 Task: Look for Airbnb options in Novo Mesto, Slovenia from 1st November, 2023 to 9th November, 2023 for 4 adults.2 bedrooms having 2 beds and 2 bathrooms. Property type can be house. Booking option can be shelf check-in. Look for 3 properties as per requirement.
Action: Mouse pressed left at (572, 116)
Screenshot: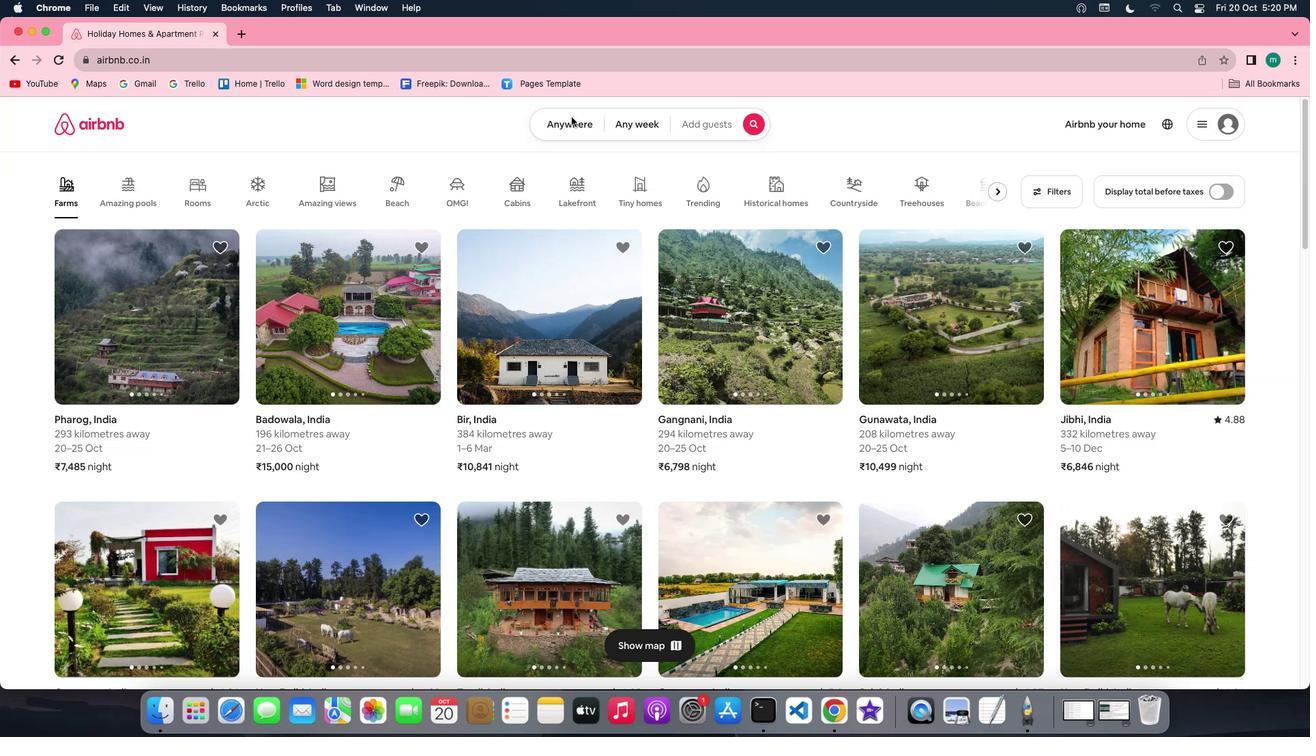 
Action: Mouse moved to (568, 127)
Screenshot: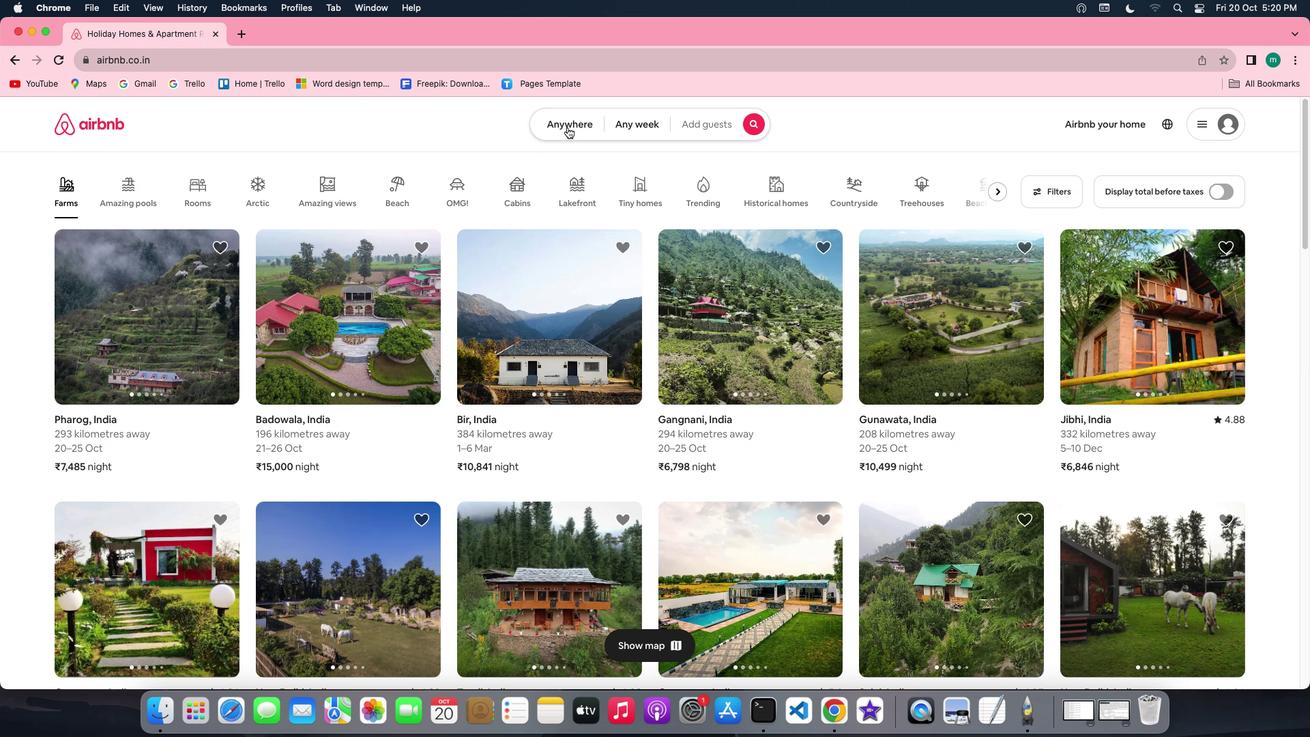 
Action: Mouse pressed left at (568, 127)
Screenshot: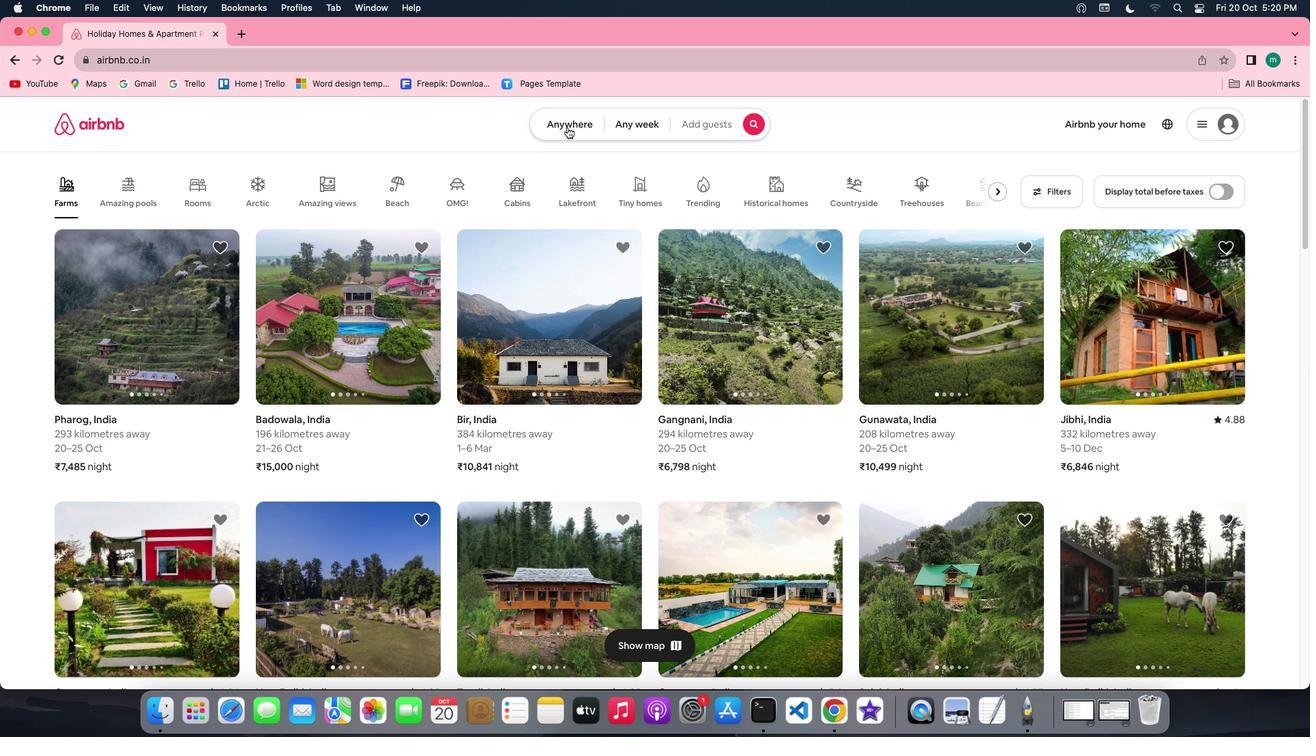 
Action: Mouse moved to (451, 172)
Screenshot: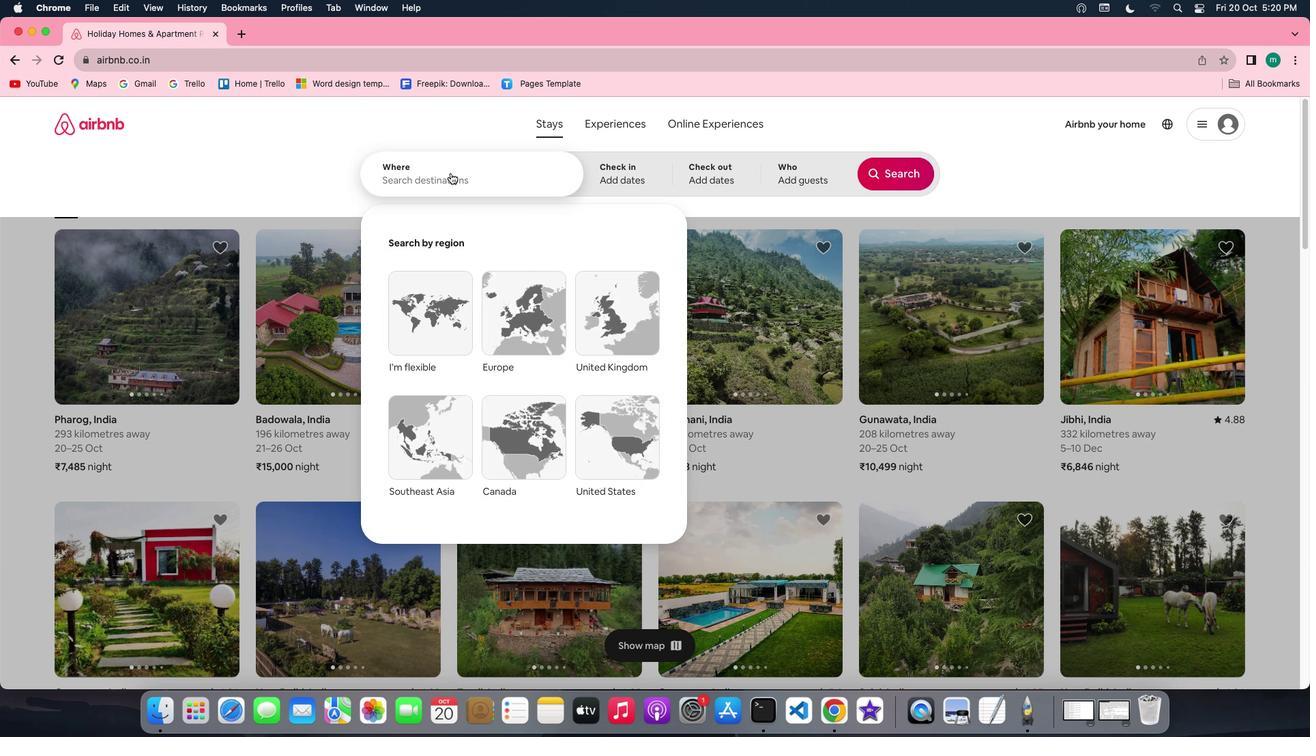 
Action: Mouse pressed left at (451, 172)
Screenshot: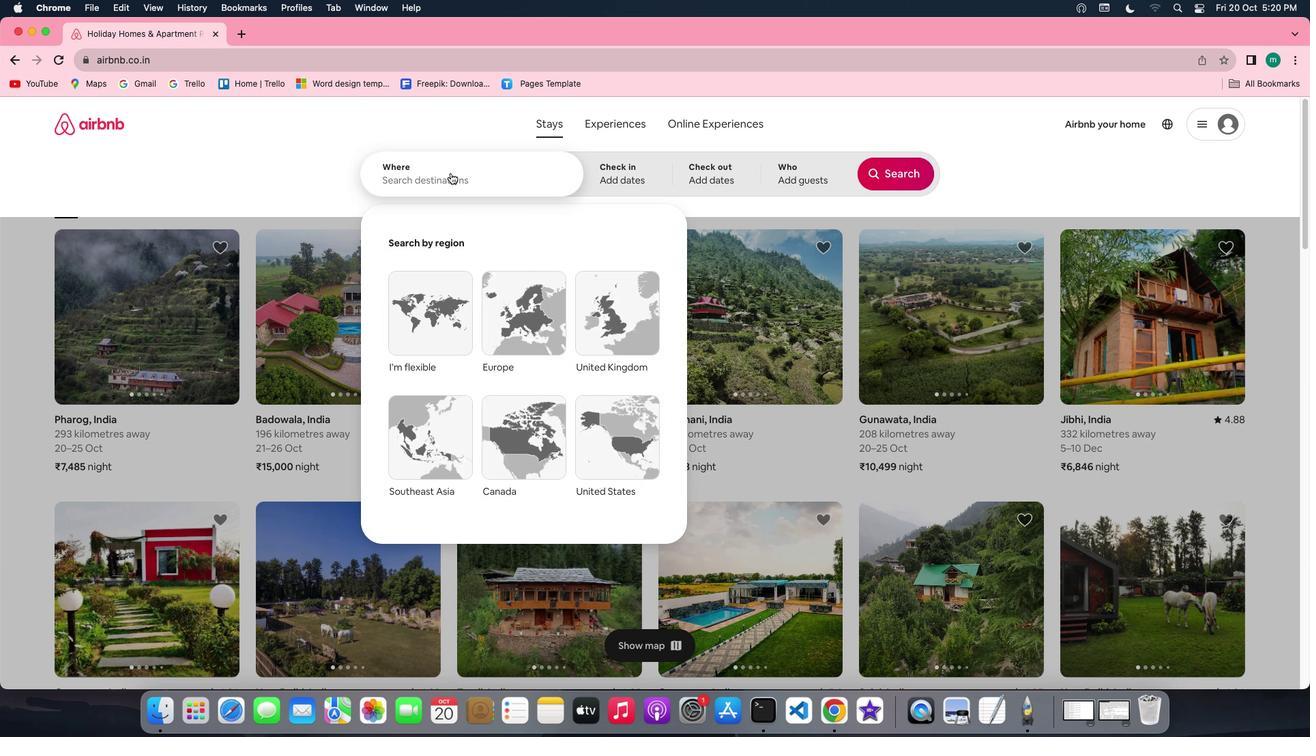 
Action: Key pressed Key.shift'N''o''v''o'
Screenshot: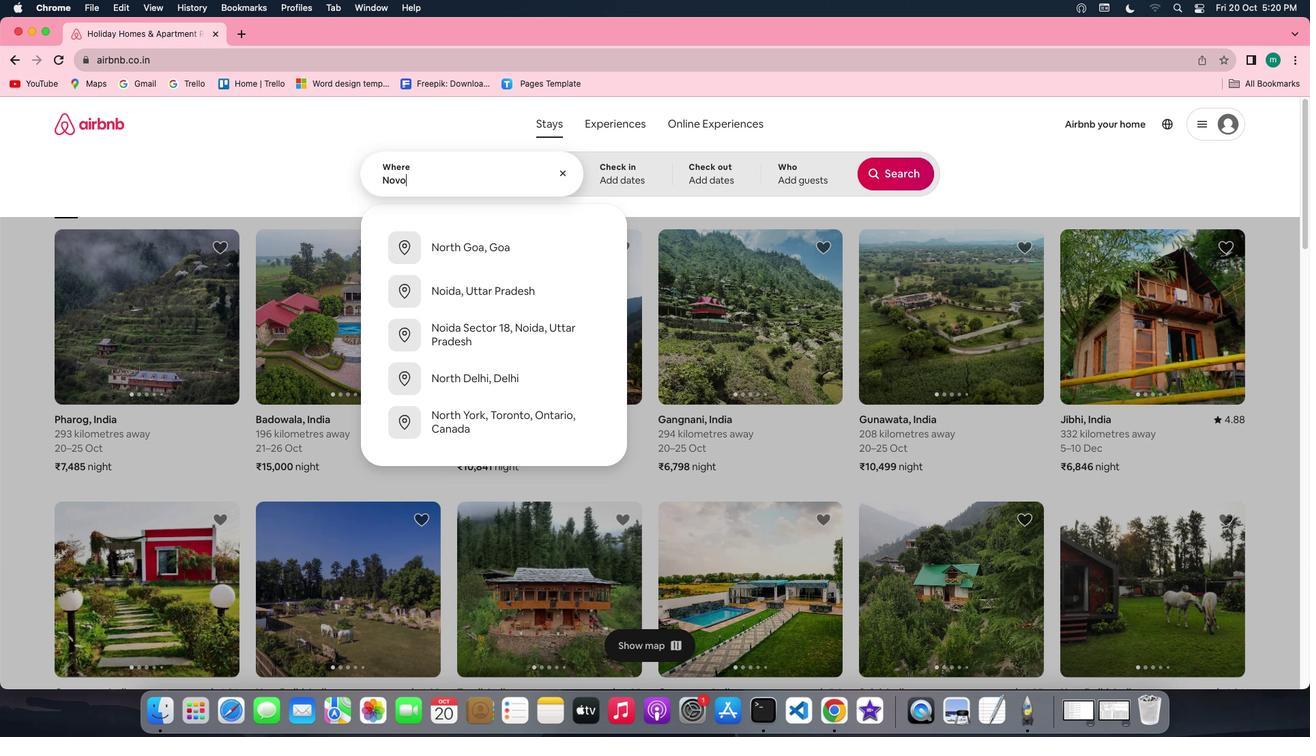 
Action: Mouse moved to (451, 172)
Screenshot: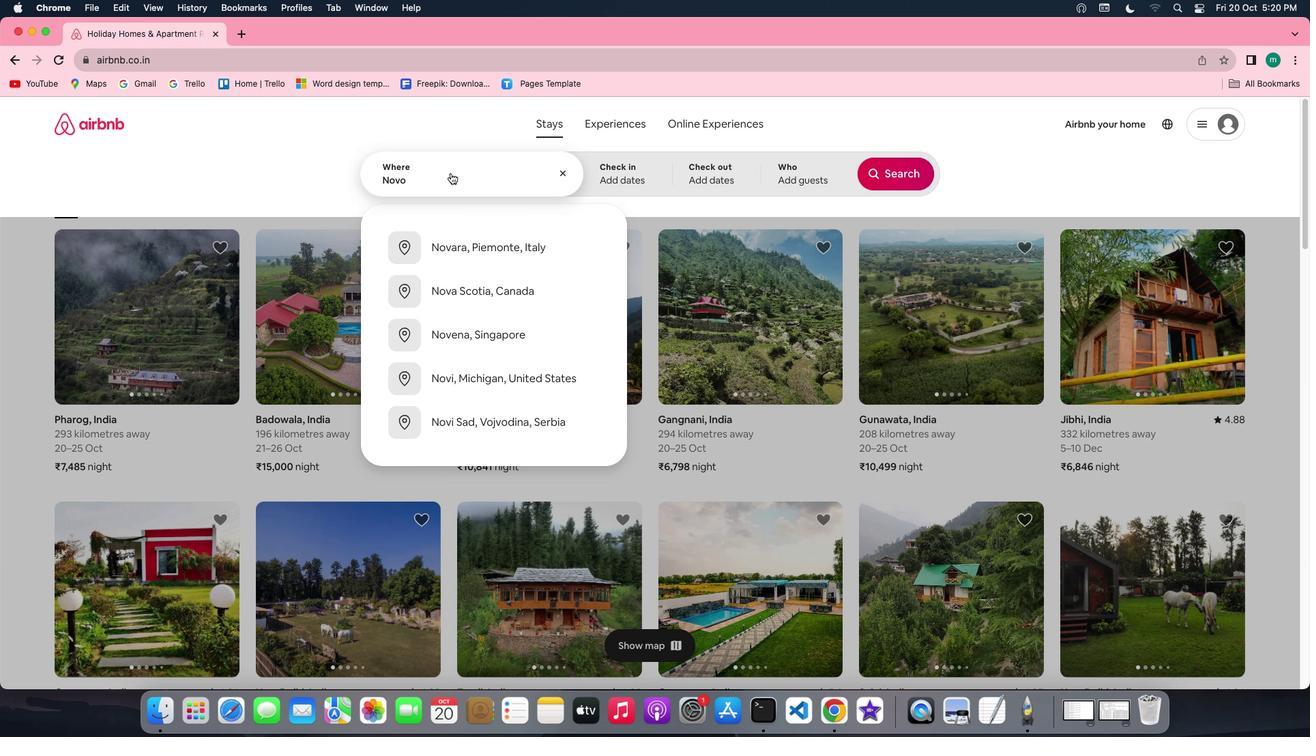 
Action: Key pressed Key.spaceKey.shift'M''e''s''t''o'','Key.spaceKey.shift's''l''i'Key.backspace'o''v''e''n''i''a'
Screenshot: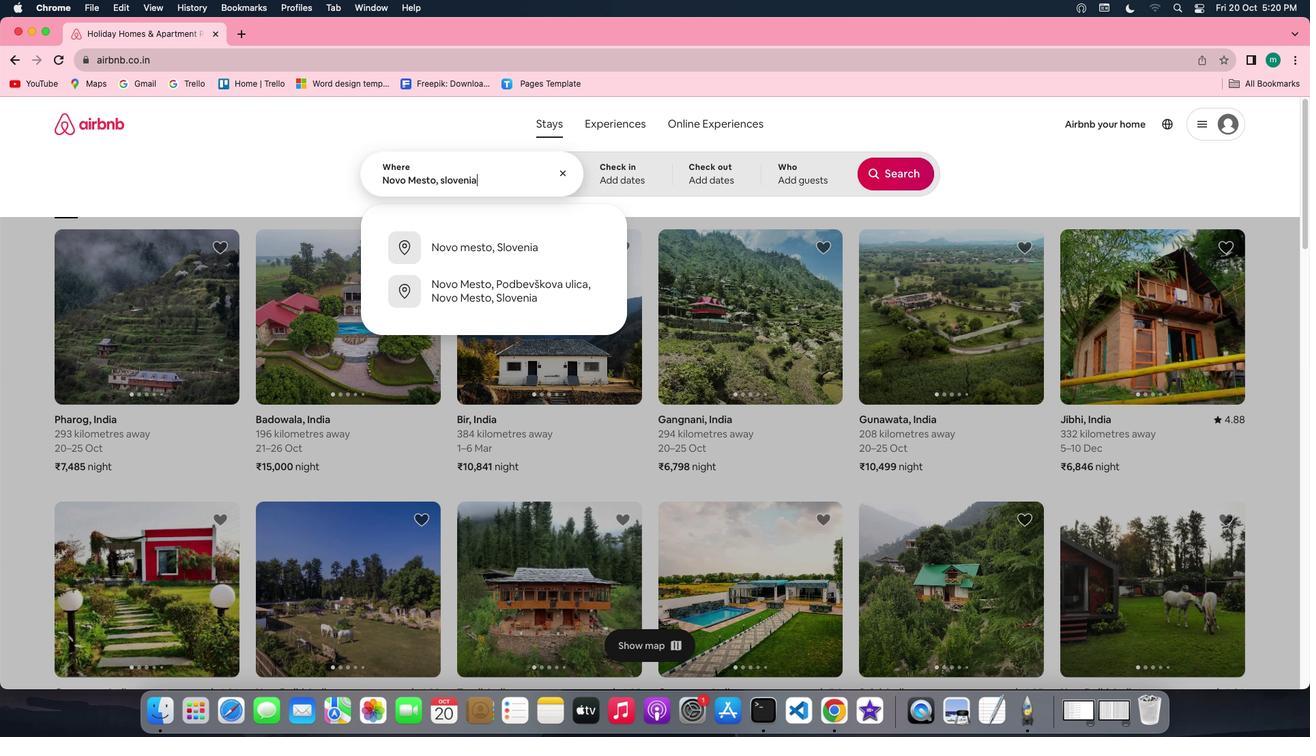 
Action: Mouse moved to (493, 241)
Screenshot: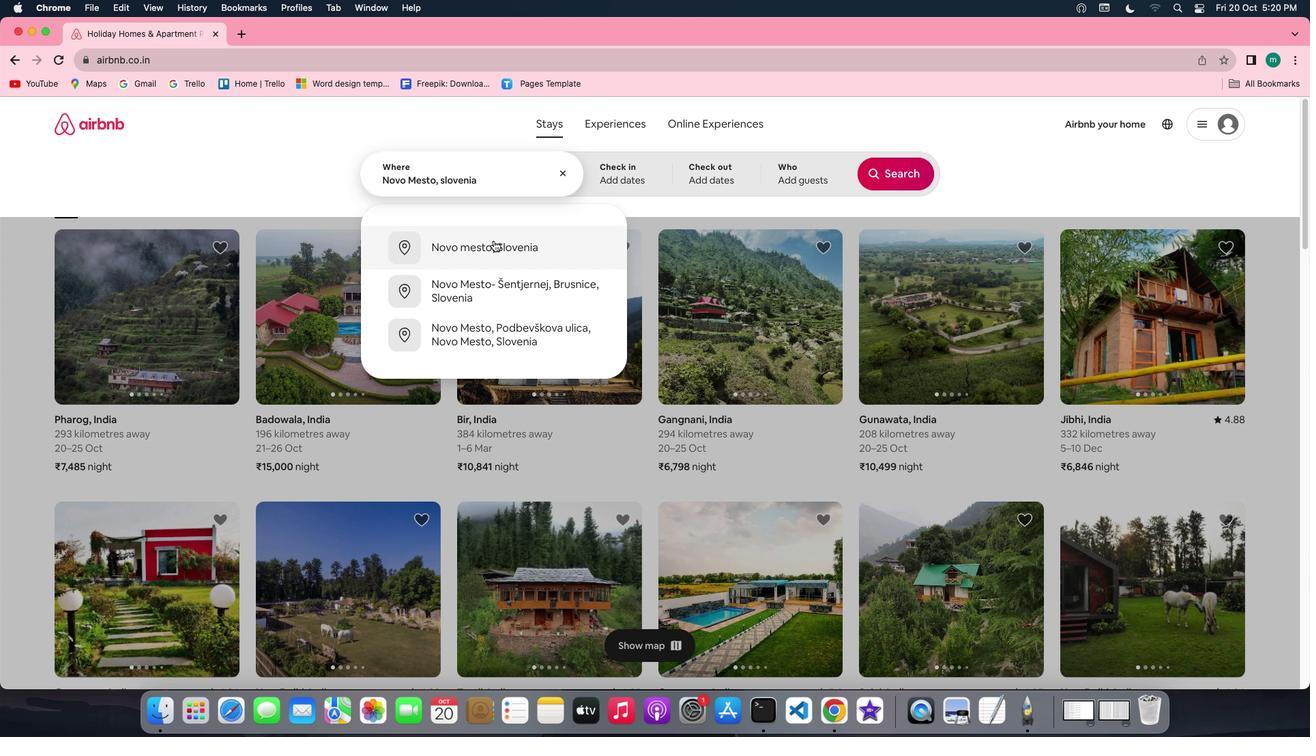 
Action: Mouse pressed left at (493, 241)
Screenshot: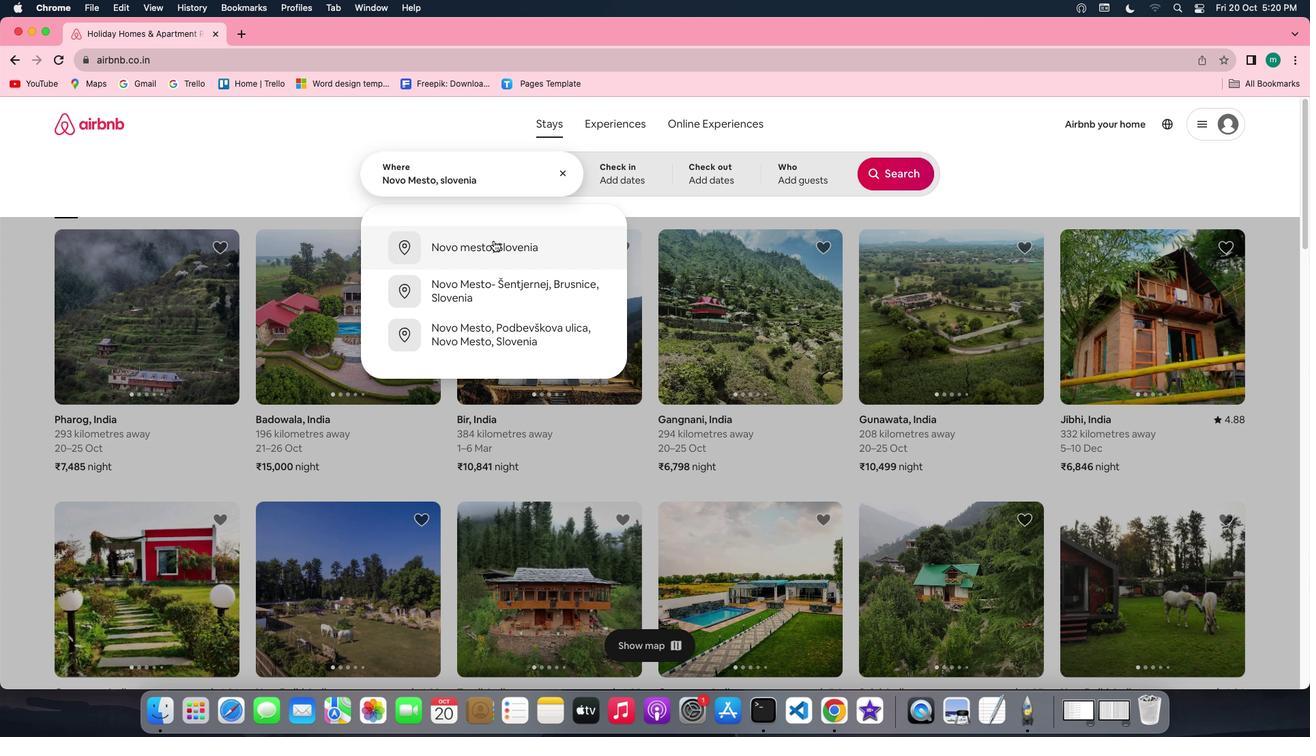 
Action: Mouse moved to (782, 343)
Screenshot: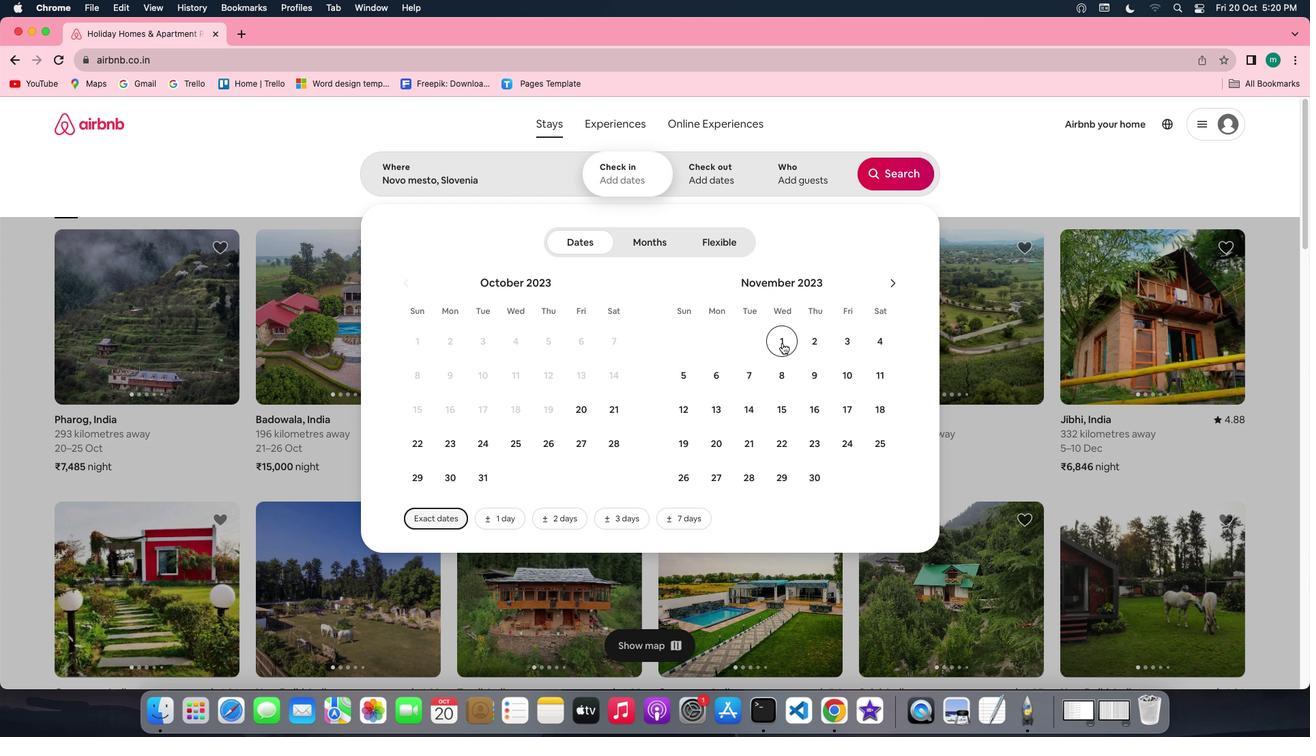 
Action: Mouse pressed left at (782, 343)
Screenshot: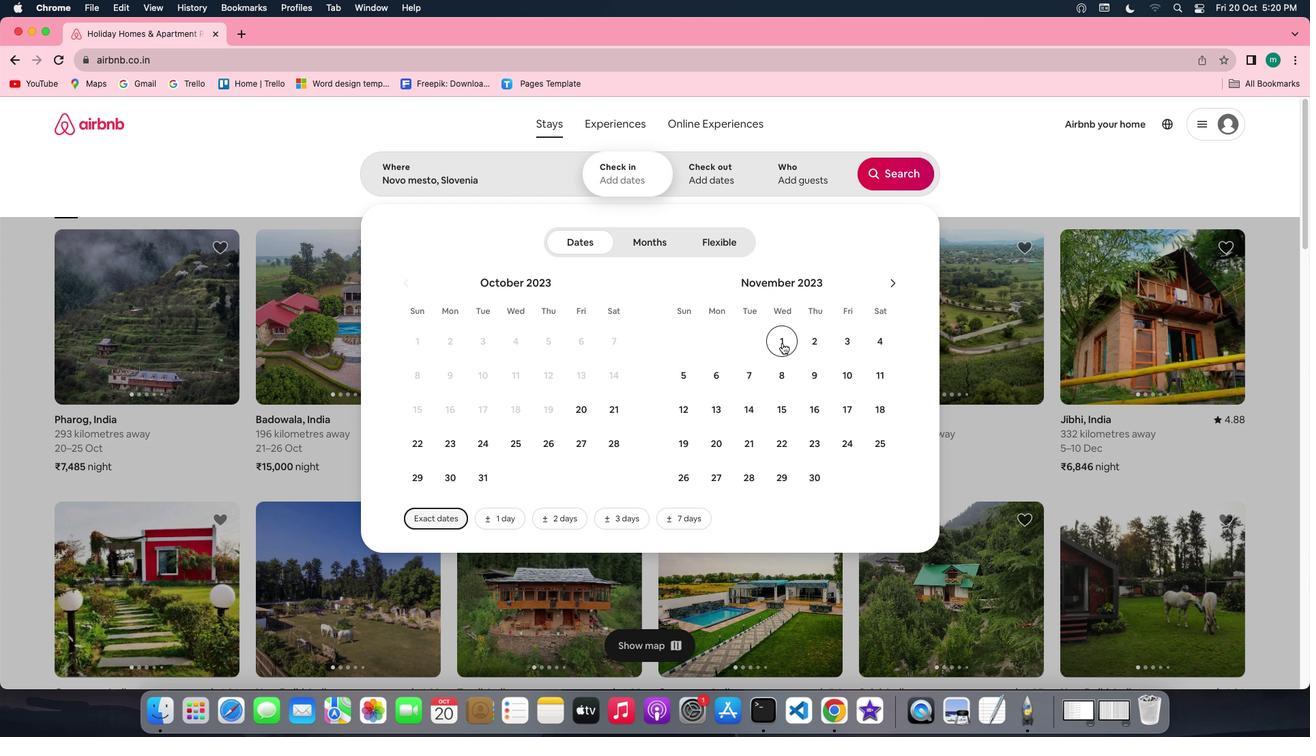
Action: Mouse moved to (809, 377)
Screenshot: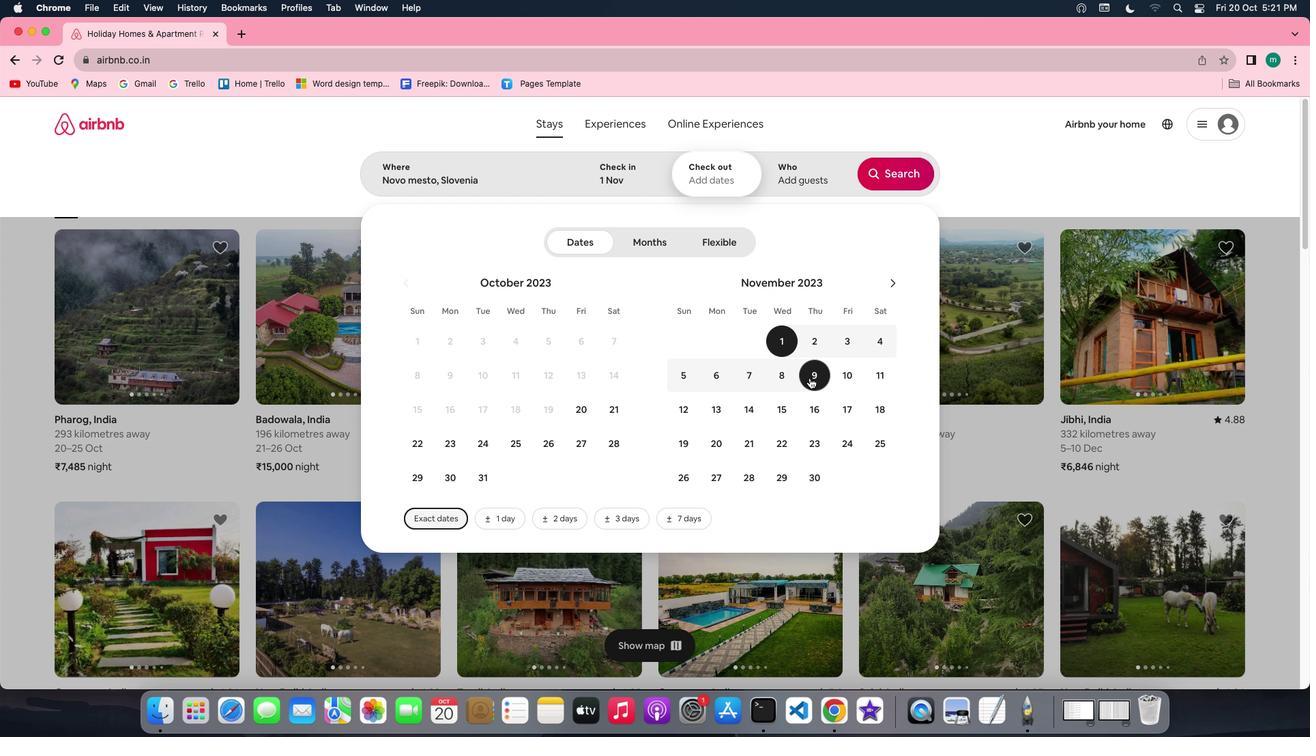 
Action: Mouse pressed left at (809, 377)
Screenshot: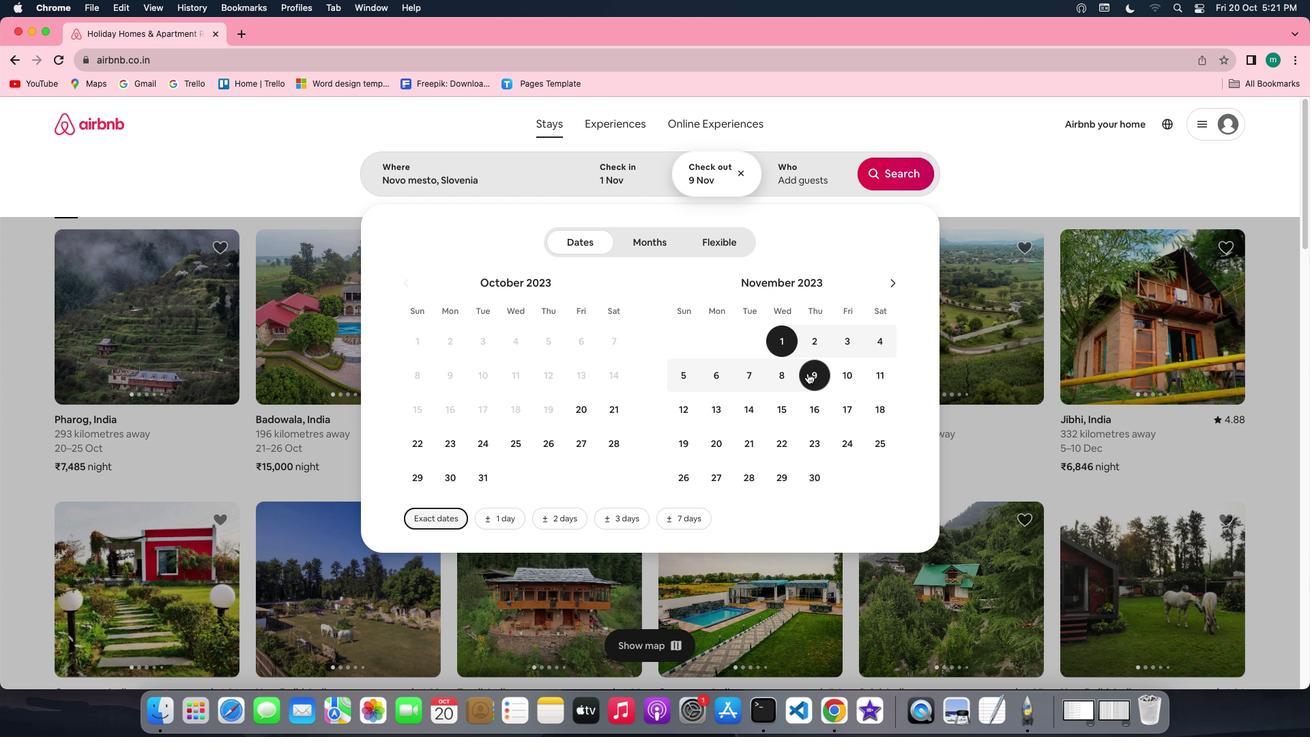 
Action: Mouse moved to (800, 174)
Screenshot: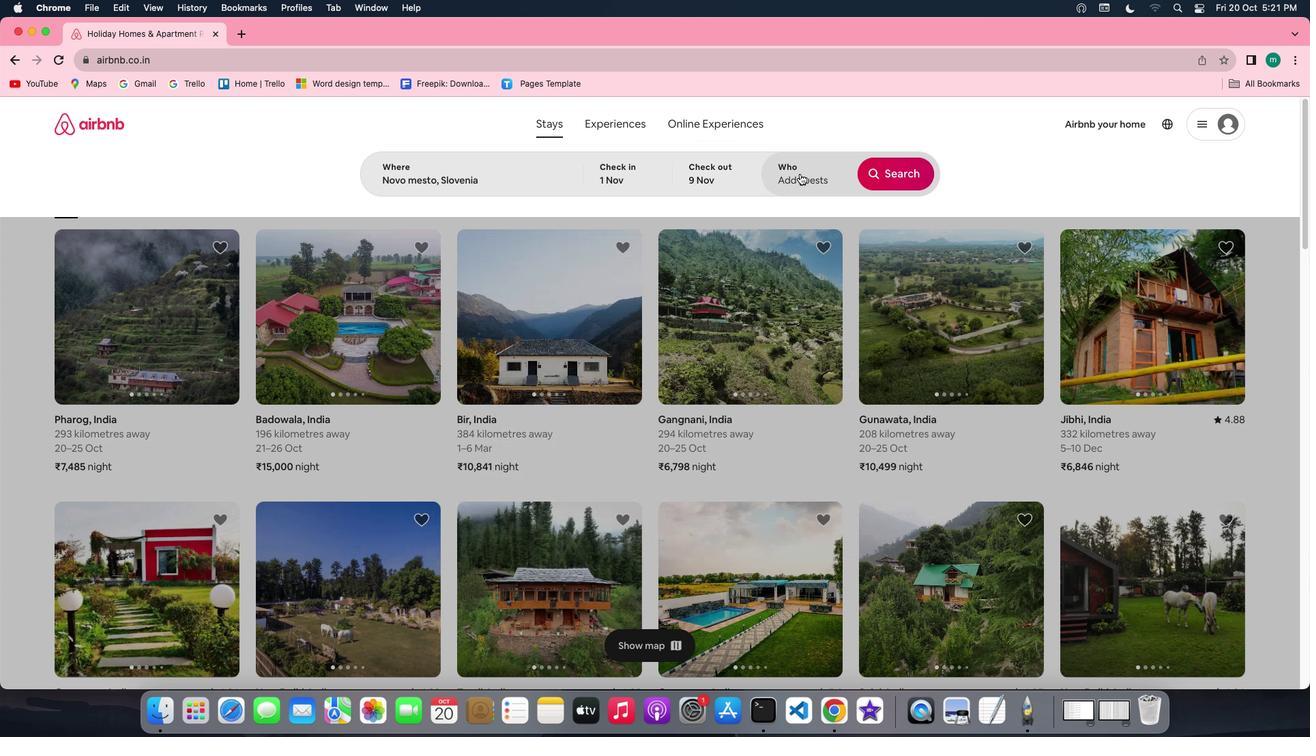 
Action: Mouse pressed left at (800, 174)
Screenshot: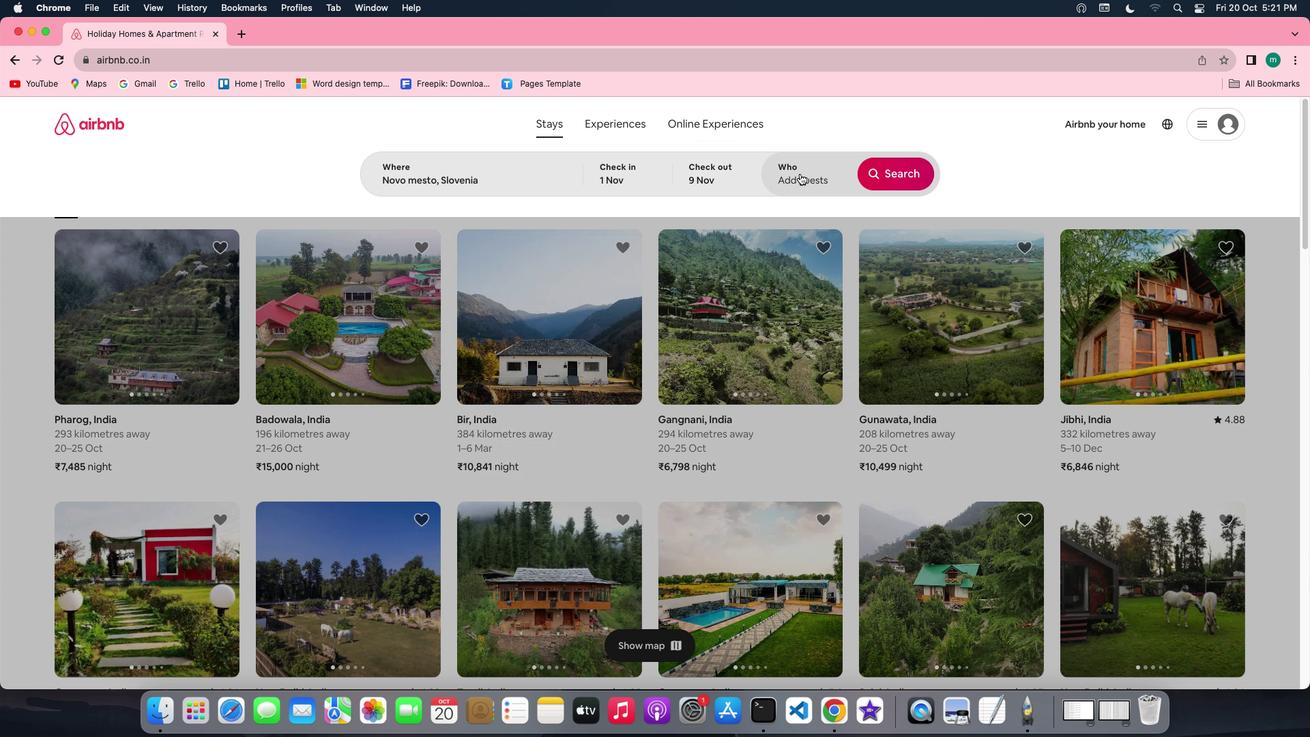 
Action: Mouse moved to (899, 242)
Screenshot: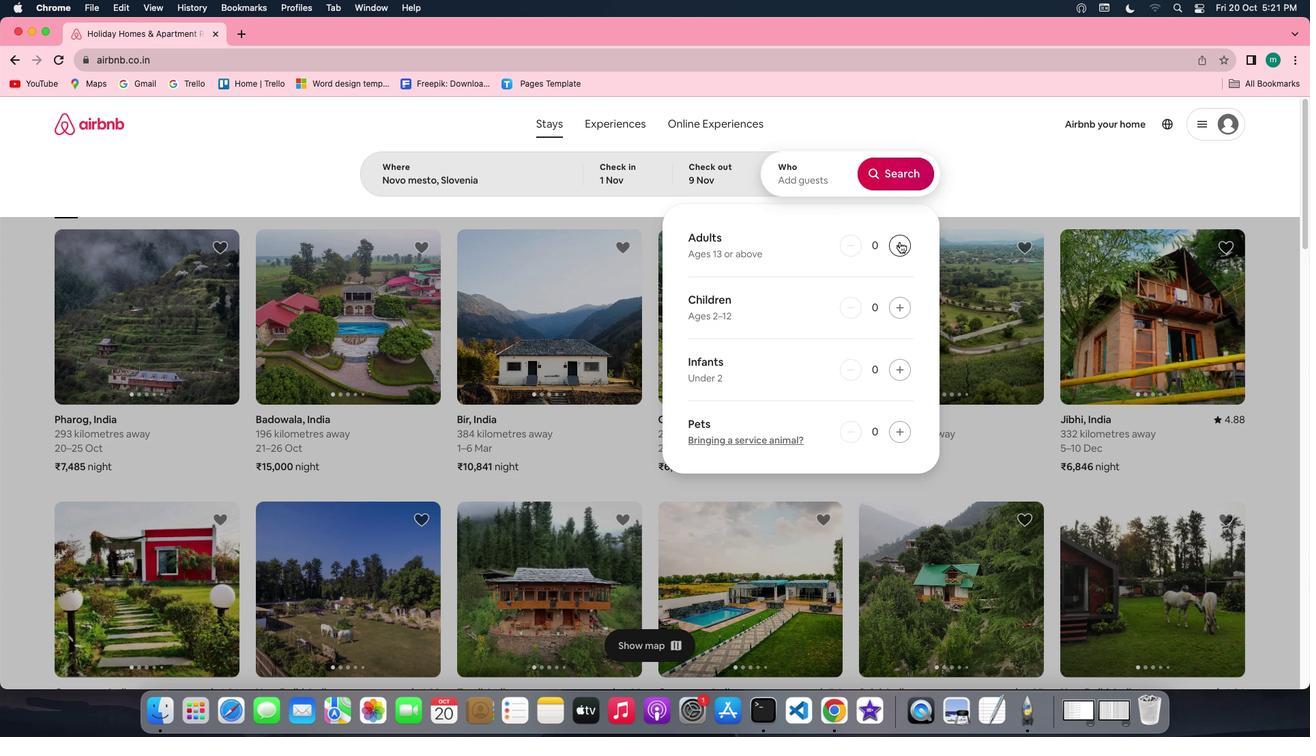 
Action: Mouse pressed left at (899, 242)
Screenshot: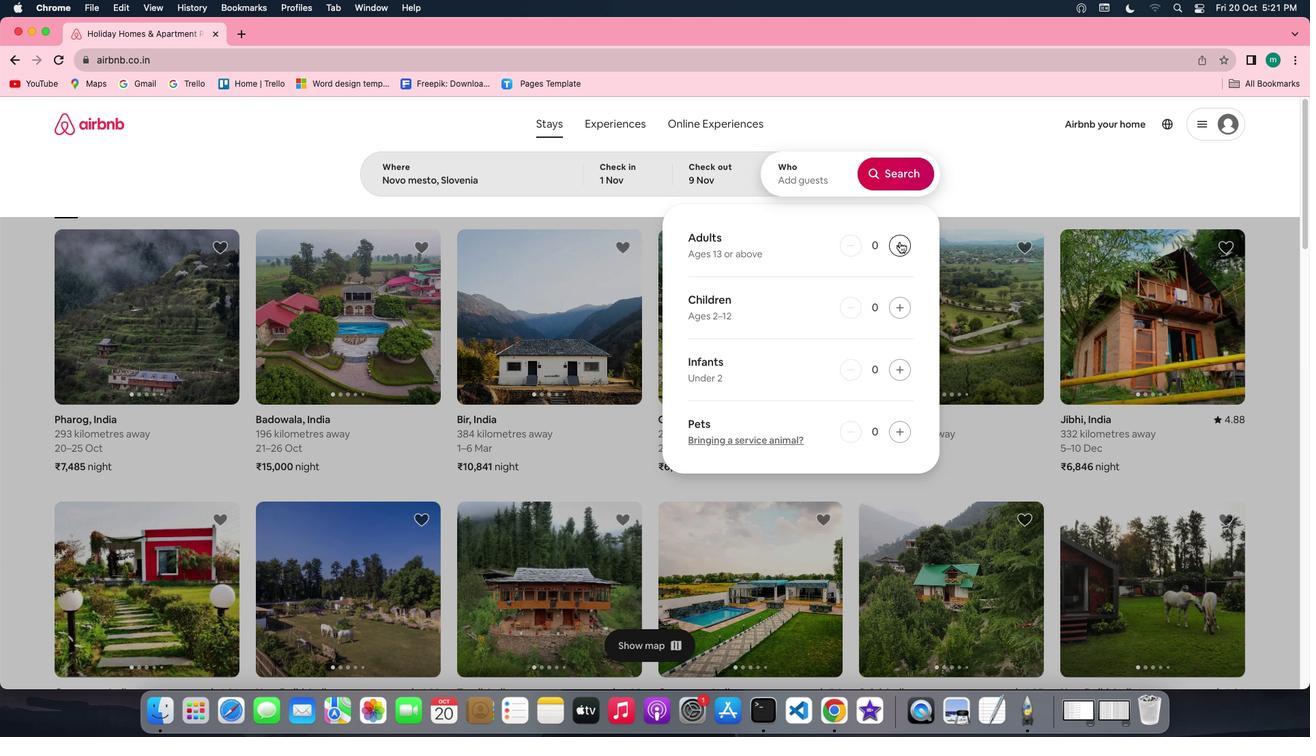 
Action: Mouse pressed left at (899, 242)
Screenshot: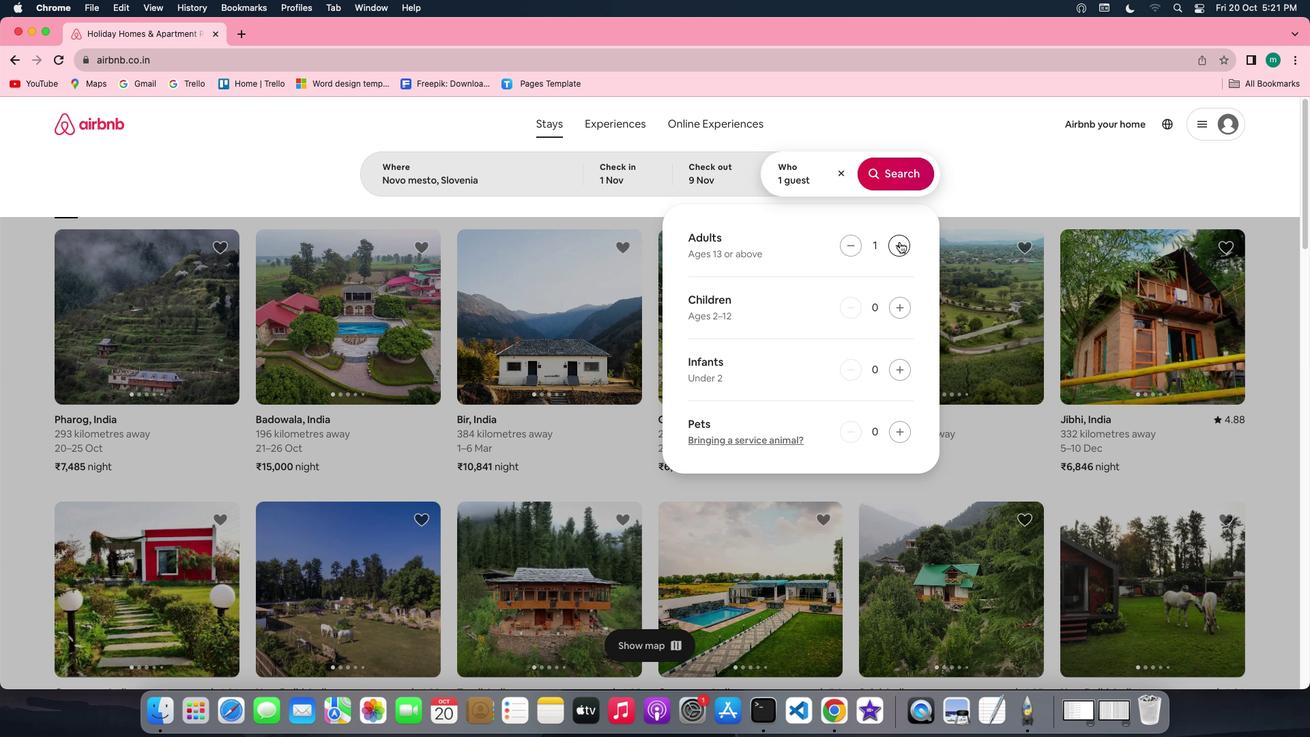 
Action: Mouse pressed left at (899, 242)
Screenshot: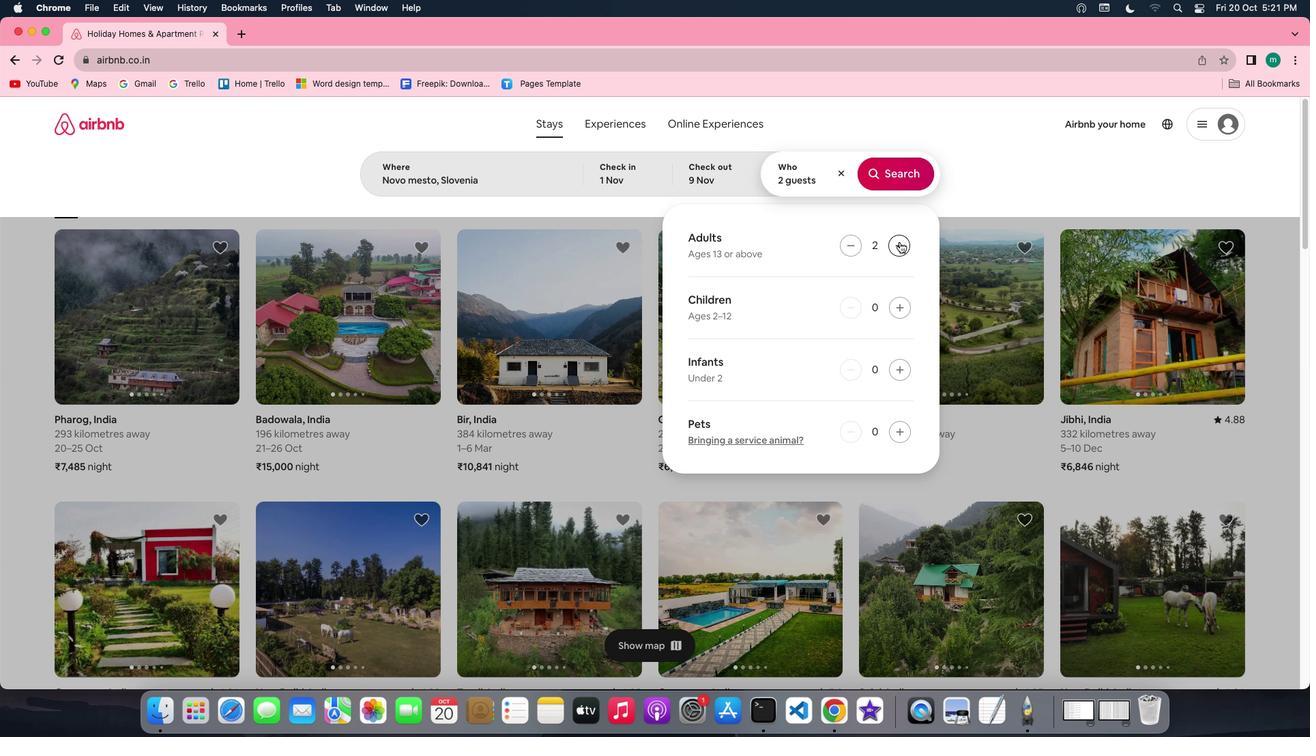 
Action: Mouse pressed left at (899, 242)
Screenshot: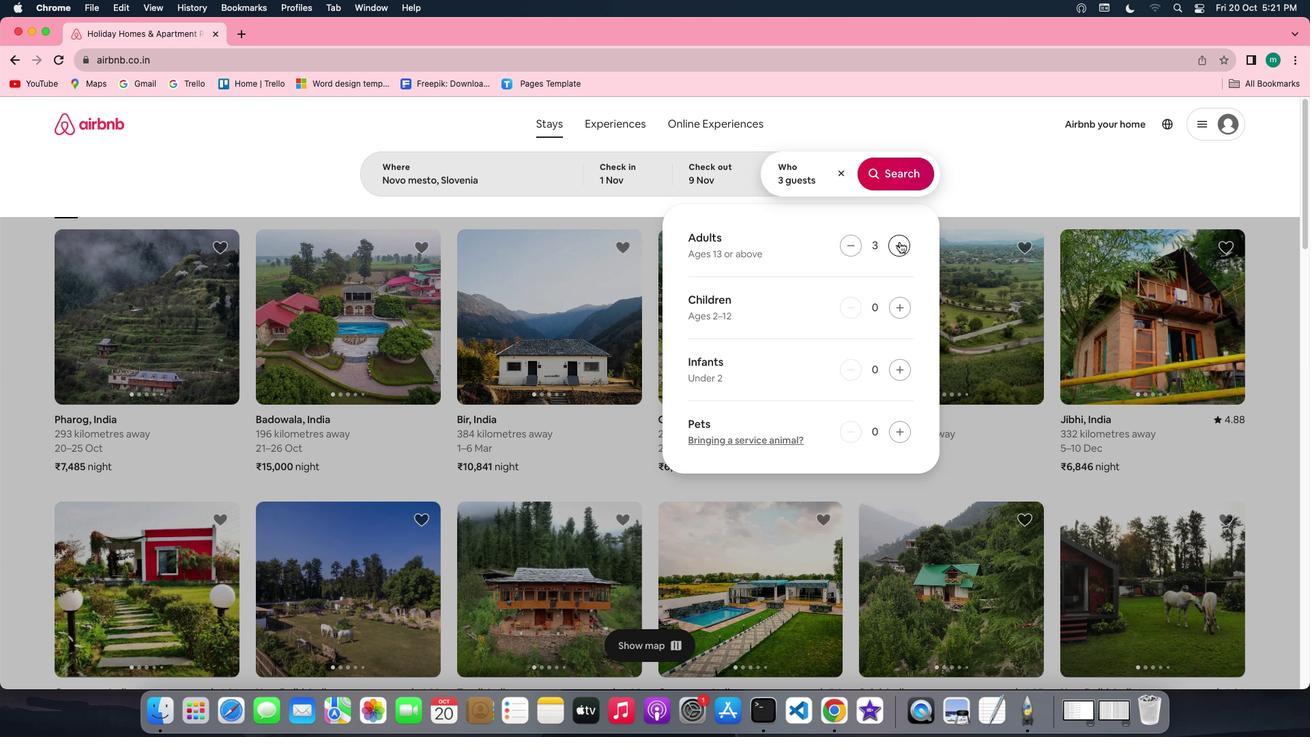 
Action: Mouse moved to (910, 180)
Screenshot: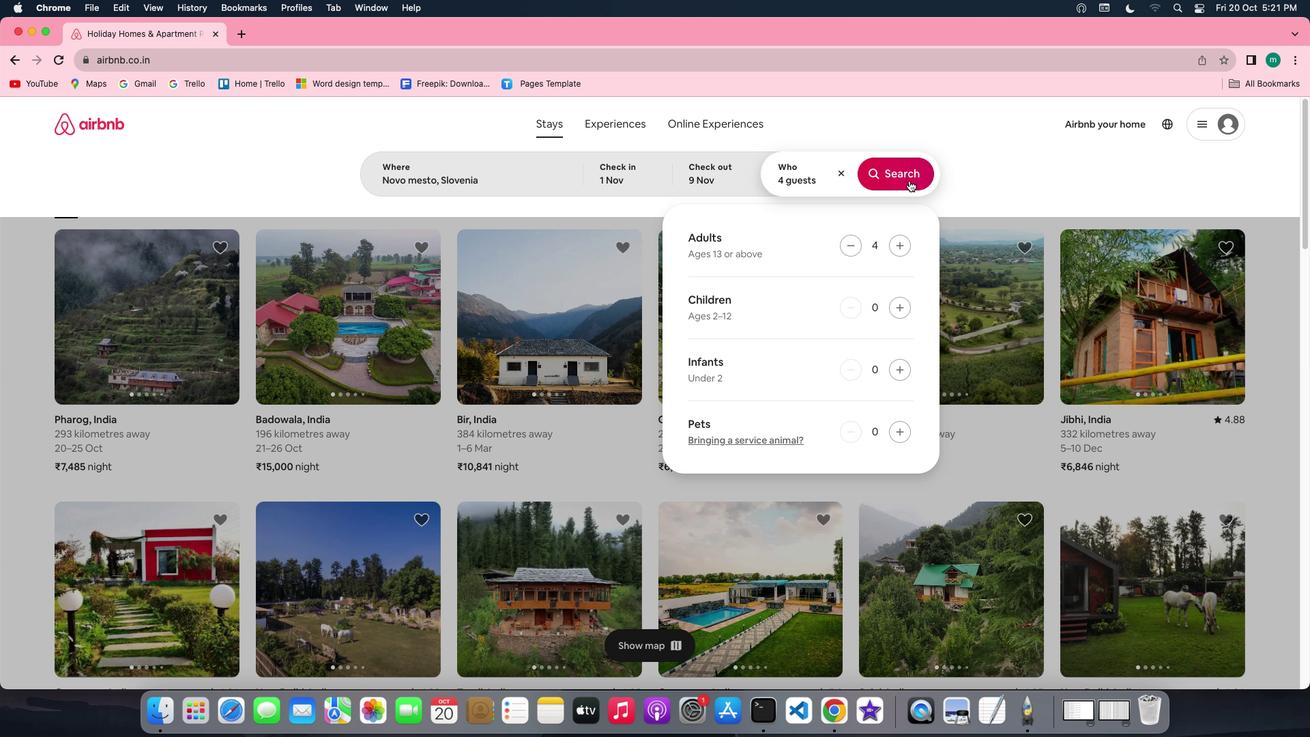 
Action: Mouse pressed left at (910, 180)
Screenshot: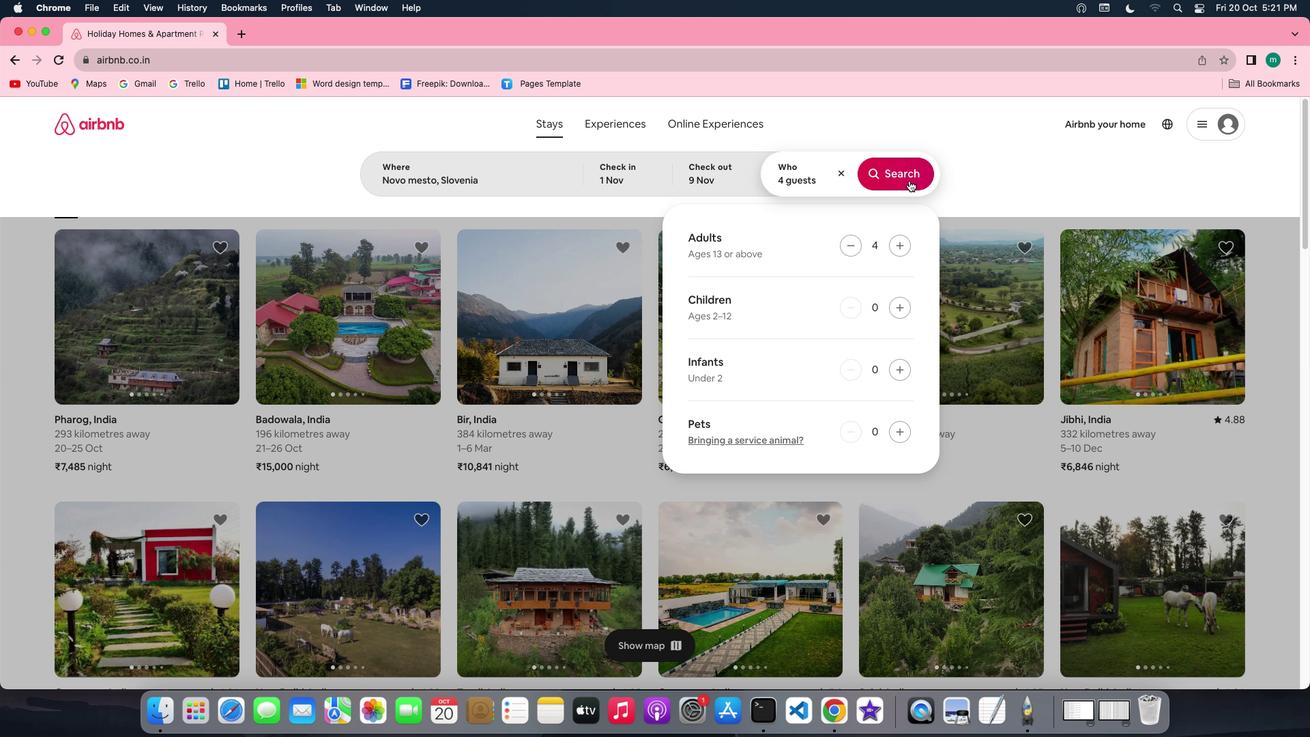 
Action: Mouse moved to (1090, 183)
Screenshot: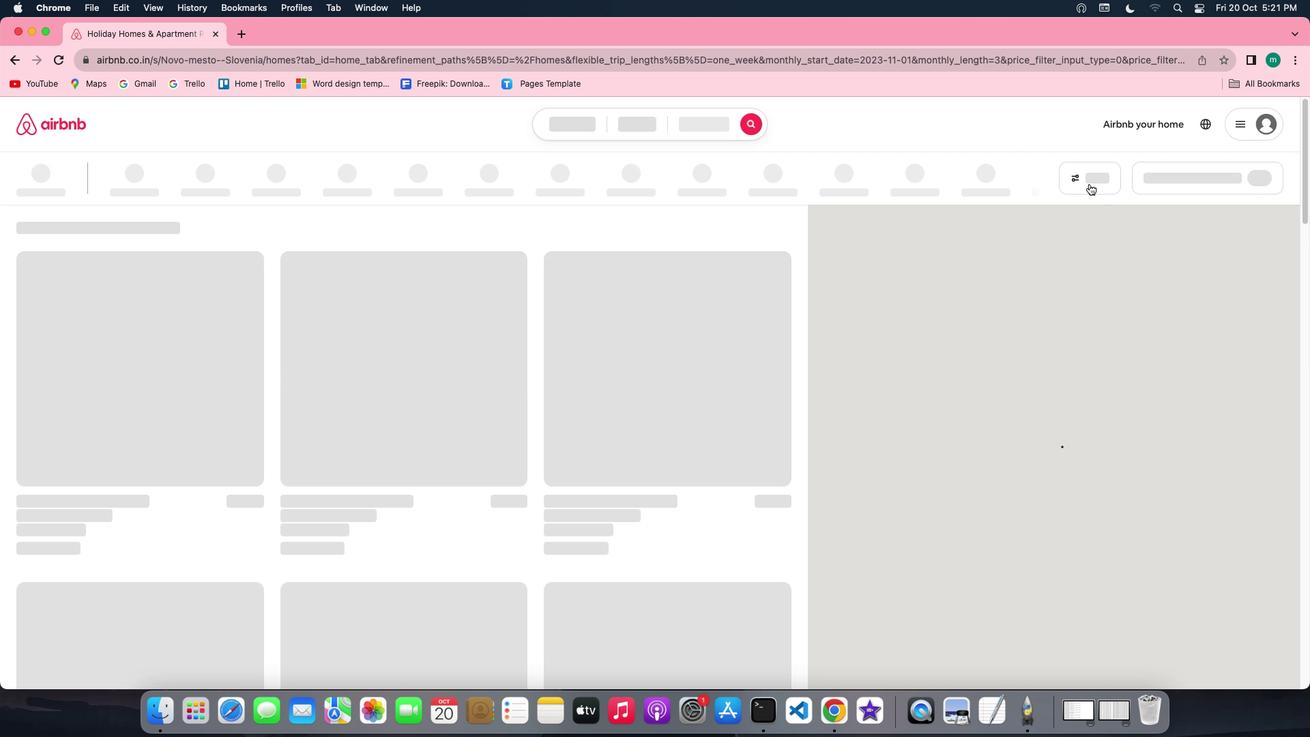 
Action: Mouse pressed left at (1090, 183)
Screenshot: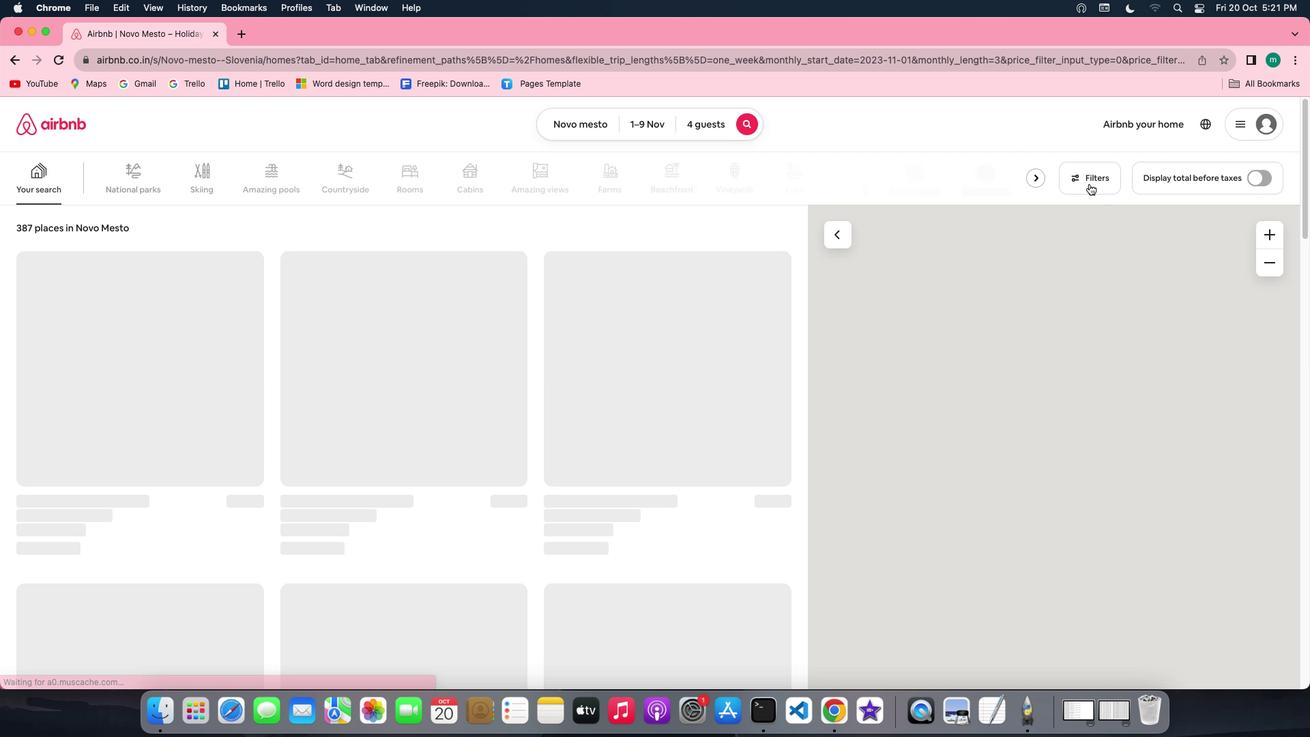 
Action: Mouse moved to (631, 432)
Screenshot: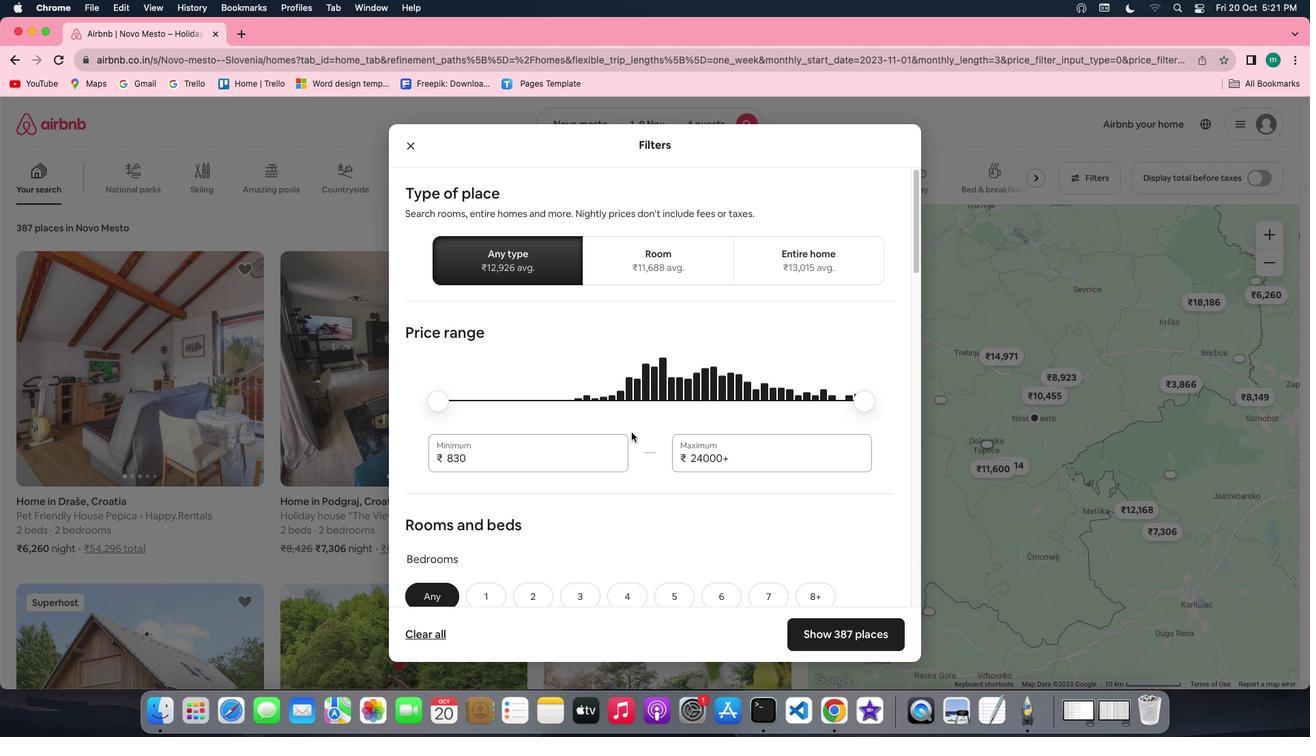 
Action: Mouse scrolled (631, 432) with delta (0, 0)
Screenshot: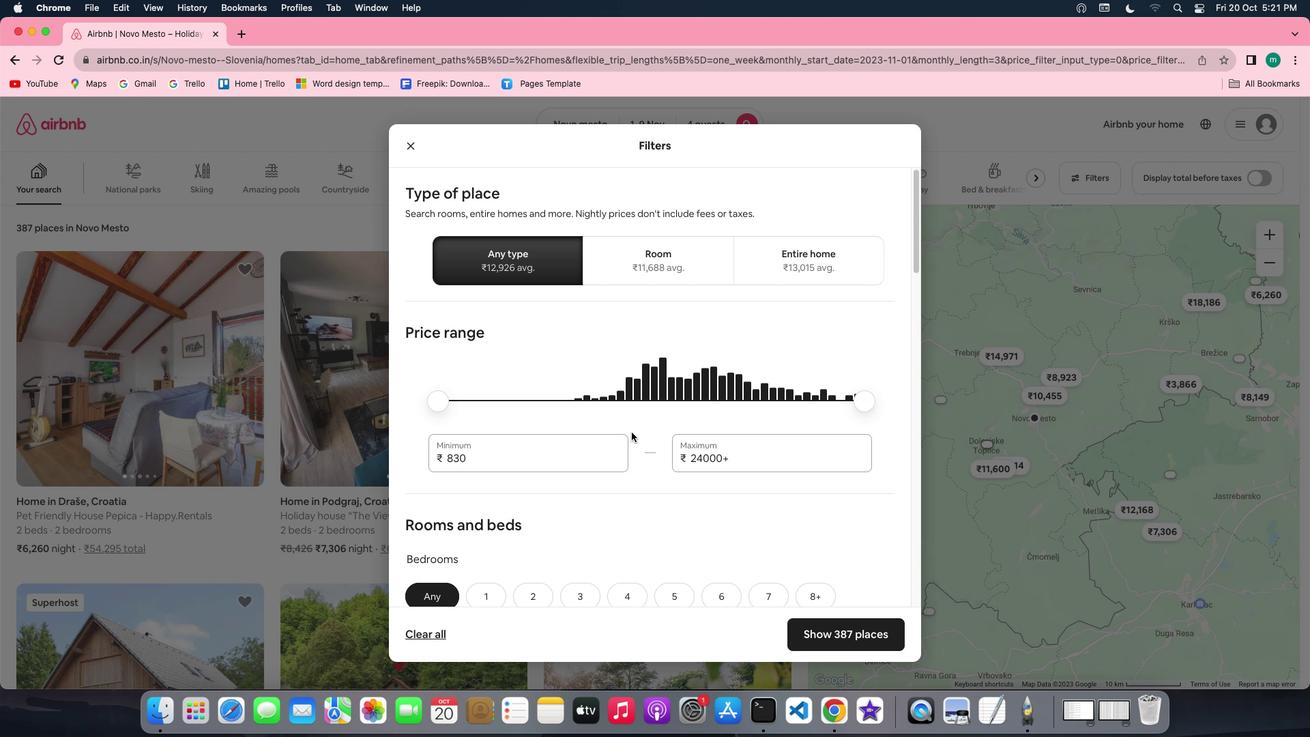 
Action: Mouse scrolled (631, 432) with delta (0, 0)
Screenshot: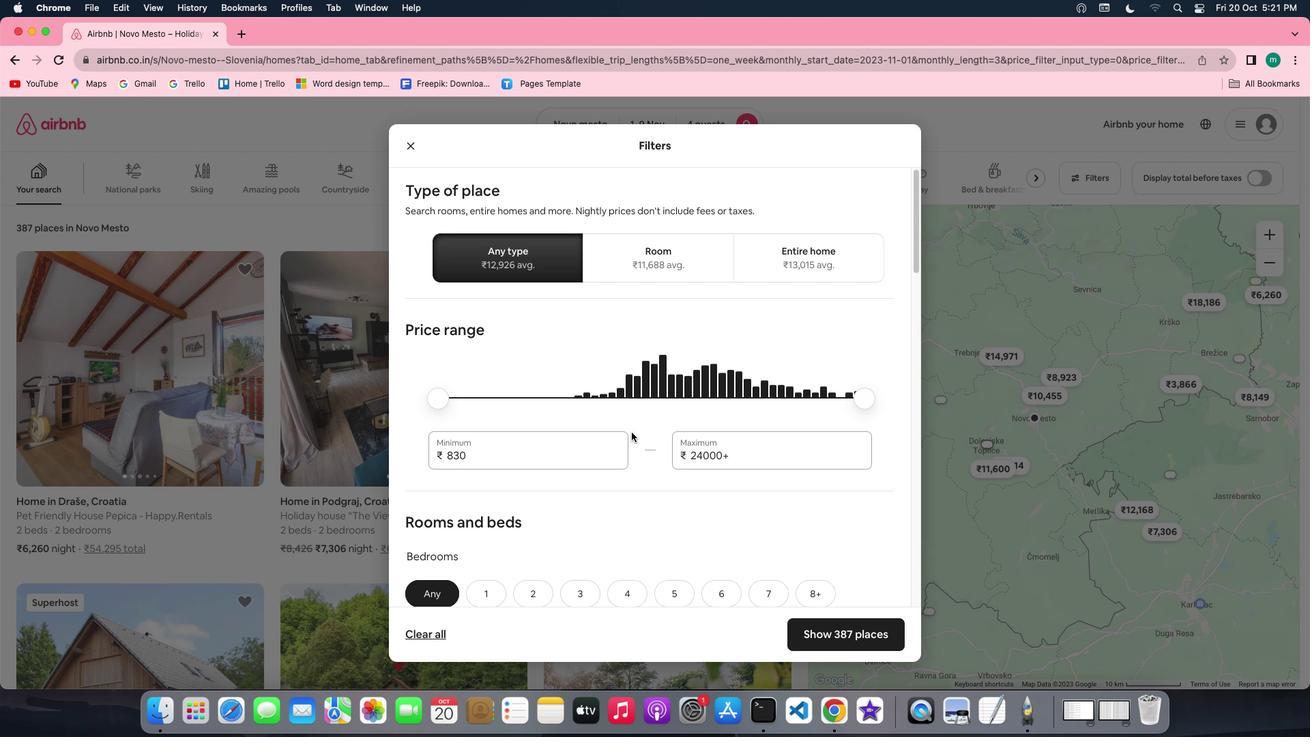 
Action: Mouse scrolled (631, 432) with delta (0, 0)
Screenshot: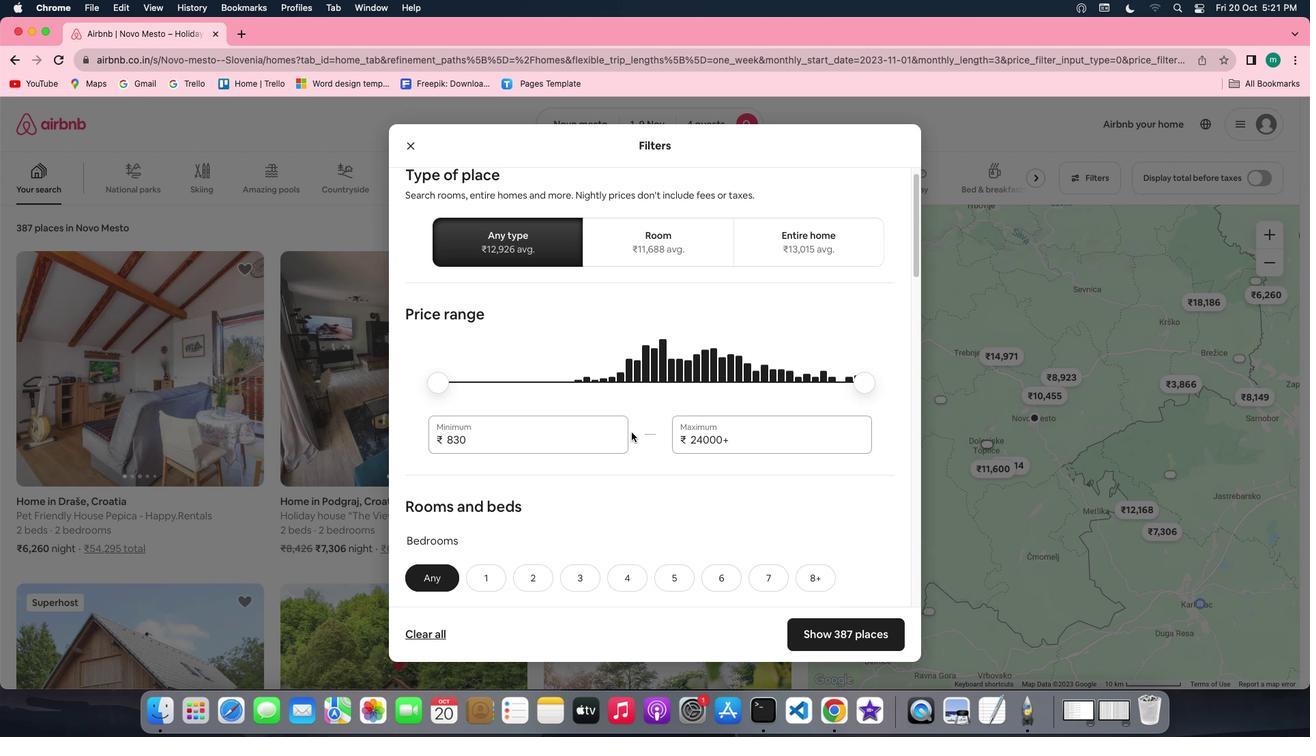 
Action: Mouse scrolled (631, 432) with delta (0, 0)
Screenshot: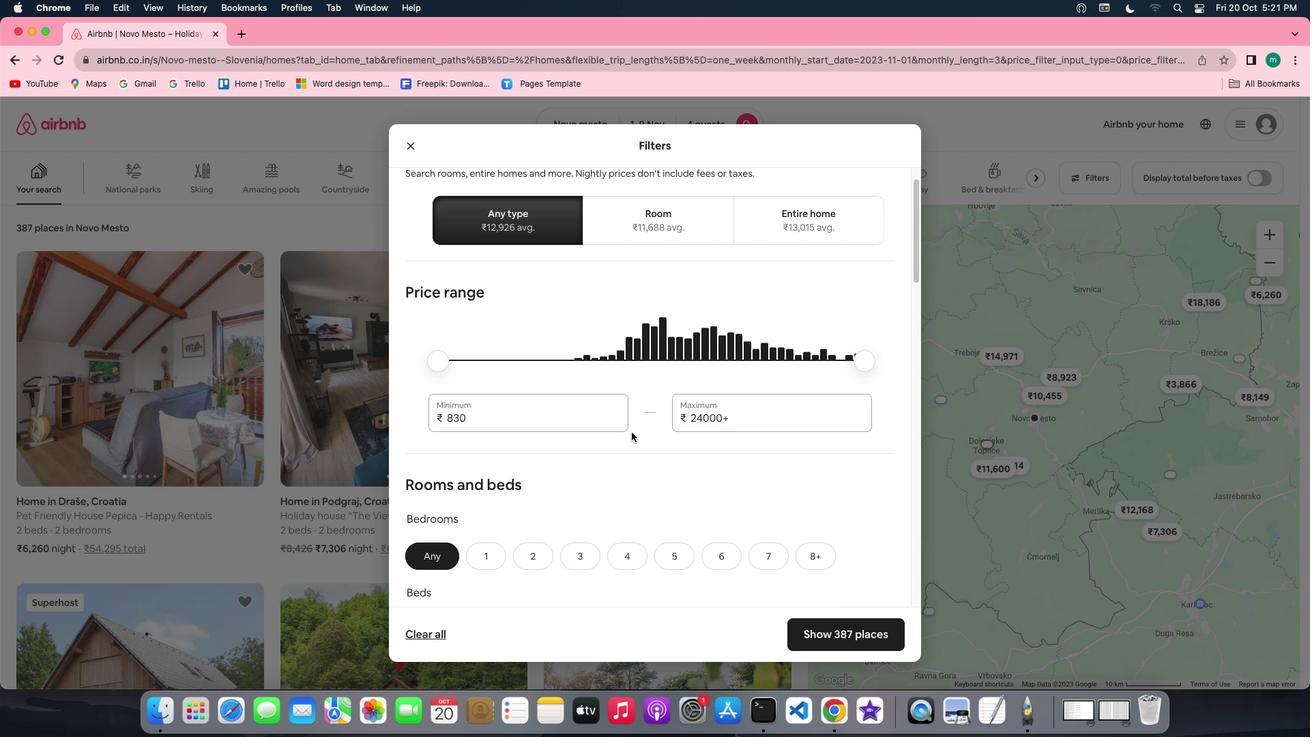 
Action: Mouse scrolled (631, 432) with delta (0, 0)
Screenshot: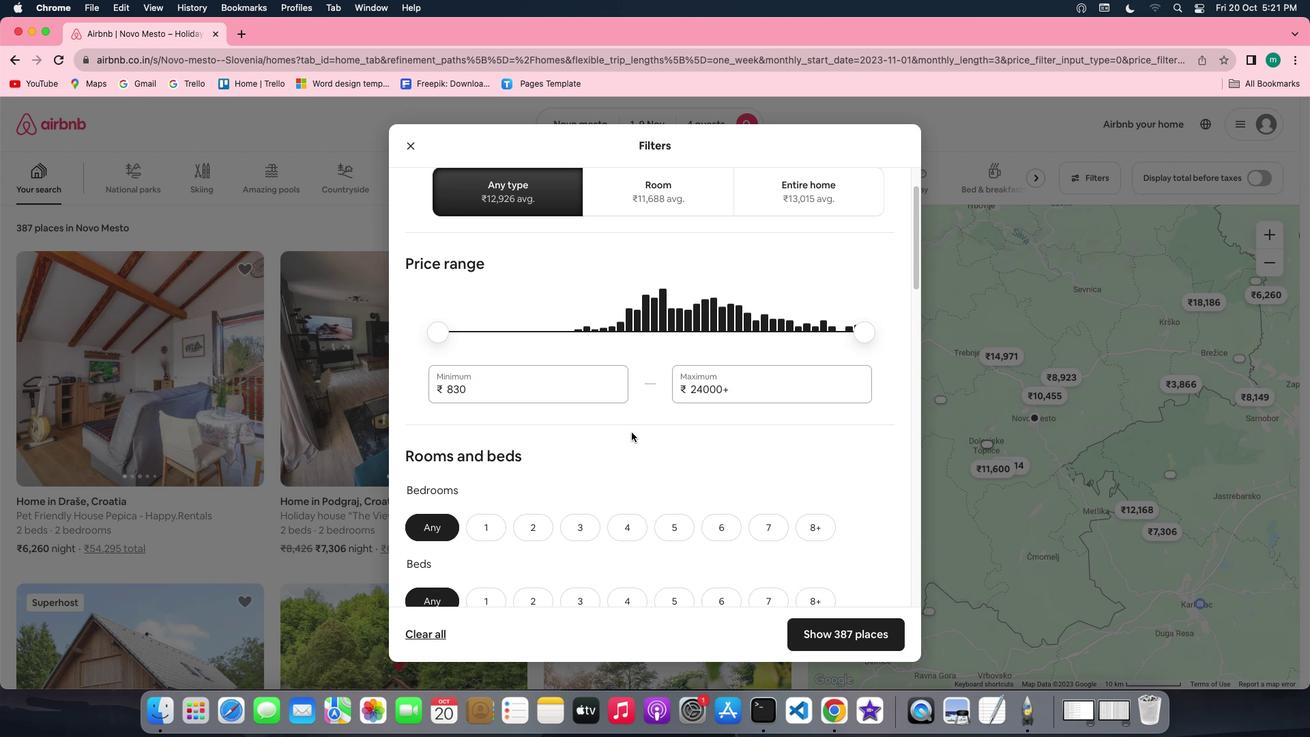 
Action: Mouse scrolled (631, 432) with delta (0, 0)
Screenshot: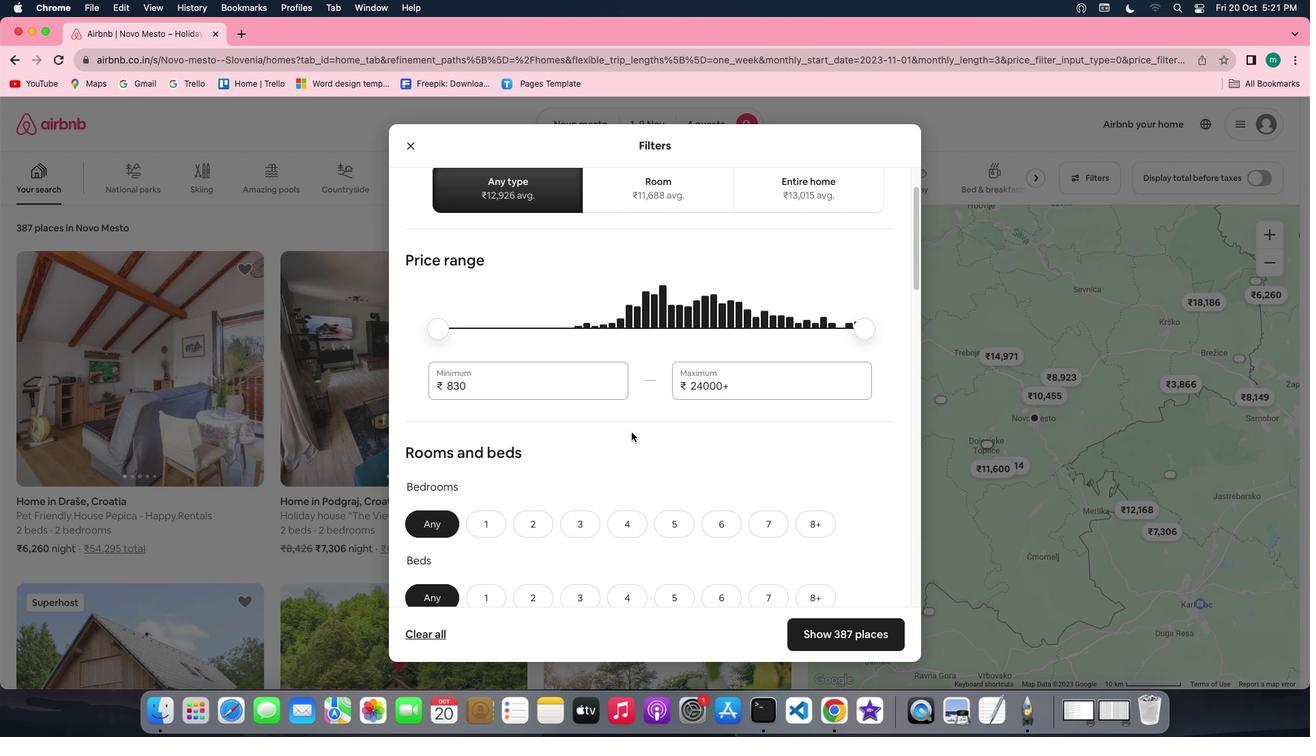 
Action: Mouse scrolled (631, 432) with delta (0, -1)
Screenshot: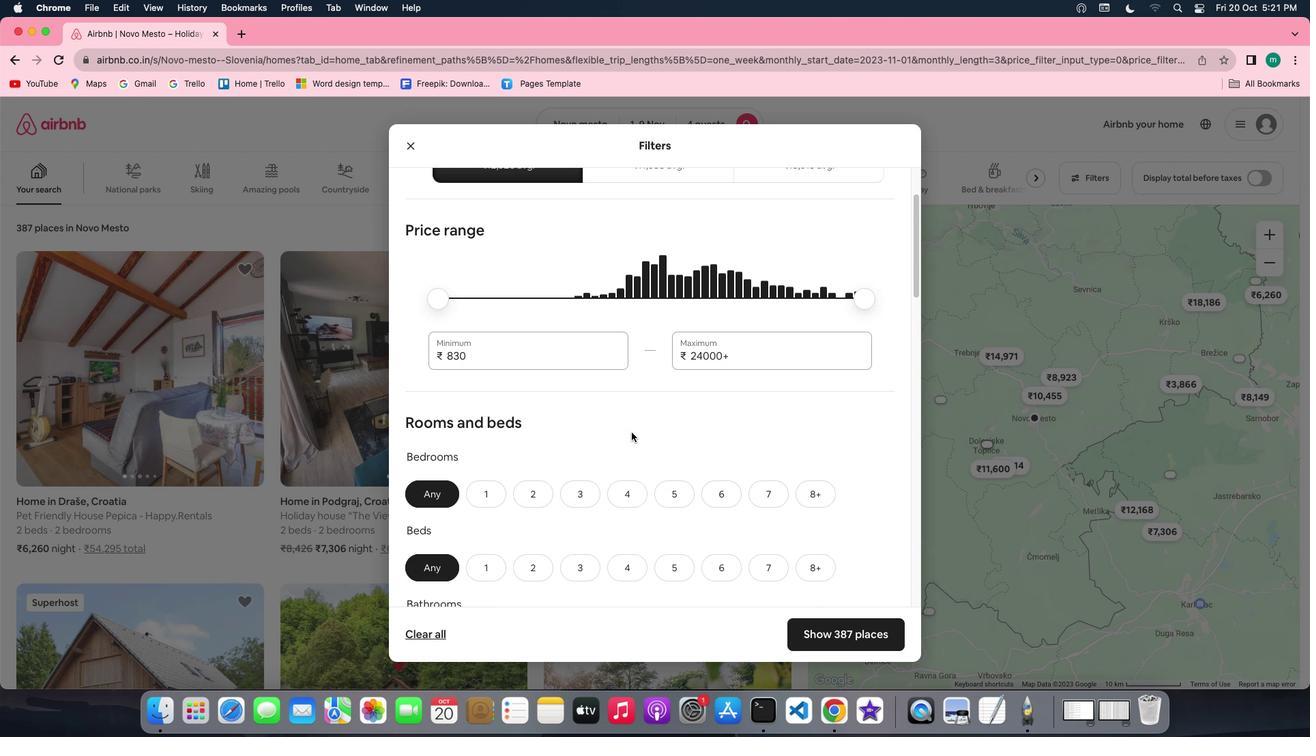 
Action: Mouse scrolled (631, 432) with delta (0, -2)
Screenshot: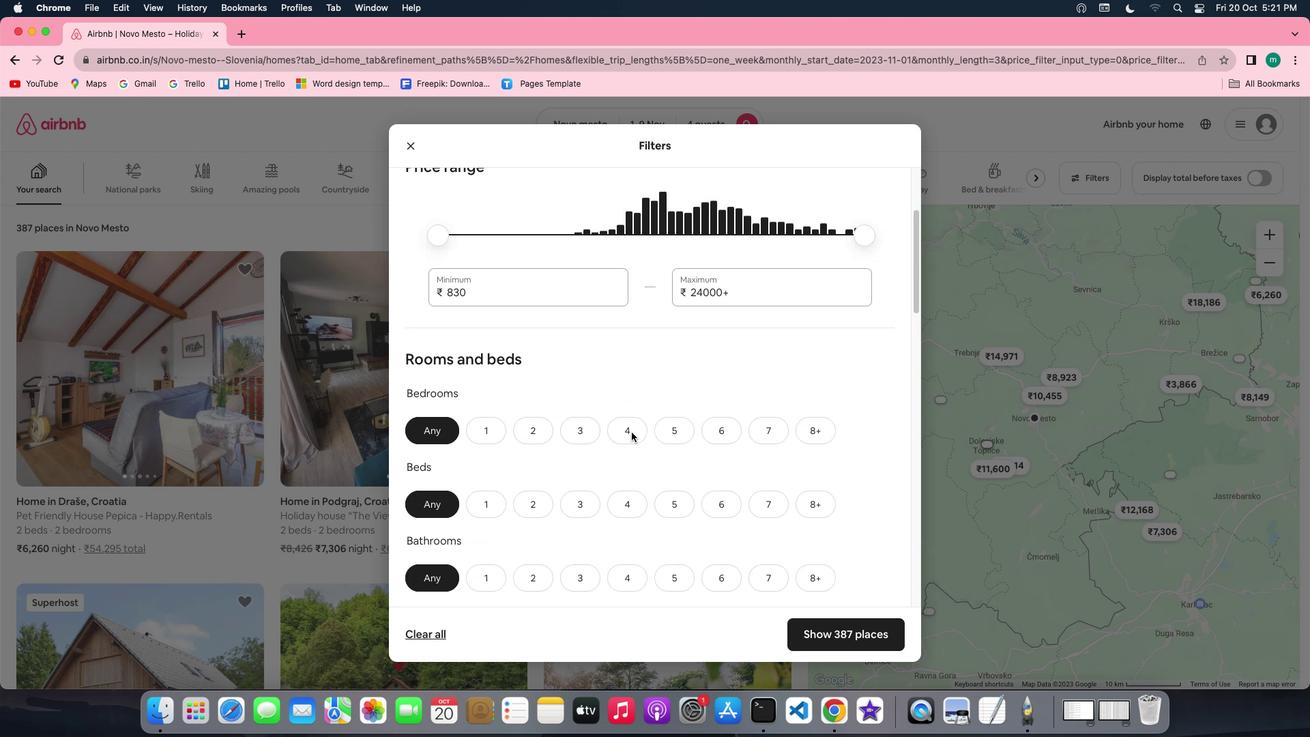 
Action: Mouse scrolled (631, 432) with delta (0, 0)
Screenshot: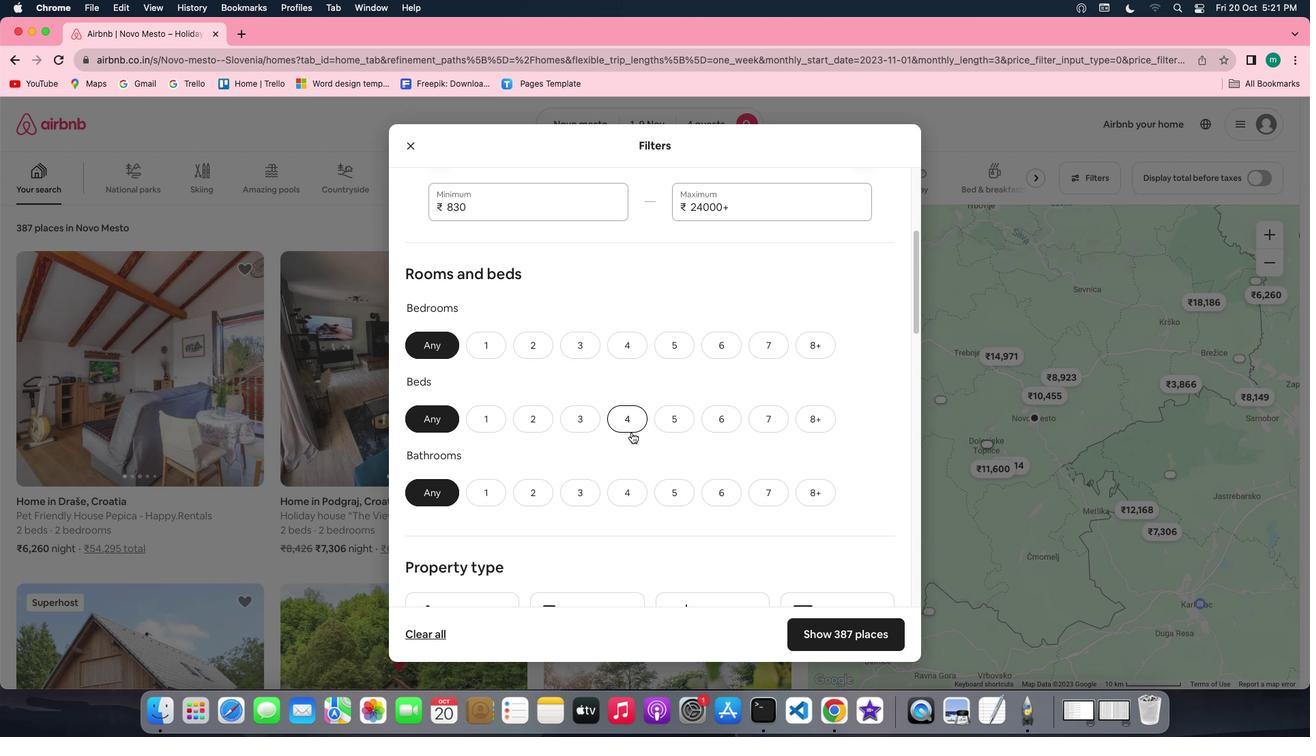 
Action: Mouse scrolled (631, 432) with delta (0, 0)
Screenshot: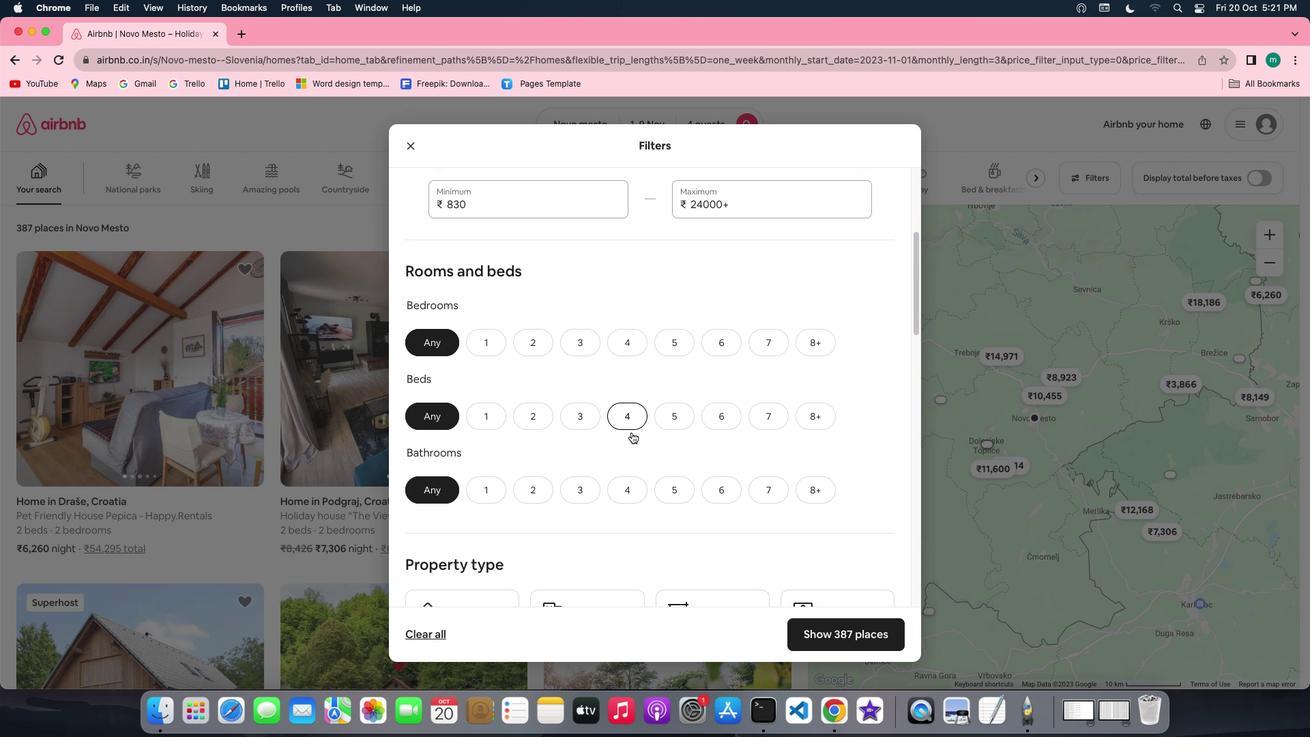 
Action: Mouse moved to (516, 329)
Screenshot: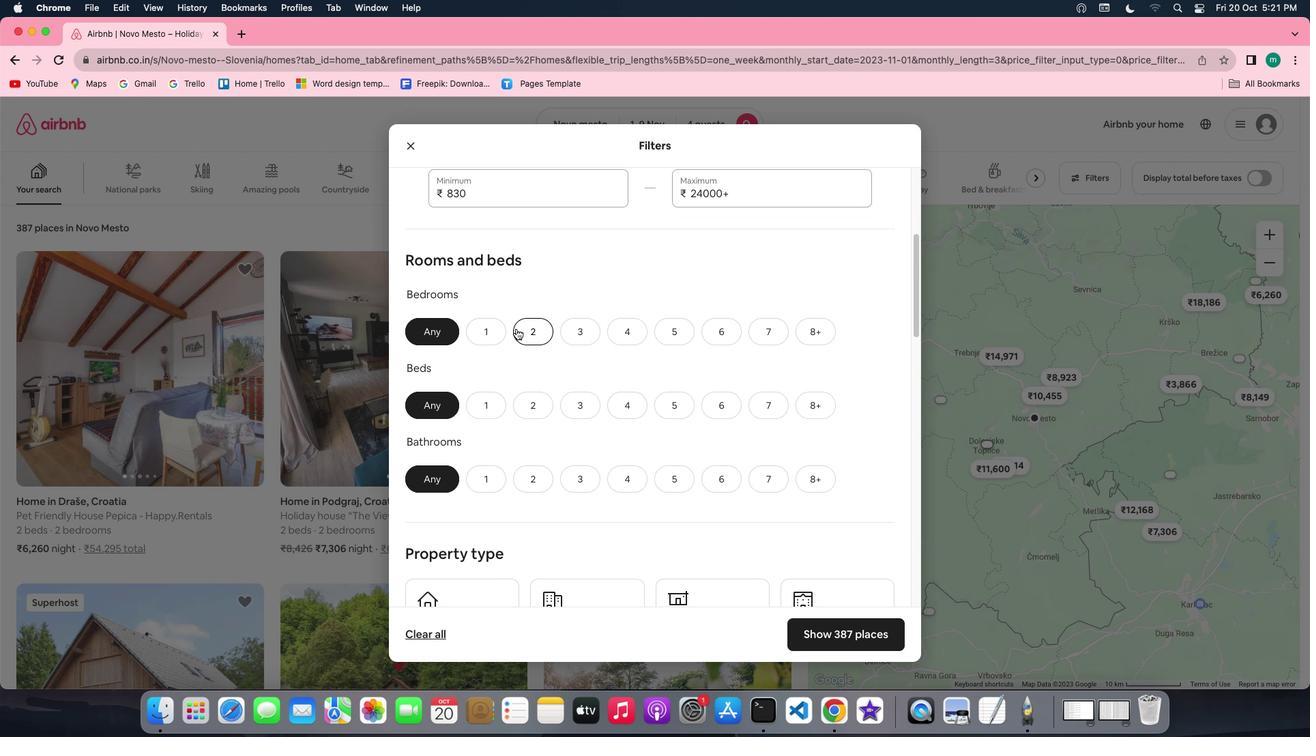 
Action: Mouse pressed left at (516, 329)
Screenshot: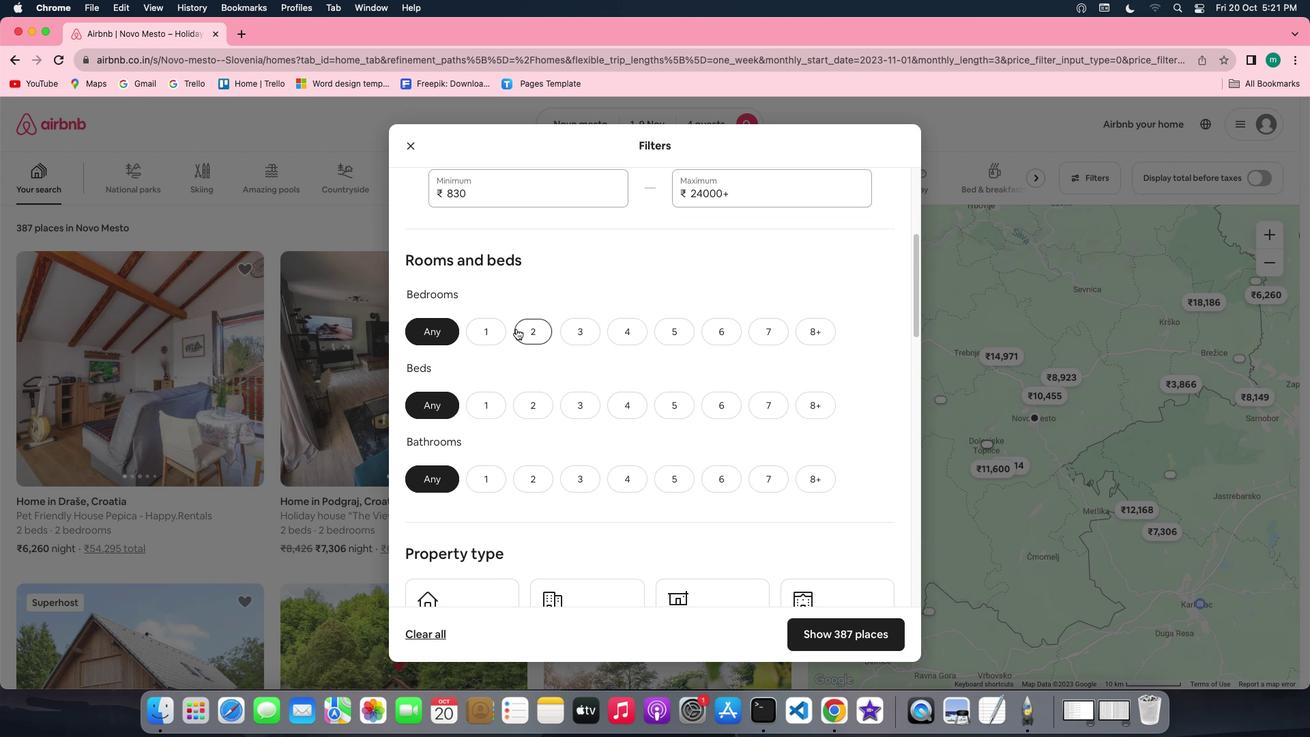 
Action: Mouse moved to (520, 412)
Screenshot: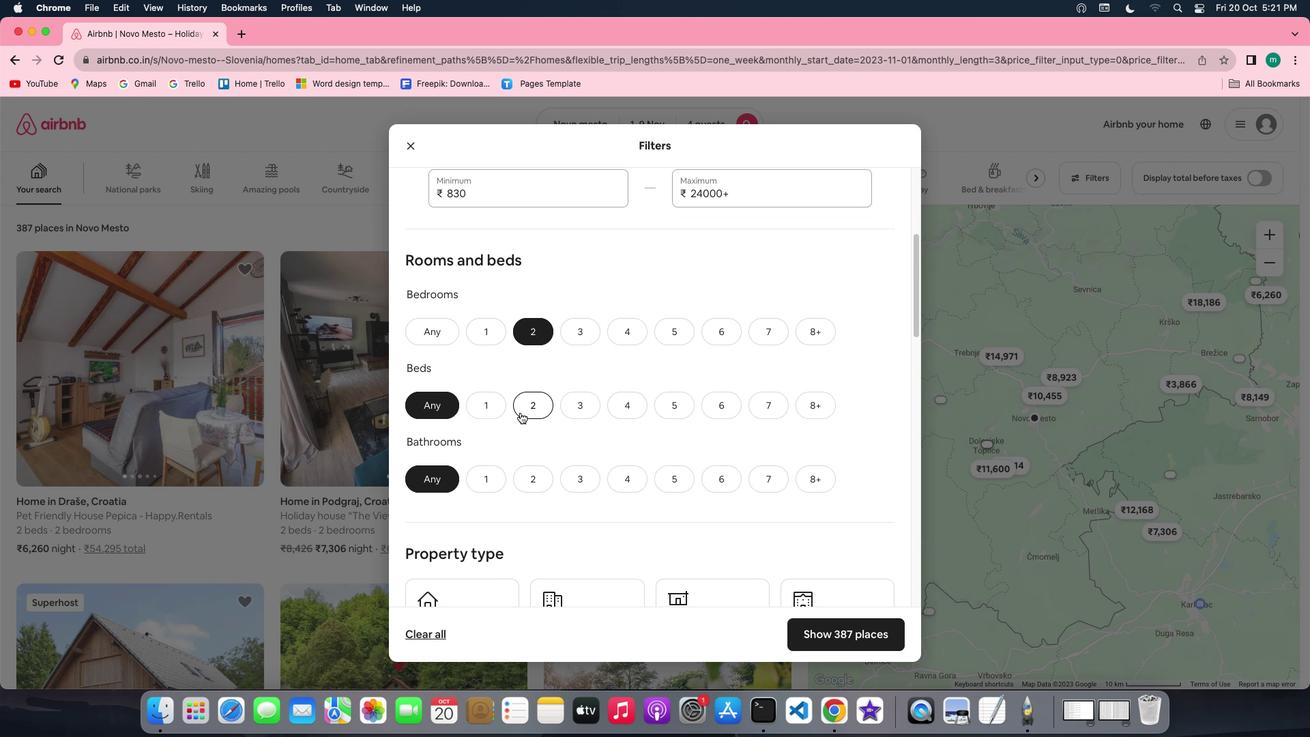 
Action: Mouse pressed left at (520, 412)
Screenshot: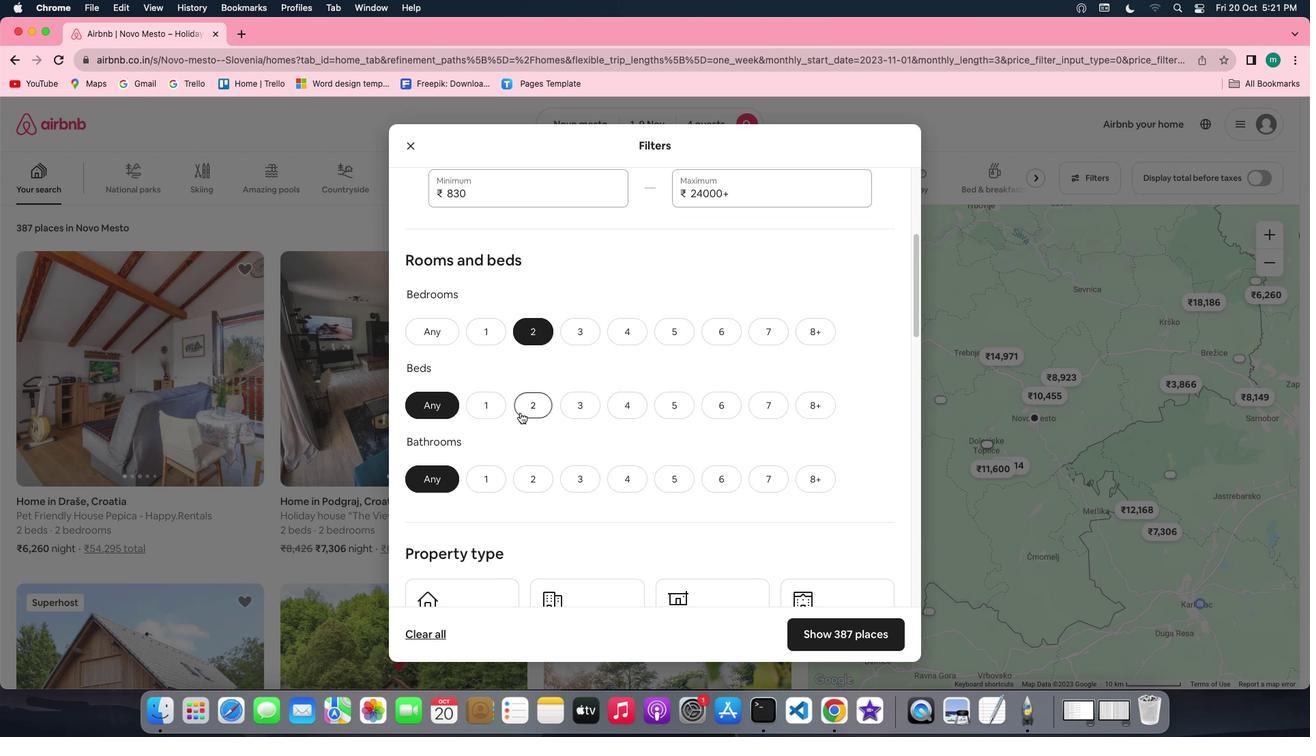 
Action: Mouse moved to (543, 480)
Screenshot: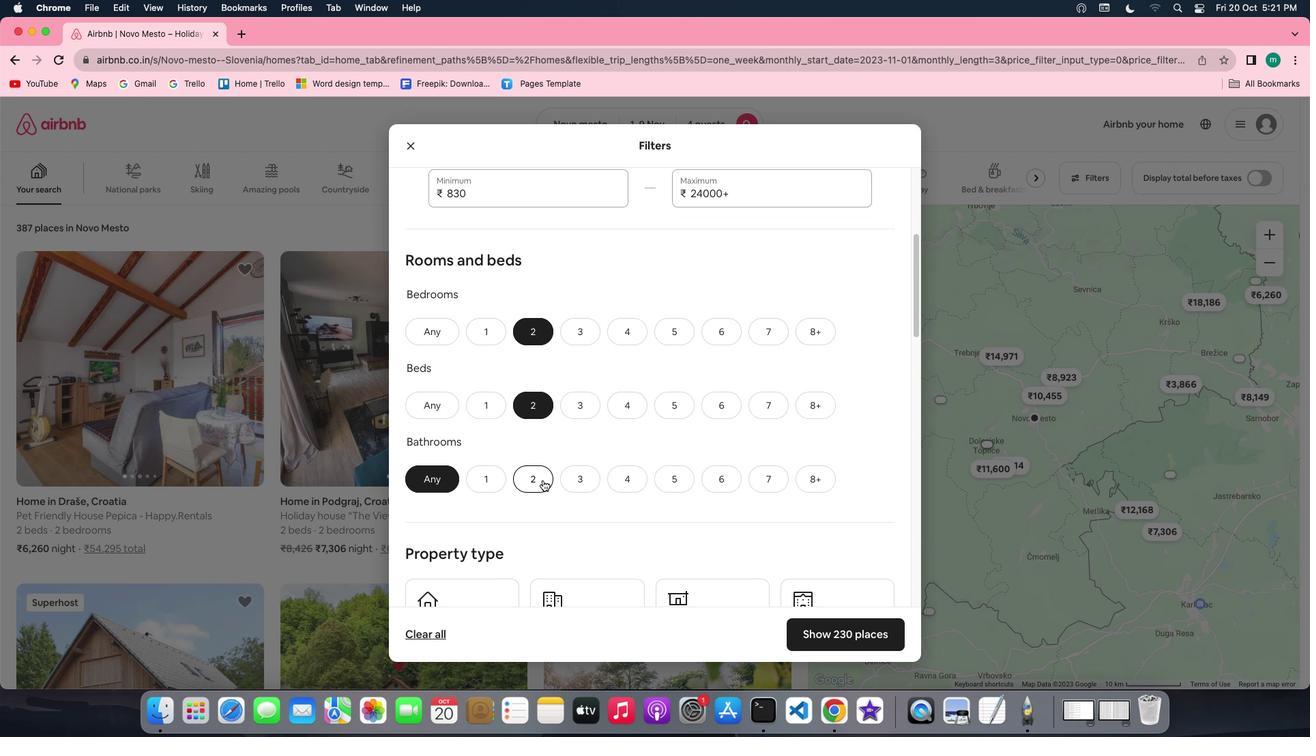 
Action: Mouse pressed left at (543, 480)
Screenshot: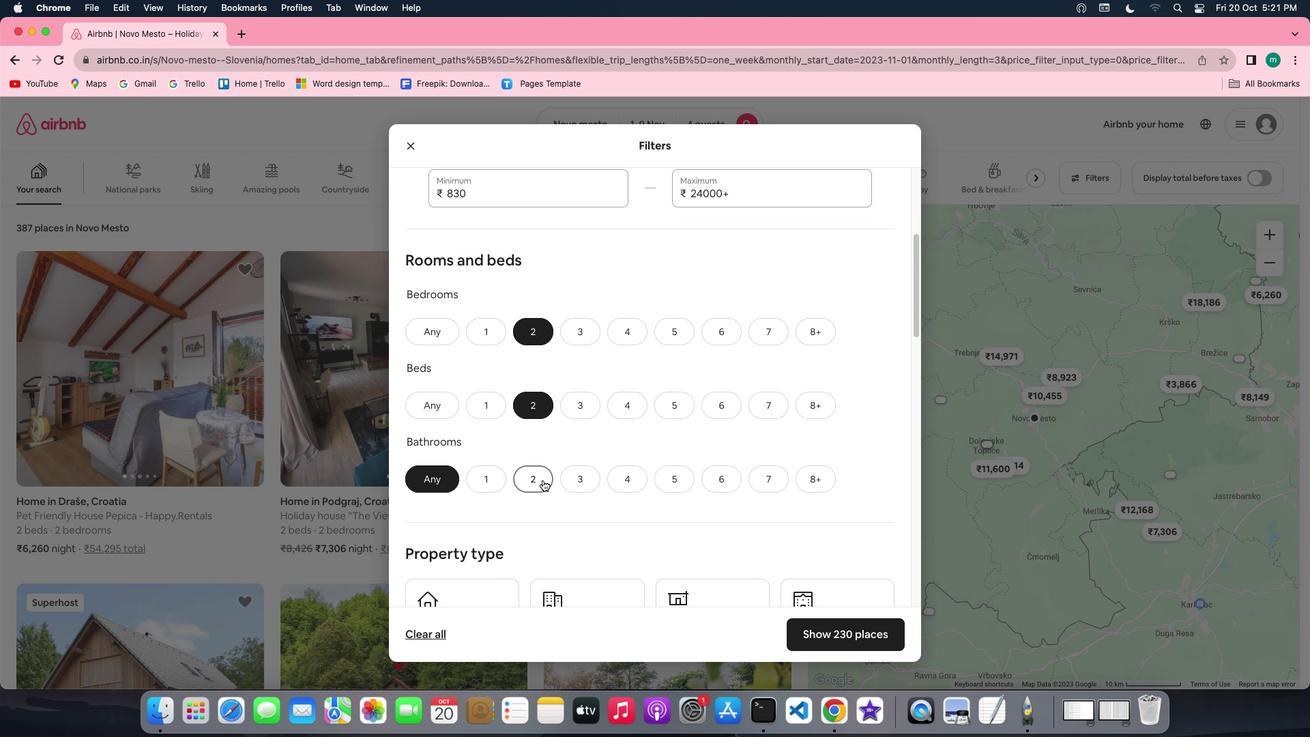 
Action: Mouse moved to (706, 458)
Screenshot: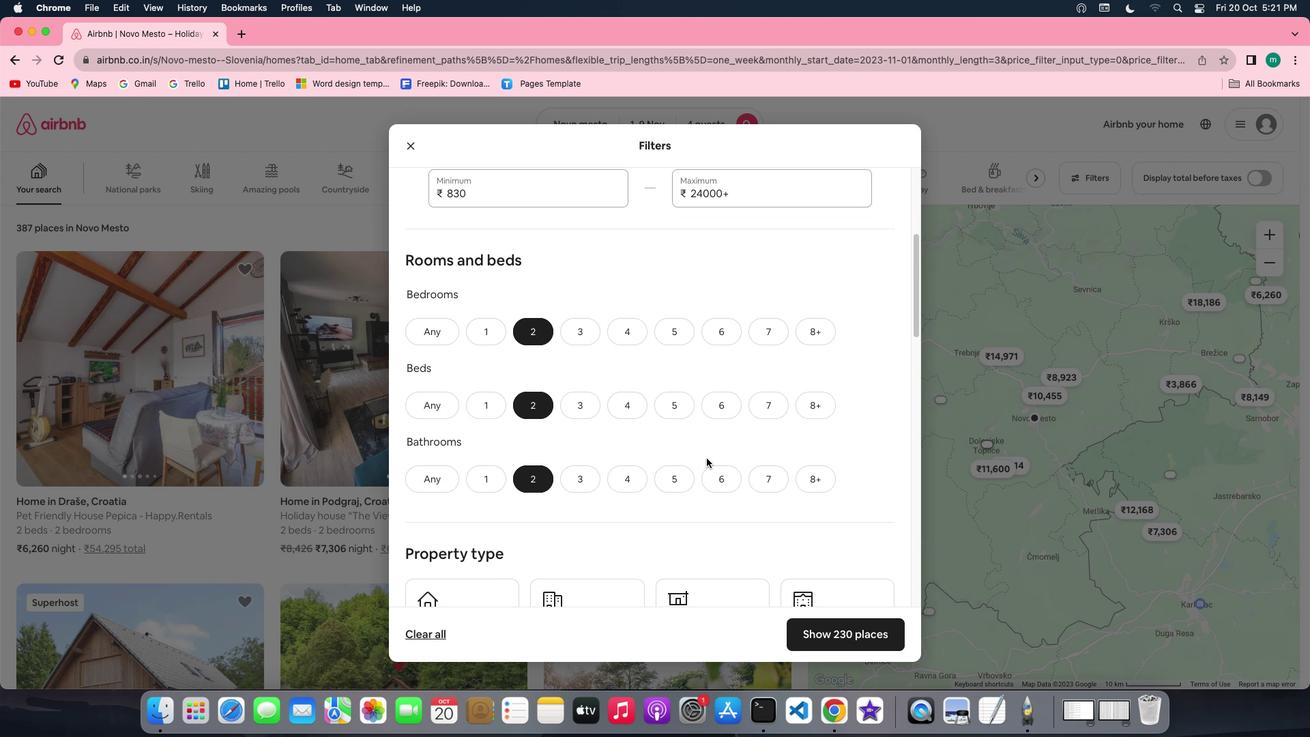 
Action: Mouse scrolled (706, 458) with delta (0, 0)
Screenshot: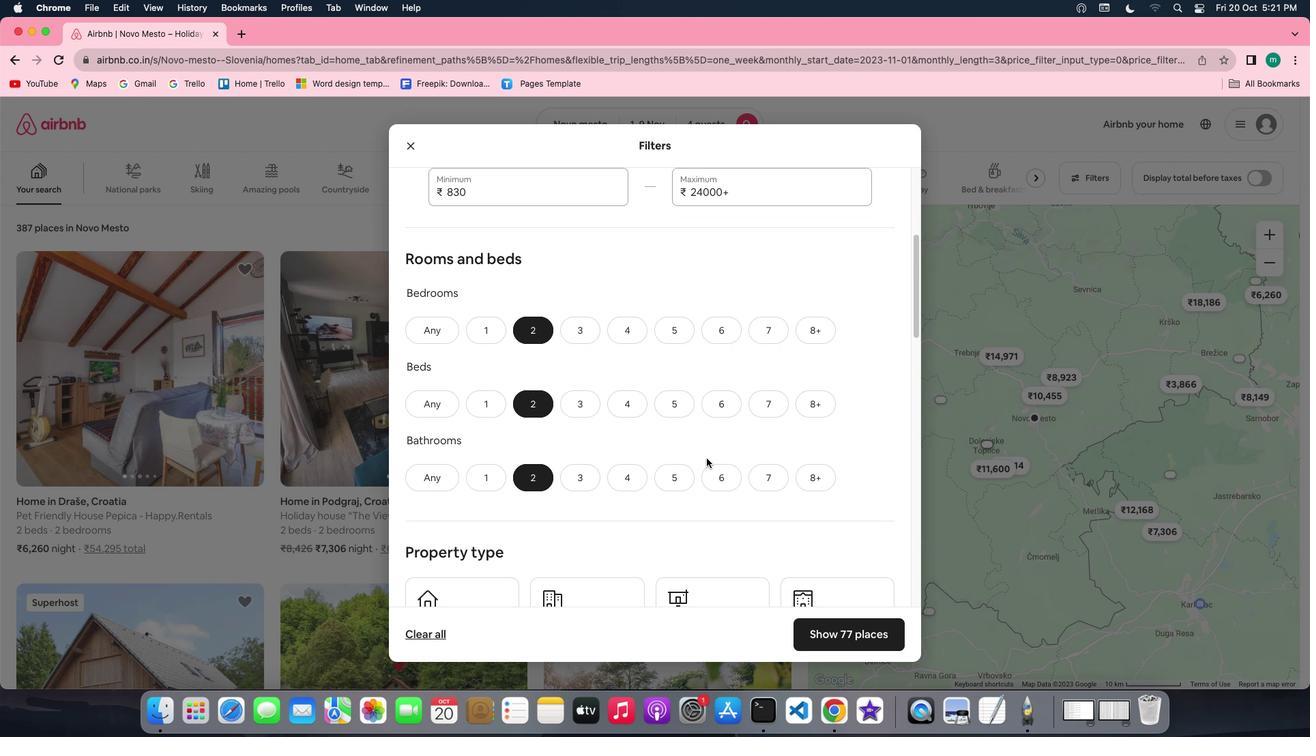 
Action: Mouse scrolled (706, 458) with delta (0, 0)
Screenshot: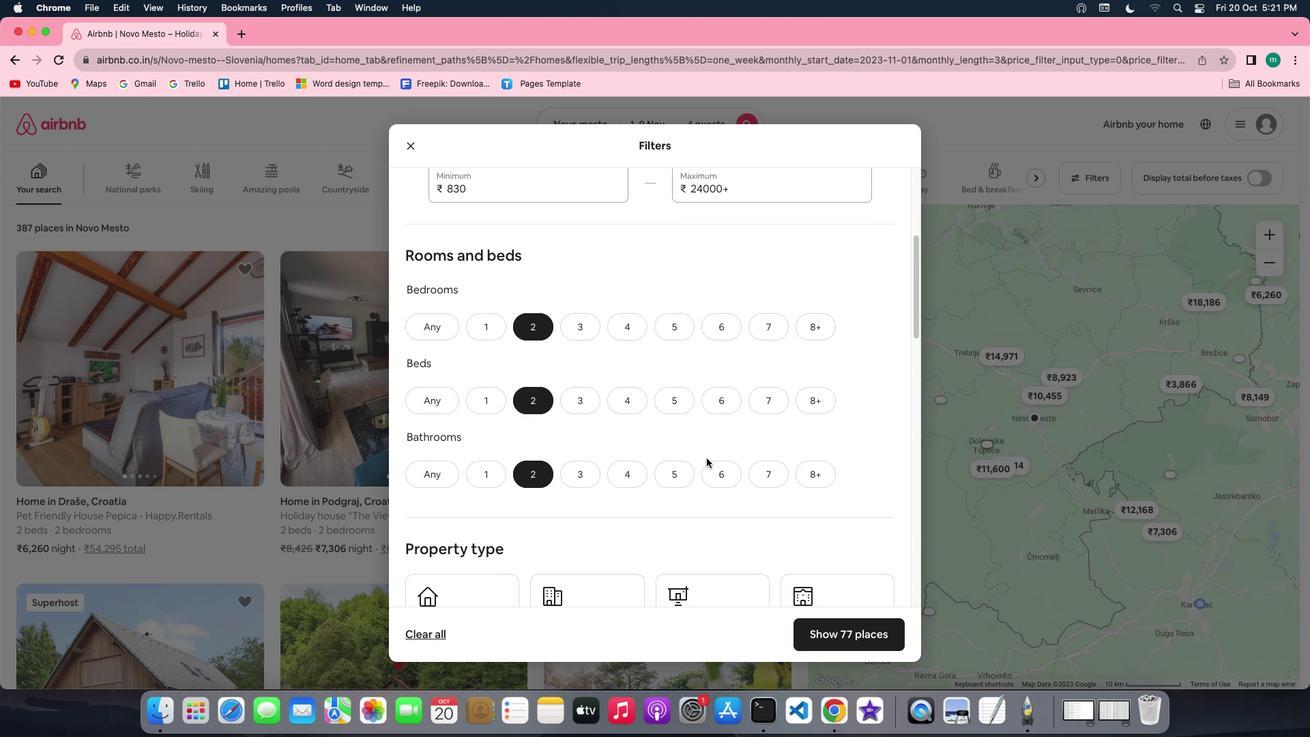 
Action: Mouse scrolled (706, 458) with delta (0, -1)
Screenshot: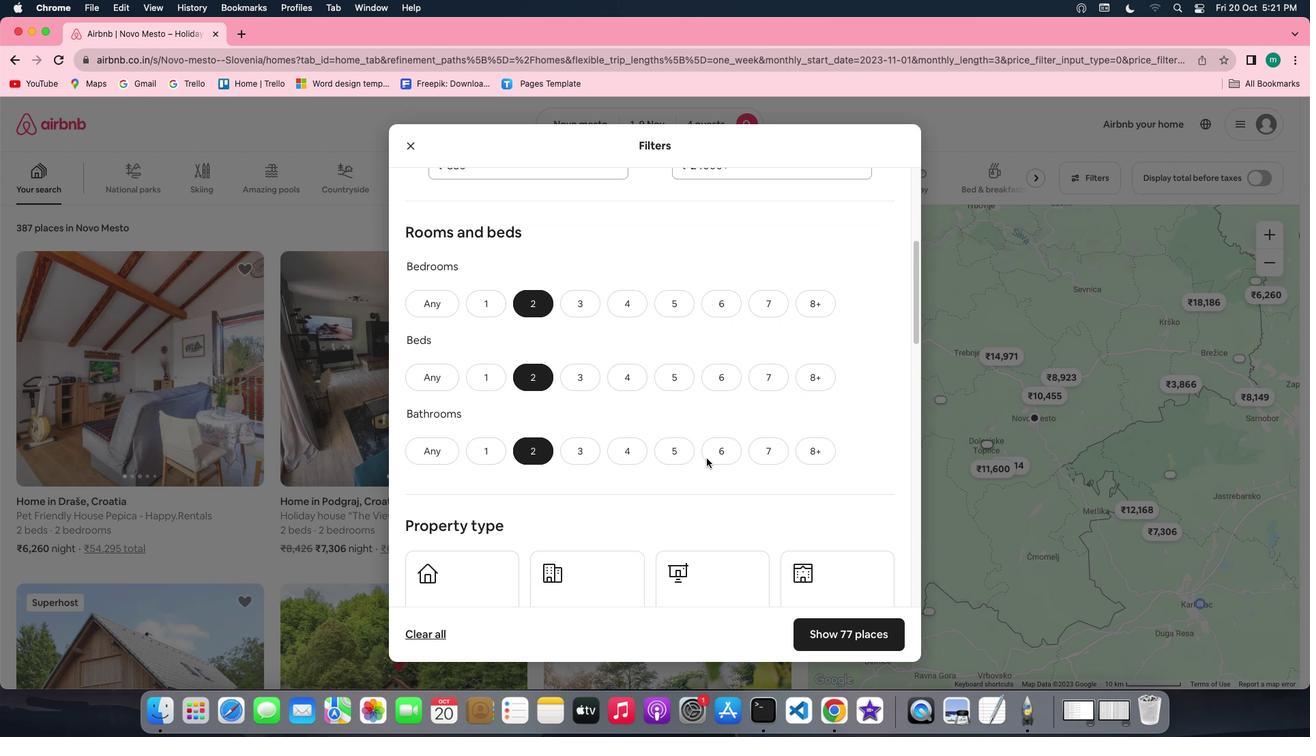 
Action: Mouse scrolled (706, 458) with delta (0, -1)
Screenshot: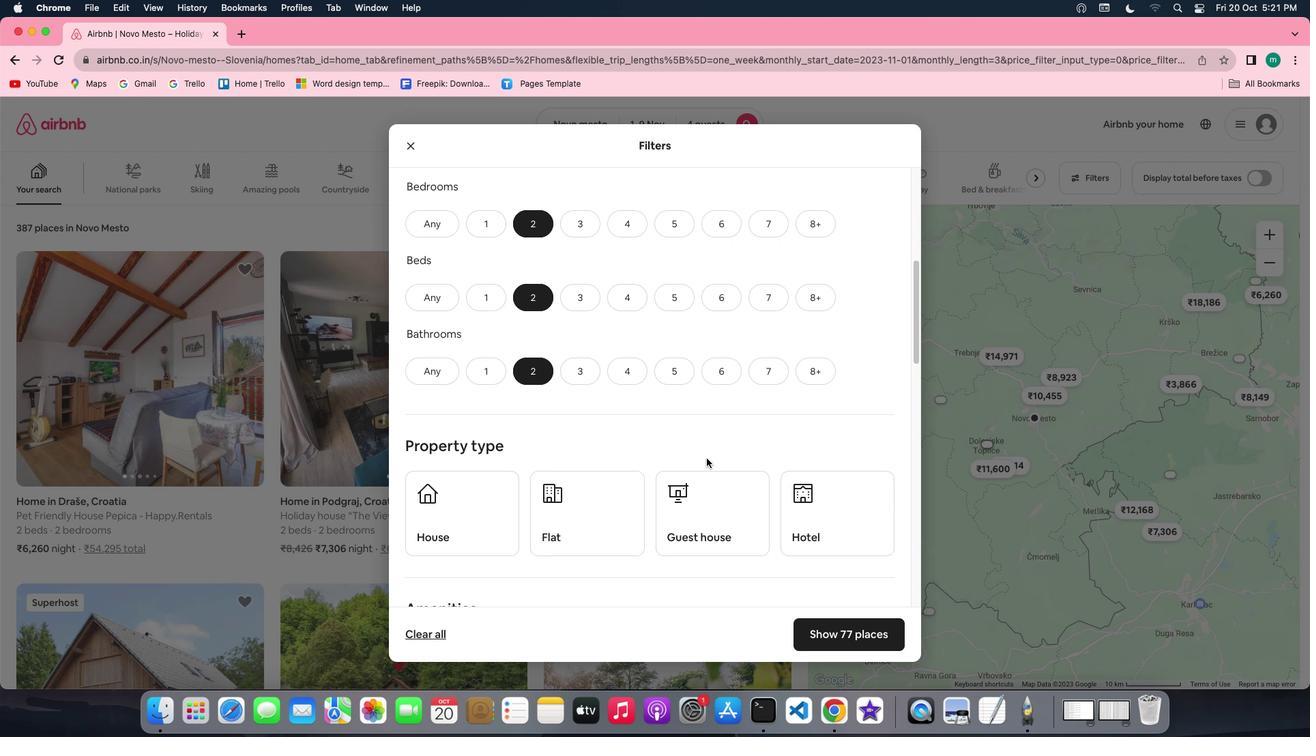 
Action: Mouse scrolled (706, 458) with delta (0, 0)
Screenshot: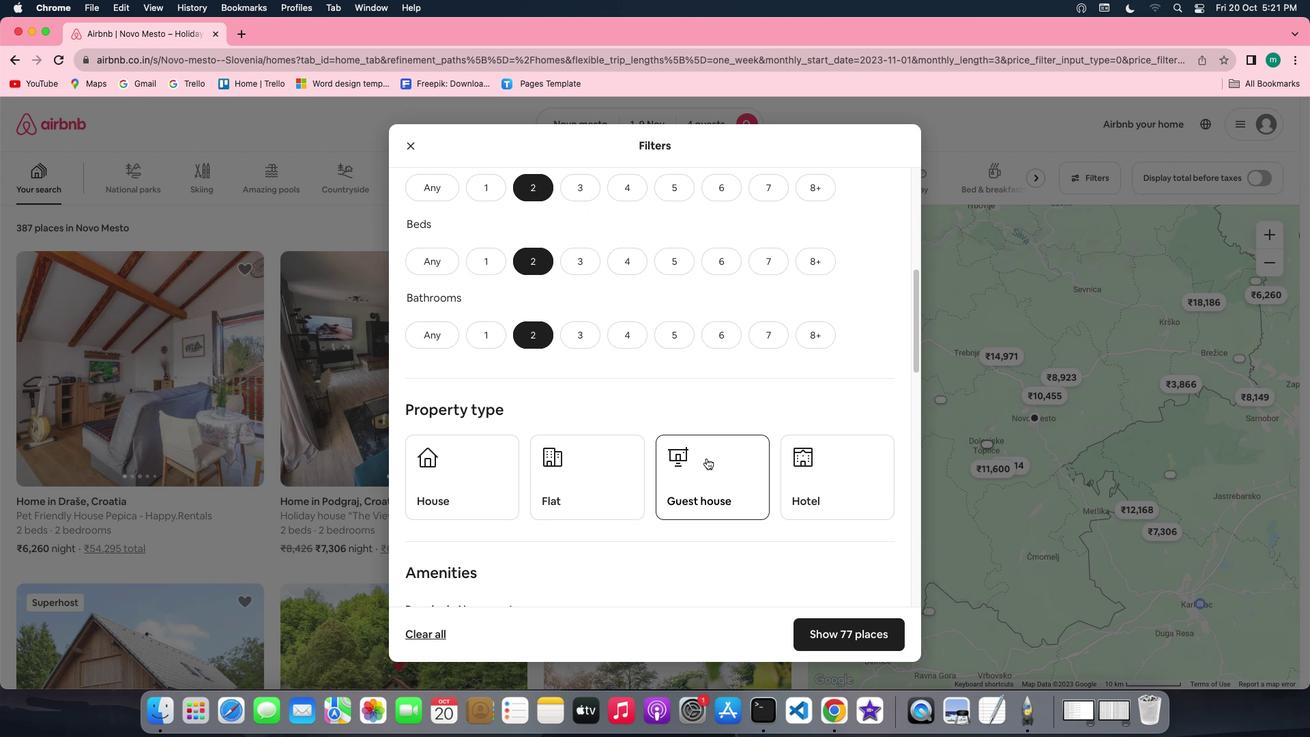 
Action: Mouse scrolled (706, 458) with delta (0, 0)
Screenshot: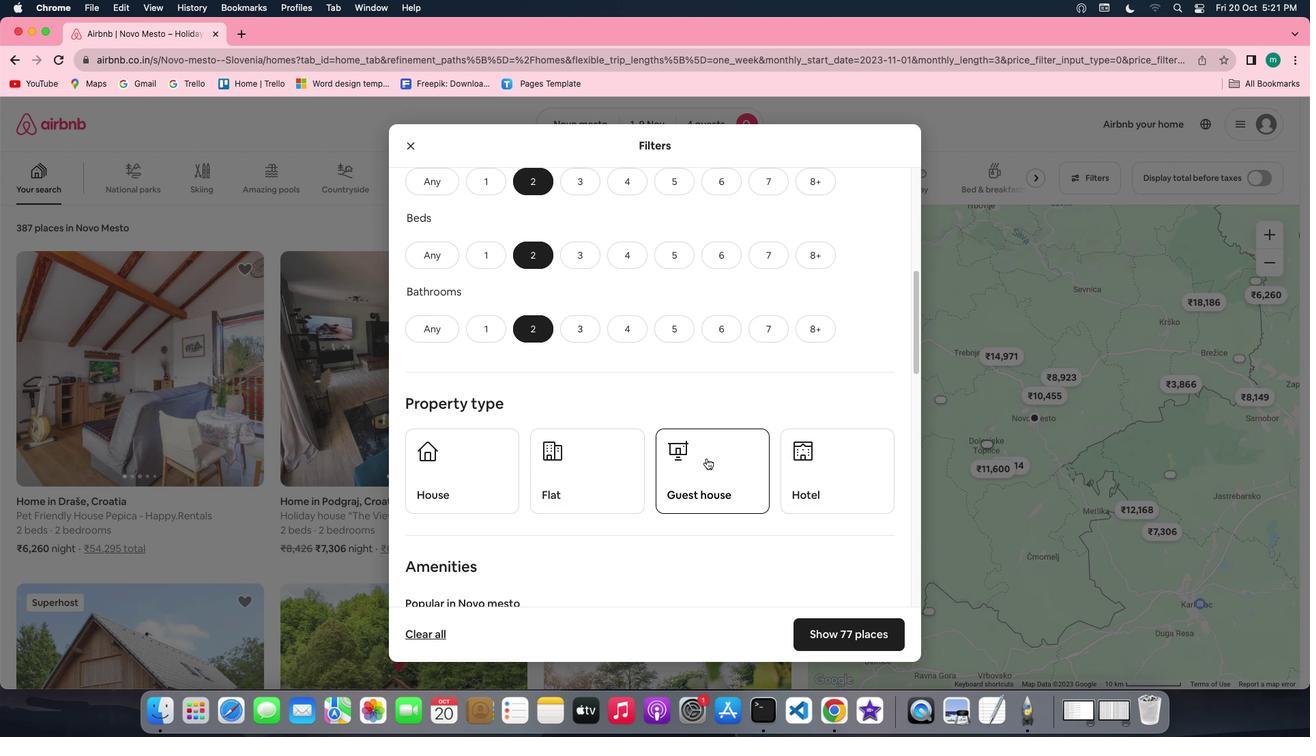 
Action: Mouse scrolled (706, 458) with delta (0, -1)
Screenshot: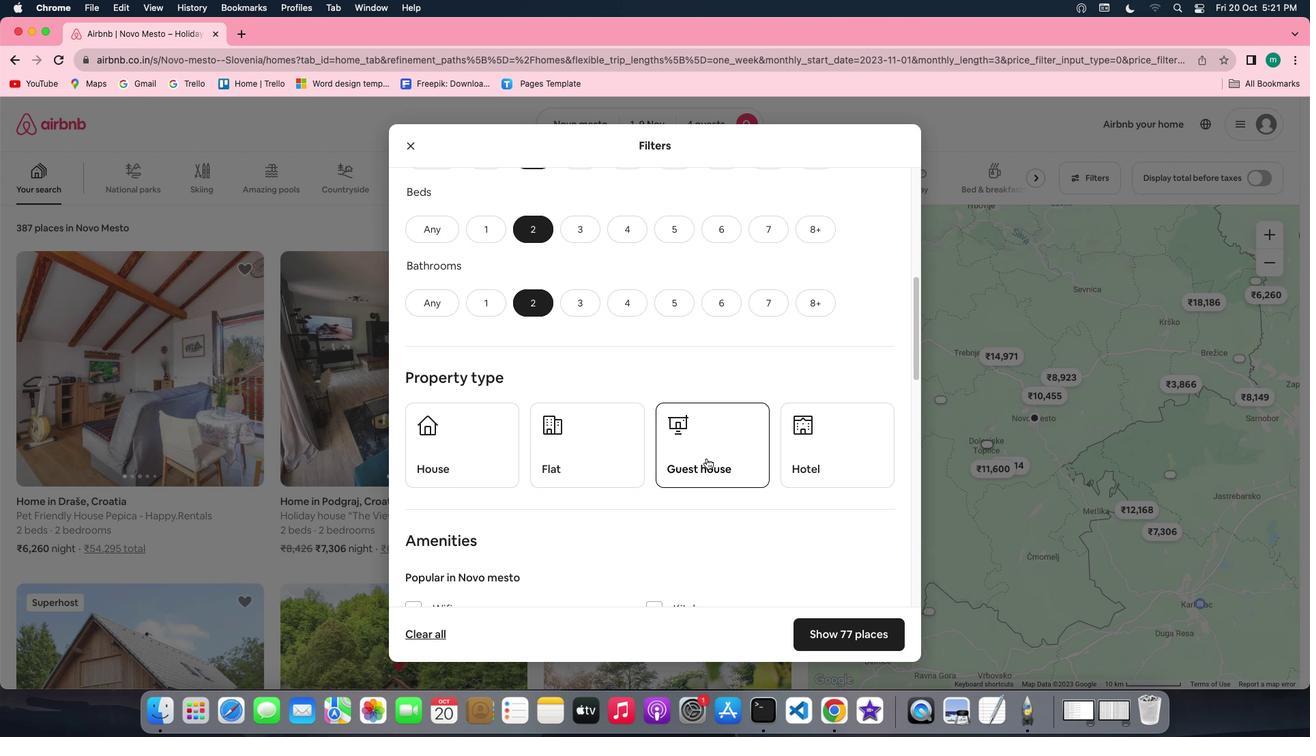 
Action: Mouse scrolled (706, 458) with delta (0, 0)
Screenshot: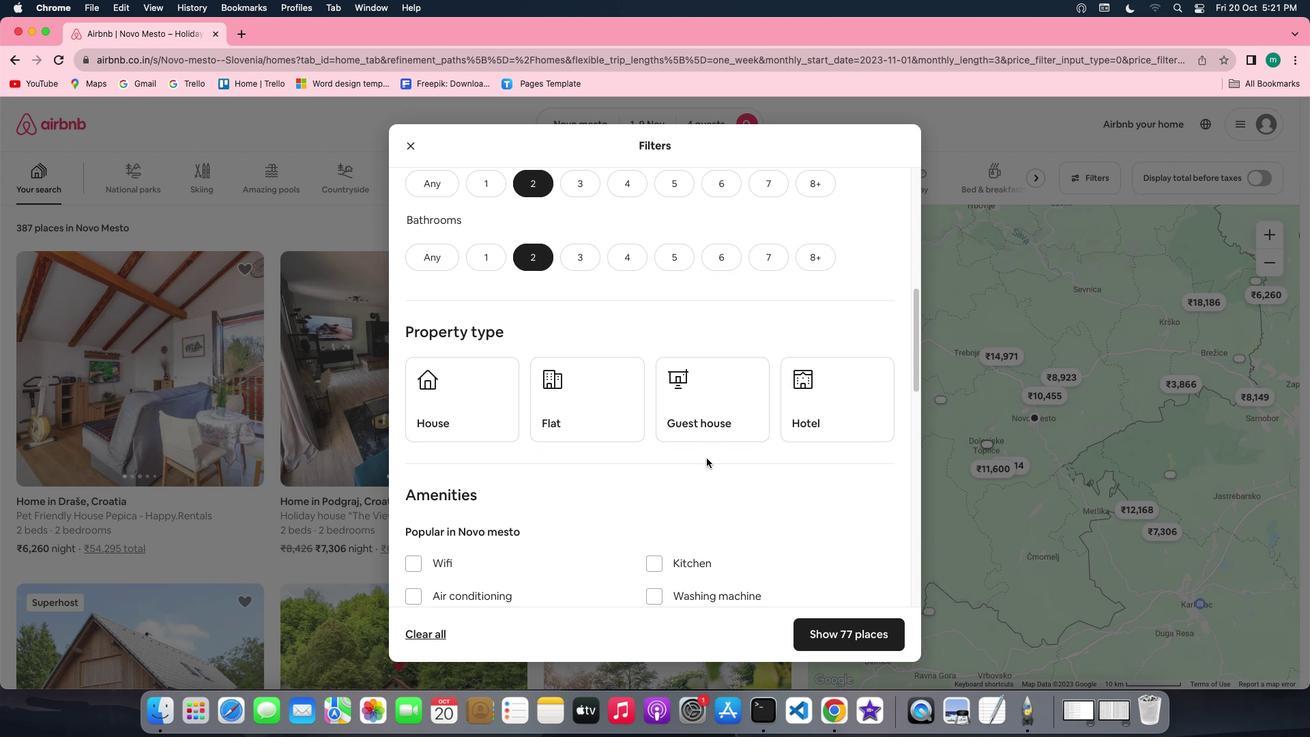 
Action: Mouse scrolled (706, 458) with delta (0, 0)
Screenshot: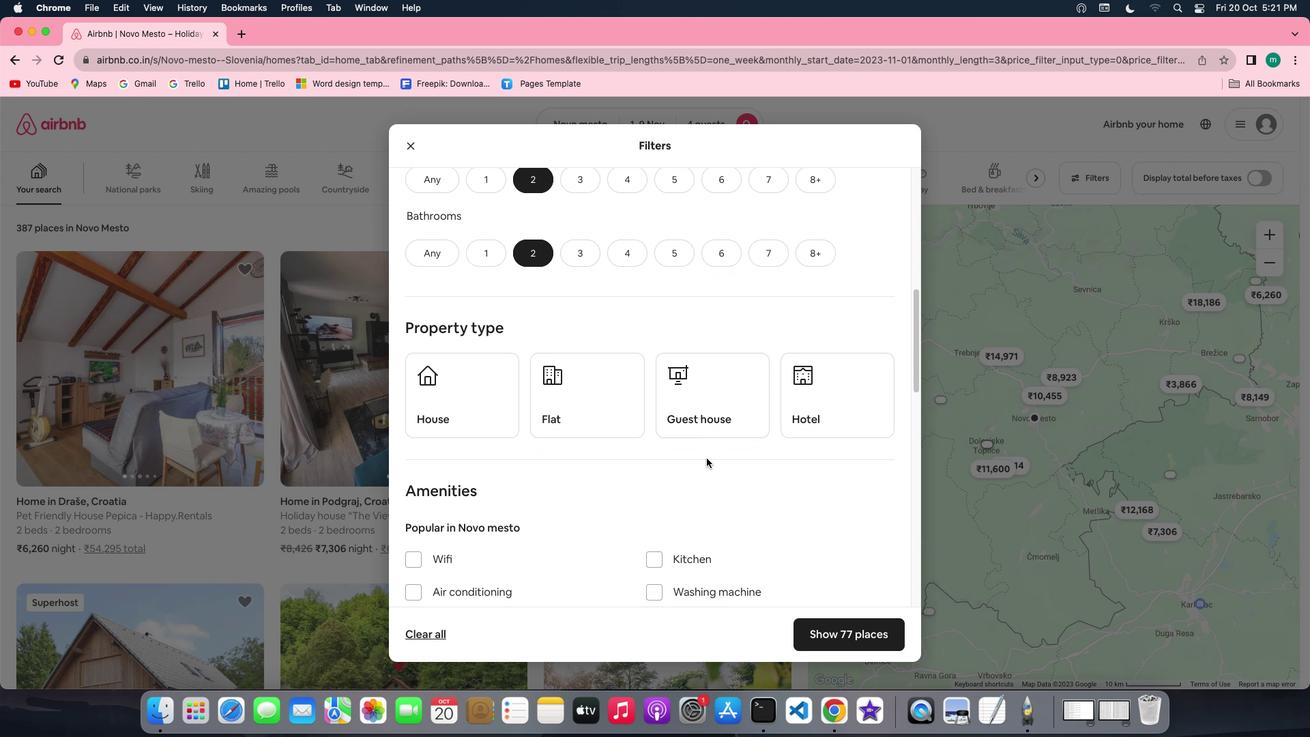 
Action: Mouse scrolled (706, 458) with delta (0, 0)
Screenshot: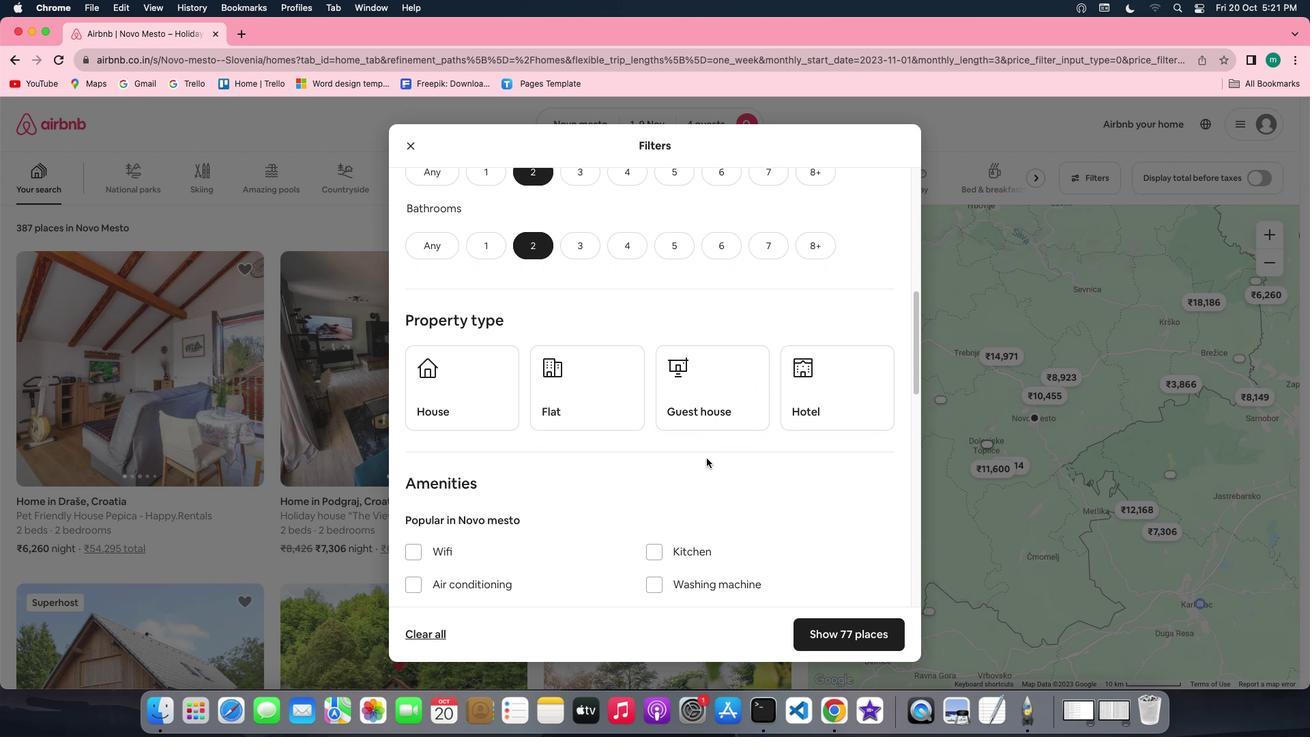 
Action: Mouse moved to (454, 392)
Screenshot: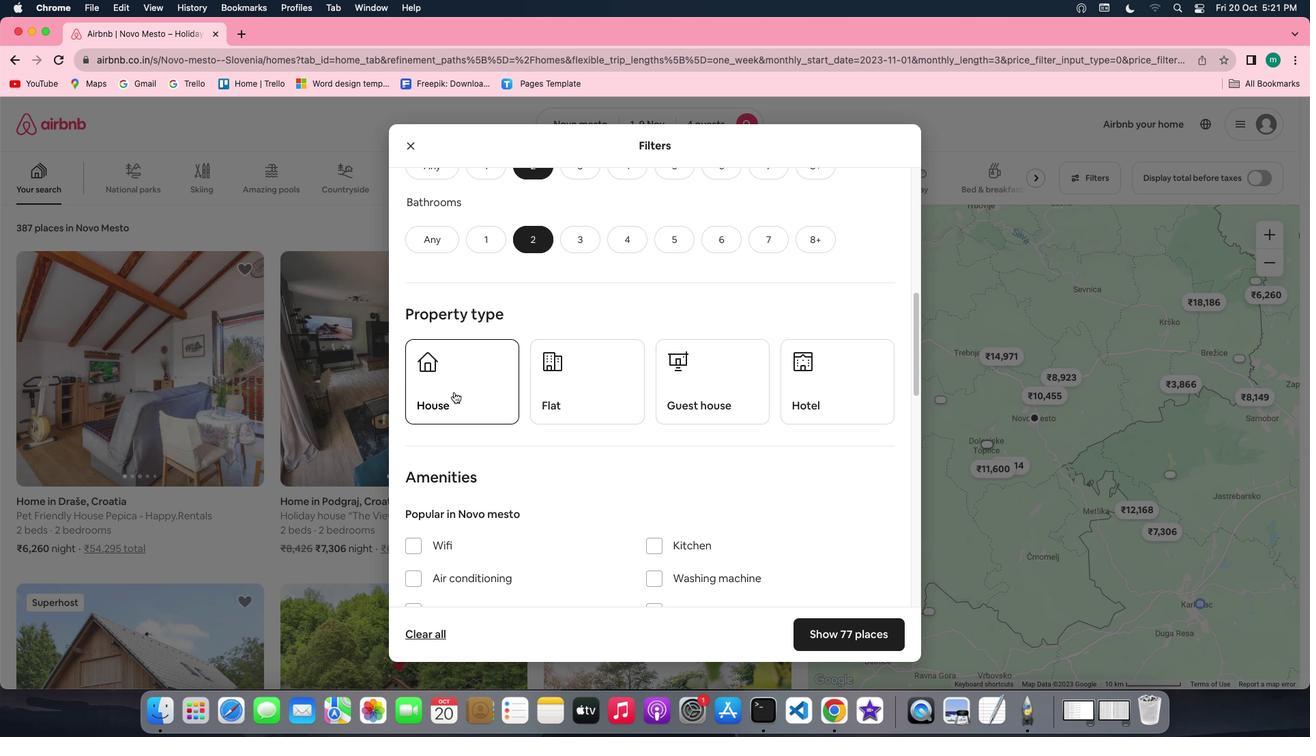 
Action: Mouse pressed left at (454, 392)
Screenshot: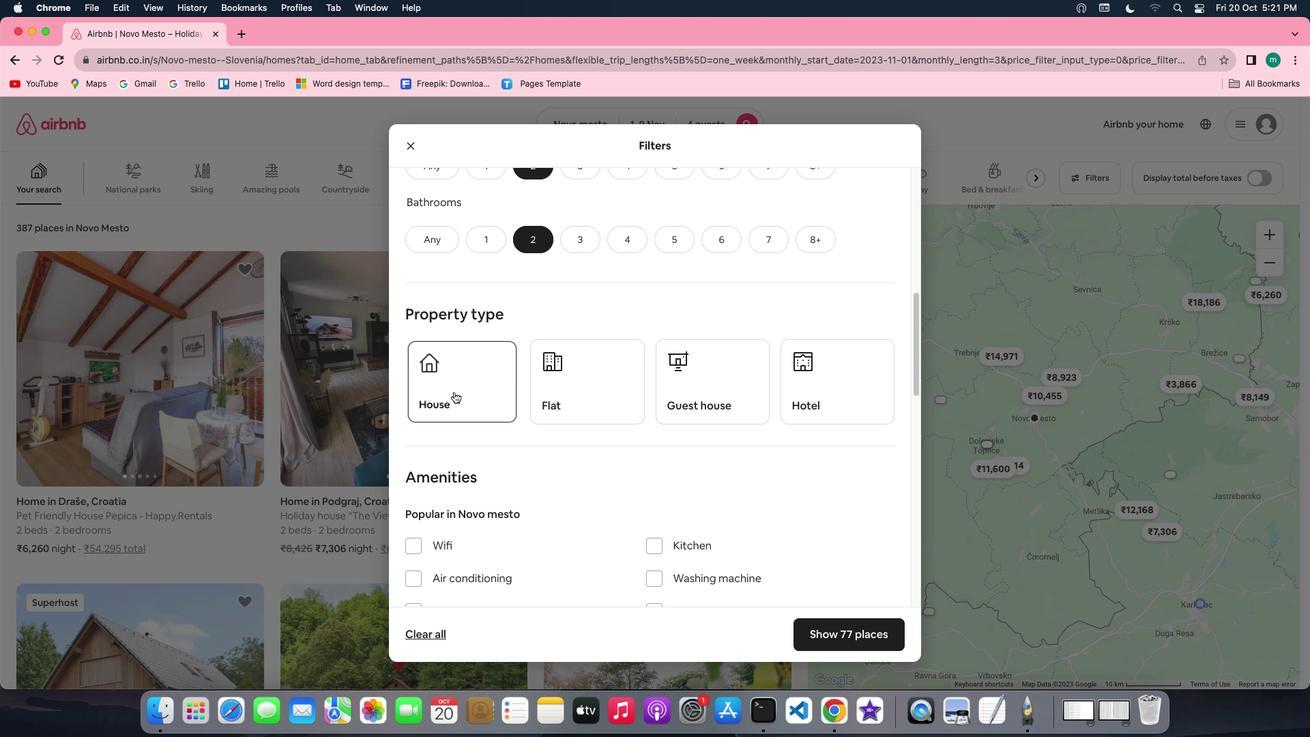 
Action: Mouse moved to (684, 414)
Screenshot: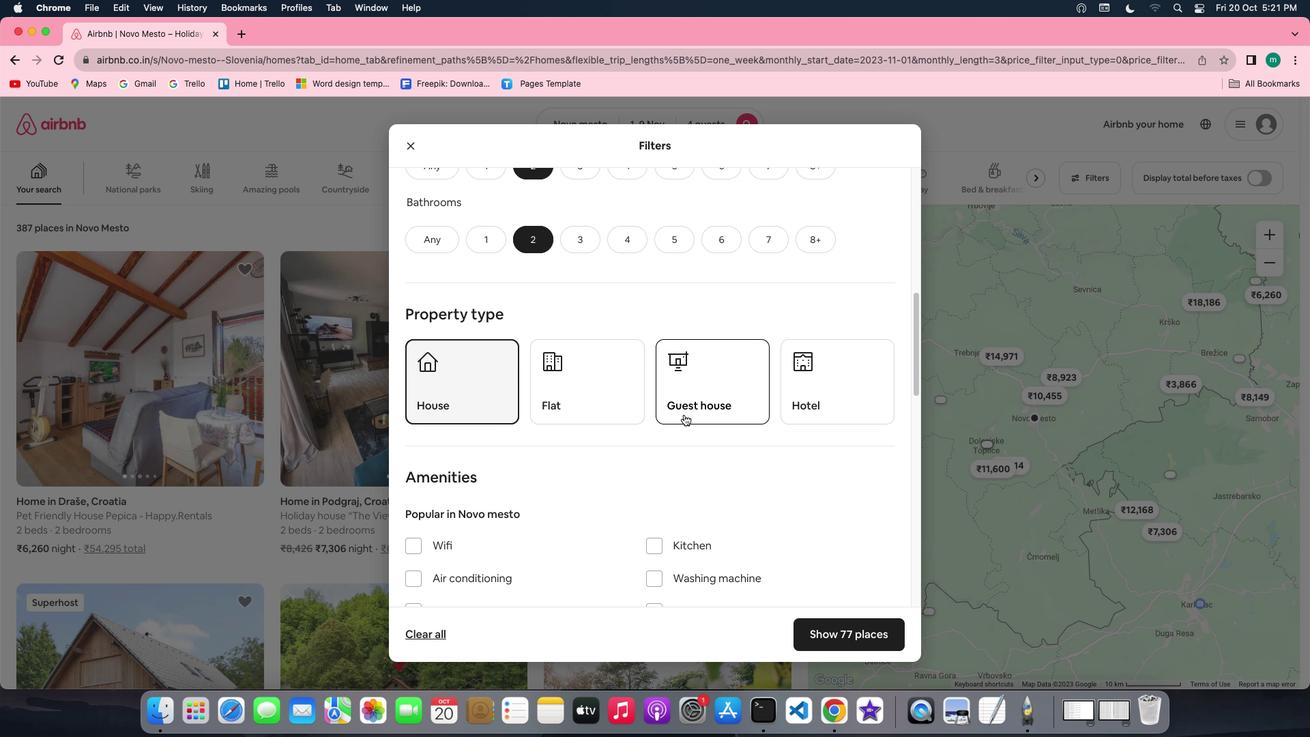 
Action: Mouse scrolled (684, 414) with delta (0, 0)
Screenshot: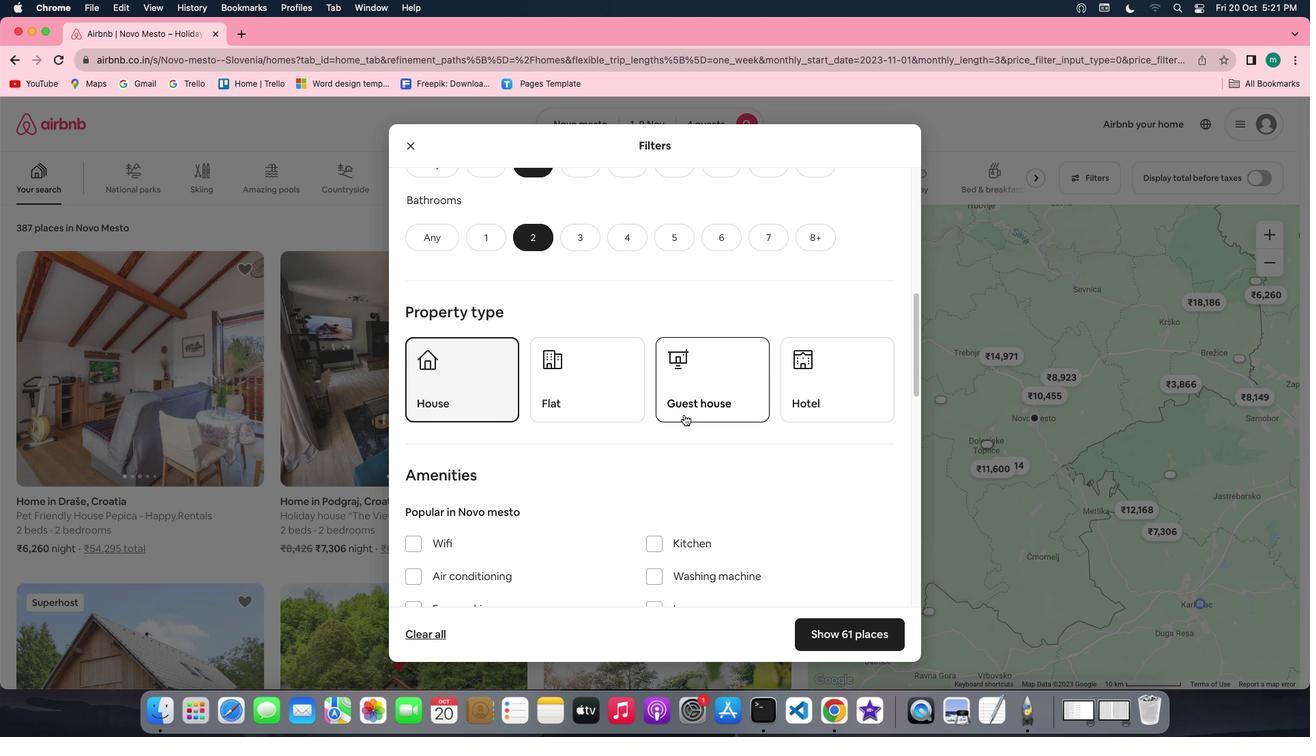 
Action: Mouse scrolled (684, 414) with delta (0, 0)
Screenshot: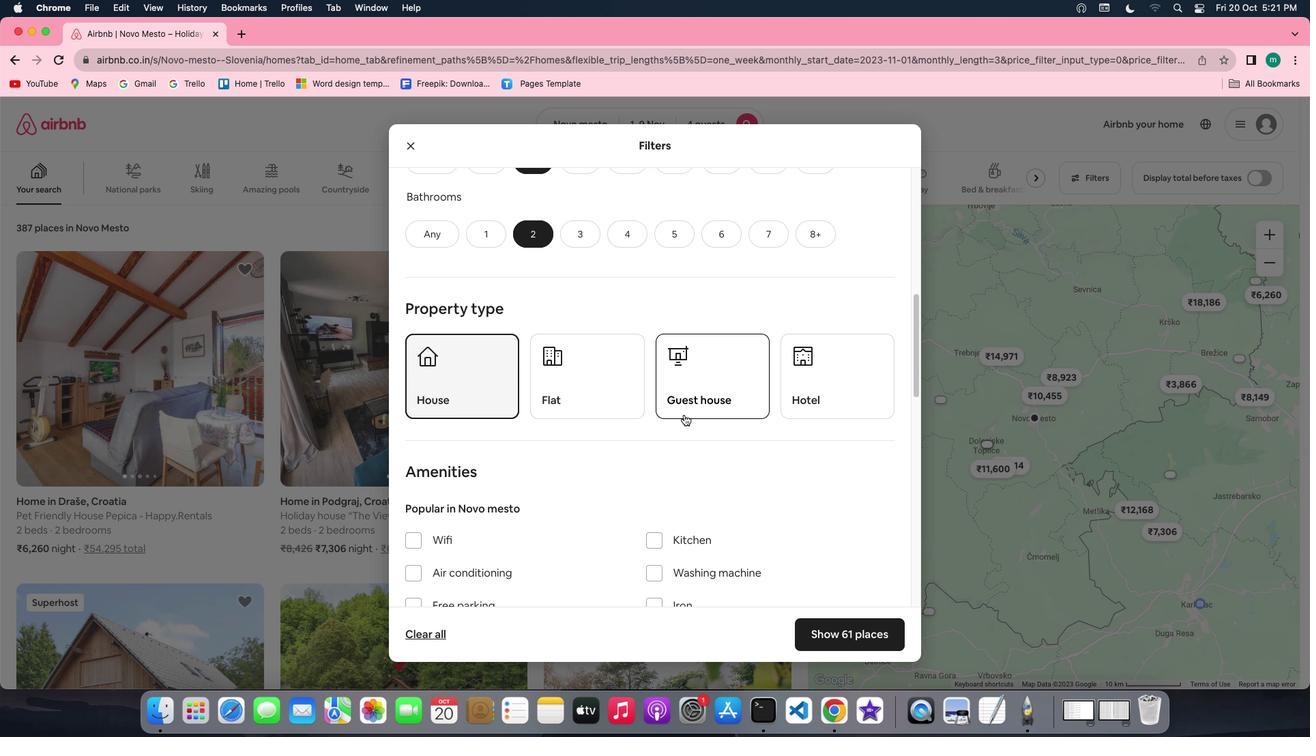 
Action: Mouse scrolled (684, 414) with delta (0, -1)
Screenshot: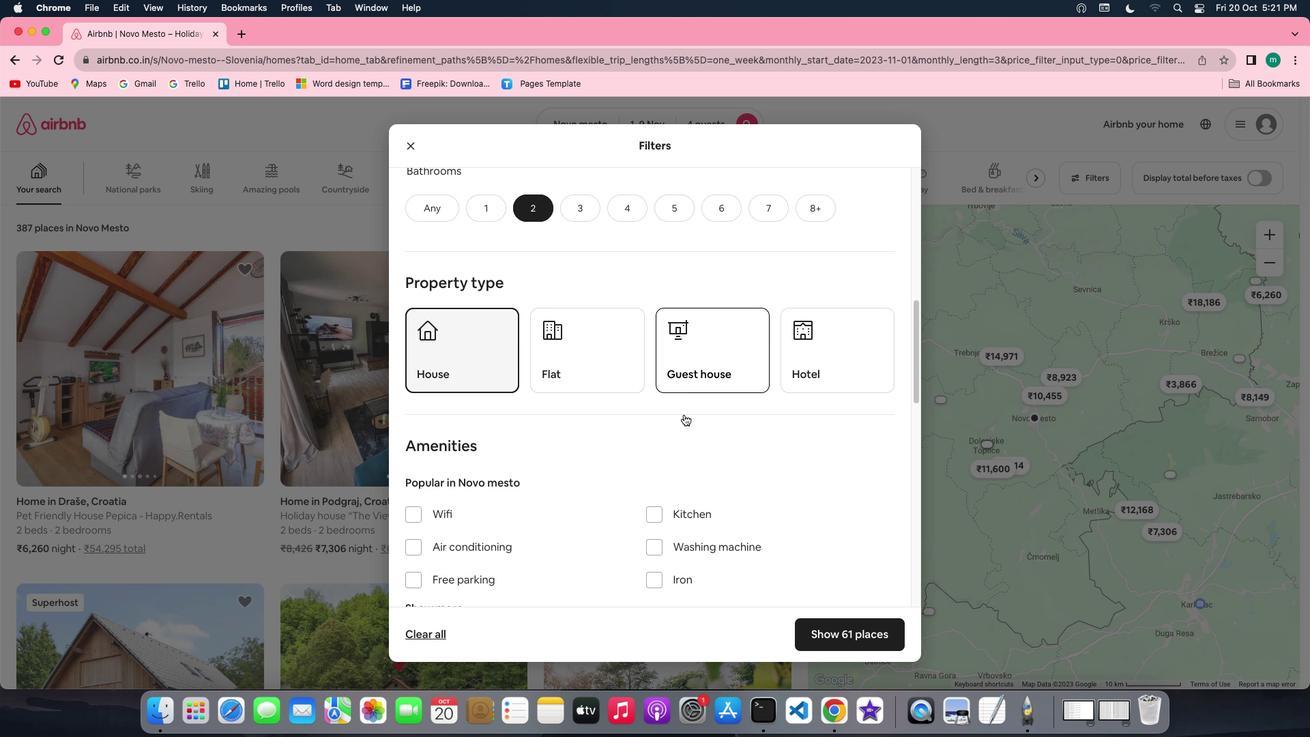 
Action: Mouse scrolled (684, 414) with delta (0, 0)
Screenshot: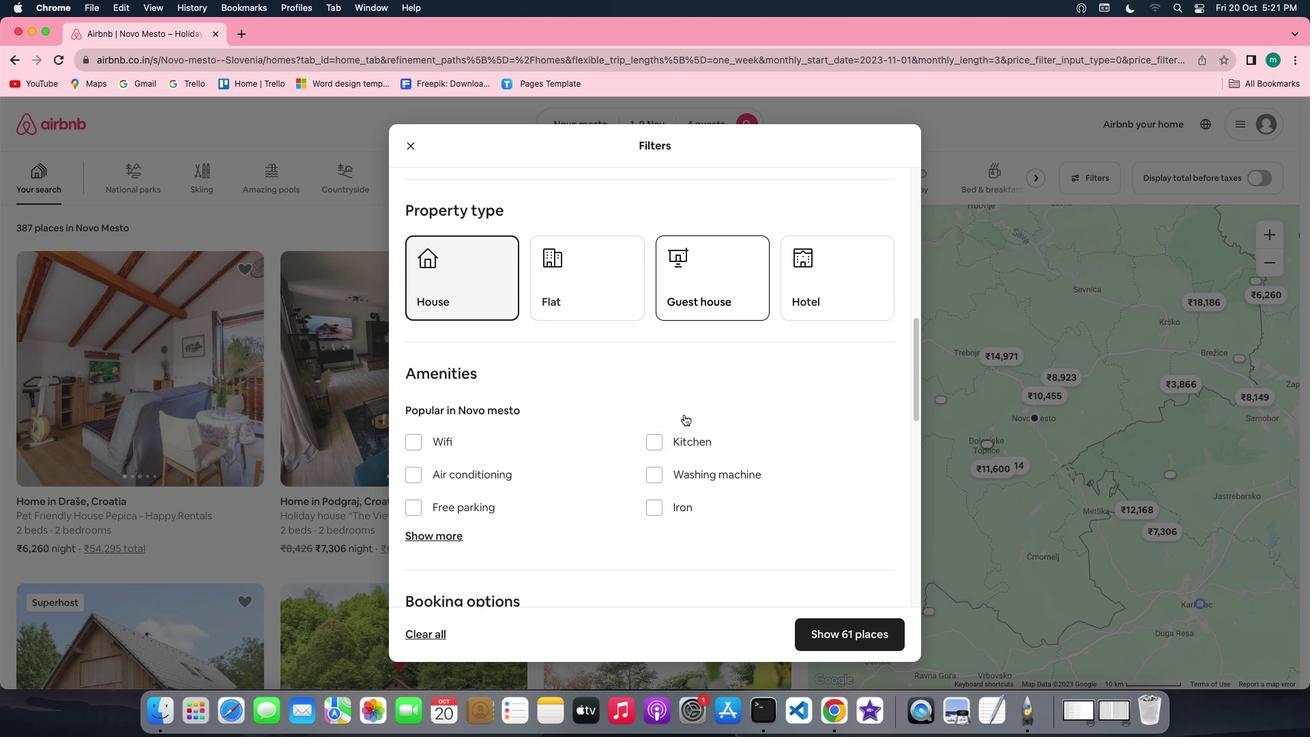 
Action: Mouse scrolled (684, 414) with delta (0, 0)
Screenshot: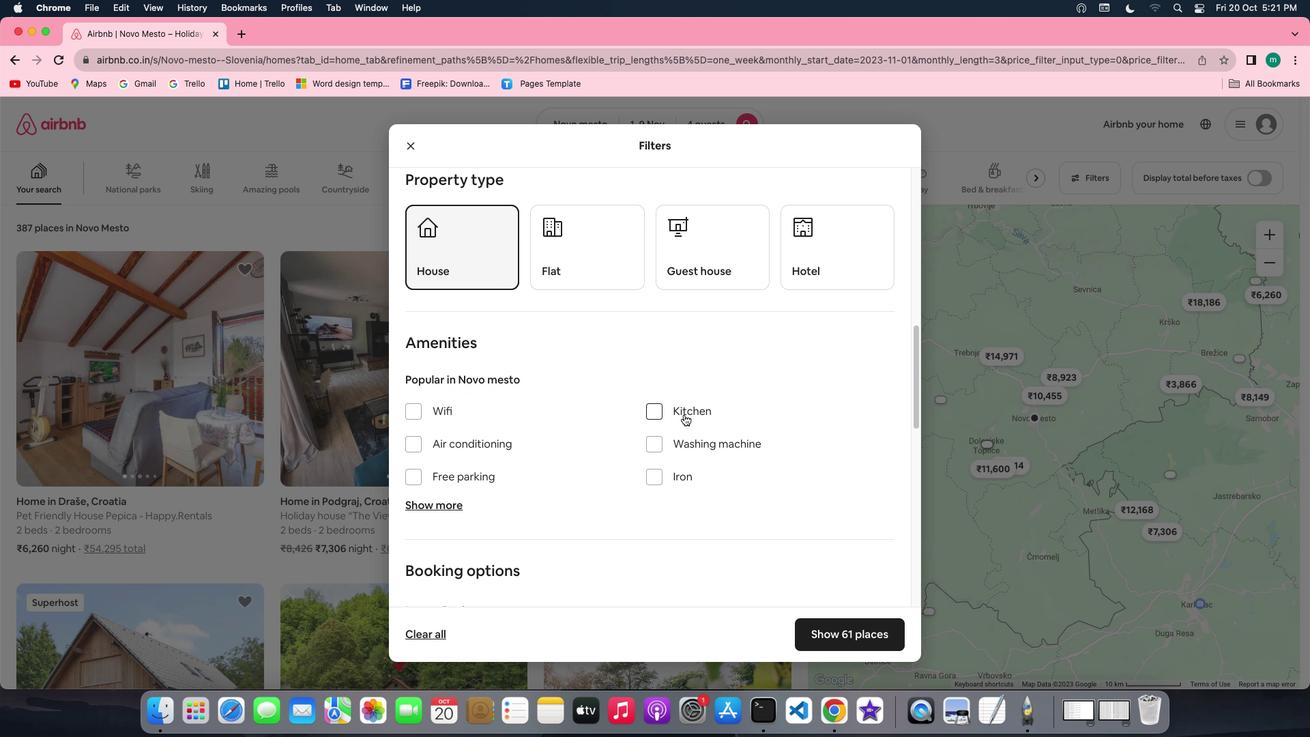 
Action: Mouse scrolled (684, 414) with delta (0, 0)
Screenshot: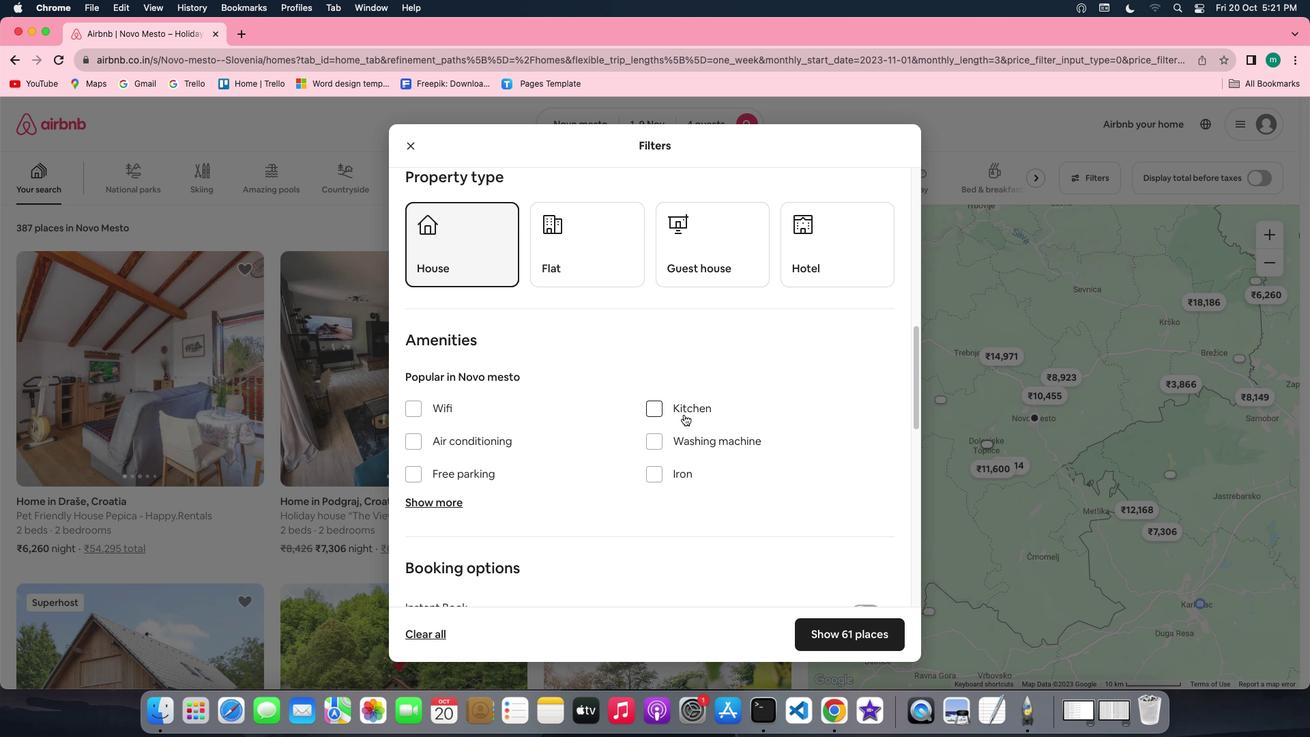 
Action: Mouse scrolled (684, 414) with delta (0, 0)
Screenshot: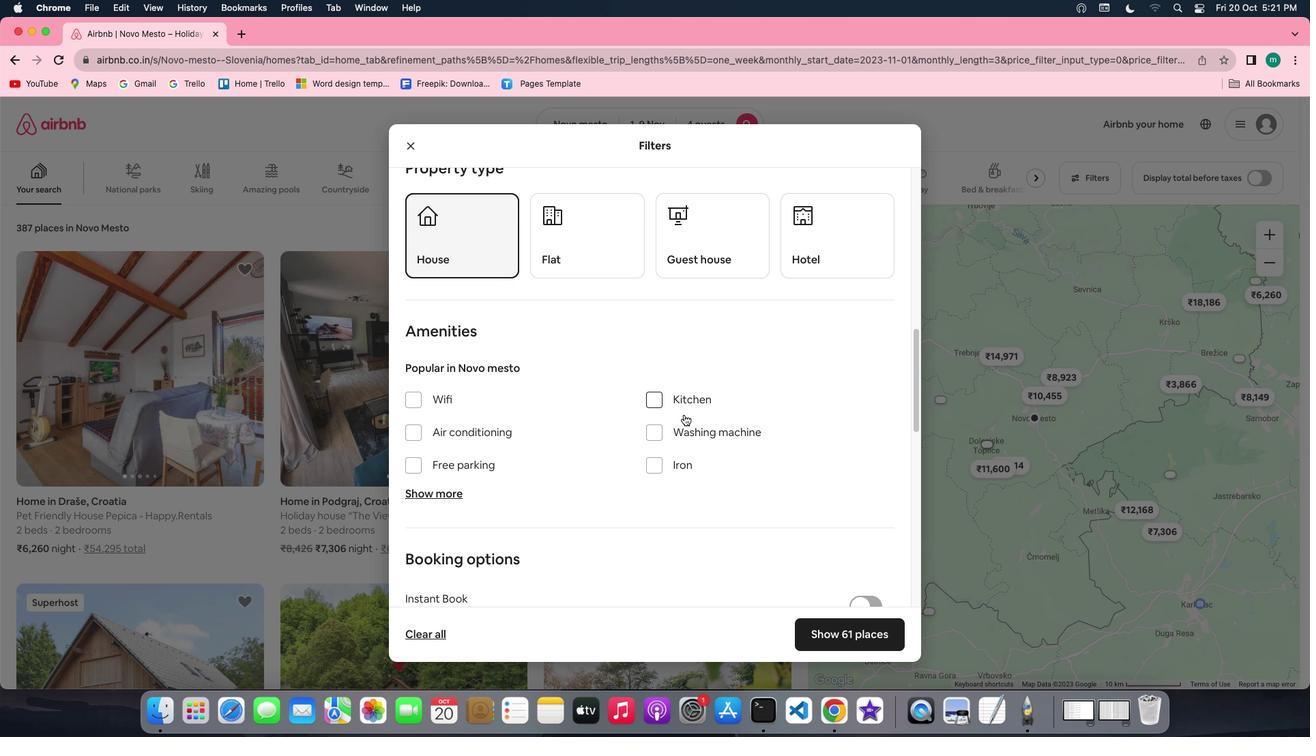 
Action: Mouse scrolled (684, 414) with delta (0, 0)
Screenshot: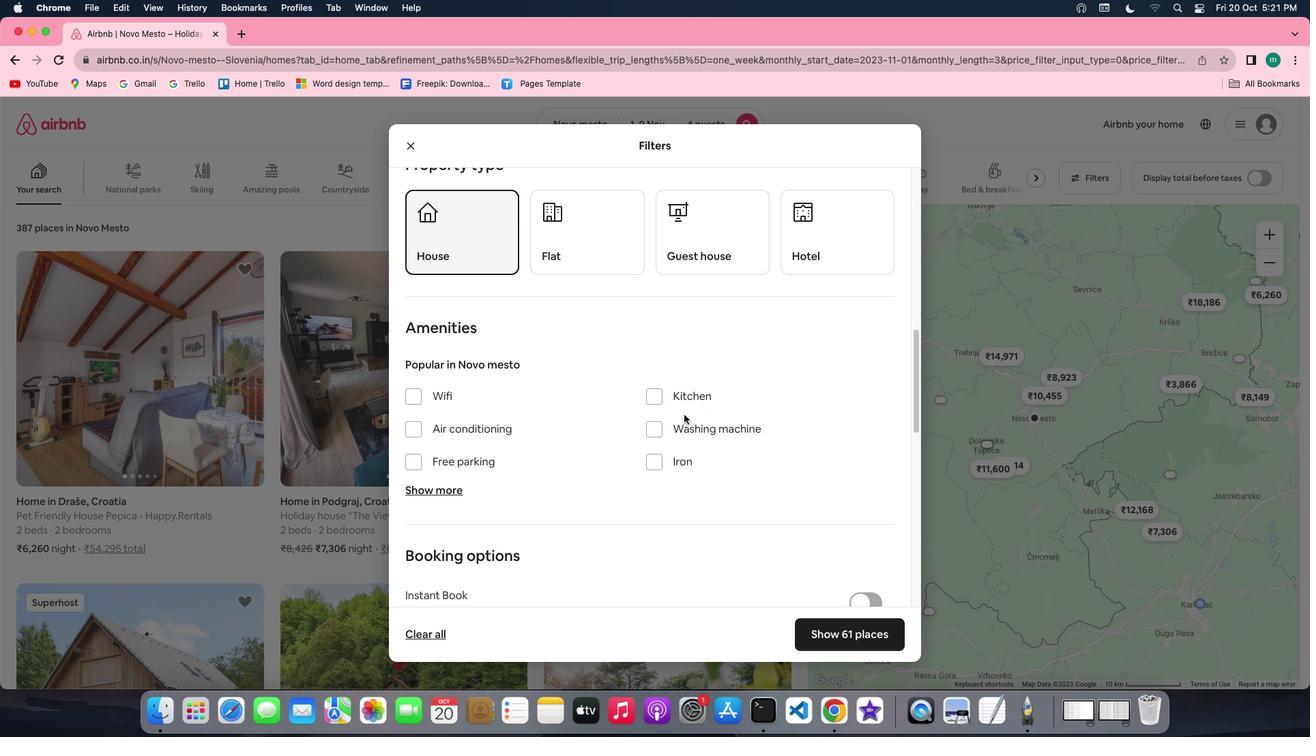 
Action: Mouse scrolled (684, 414) with delta (0, 0)
Screenshot: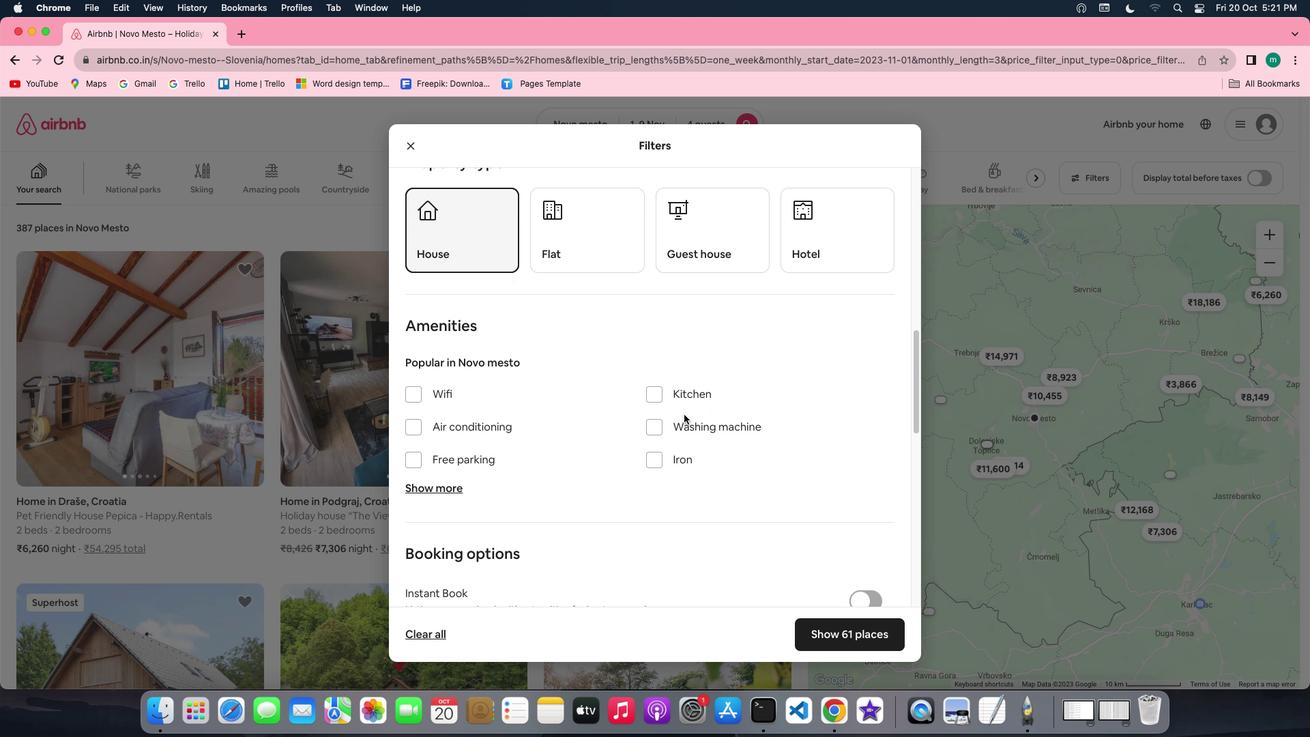 
Action: Mouse scrolled (684, 414) with delta (0, 0)
Screenshot: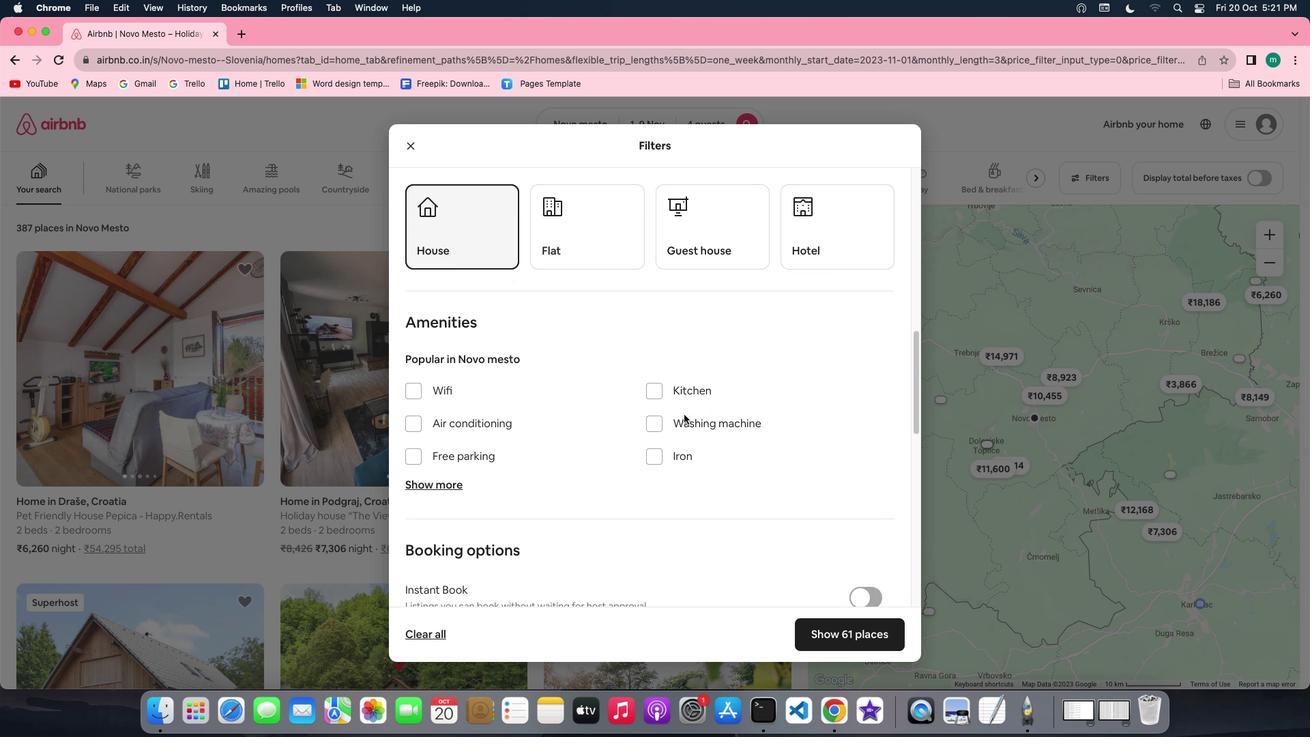 
Action: Mouse scrolled (684, 414) with delta (0, 0)
Screenshot: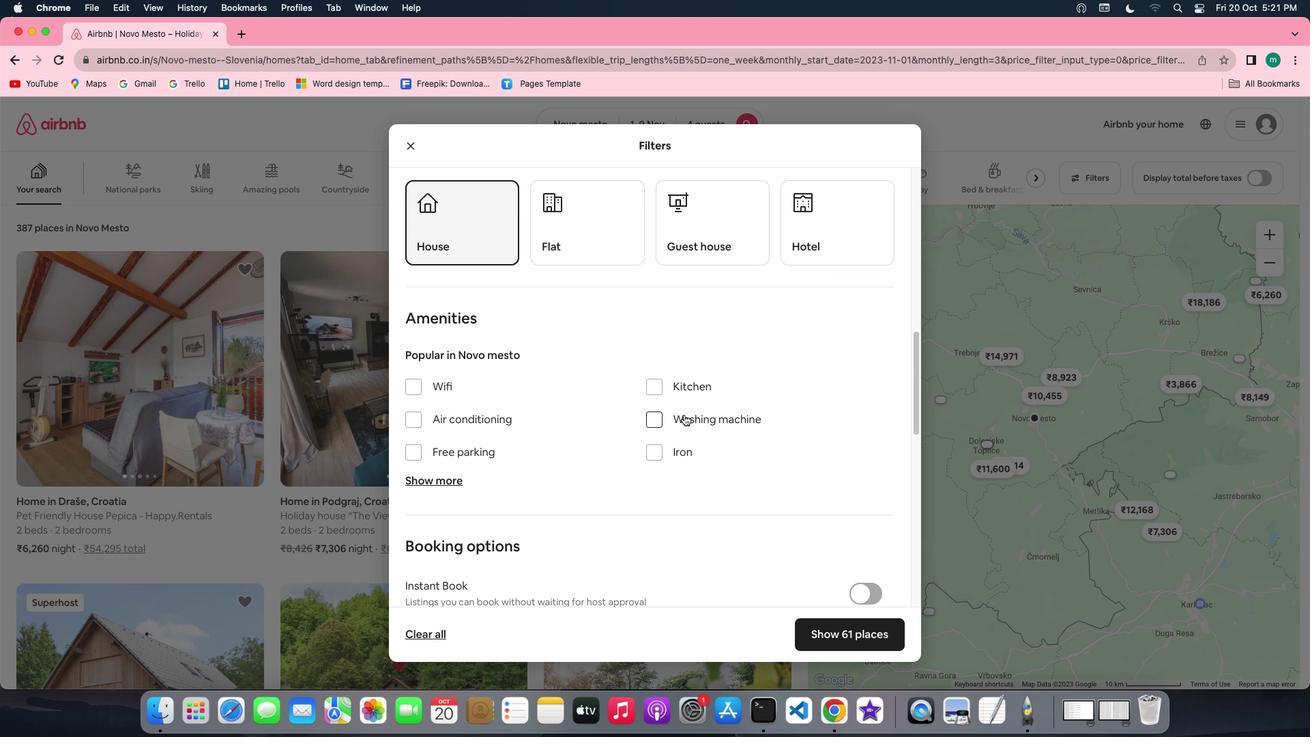 
Action: Mouse scrolled (684, 414) with delta (0, 0)
Screenshot: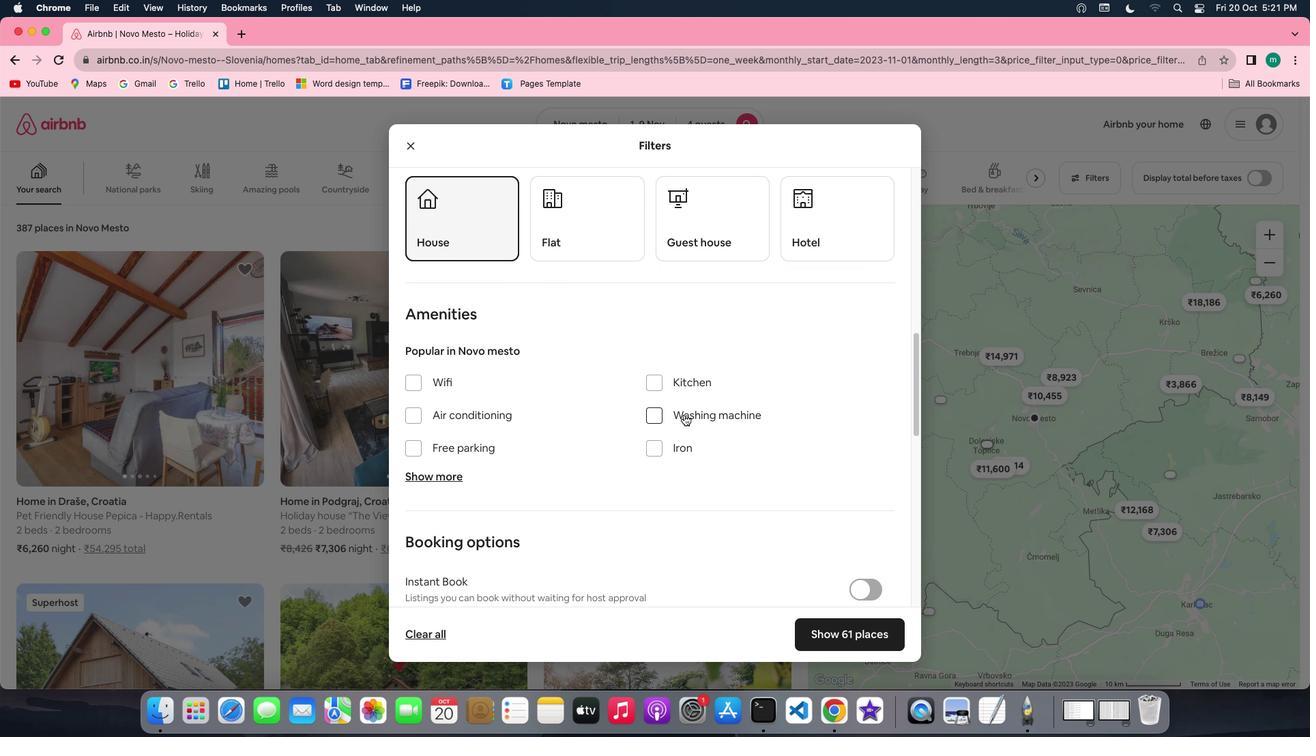 
Action: Mouse scrolled (684, 414) with delta (0, 0)
Screenshot: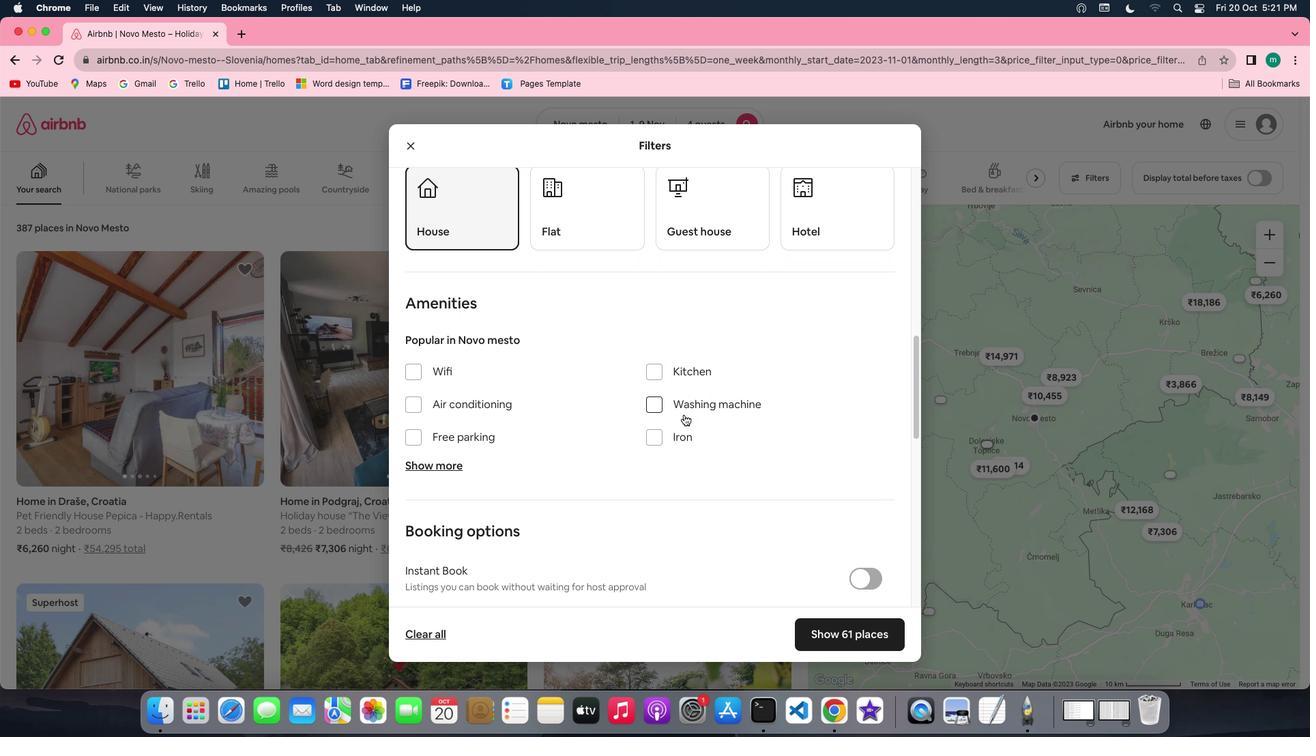 
Action: Mouse scrolled (684, 414) with delta (0, 0)
Screenshot: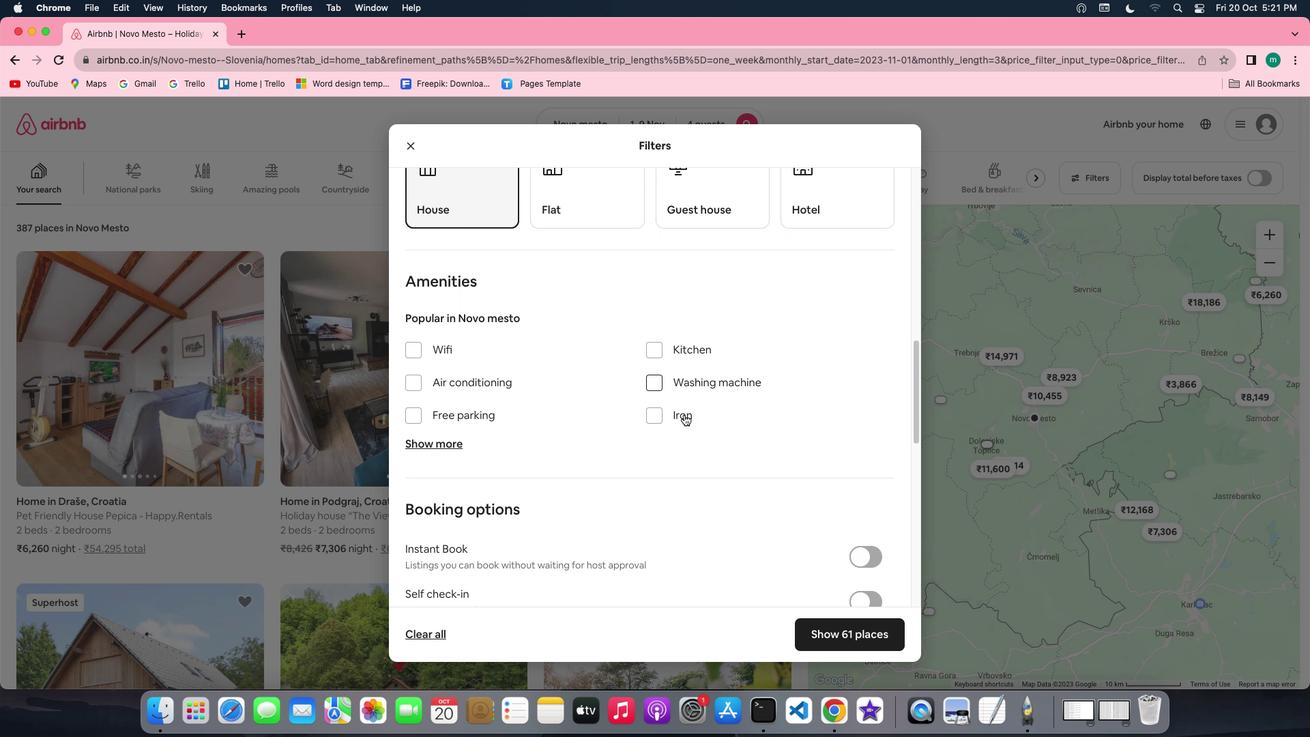 
Action: Mouse scrolled (684, 414) with delta (0, 0)
Screenshot: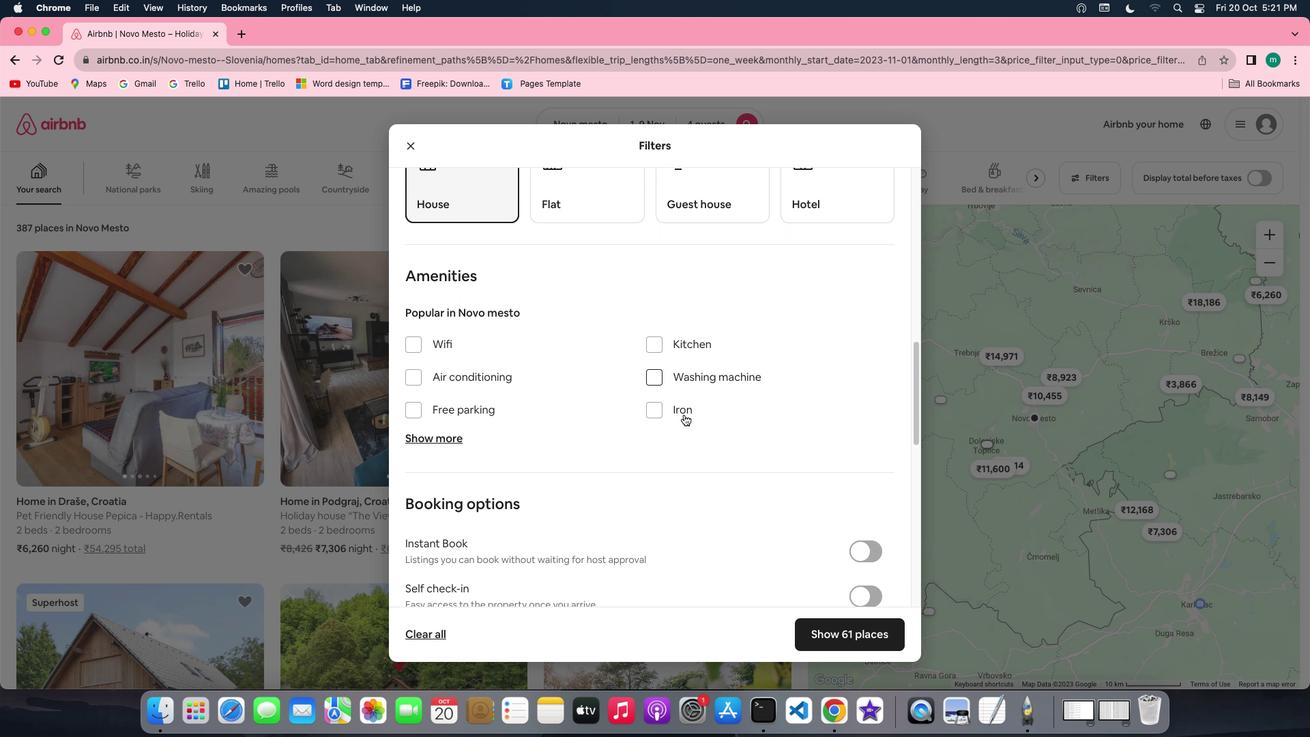 
Action: Mouse scrolled (684, 414) with delta (0, 0)
Screenshot: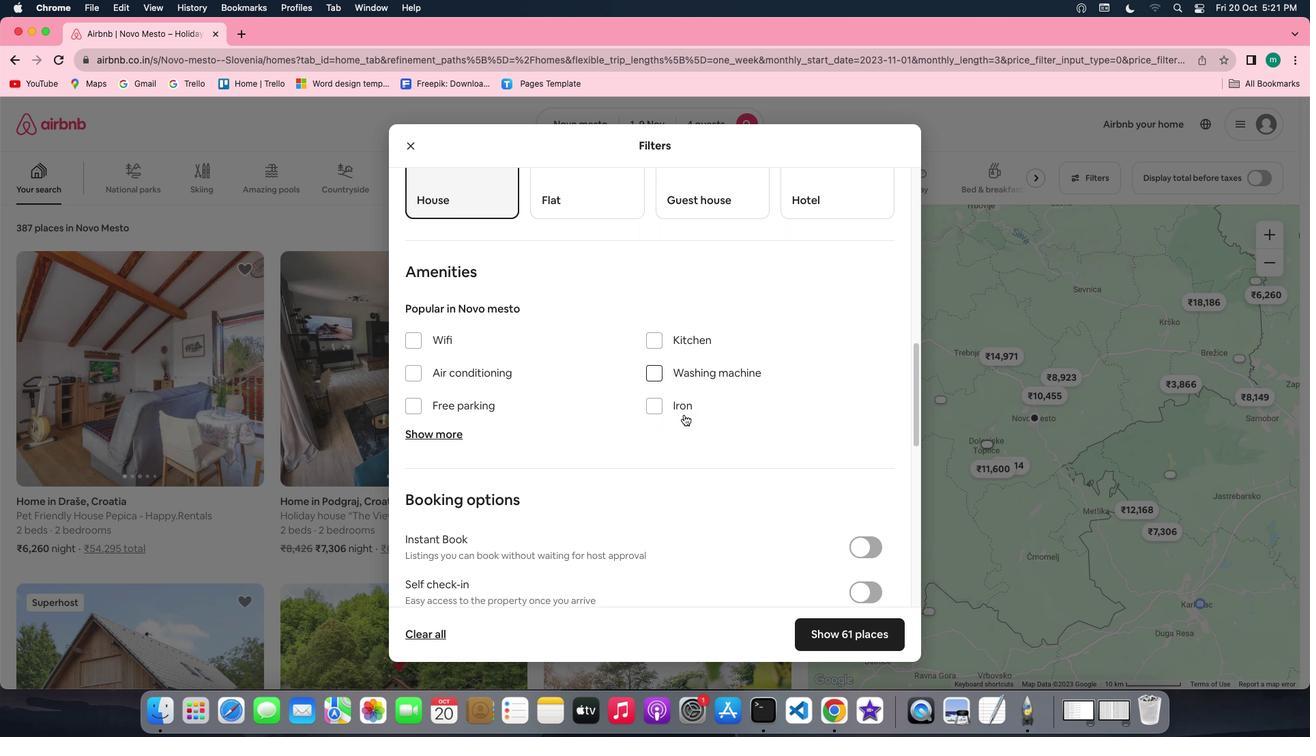 
Action: Mouse scrolled (684, 414) with delta (0, 0)
Screenshot: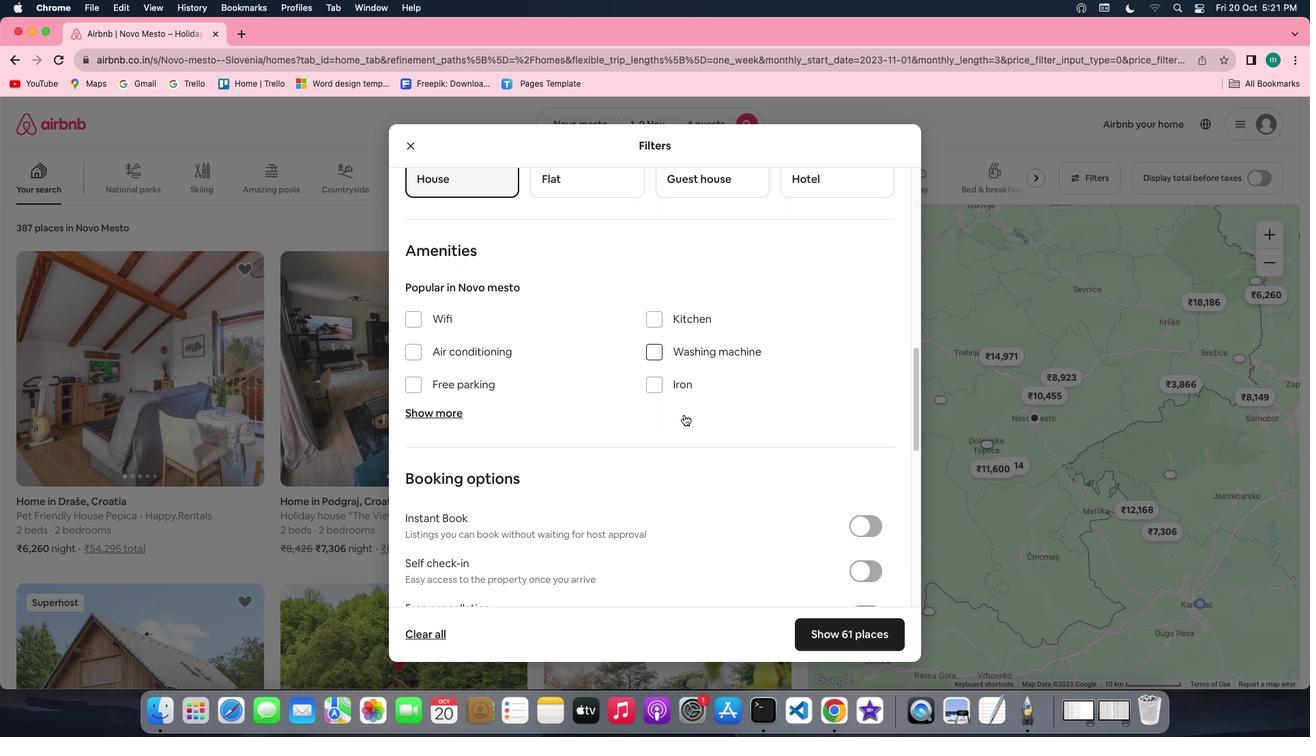 
Action: Mouse scrolled (684, 414) with delta (0, 0)
Screenshot: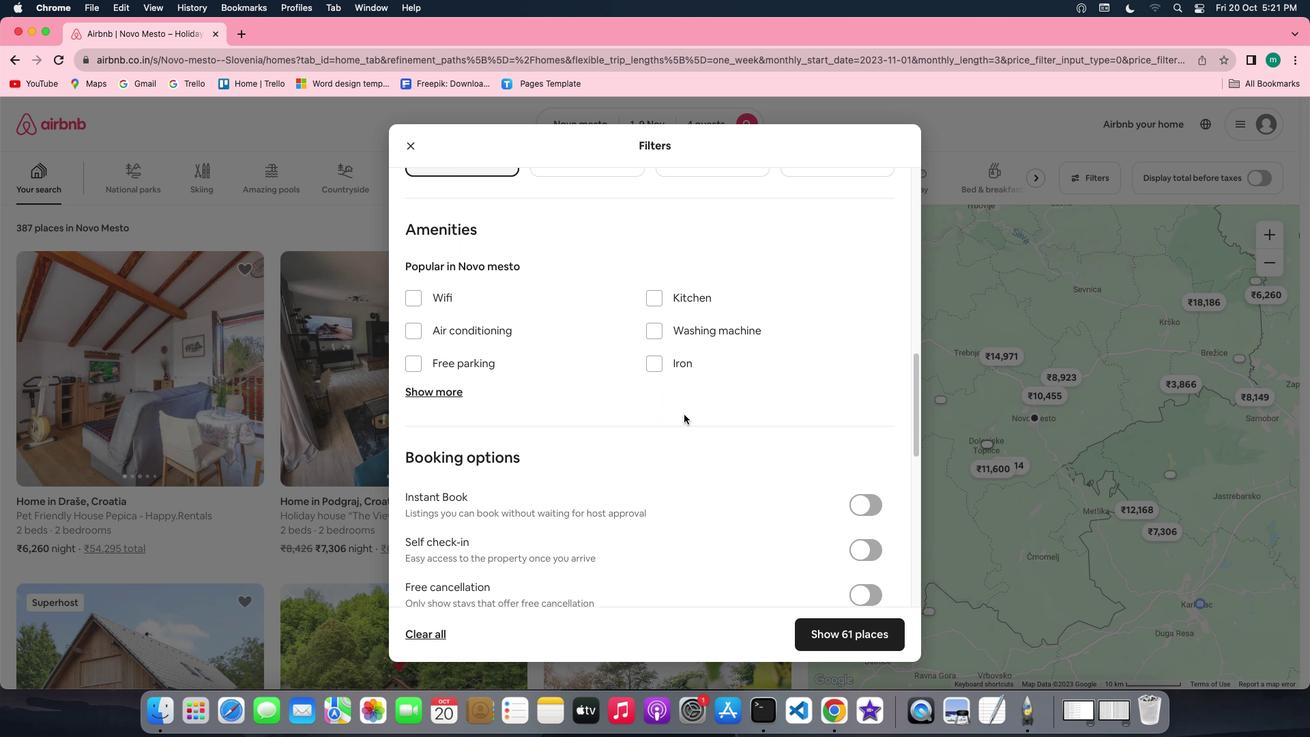
Action: Mouse scrolled (684, 414) with delta (0, 0)
Screenshot: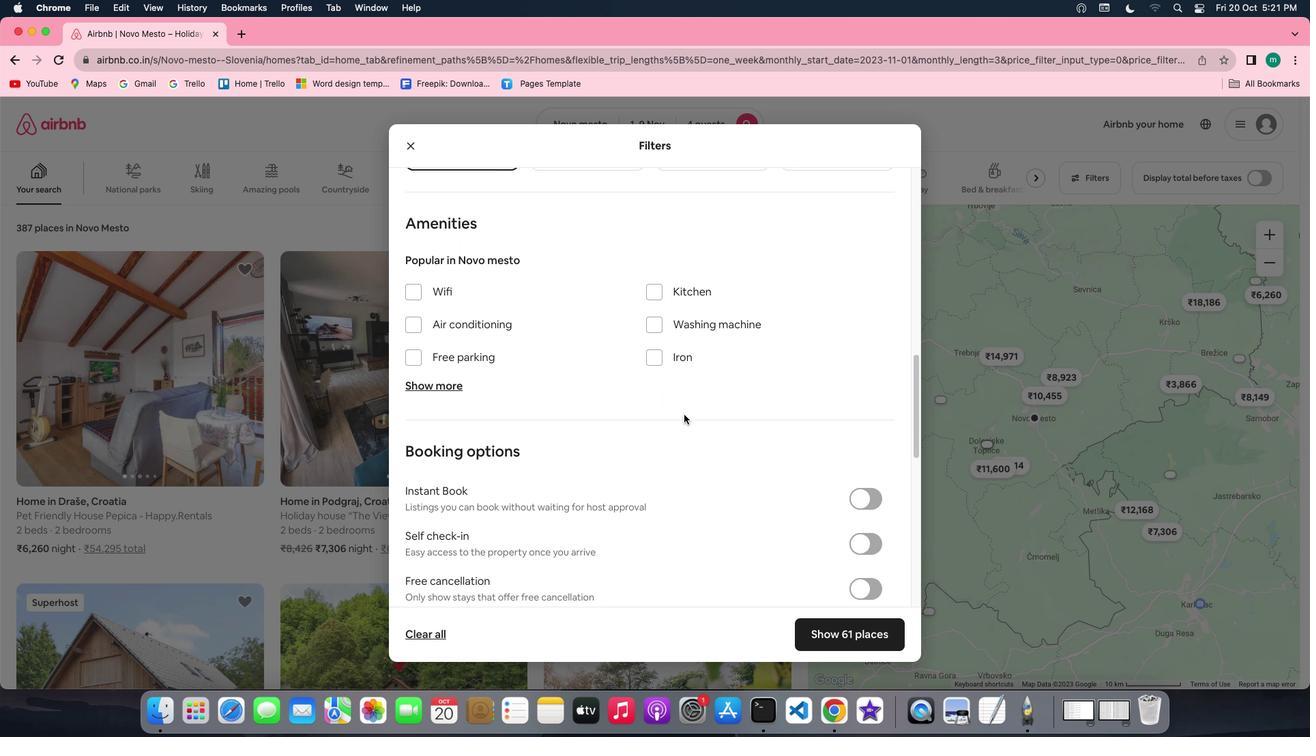 
Action: Mouse scrolled (684, 414) with delta (0, 0)
Screenshot: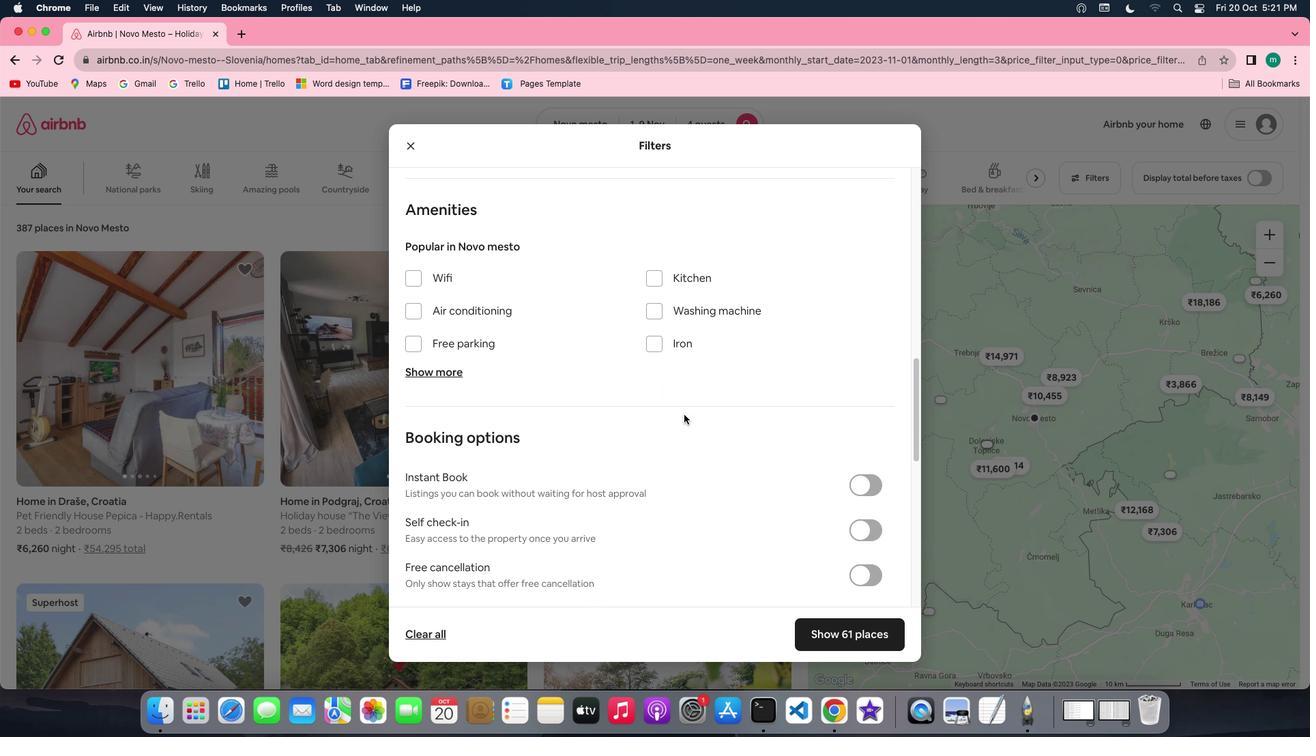 
Action: Mouse scrolled (684, 414) with delta (0, 0)
Screenshot: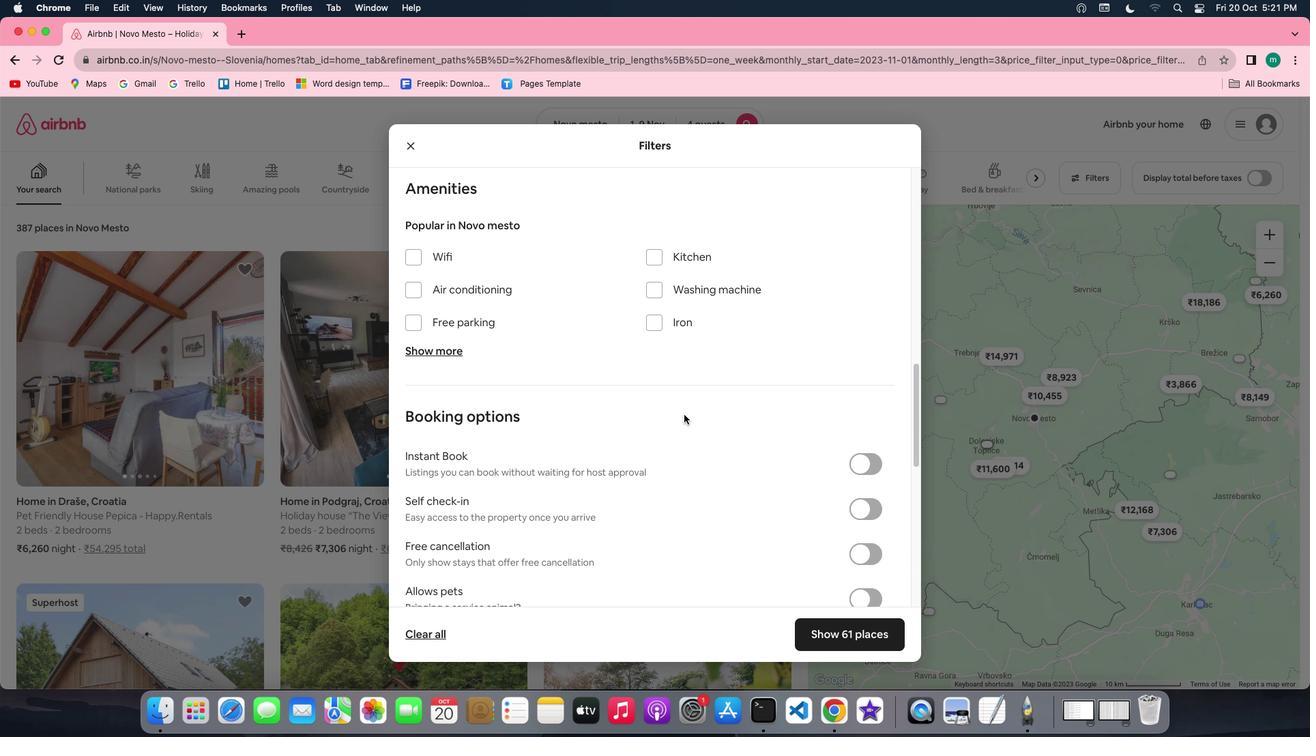 
Action: Mouse scrolled (684, 414) with delta (0, 0)
Screenshot: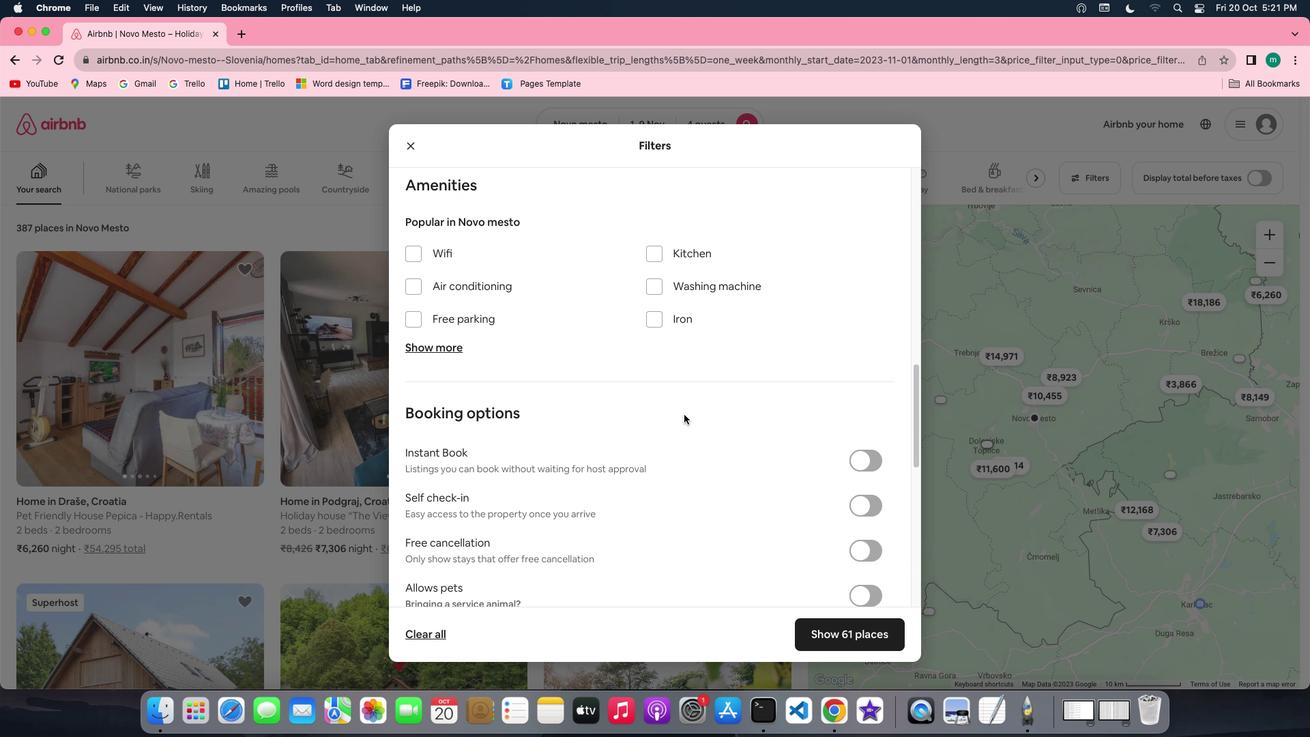 
Action: Mouse scrolled (684, 414) with delta (0, 0)
Screenshot: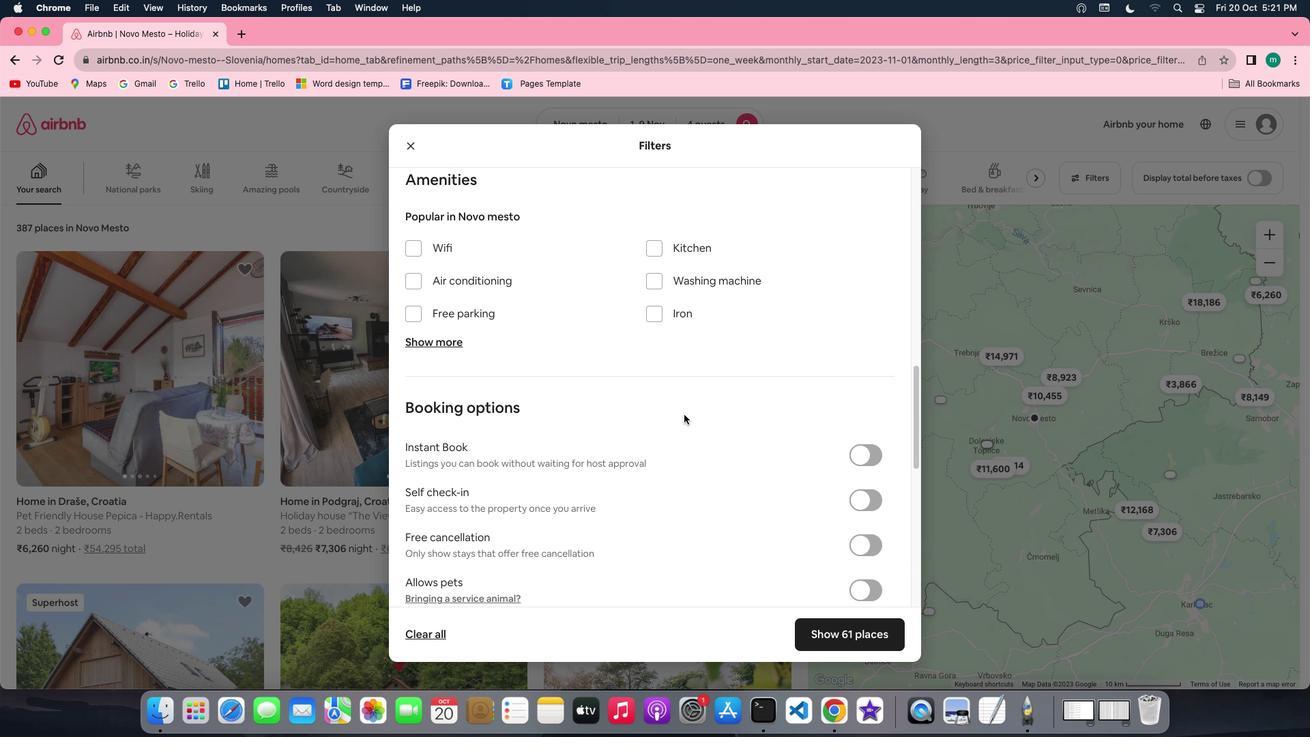 
Action: Mouse scrolled (684, 414) with delta (0, 0)
Screenshot: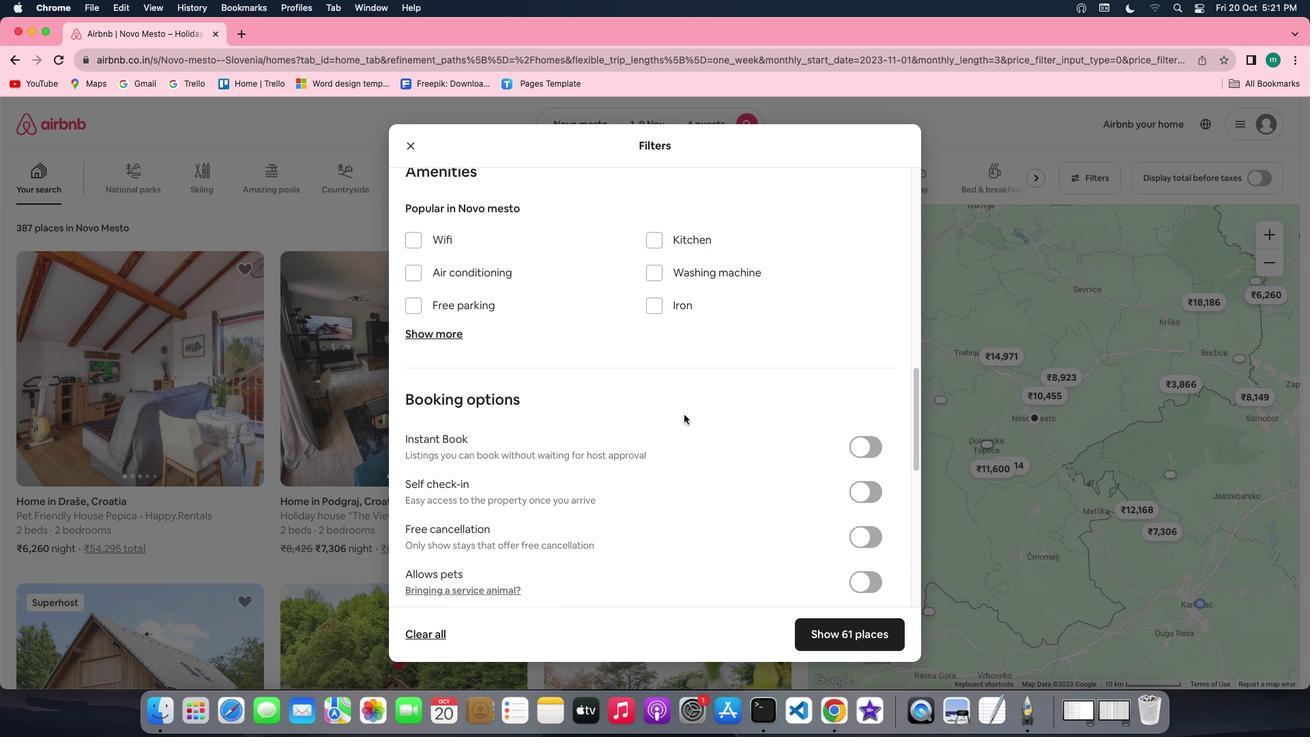 
Action: Mouse scrolled (684, 414) with delta (0, 0)
Screenshot: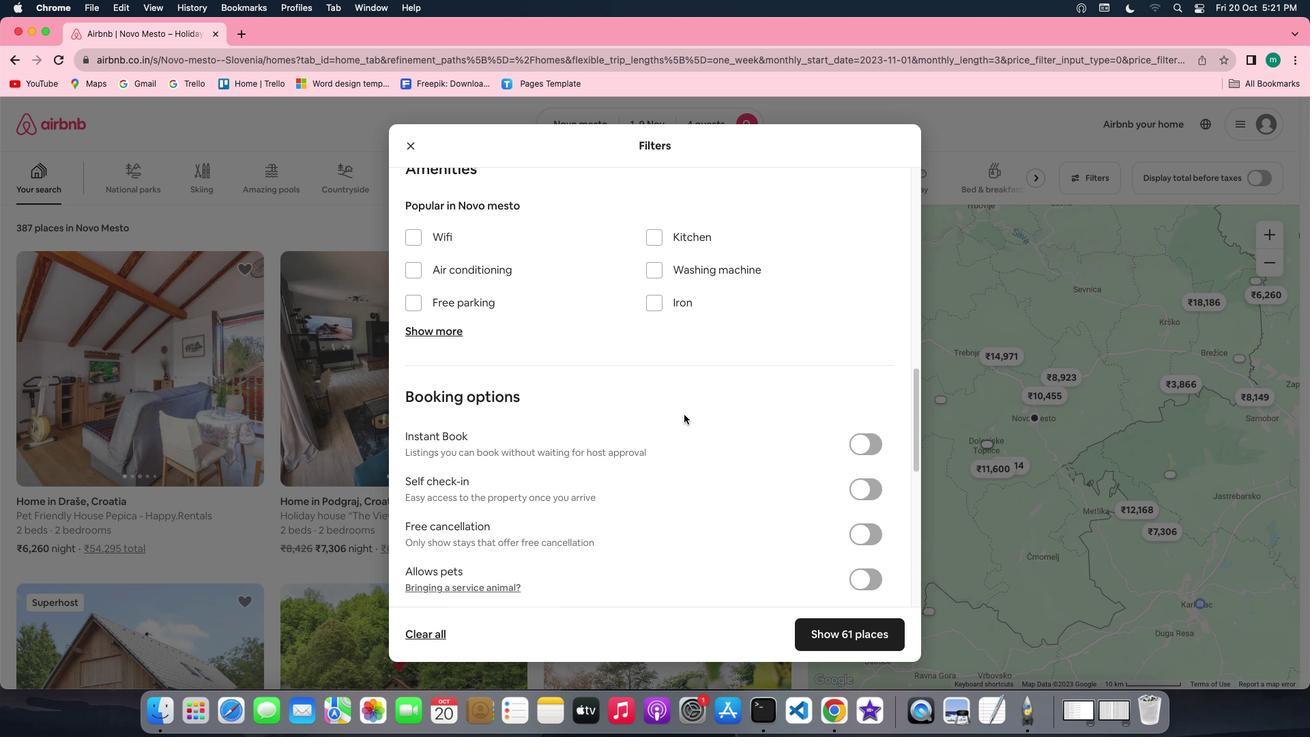 
Action: Mouse scrolled (684, 414) with delta (0, 0)
Screenshot: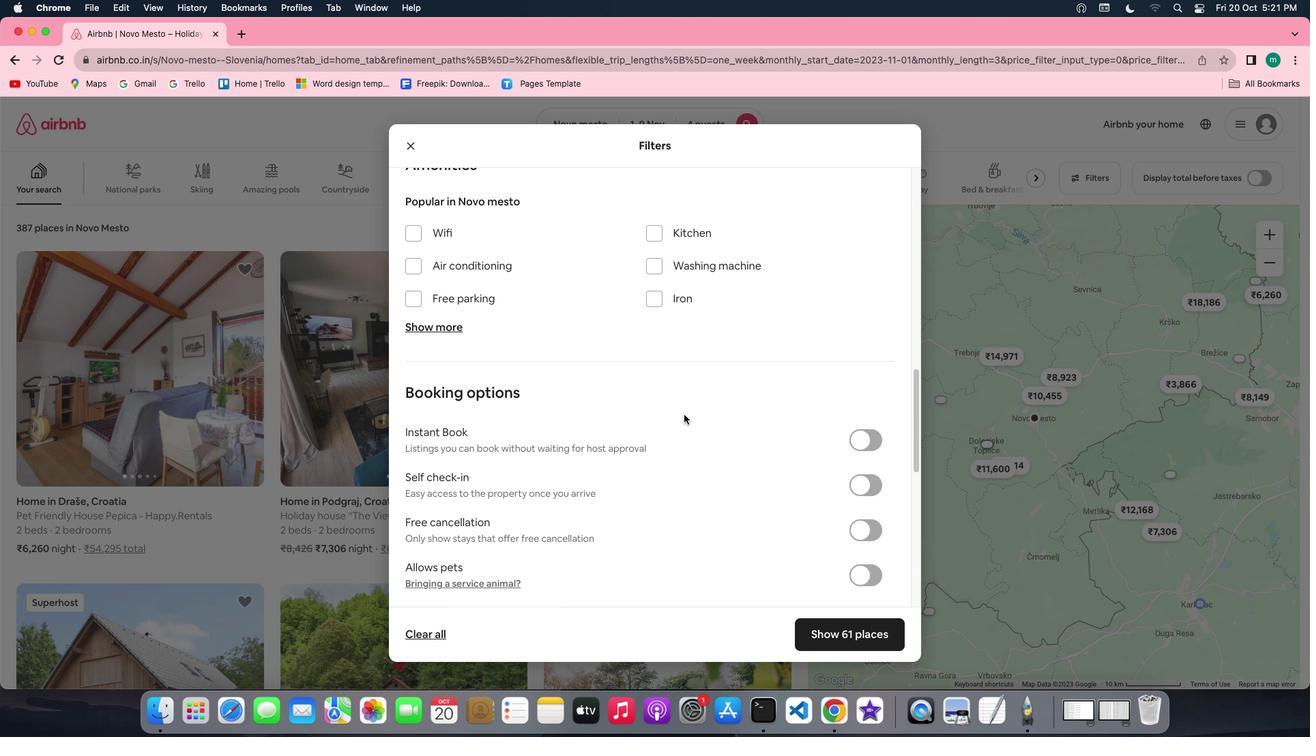 
Action: Mouse scrolled (684, 414) with delta (0, 0)
Screenshot: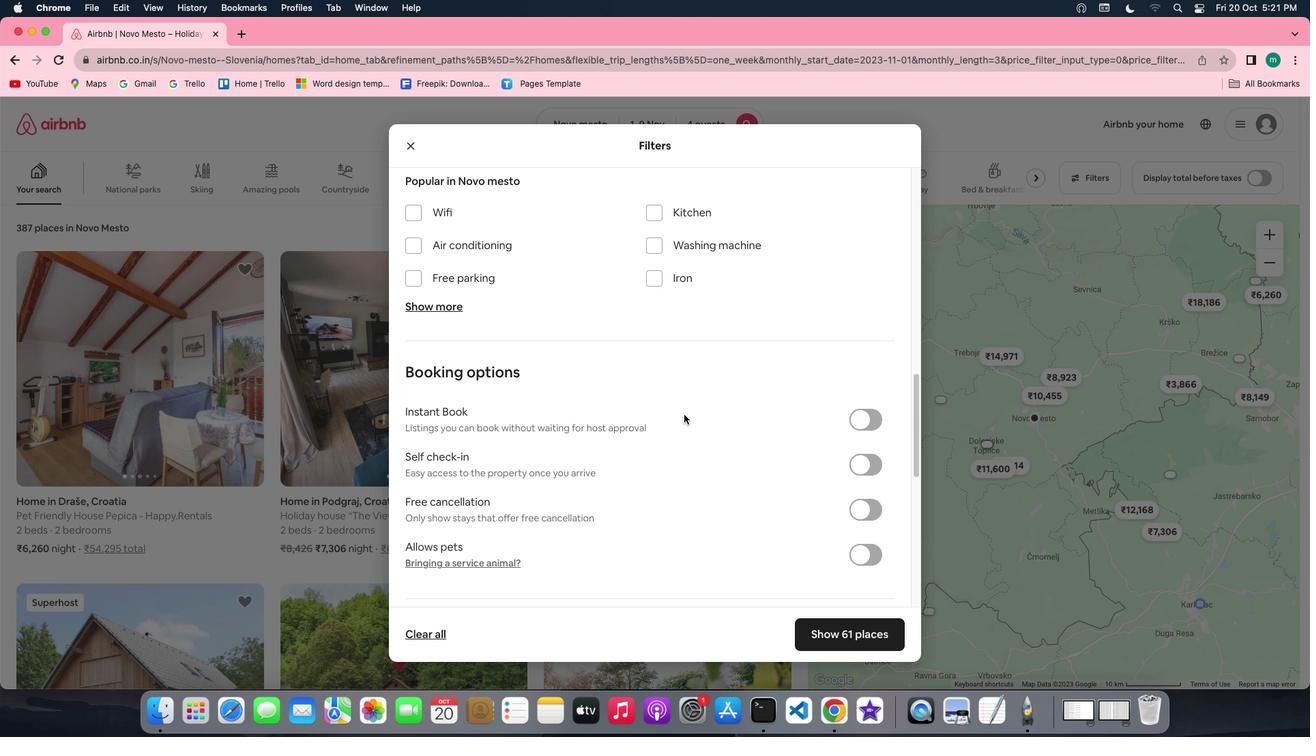 
Action: Mouse scrolled (684, 414) with delta (0, 0)
Screenshot: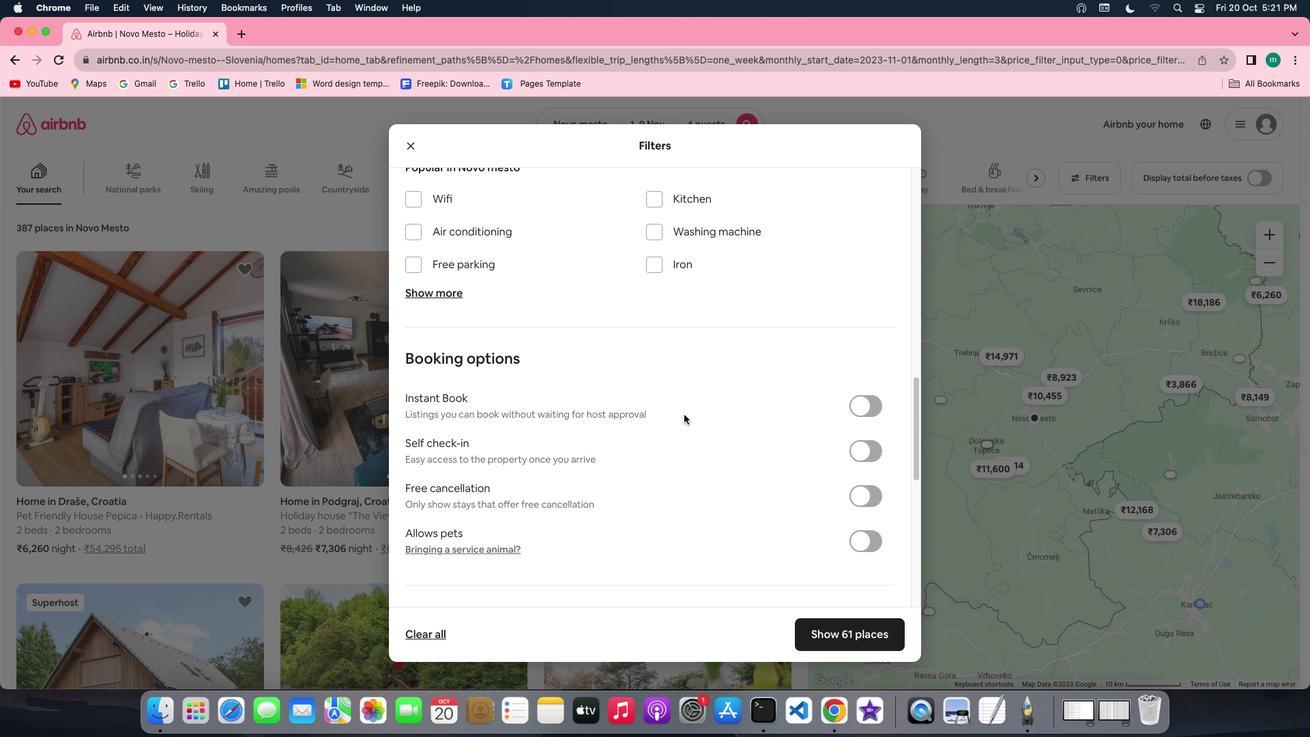
Action: Mouse scrolled (684, 414) with delta (0, 0)
Screenshot: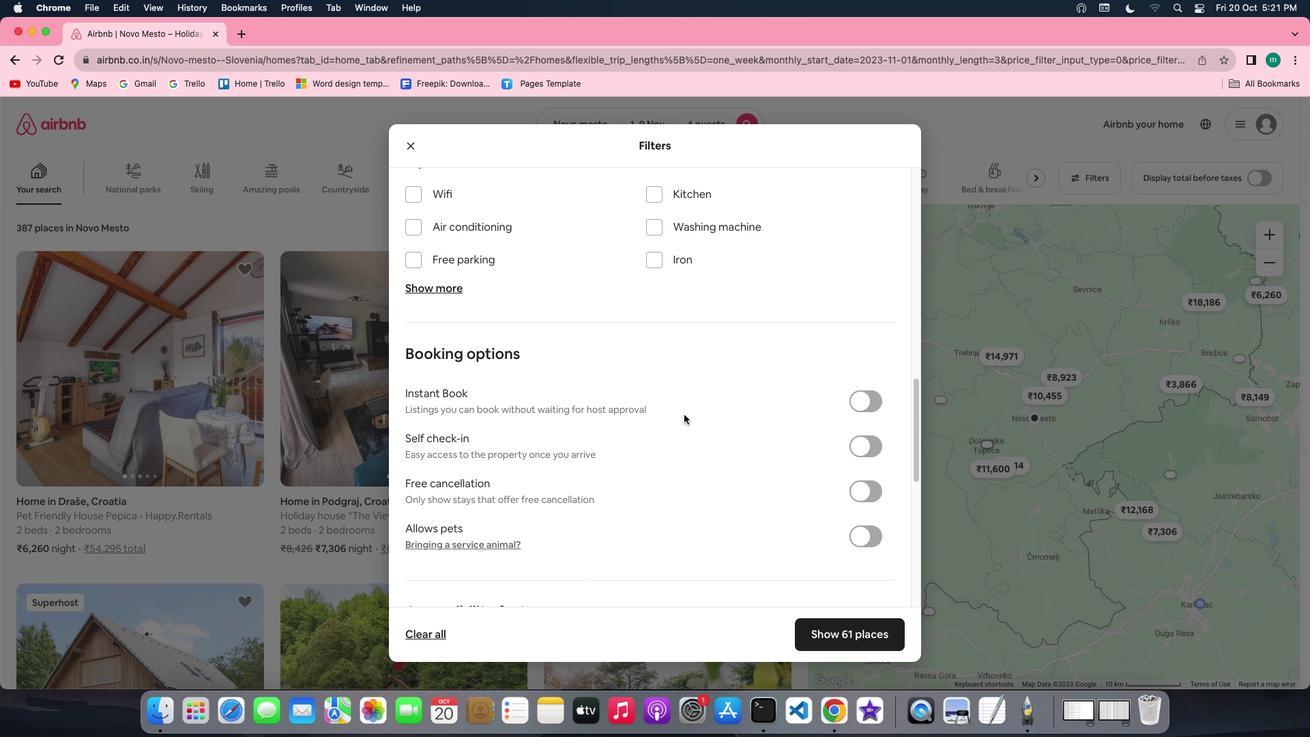 
Action: Mouse scrolled (684, 414) with delta (0, 0)
Screenshot: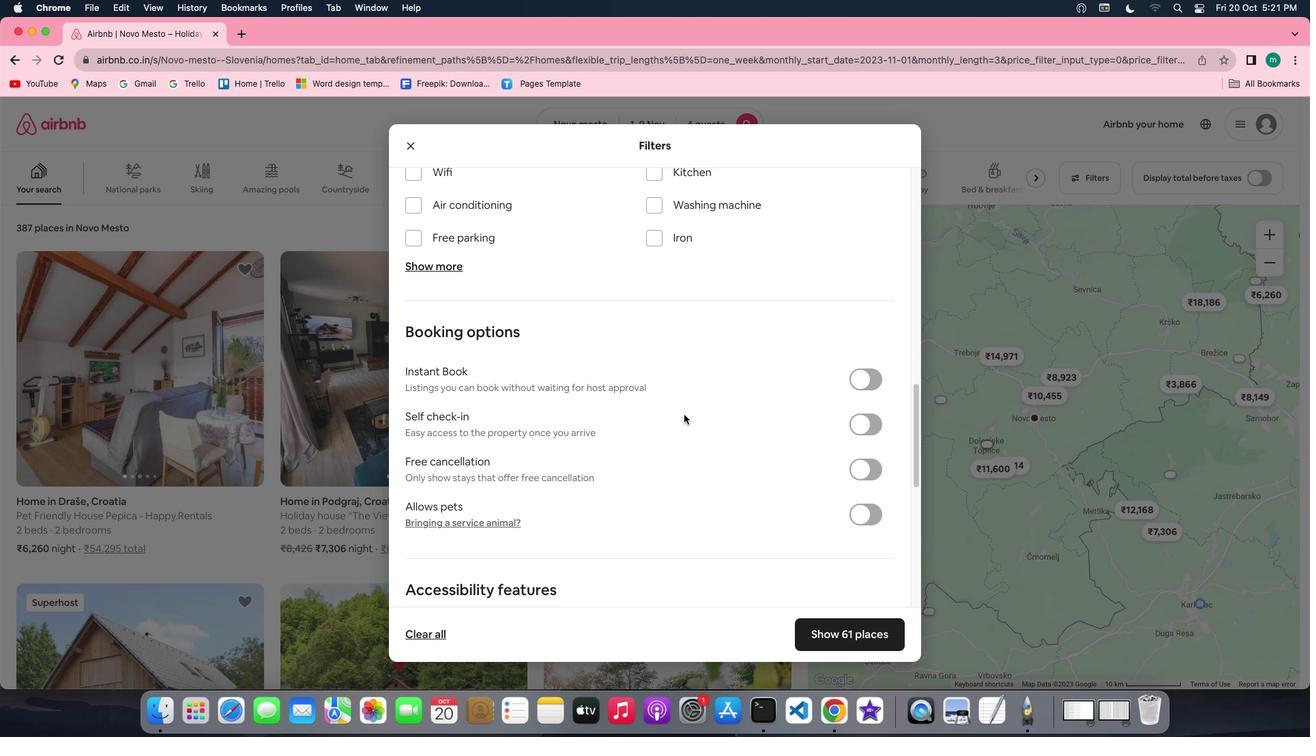 
Action: Mouse scrolled (684, 414) with delta (0, 0)
Screenshot: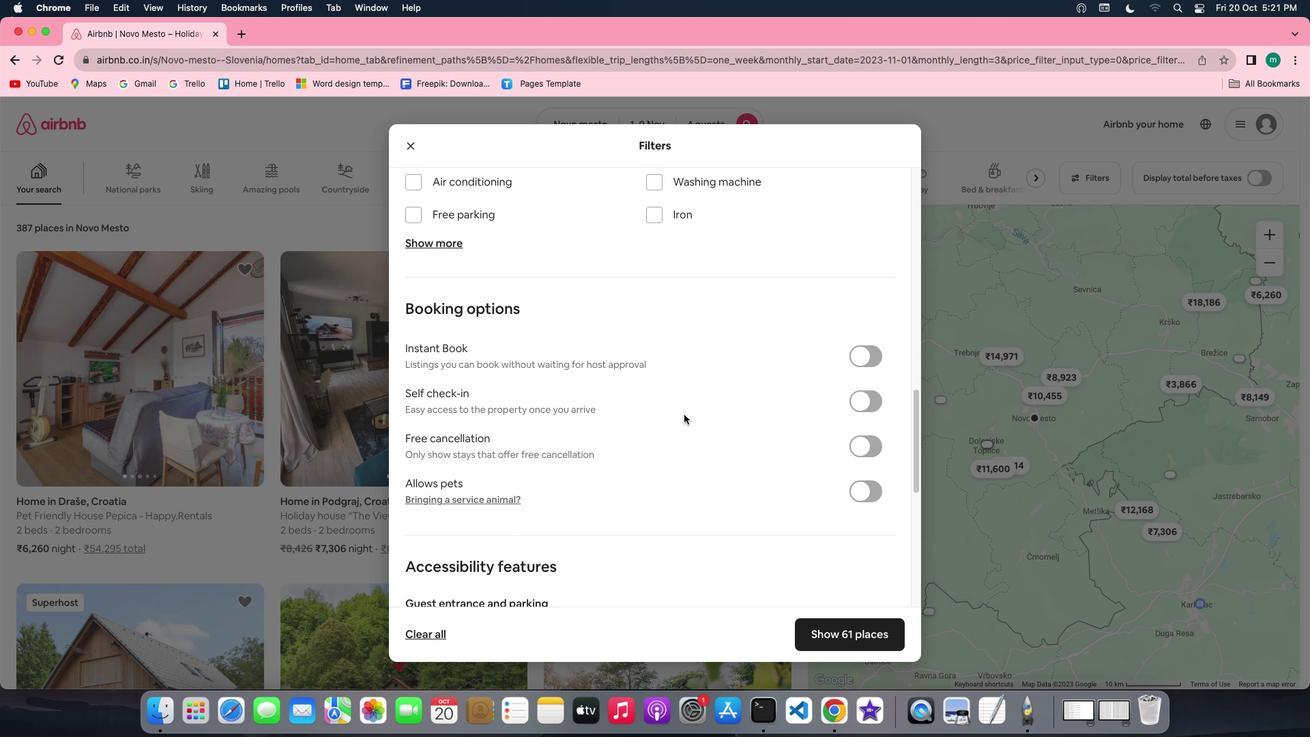 
Action: Mouse scrolled (684, 414) with delta (0, 0)
Screenshot: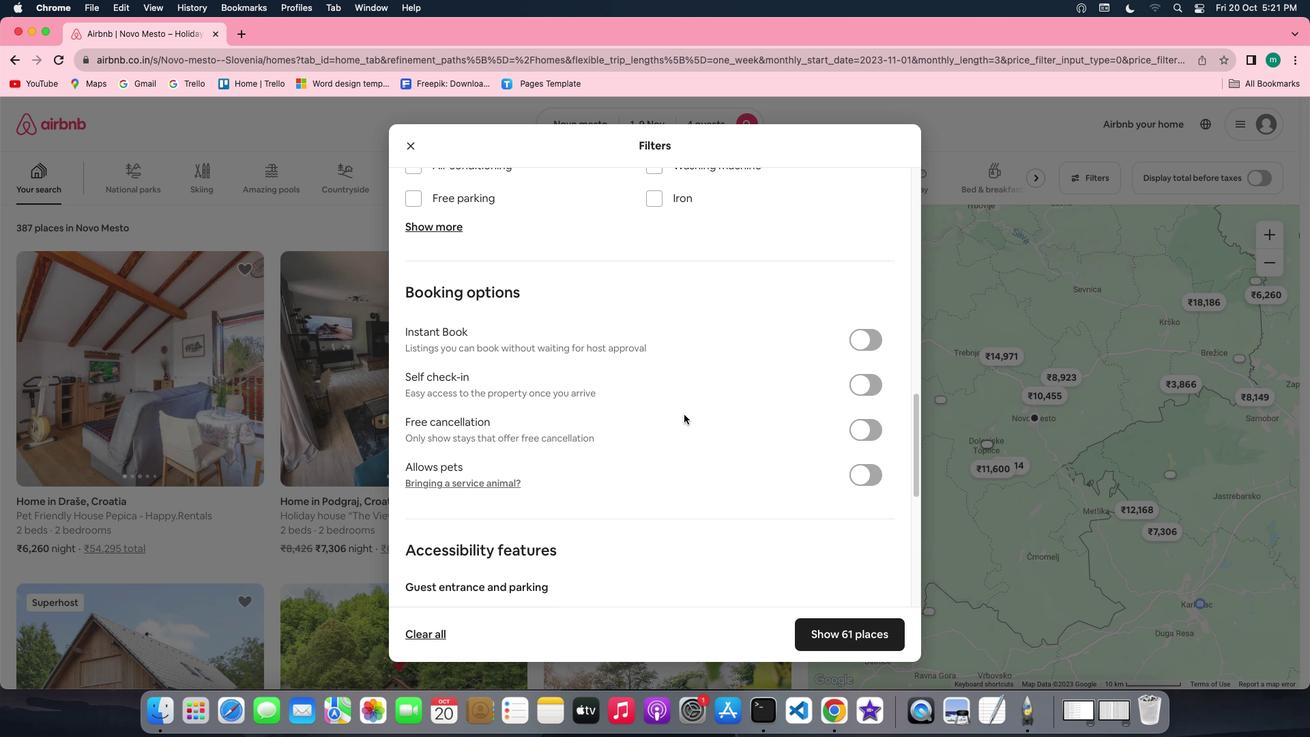 
Action: Mouse scrolled (684, 414) with delta (0, 0)
Screenshot: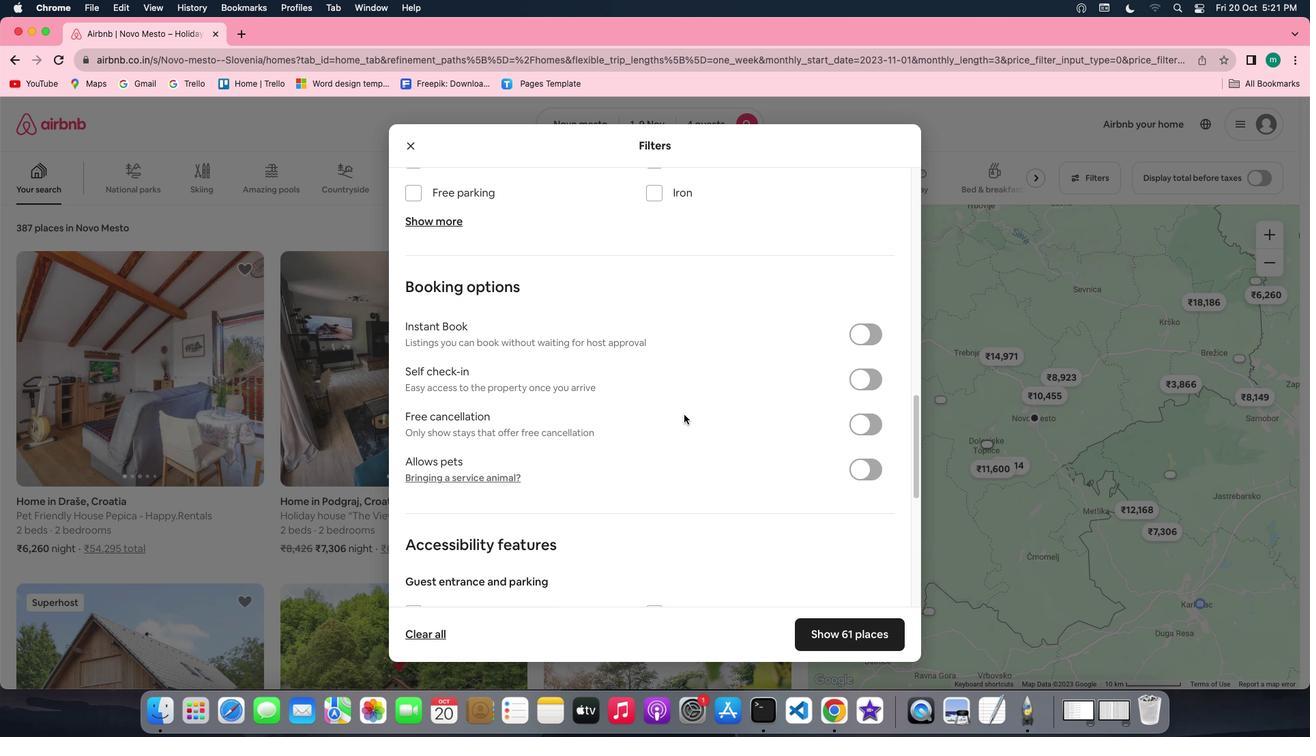 
Action: Mouse scrolled (684, 414) with delta (0, 0)
Screenshot: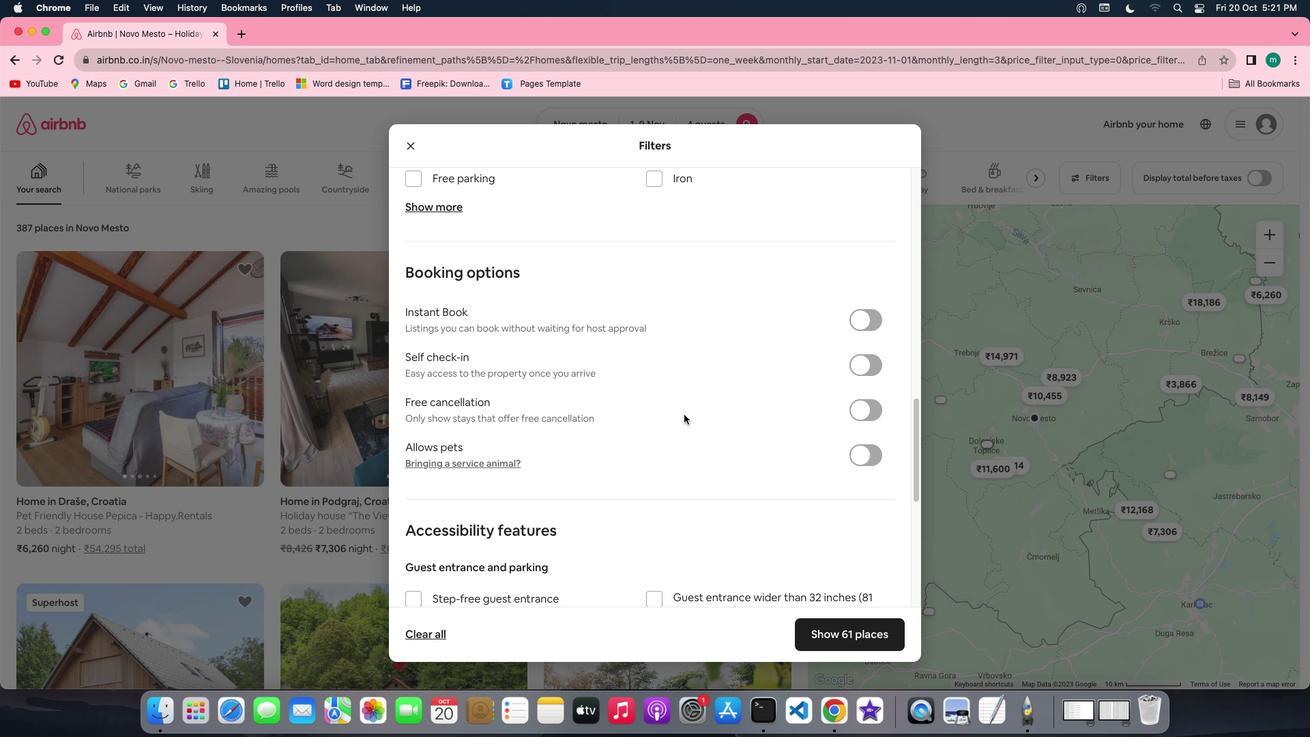 
Action: Mouse moved to (871, 338)
Screenshot: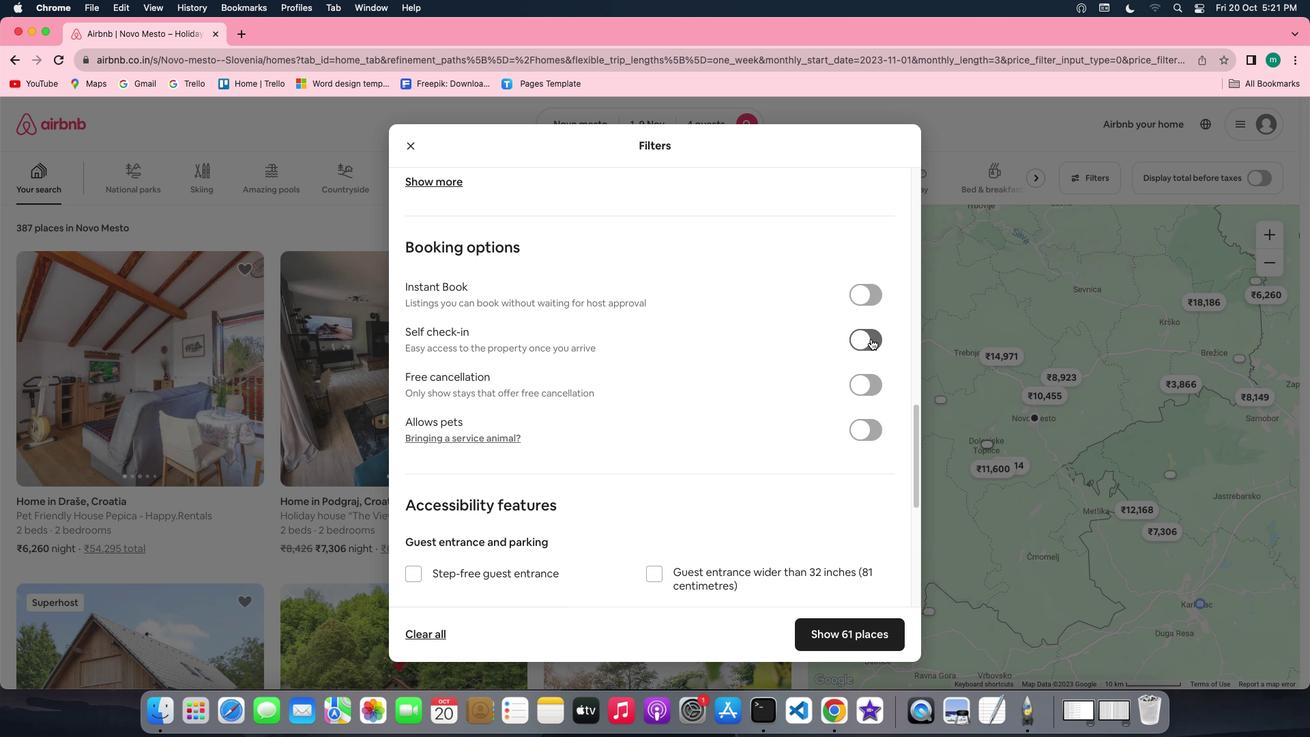 
Action: Mouse pressed left at (871, 338)
Screenshot: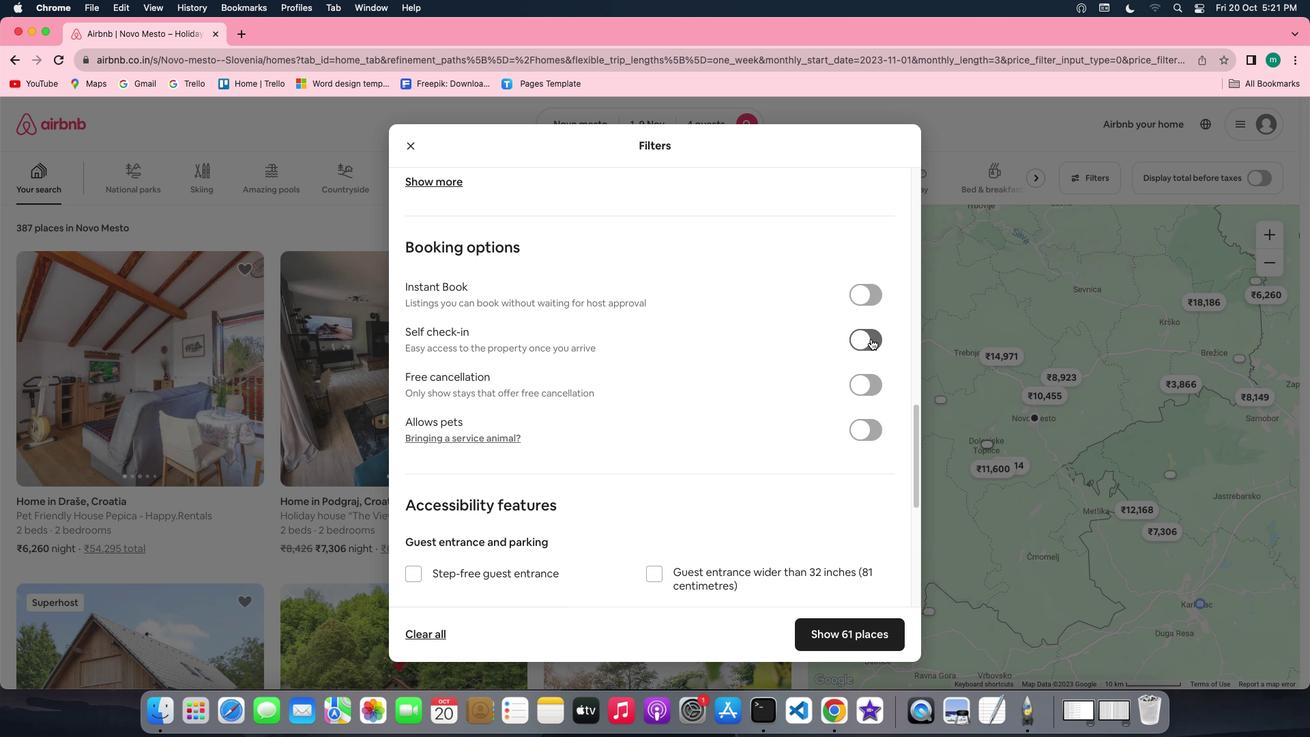 
Action: Mouse moved to (615, 434)
Screenshot: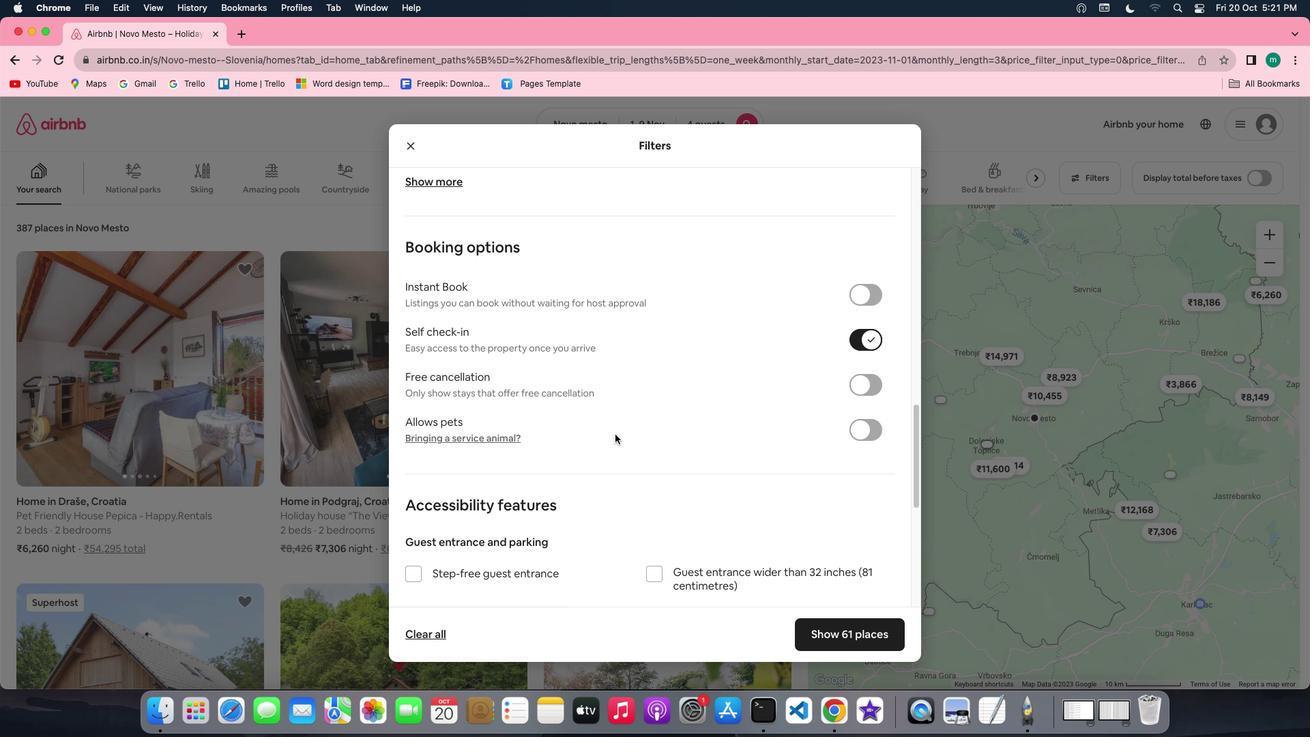 
Action: Mouse scrolled (615, 434) with delta (0, 0)
Screenshot: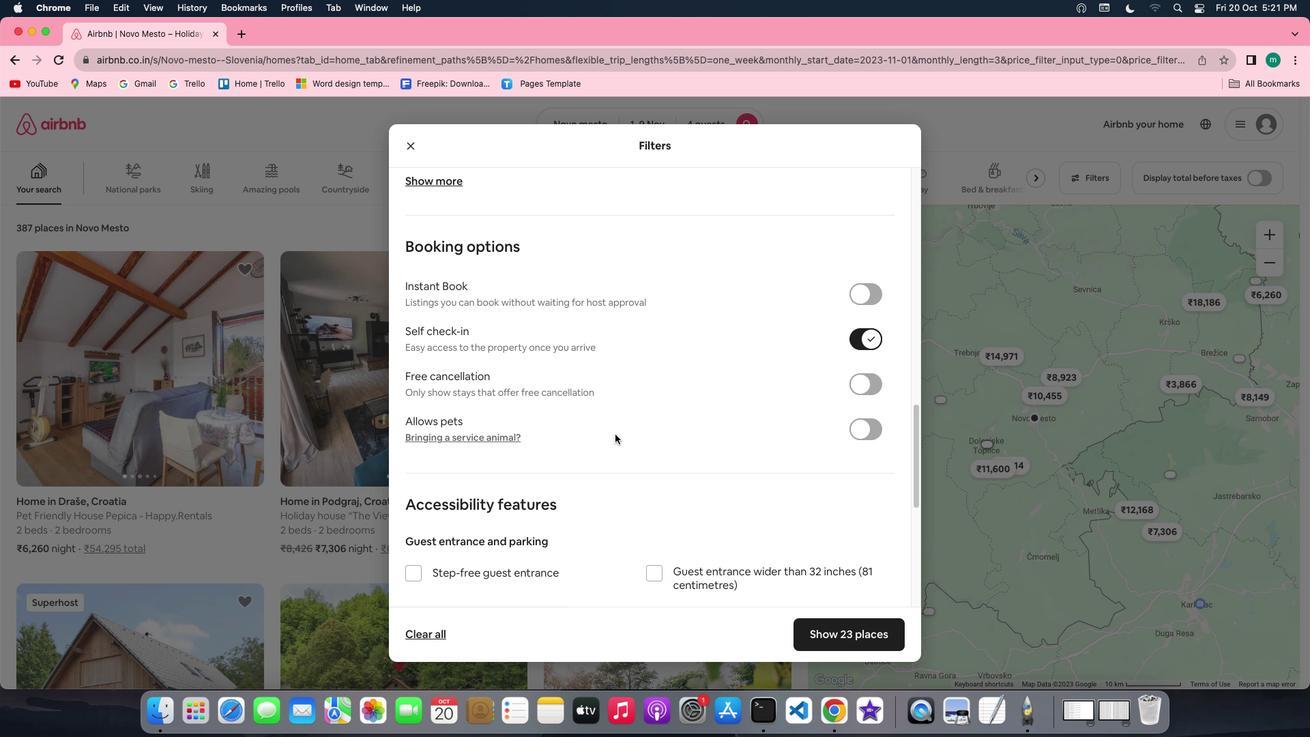 
Action: Mouse scrolled (615, 434) with delta (0, 0)
Screenshot: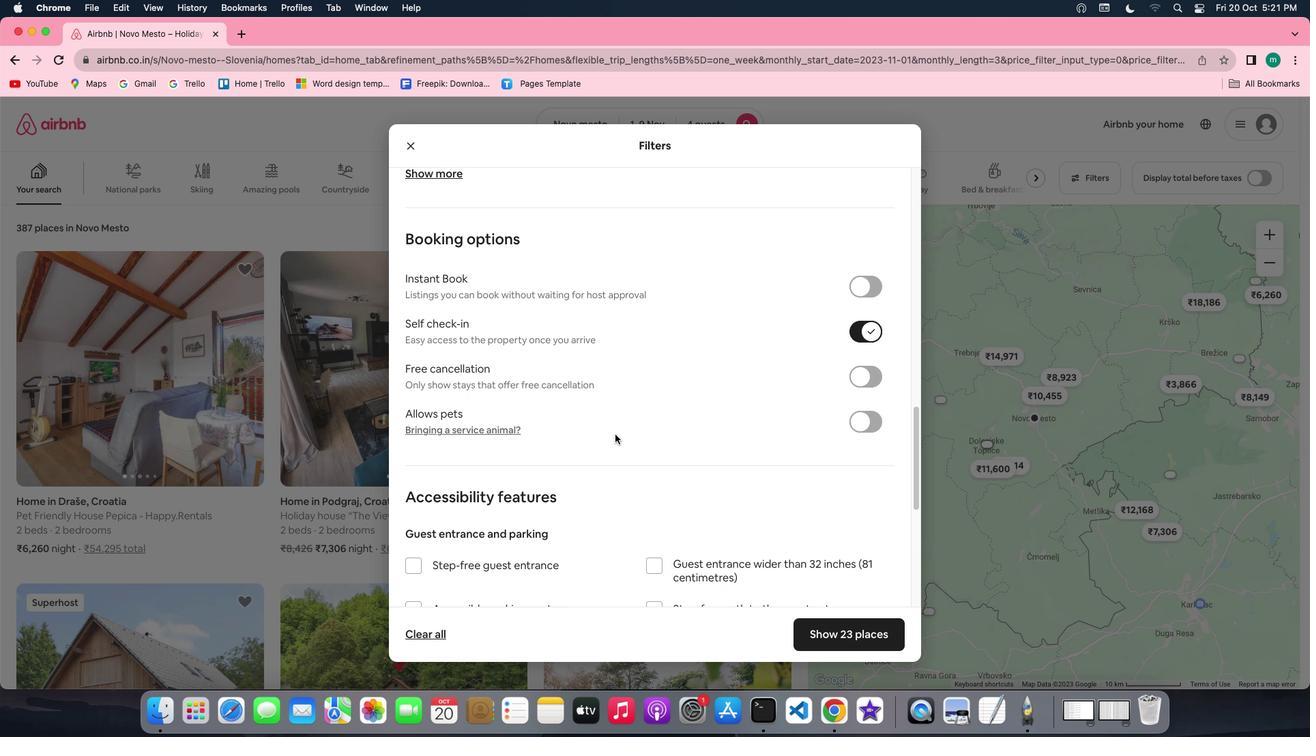
Action: Mouse scrolled (615, 434) with delta (0, 0)
Screenshot: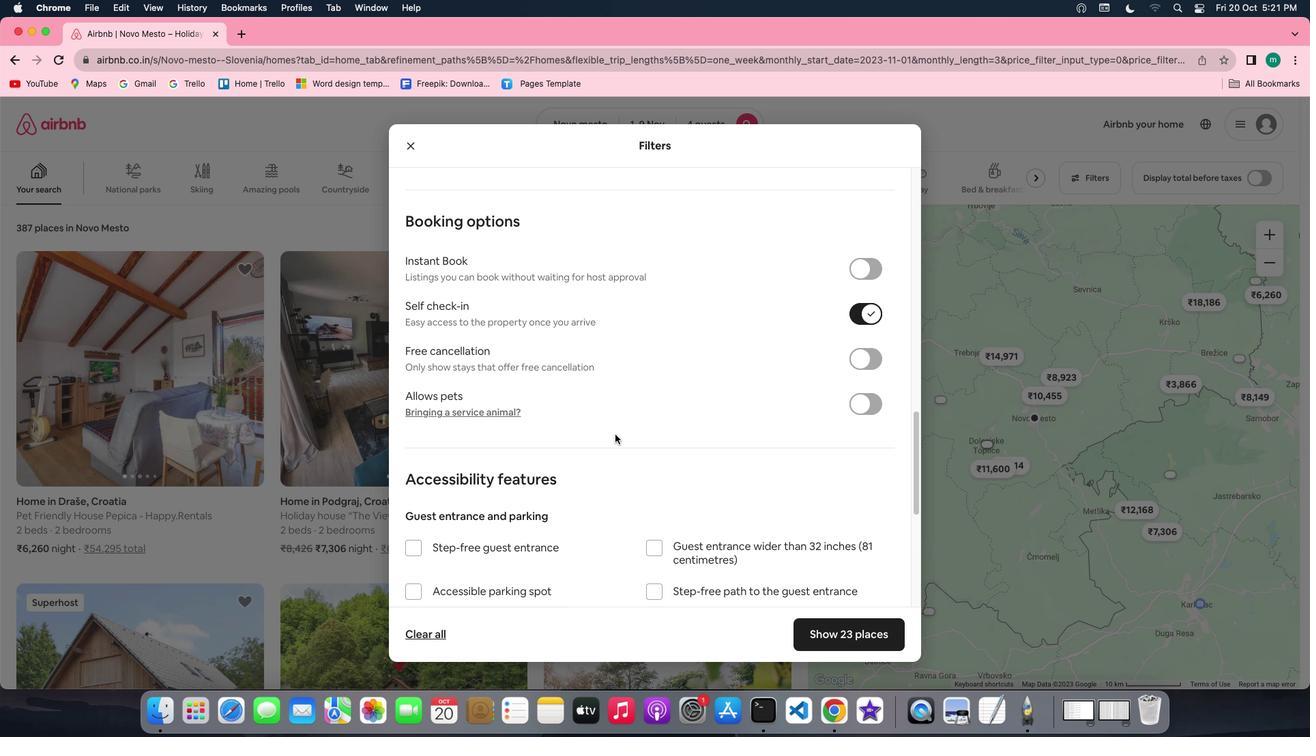 
Action: Mouse scrolled (615, 434) with delta (0, 0)
Screenshot: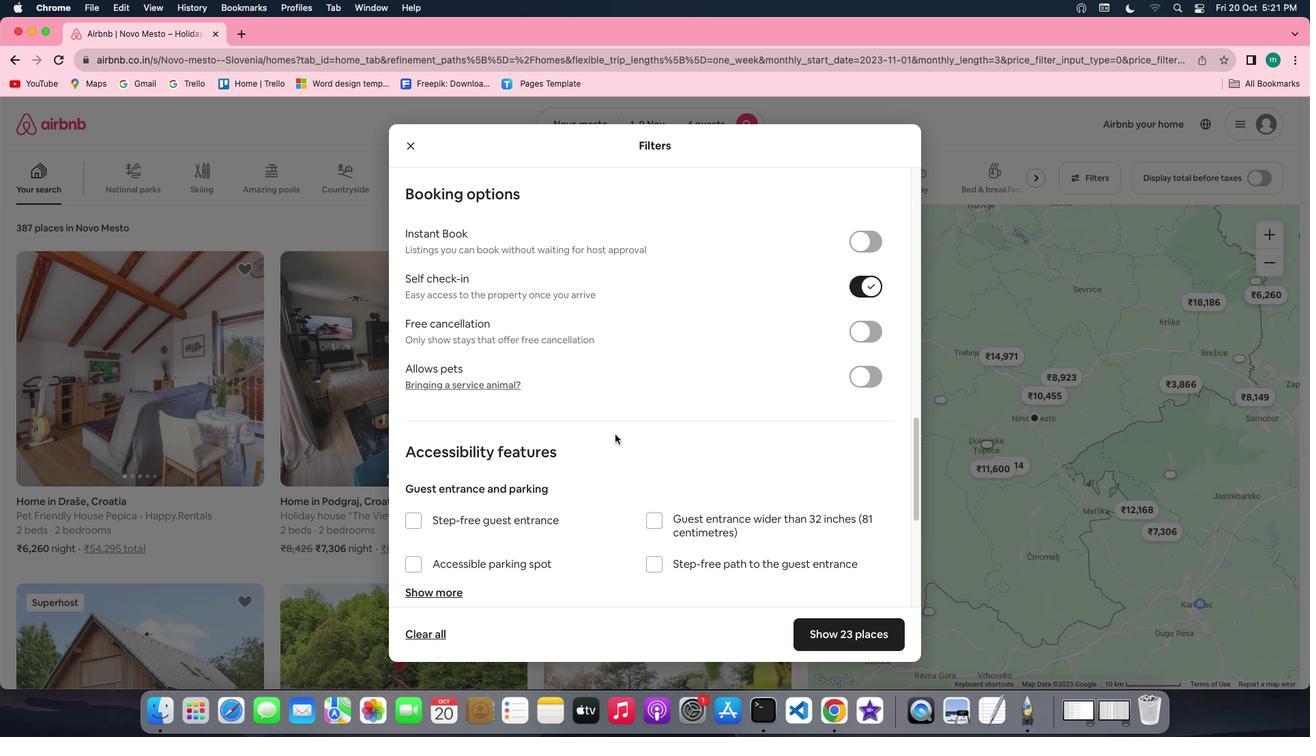 
Action: Mouse scrolled (615, 434) with delta (0, 0)
Screenshot: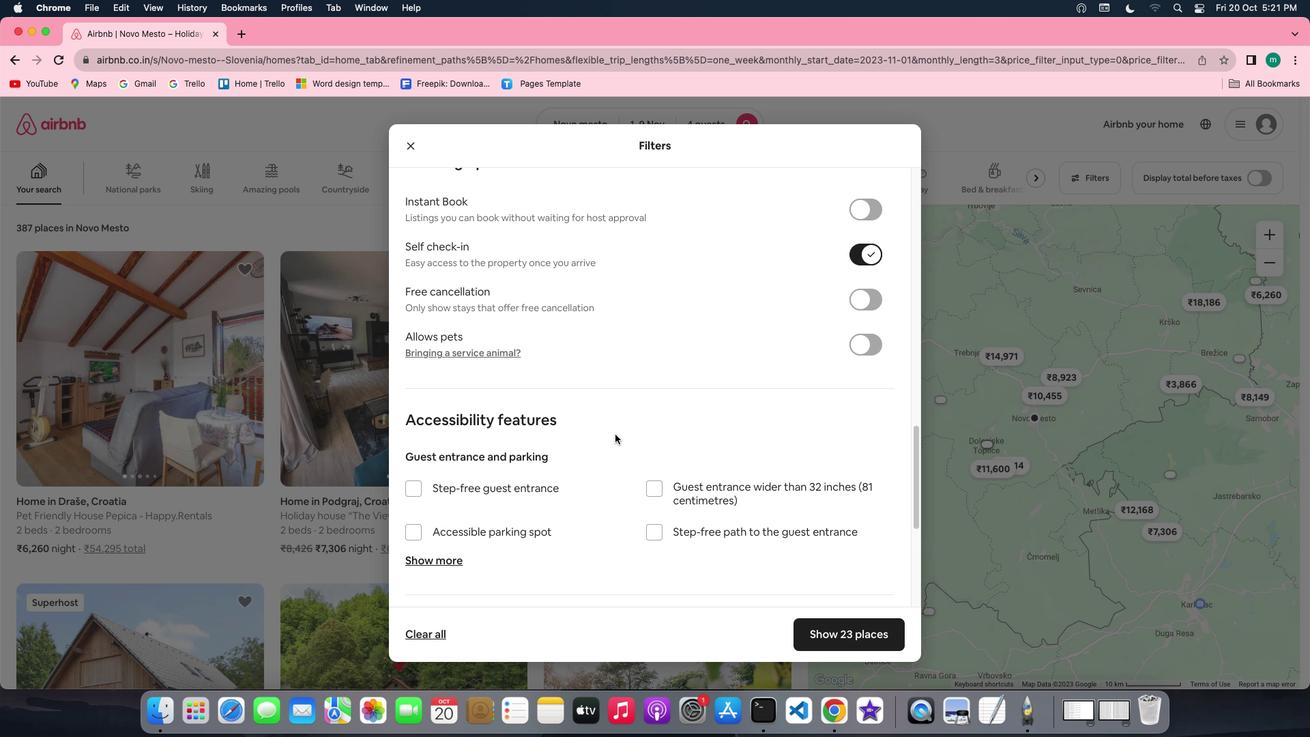 
Action: Mouse scrolled (615, 434) with delta (0, 0)
Screenshot: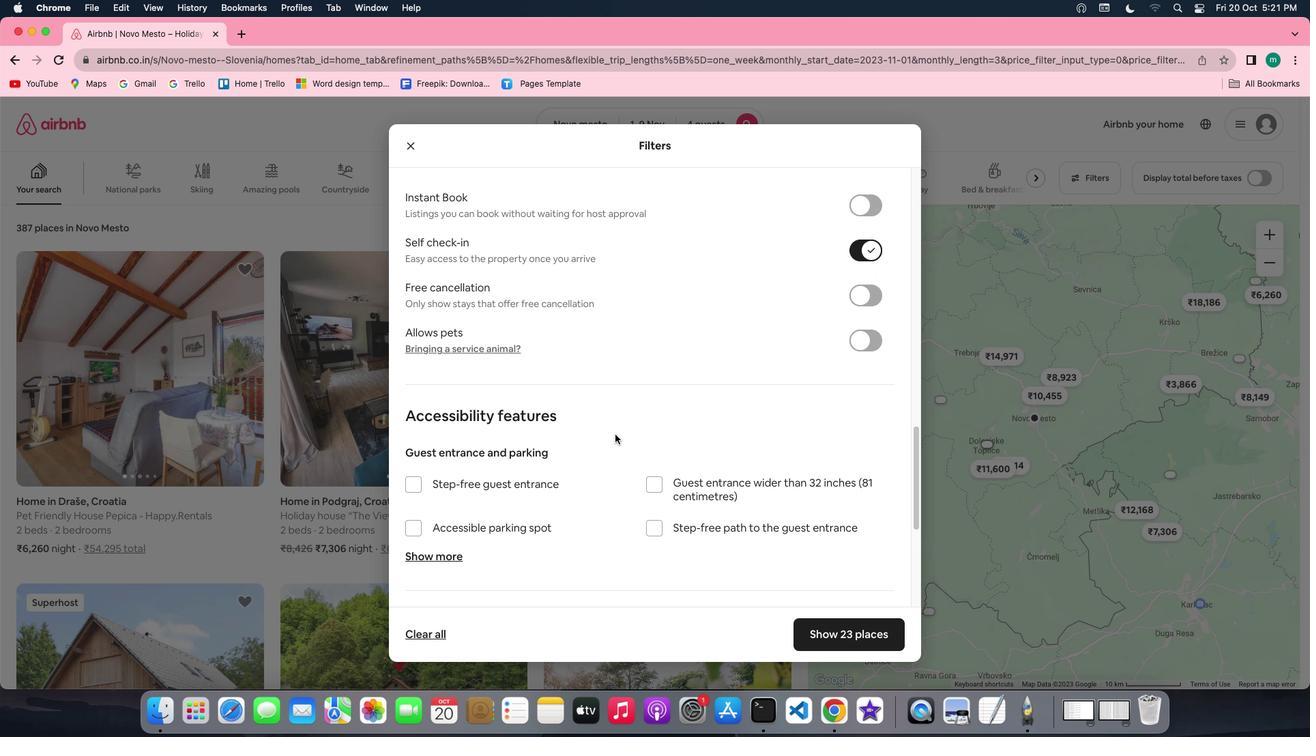 
Action: Mouse scrolled (615, 434) with delta (0, 0)
Screenshot: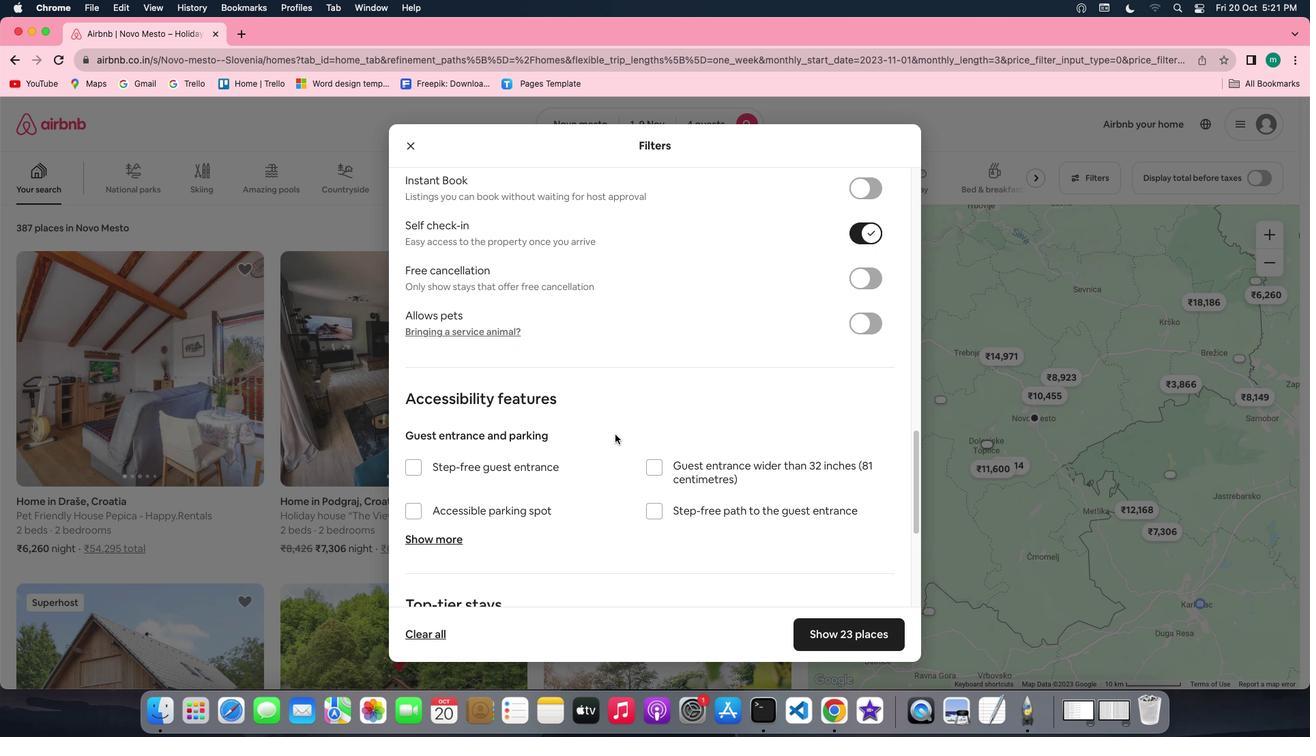 
Action: Mouse scrolled (615, 434) with delta (0, 0)
Screenshot: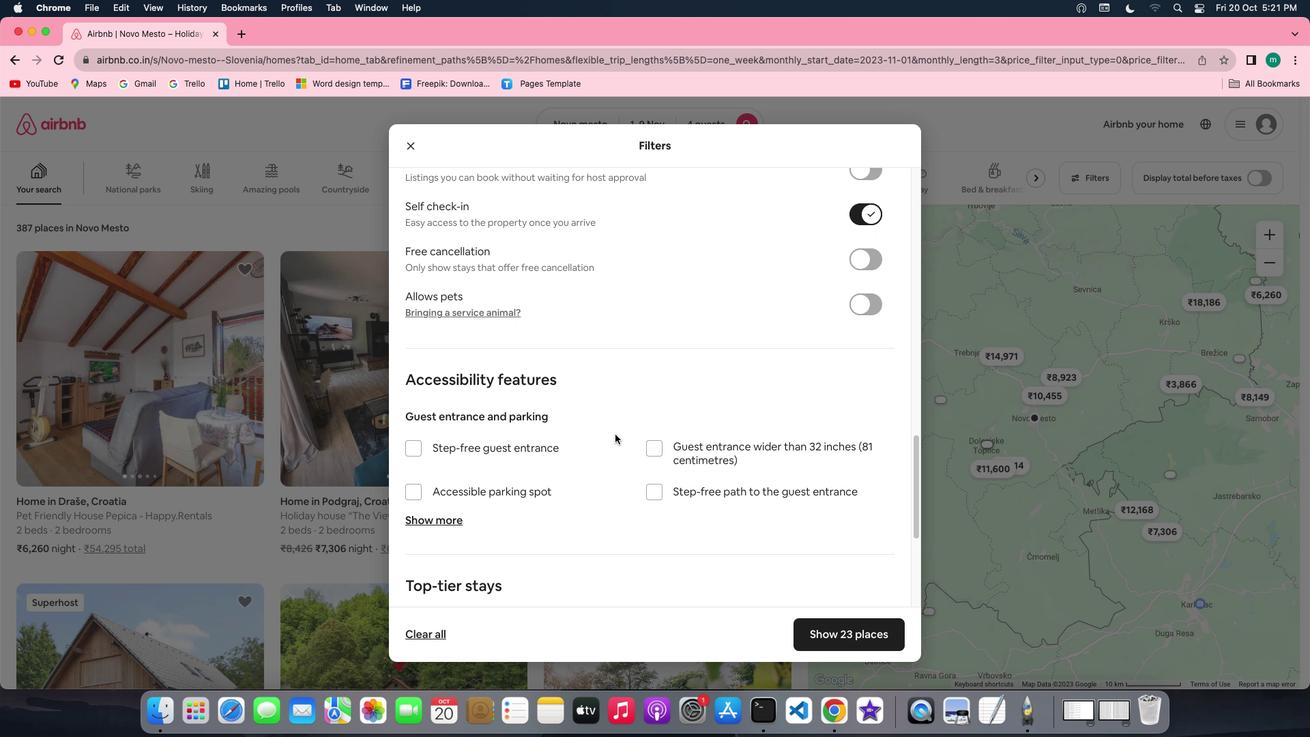
Action: Mouse scrolled (615, 434) with delta (0, 0)
Screenshot: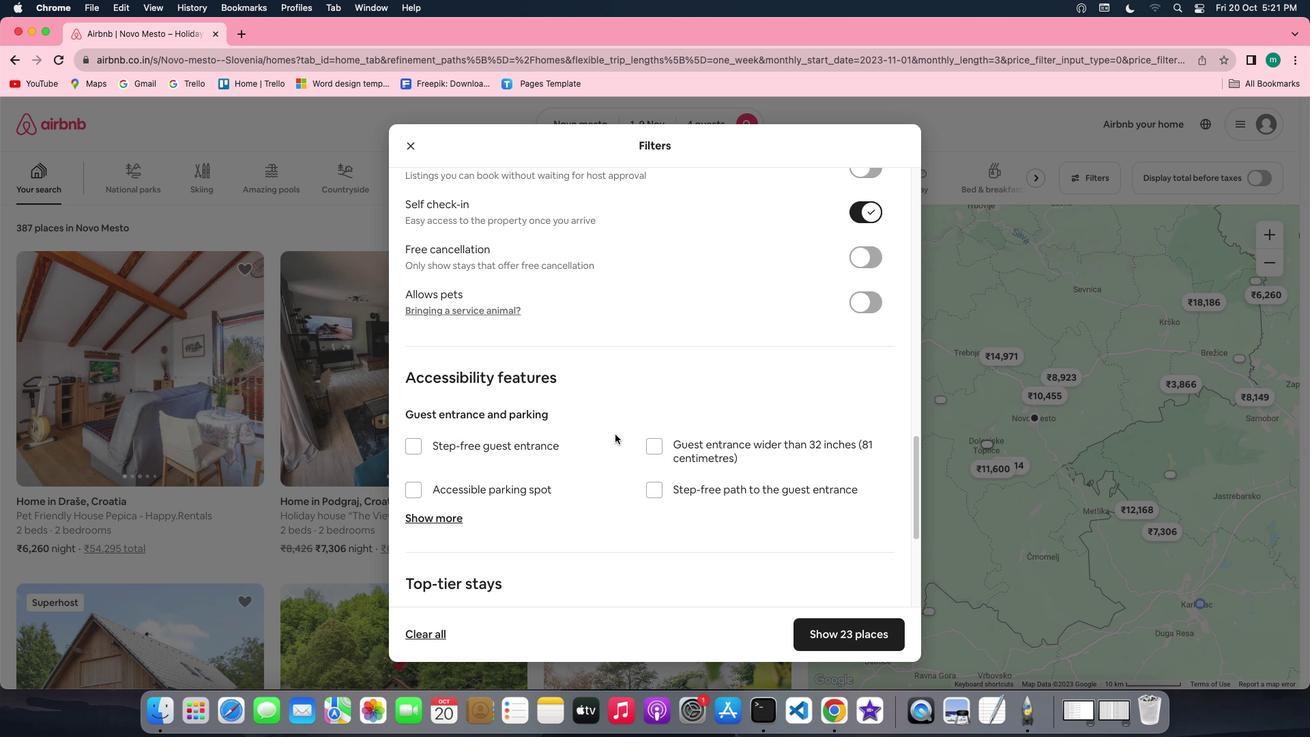
Action: Mouse scrolled (615, 434) with delta (0, 0)
Screenshot: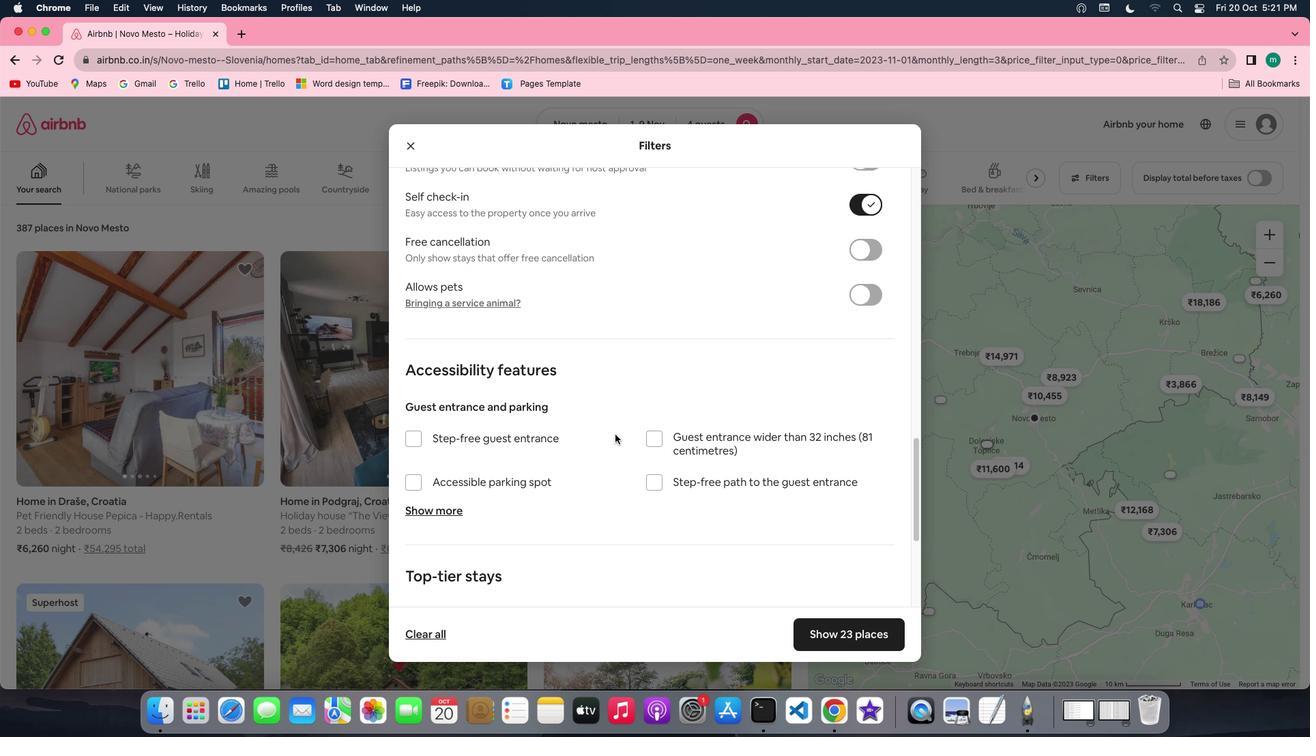 
Action: Mouse scrolled (615, 434) with delta (0, 0)
Screenshot: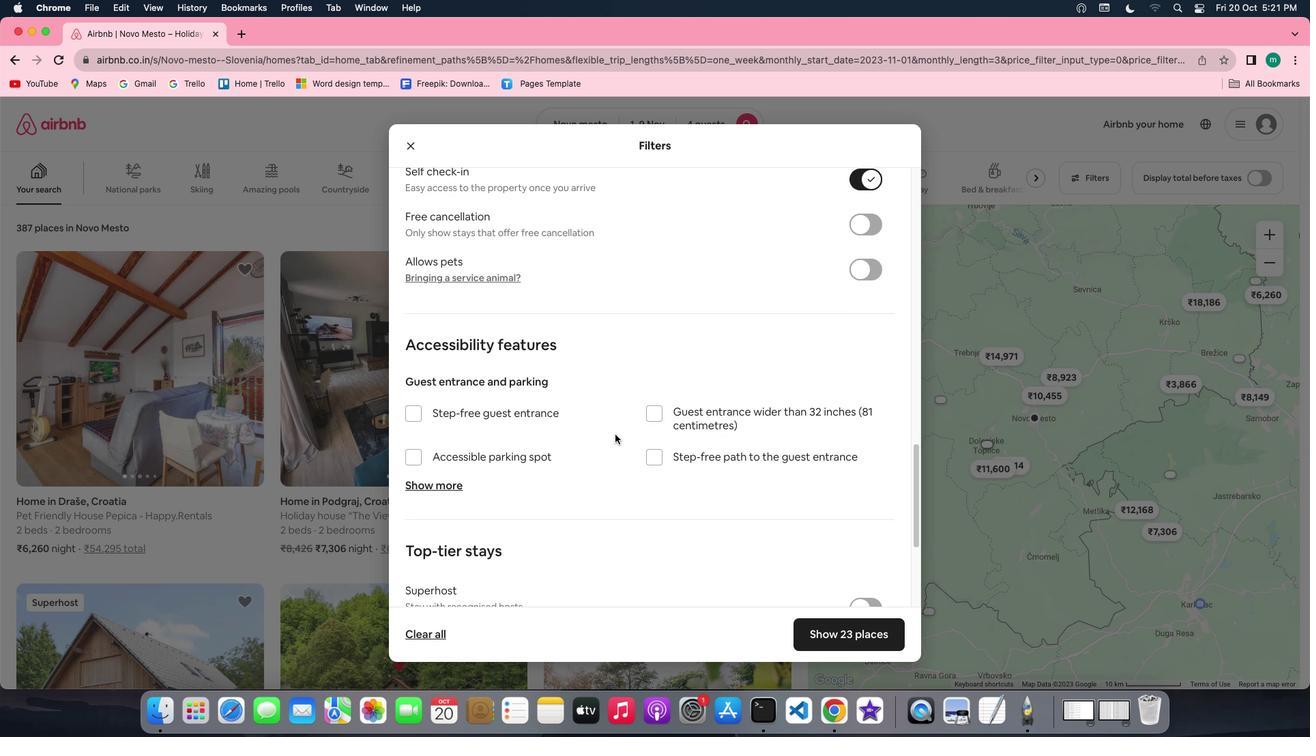 
Action: Mouse scrolled (615, 434) with delta (0, 0)
Screenshot: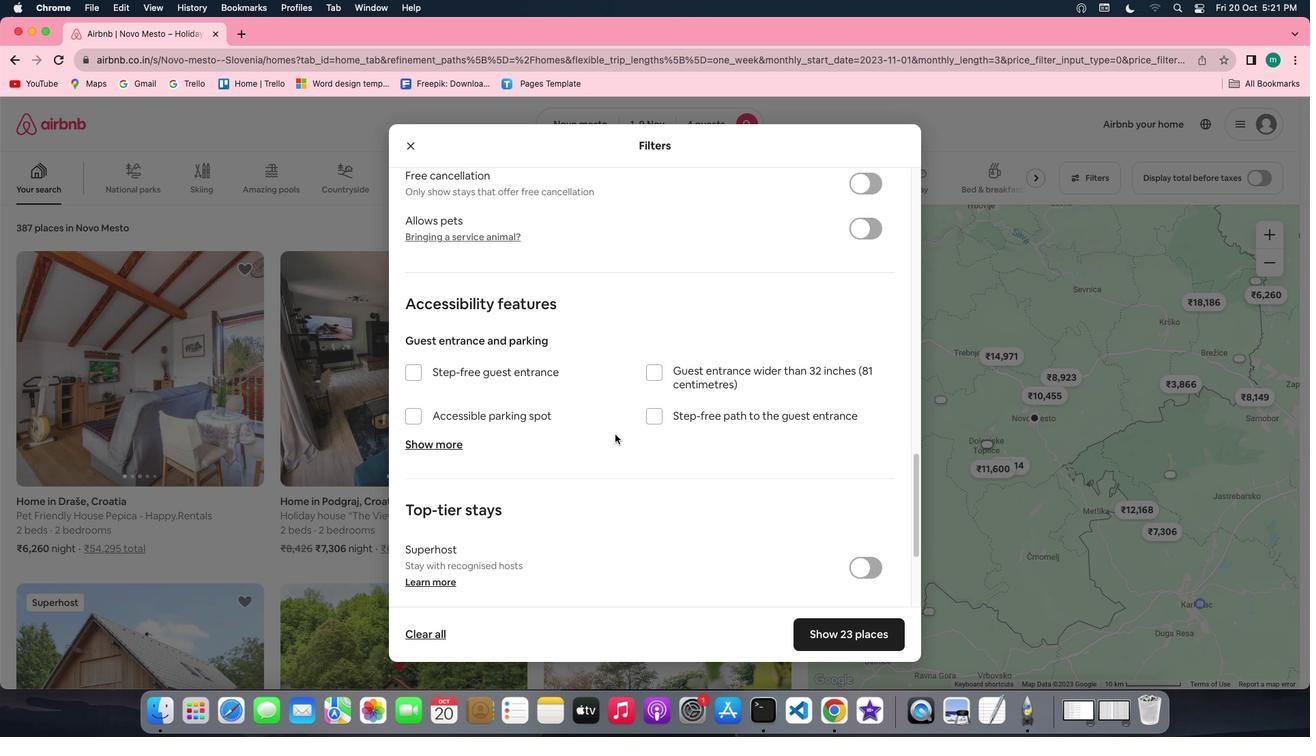 
Action: Mouse scrolled (615, 434) with delta (0, 0)
Screenshot: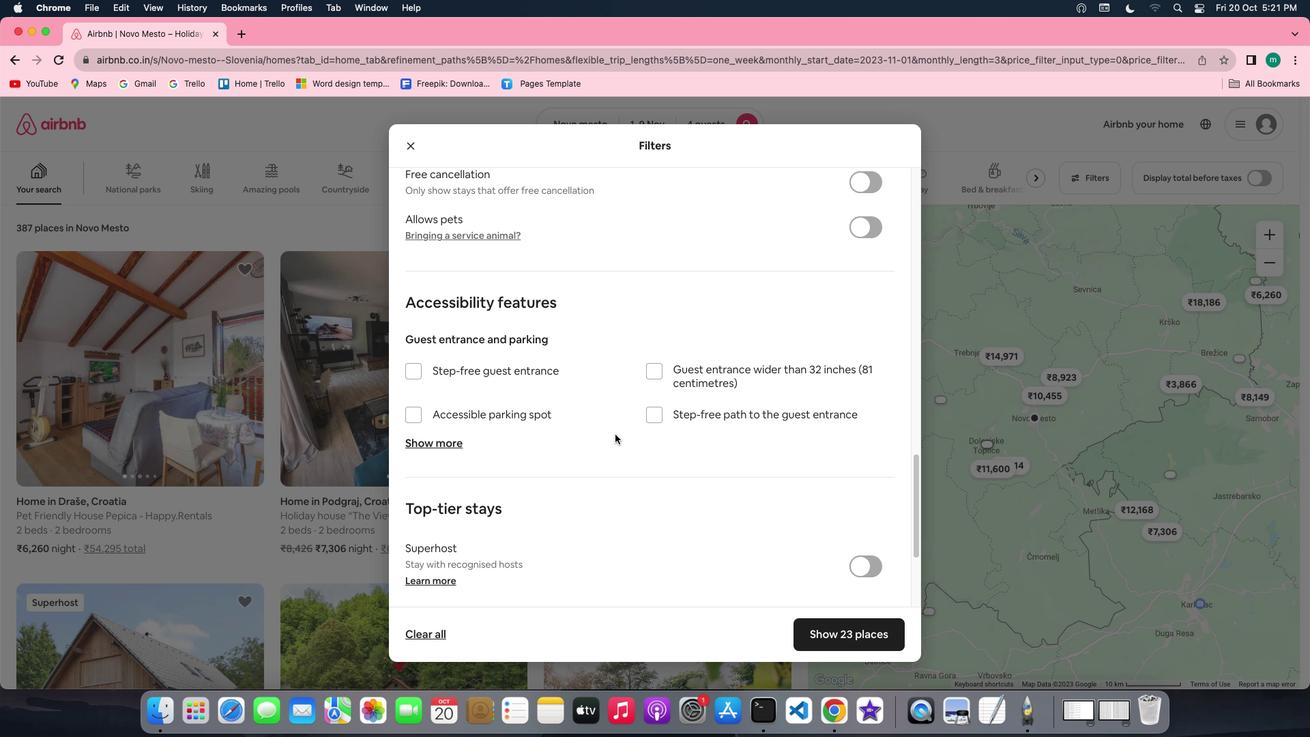 
Action: Mouse scrolled (615, 434) with delta (0, 0)
Screenshot: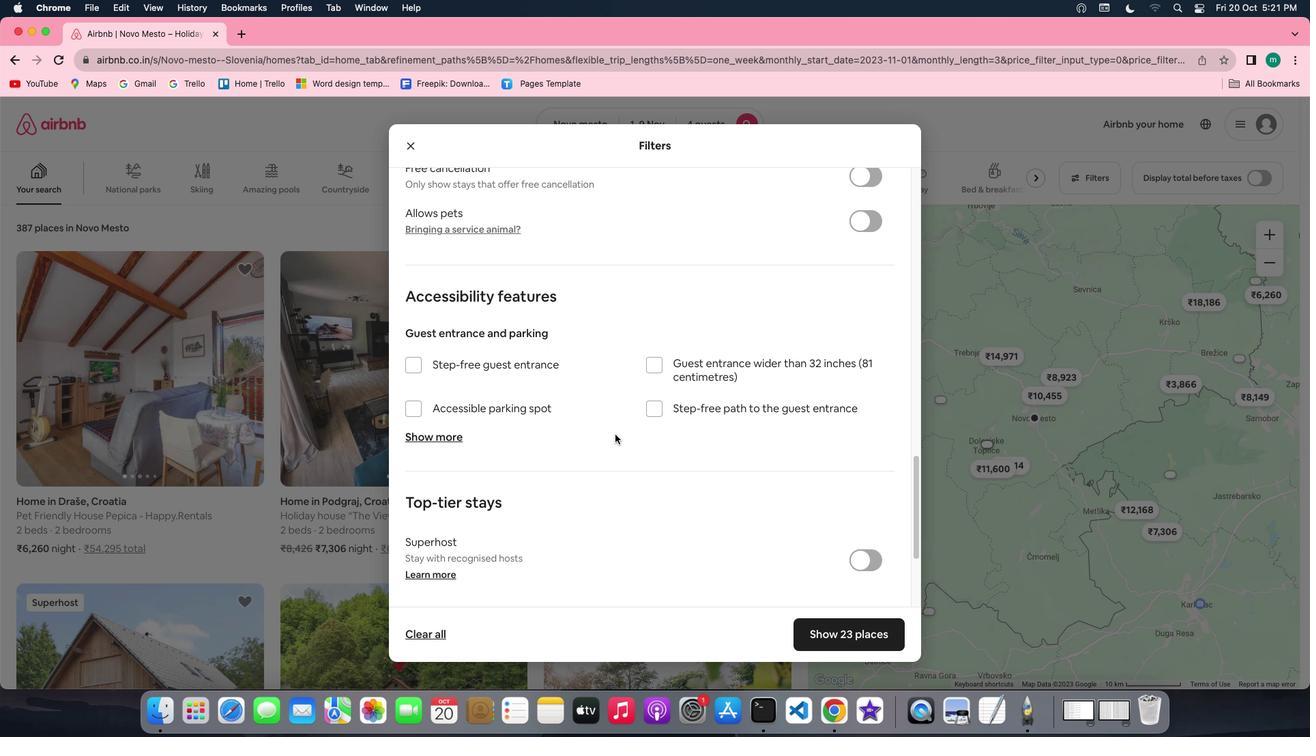 
Action: Mouse scrolled (615, 434) with delta (0, 0)
Screenshot: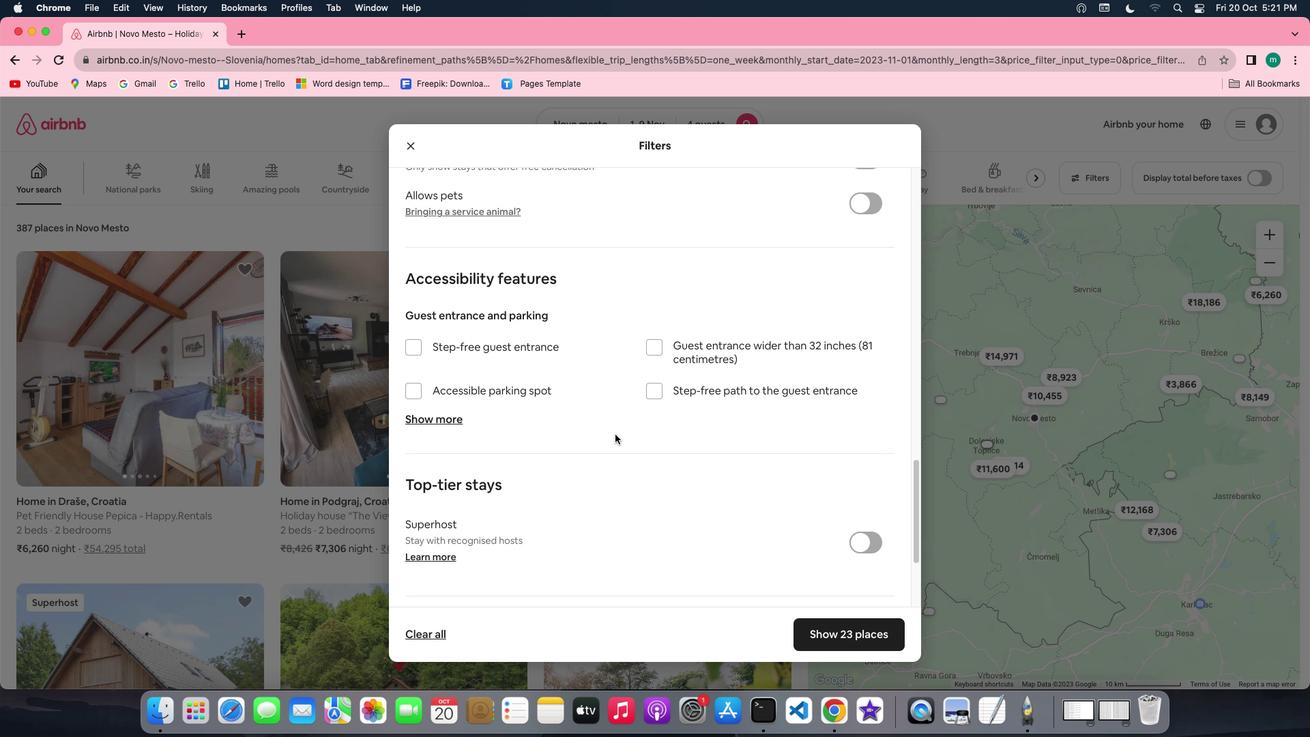 
Action: Mouse scrolled (615, 434) with delta (0, 0)
Screenshot: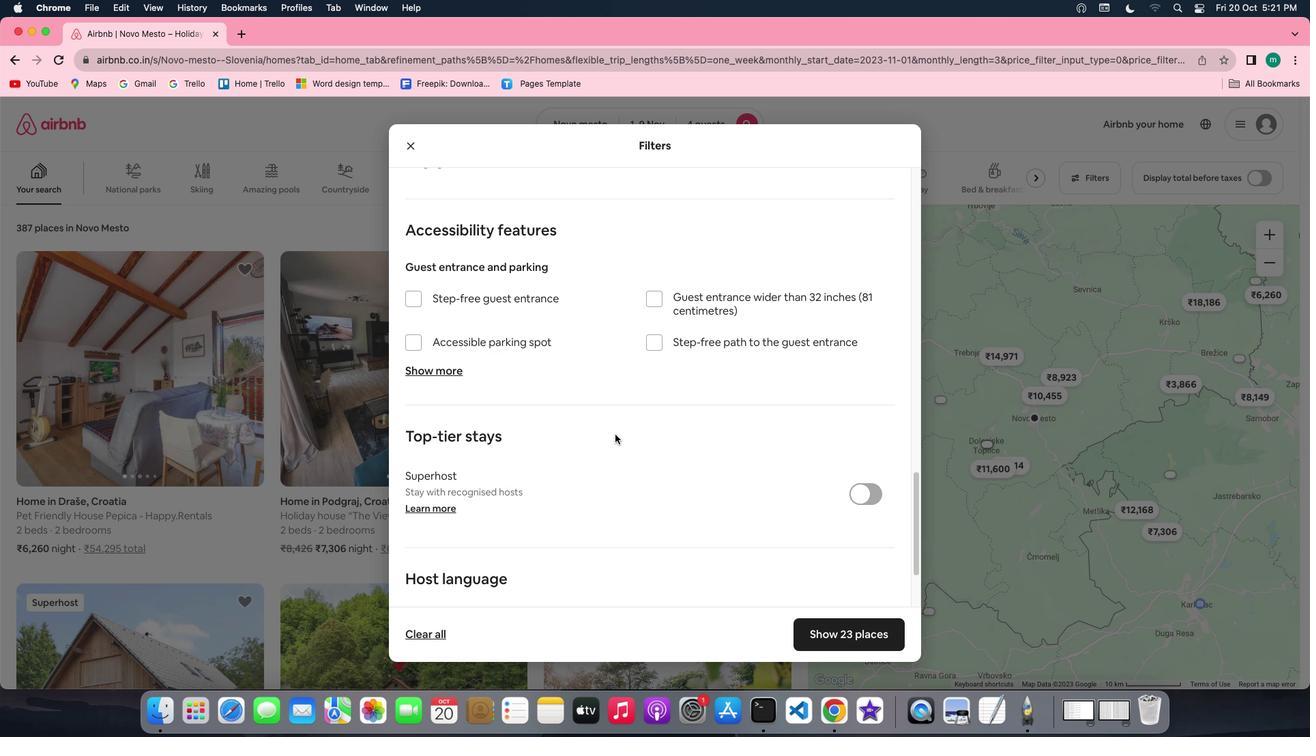 
Action: Mouse scrolled (615, 434) with delta (0, 0)
Screenshot: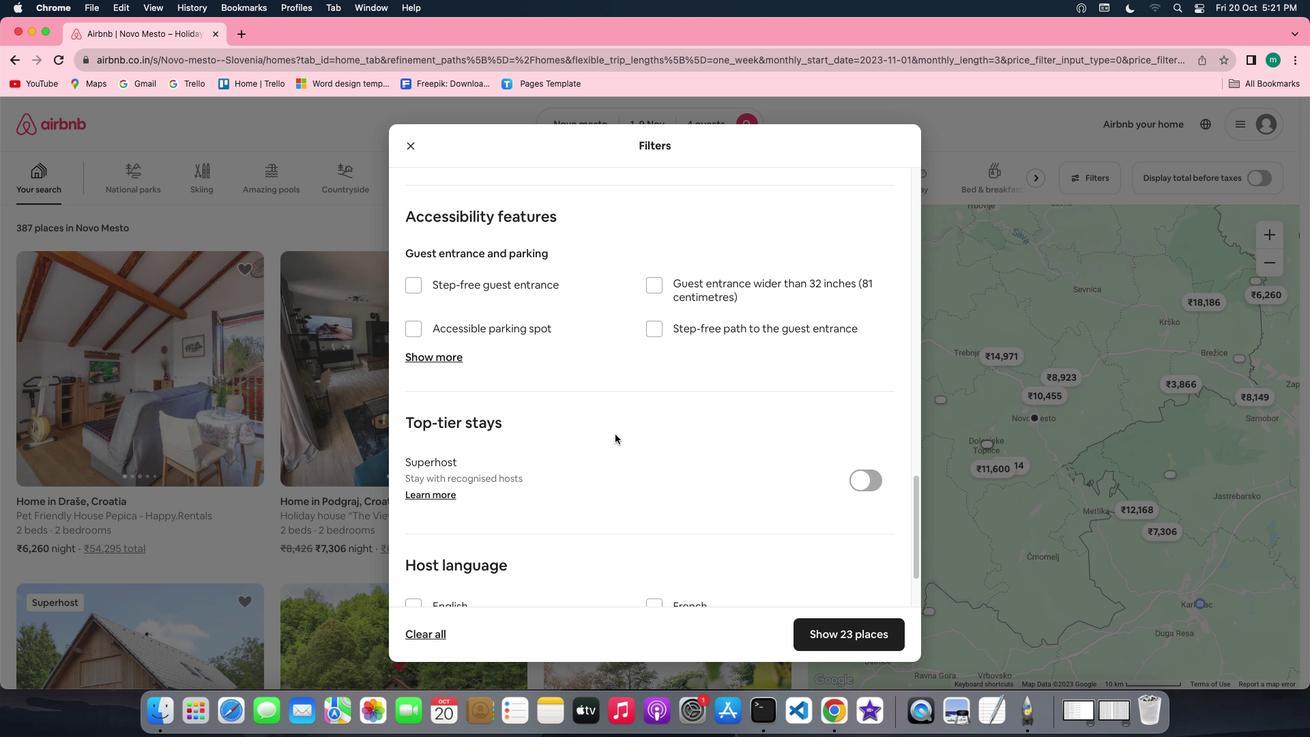 
Action: Mouse scrolled (615, 434) with delta (0, 0)
Screenshot: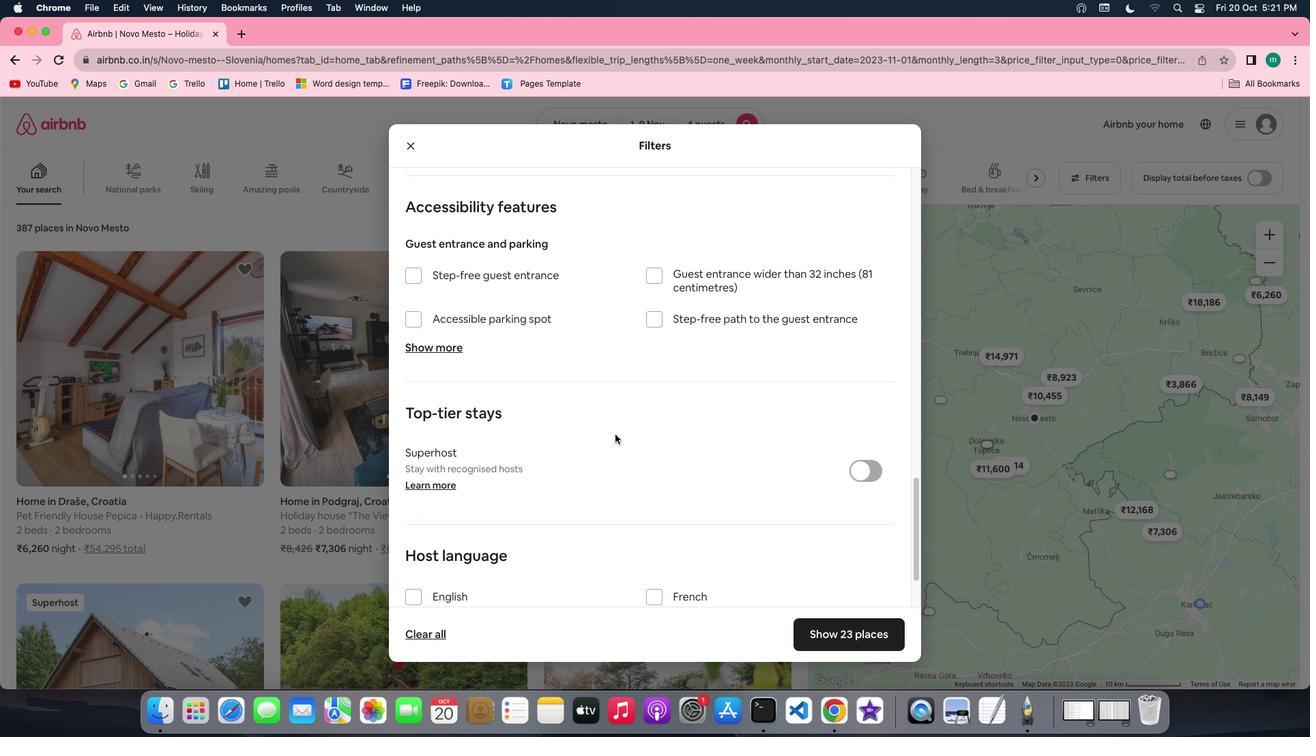
Action: Mouse scrolled (615, 434) with delta (0, 0)
Screenshot: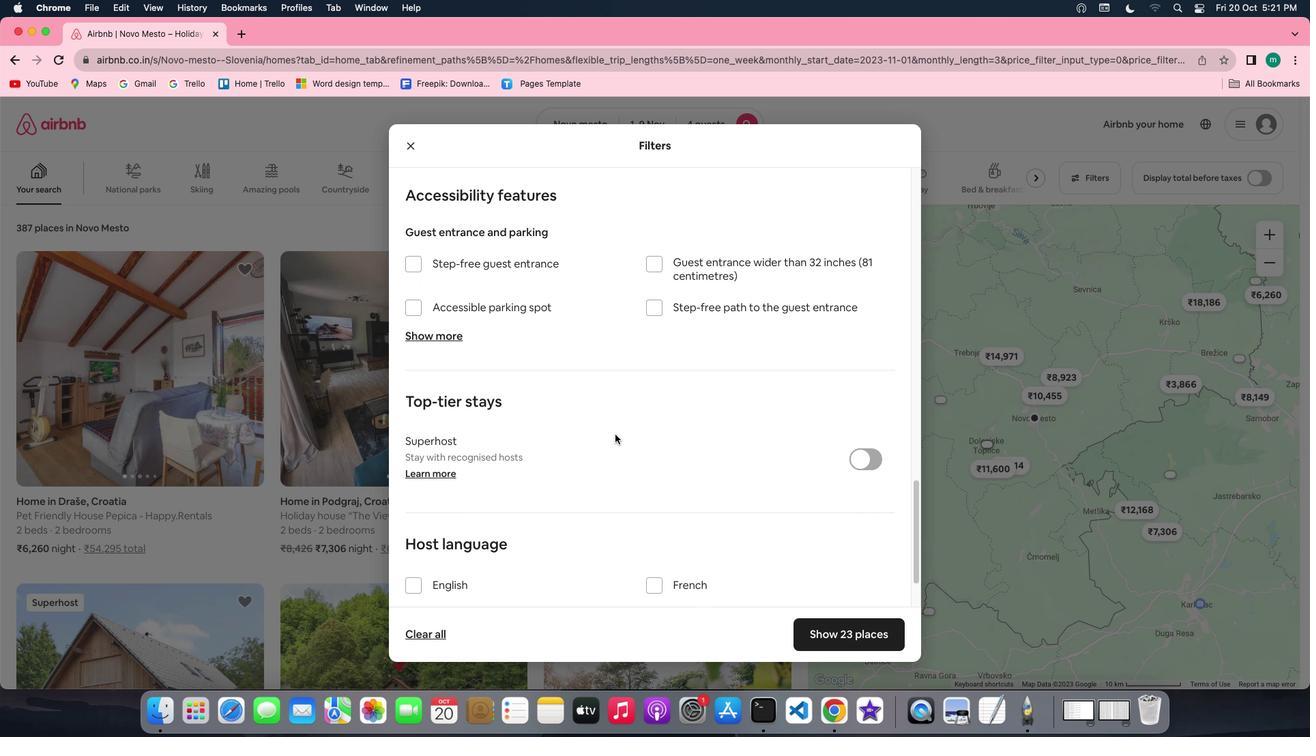 
Action: Mouse scrolled (615, 434) with delta (0, 0)
Screenshot: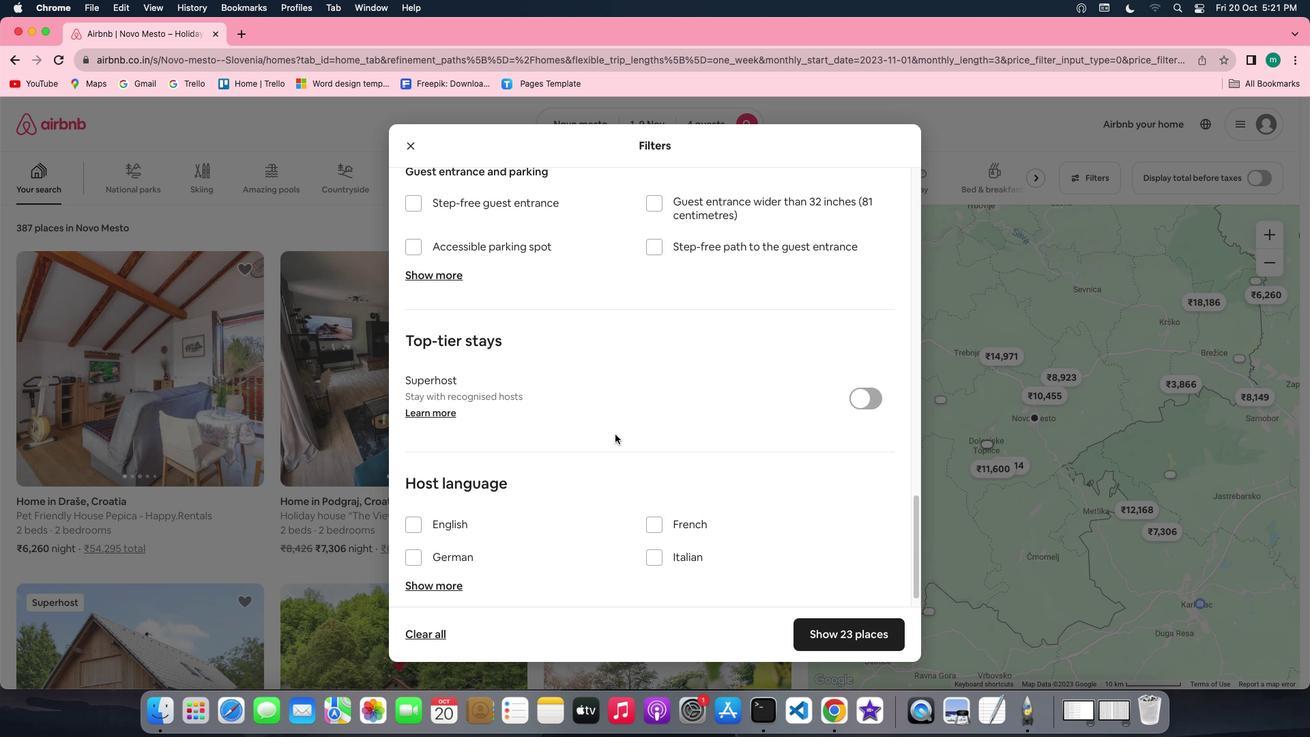 
Action: Mouse scrolled (615, 434) with delta (0, 0)
Screenshot: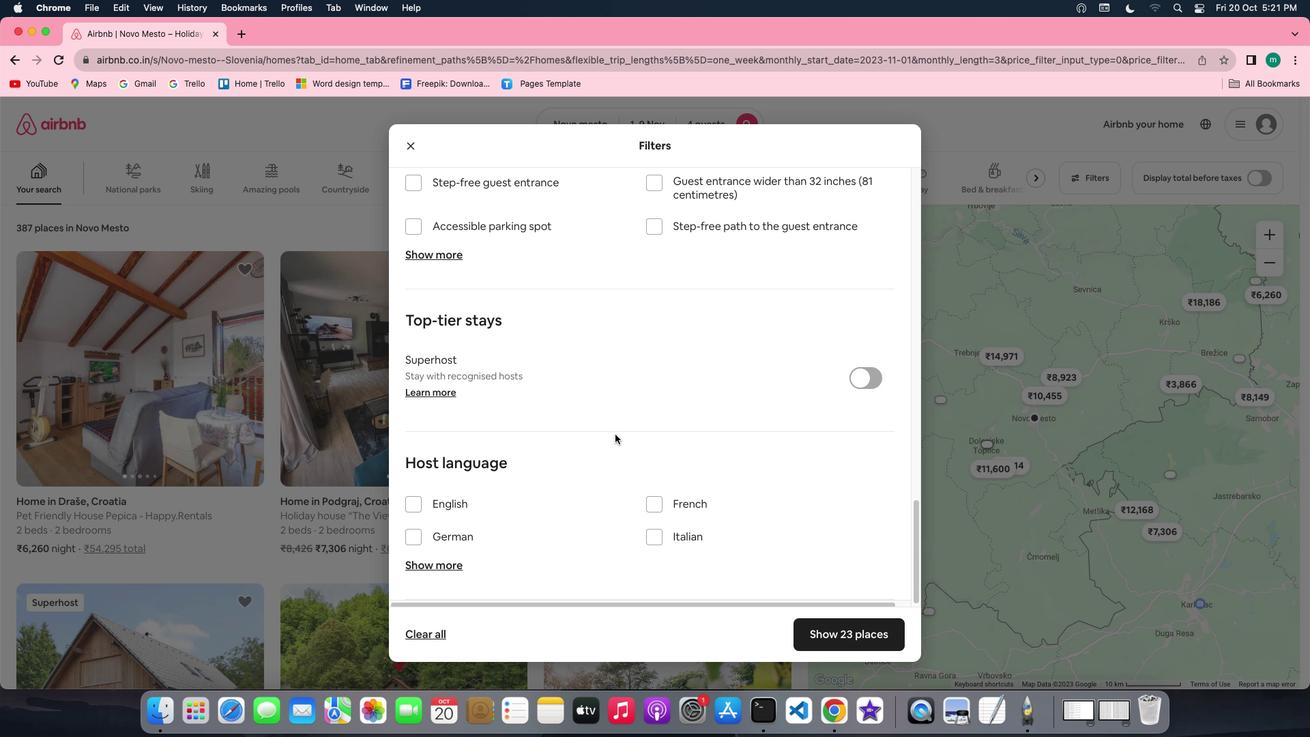 
Action: Mouse scrolled (615, 434) with delta (0, 0)
Screenshot: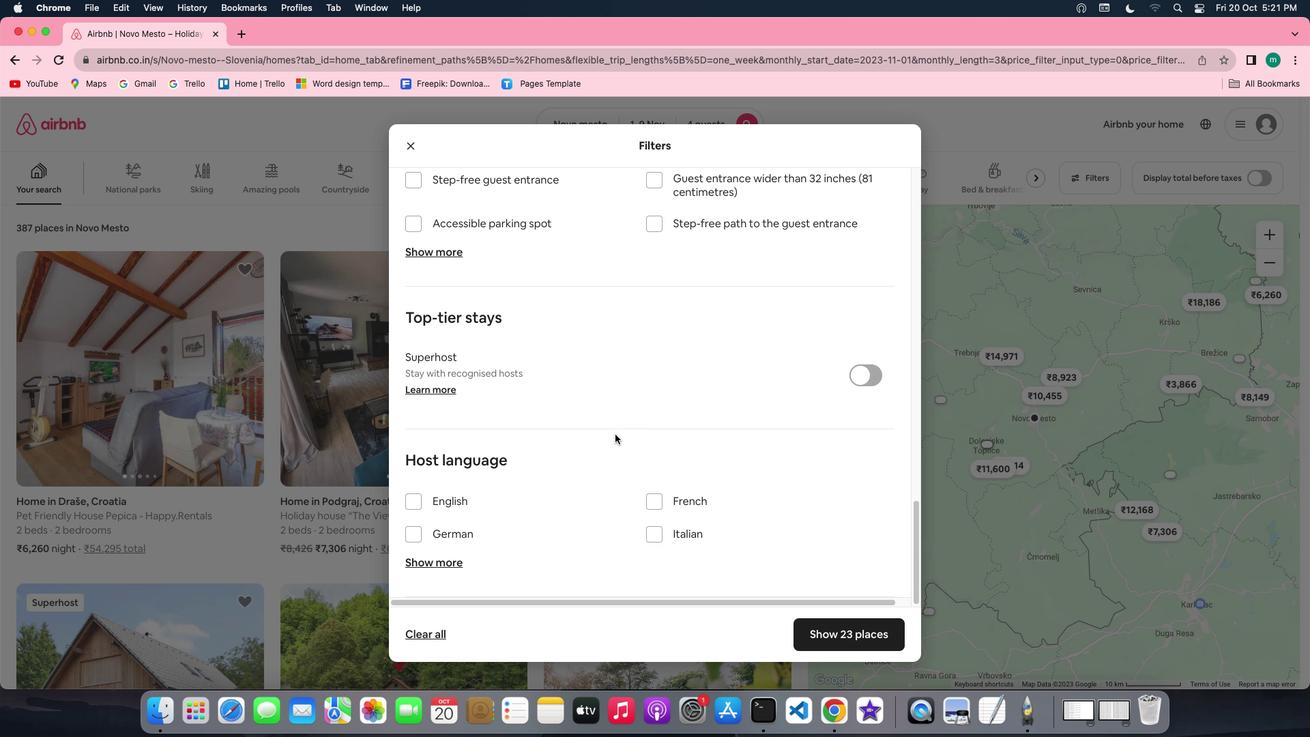 
Action: Mouse scrolled (615, 434) with delta (0, 0)
Screenshot: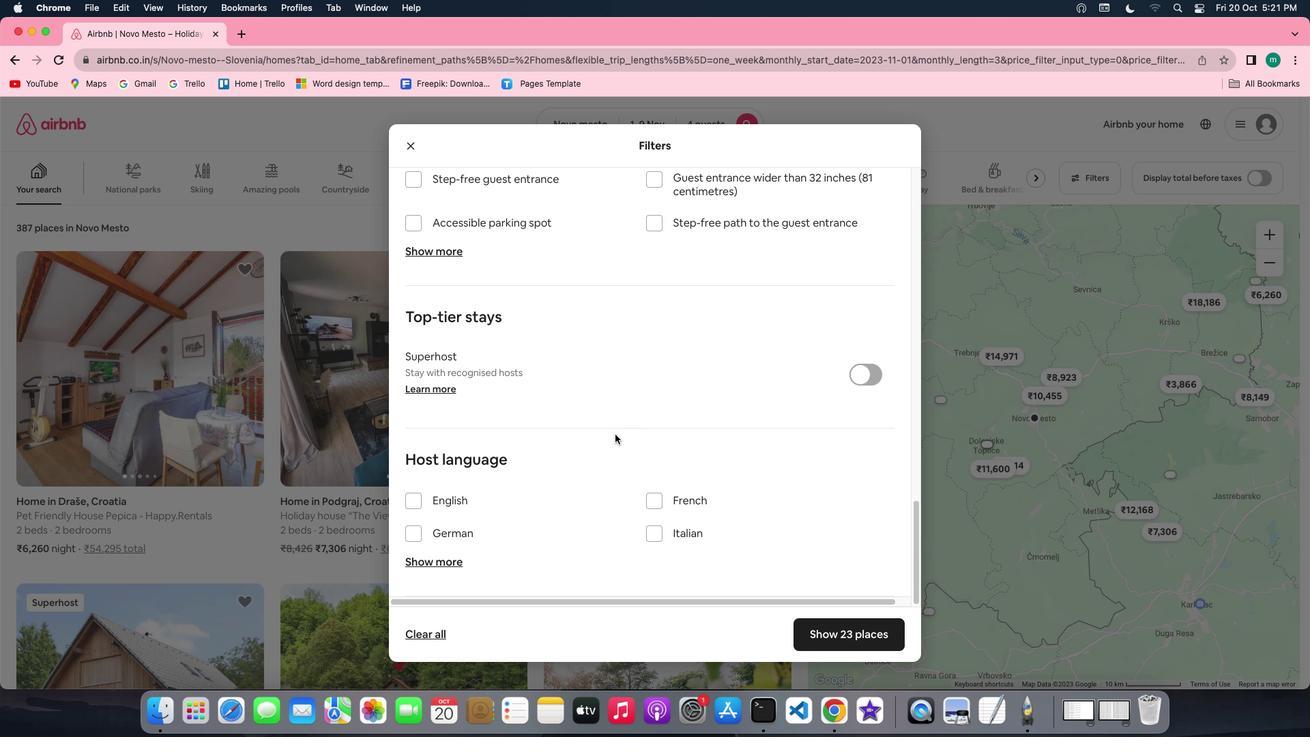 
Action: Mouse scrolled (615, 434) with delta (0, 0)
Screenshot: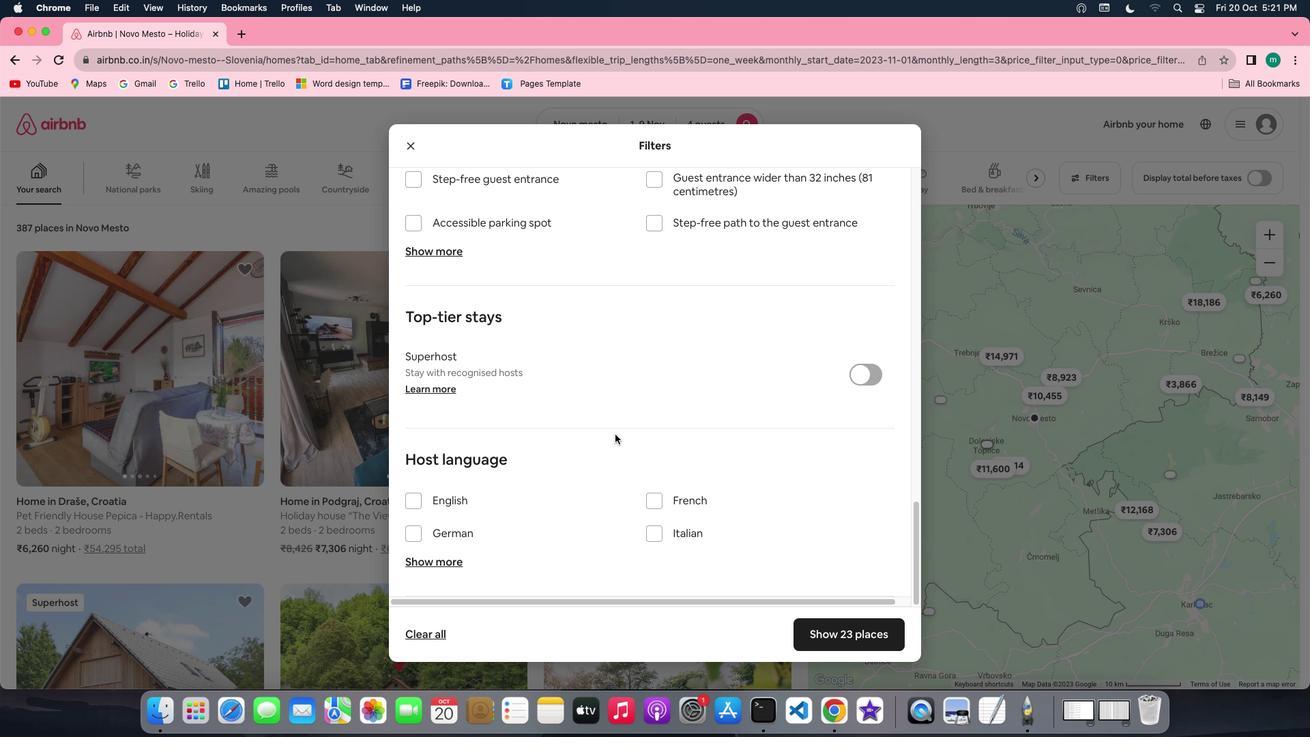 
Action: Mouse scrolled (615, 434) with delta (0, 0)
Screenshot: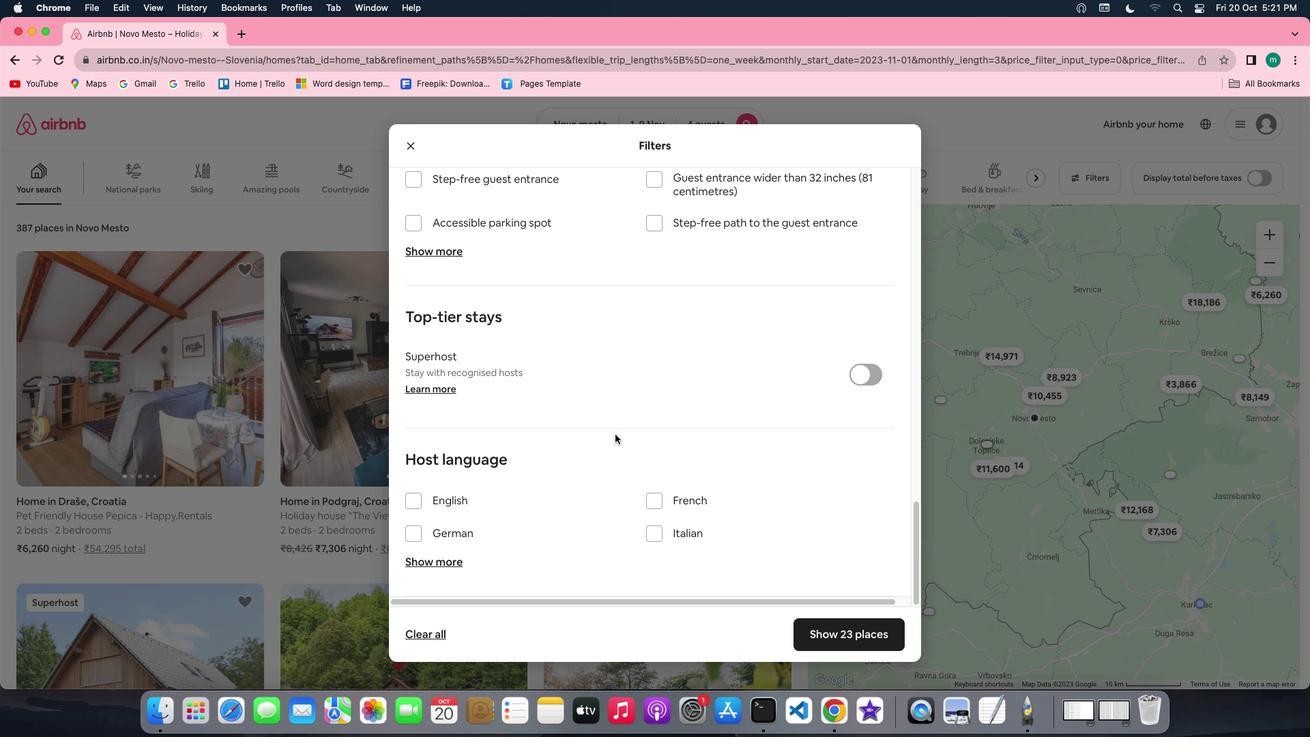
Action: Mouse scrolled (615, 434) with delta (0, -1)
Screenshot: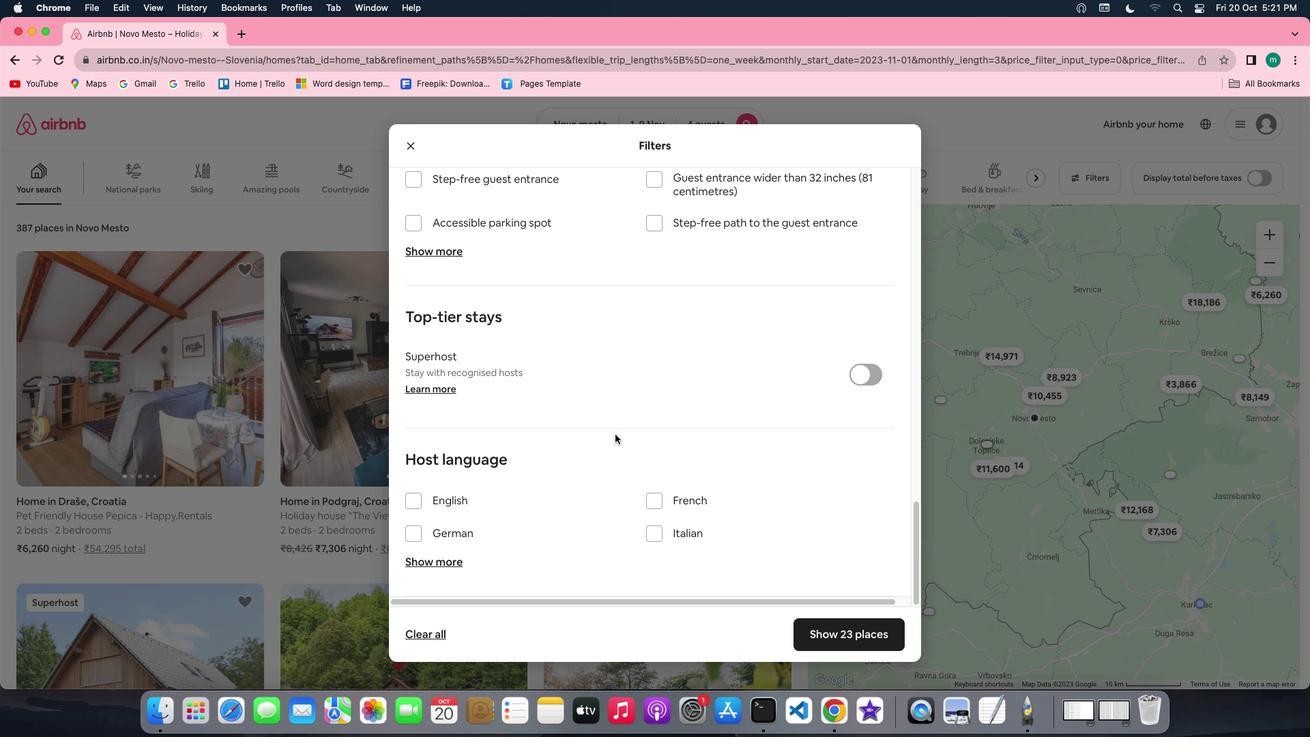 
Action: Mouse scrolled (615, 434) with delta (0, -2)
Screenshot: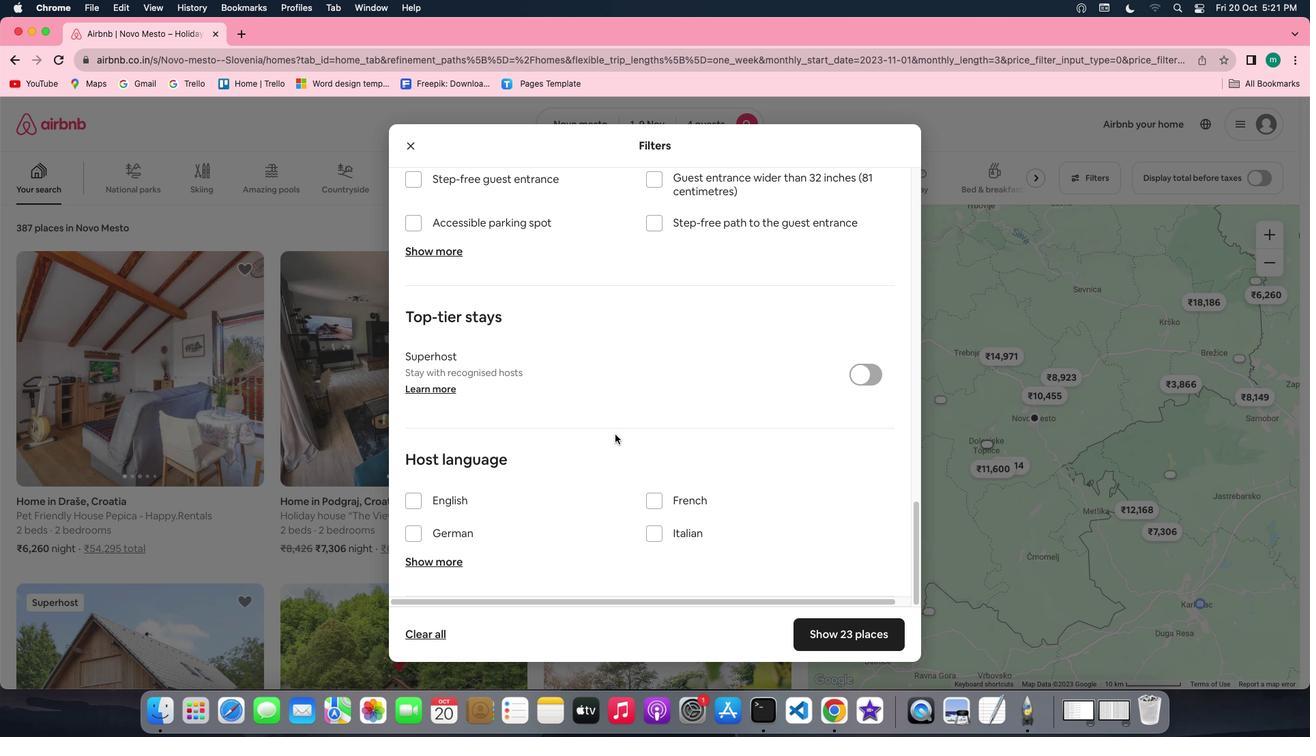
Action: Mouse moved to (849, 632)
Screenshot: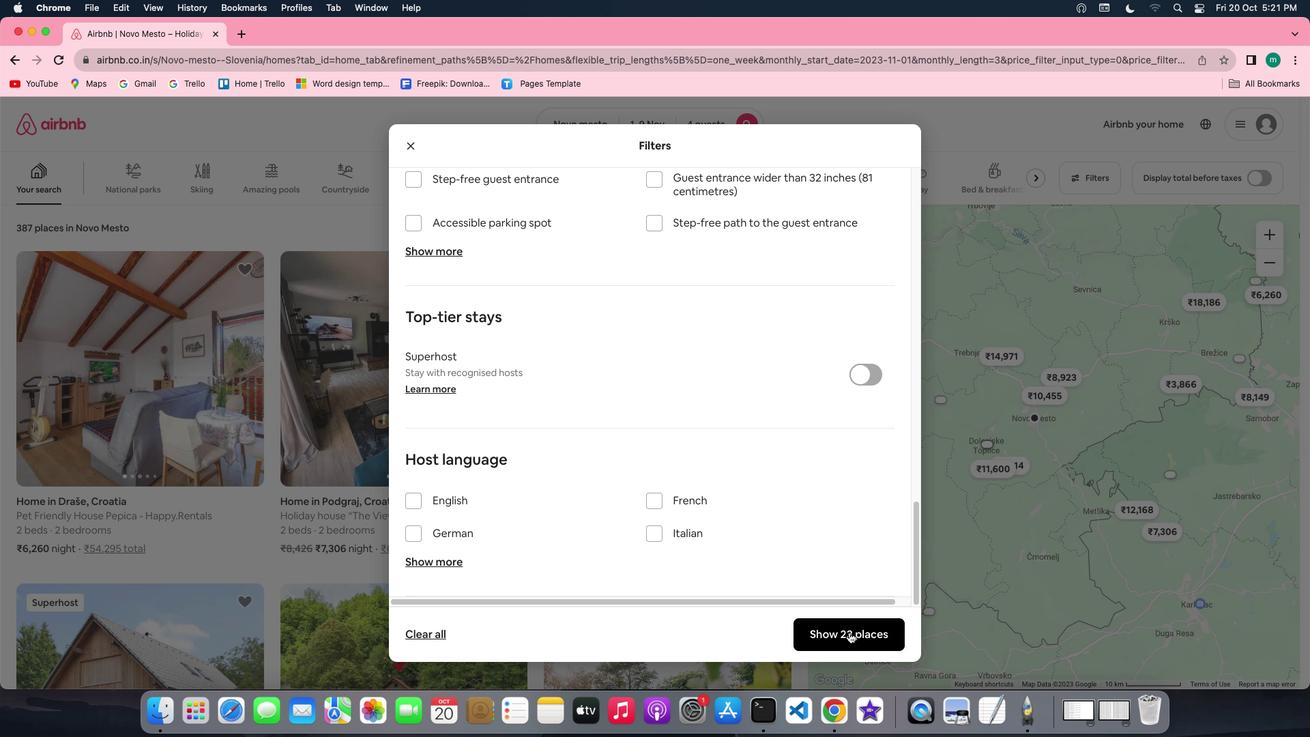 
Action: Mouse pressed left at (849, 632)
Screenshot: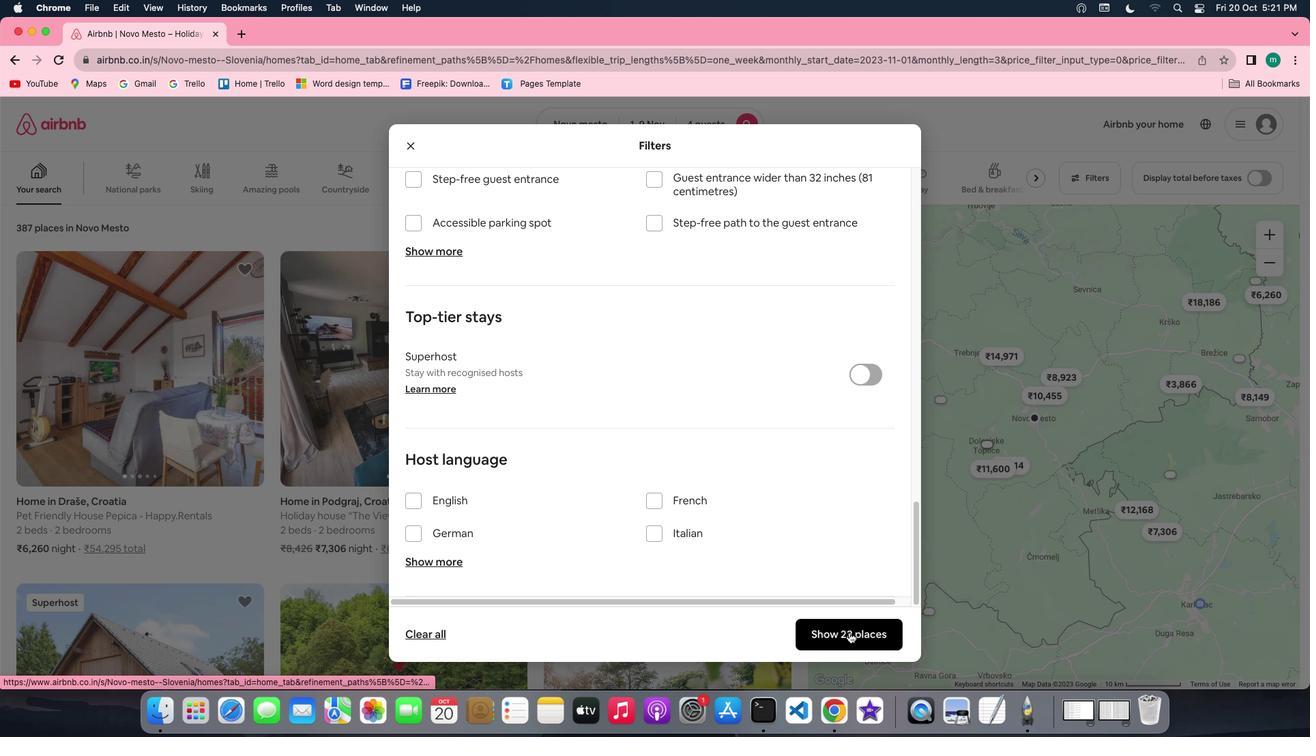 
Action: Mouse moved to (184, 350)
Screenshot: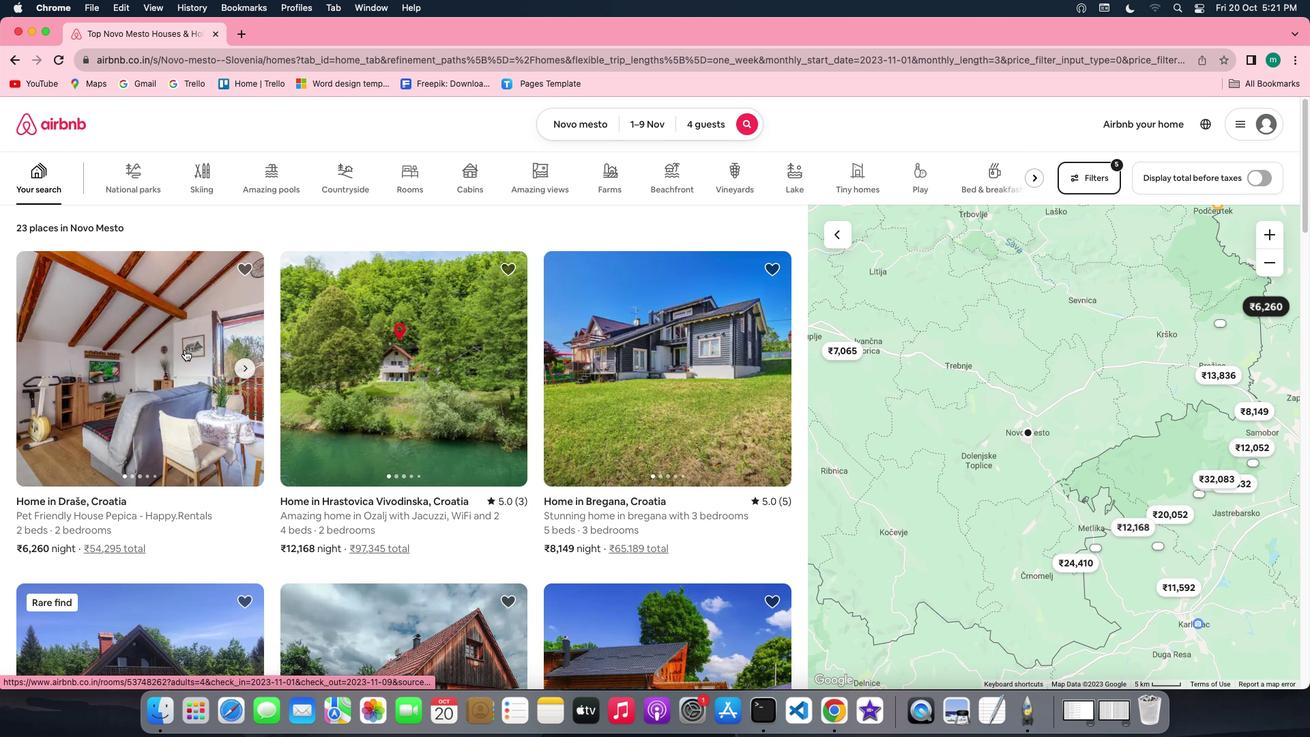 
Action: Mouse pressed left at (184, 350)
Screenshot: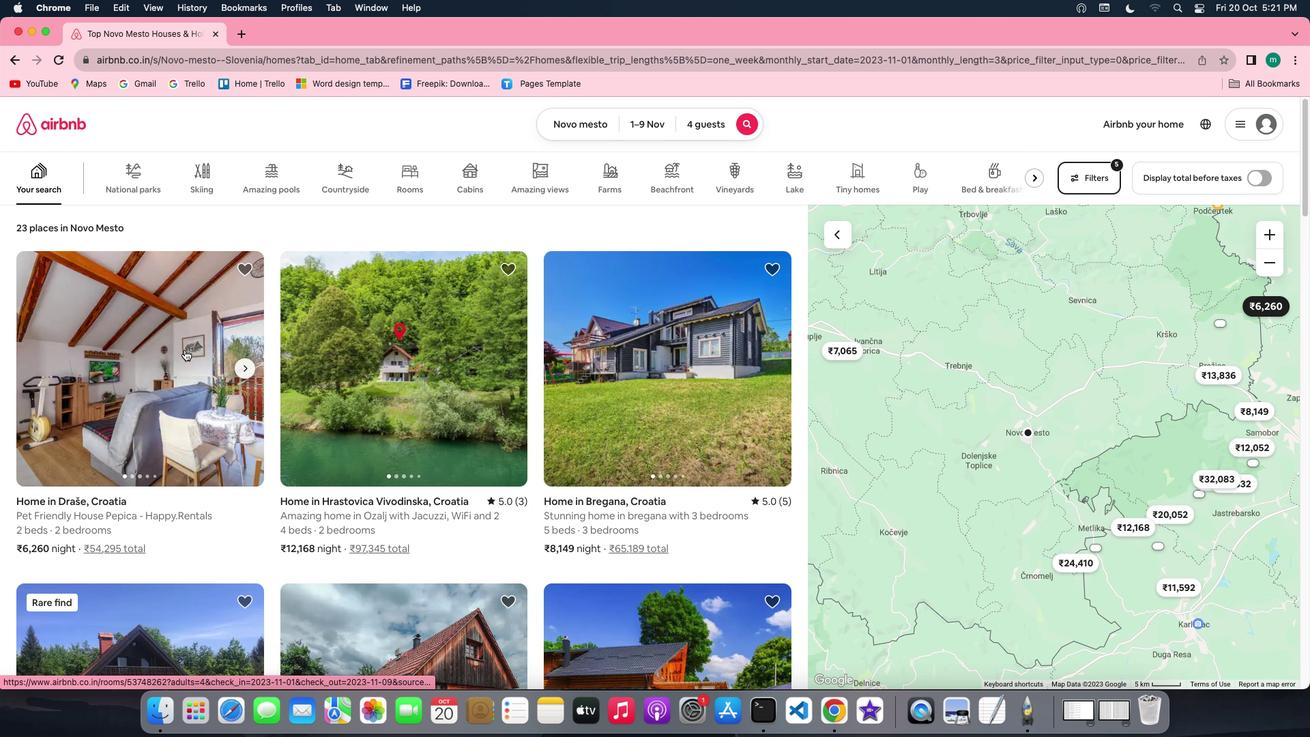 
Action: Mouse moved to (984, 504)
Screenshot: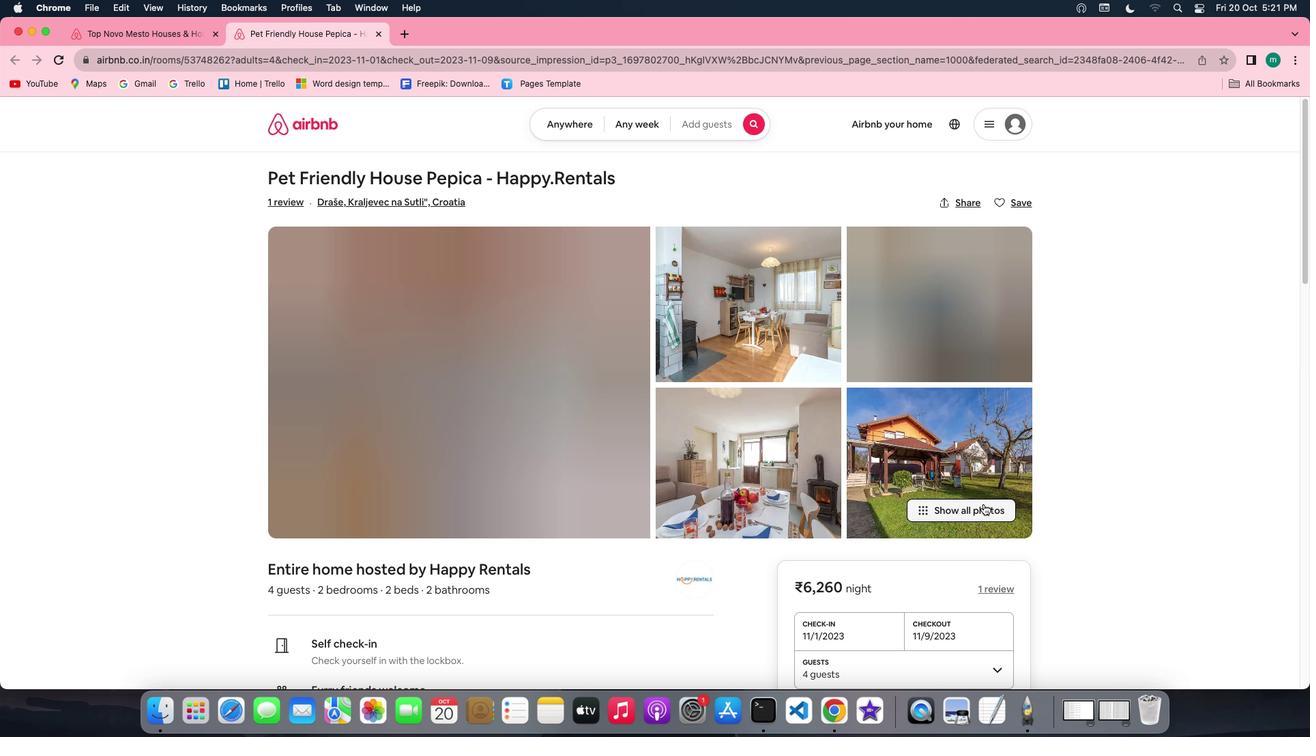 
Action: Mouse pressed left at (984, 504)
Screenshot: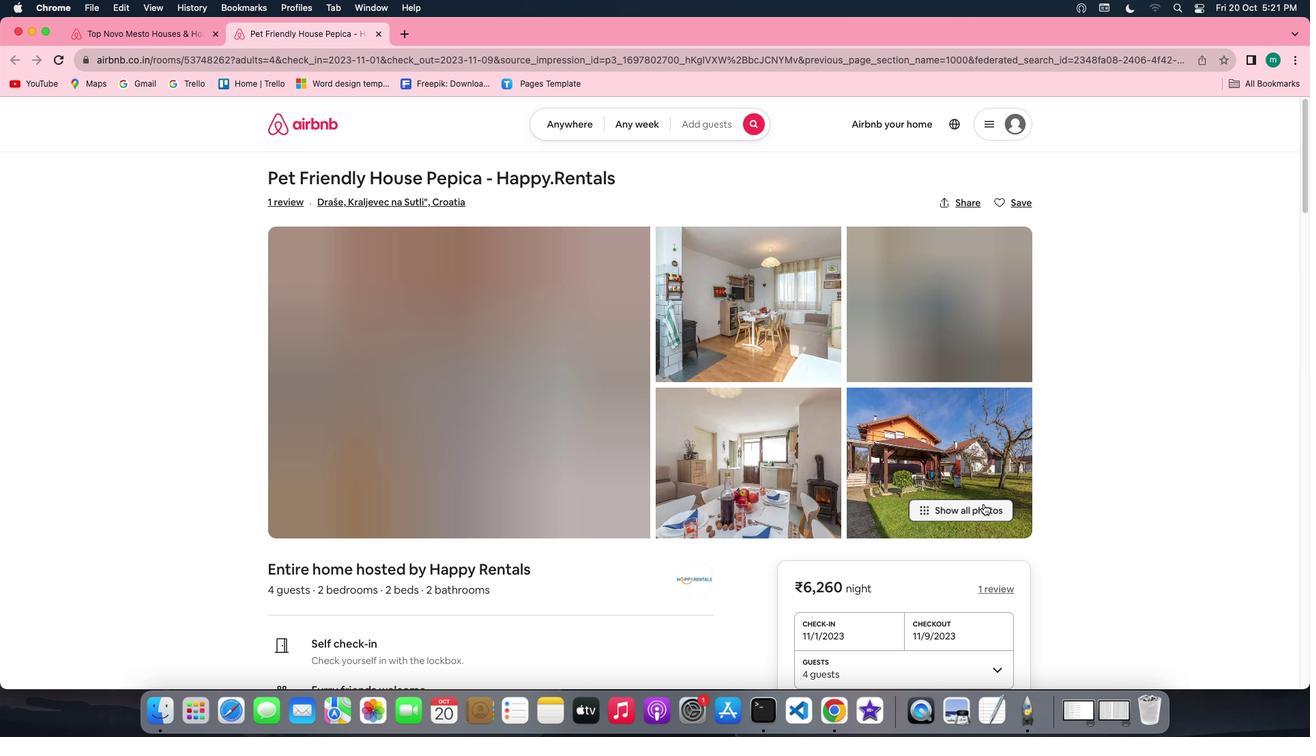 
Action: Mouse moved to (622, 375)
Screenshot: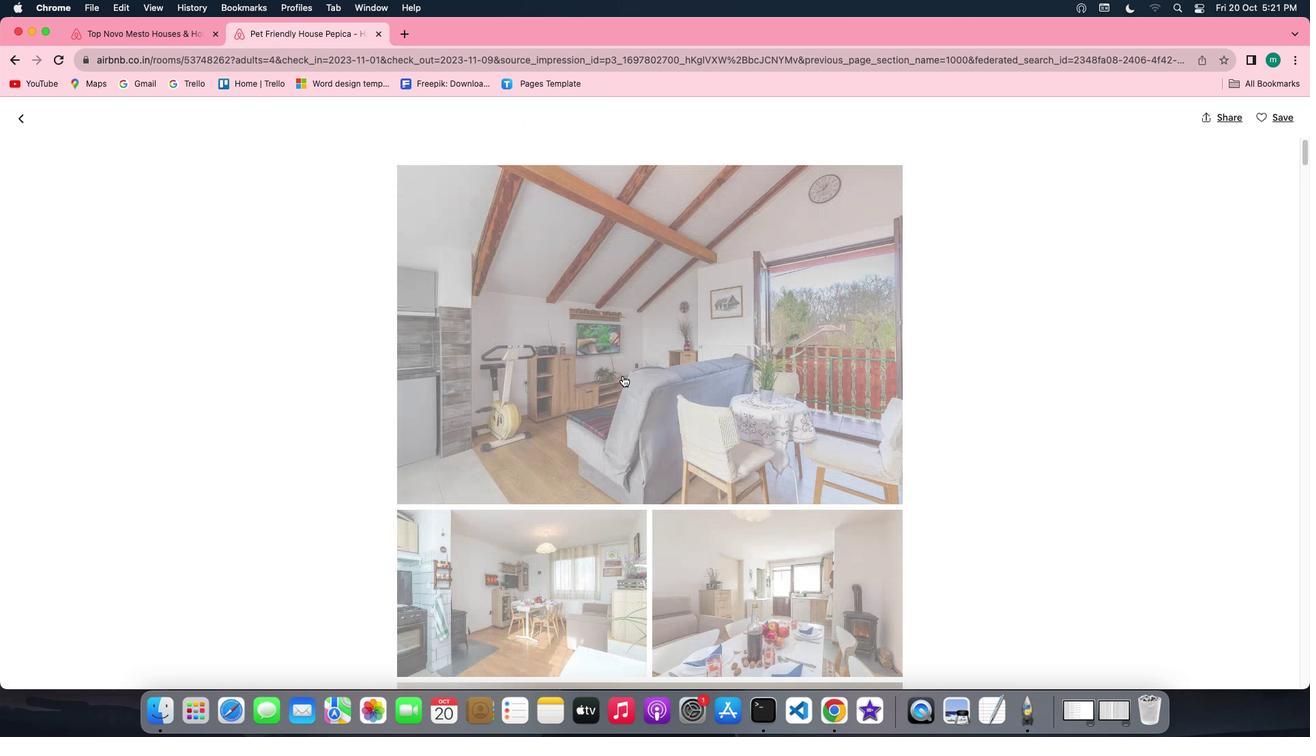 
Action: Mouse scrolled (622, 375) with delta (0, 0)
Screenshot: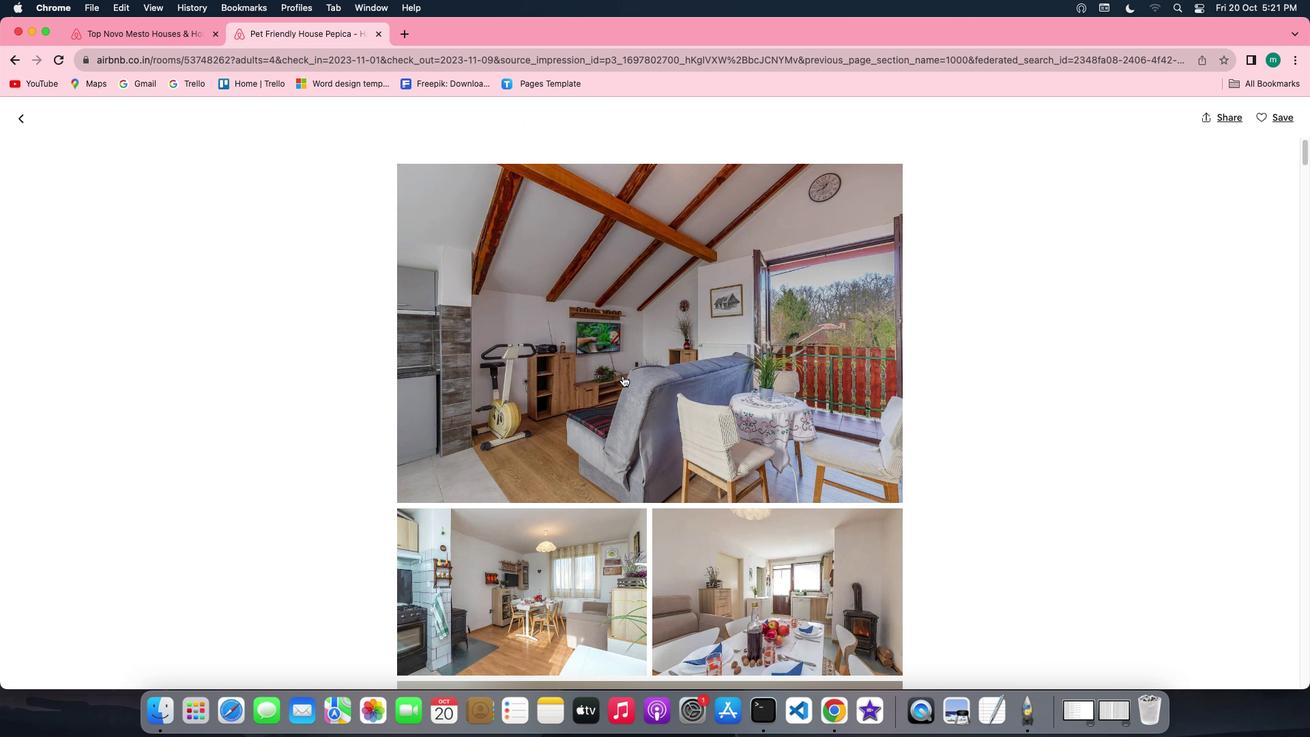 
Action: Mouse scrolled (622, 375) with delta (0, 0)
Screenshot: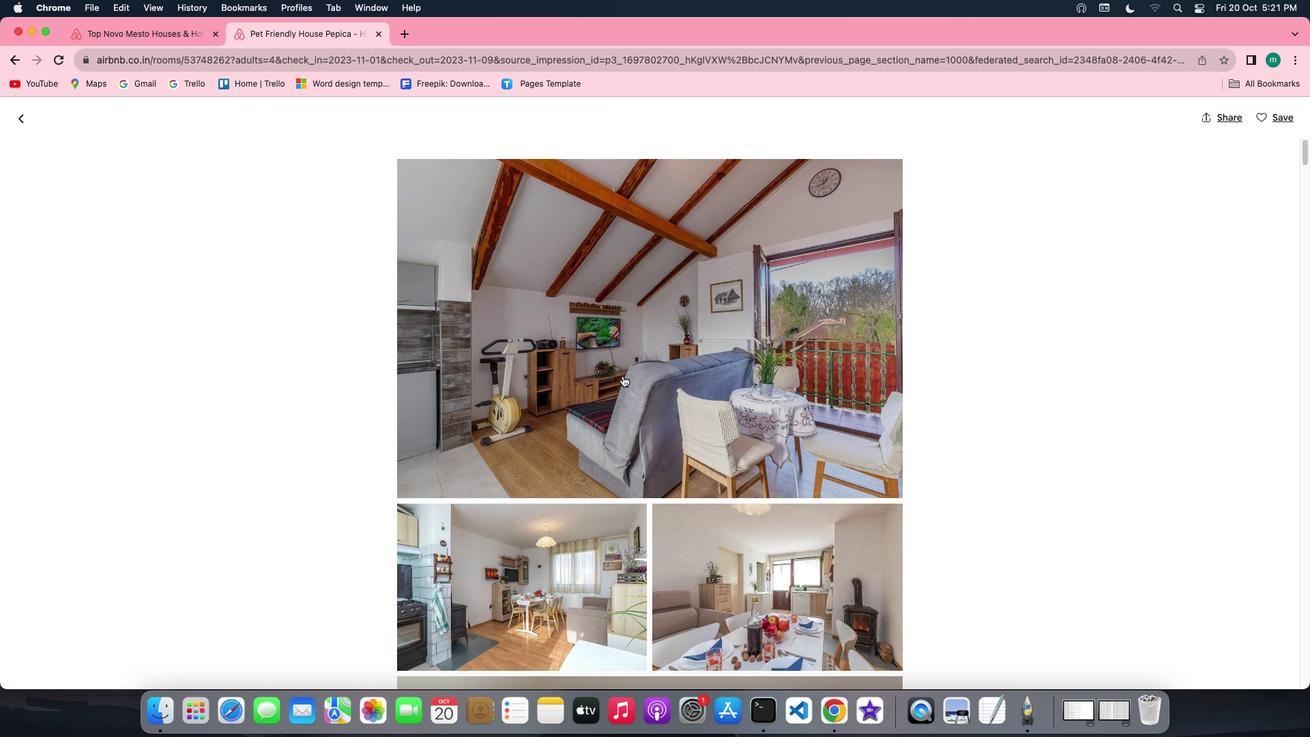 
Action: Mouse scrolled (622, 375) with delta (0, -1)
Screenshot: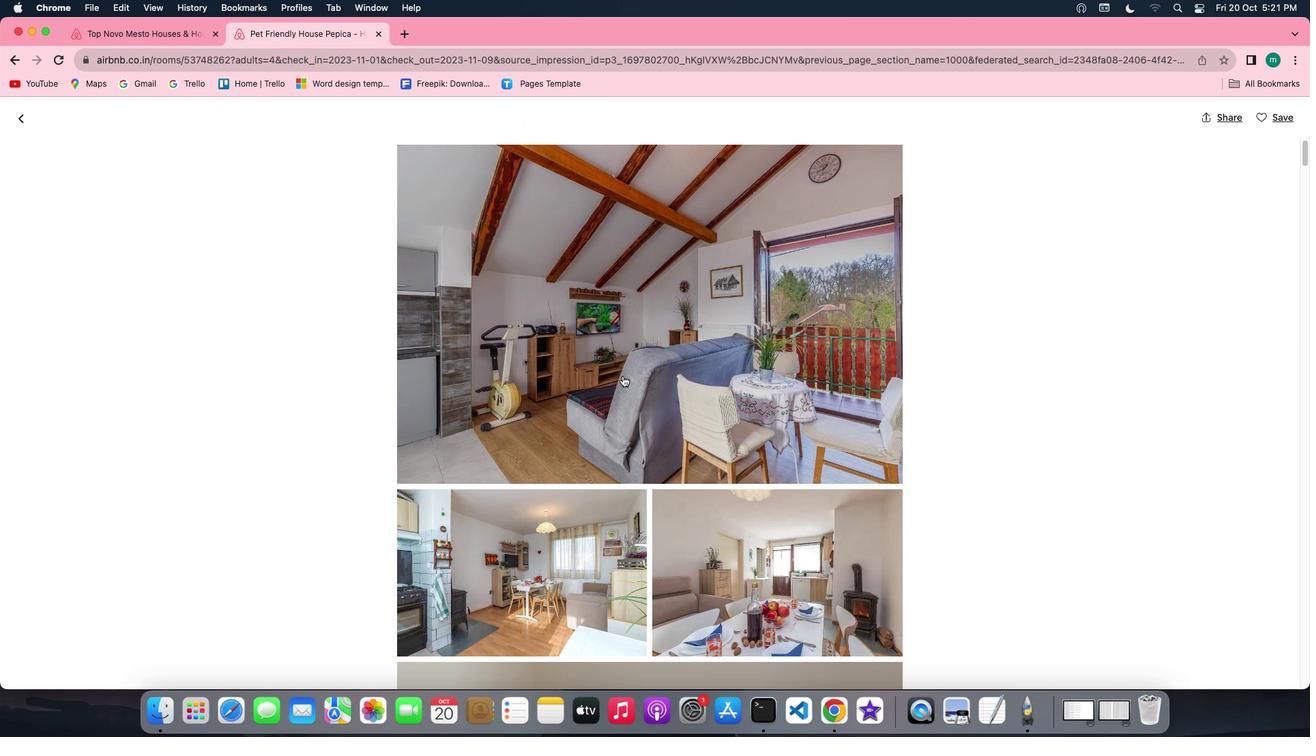 
Action: Mouse scrolled (622, 375) with delta (0, -2)
Screenshot: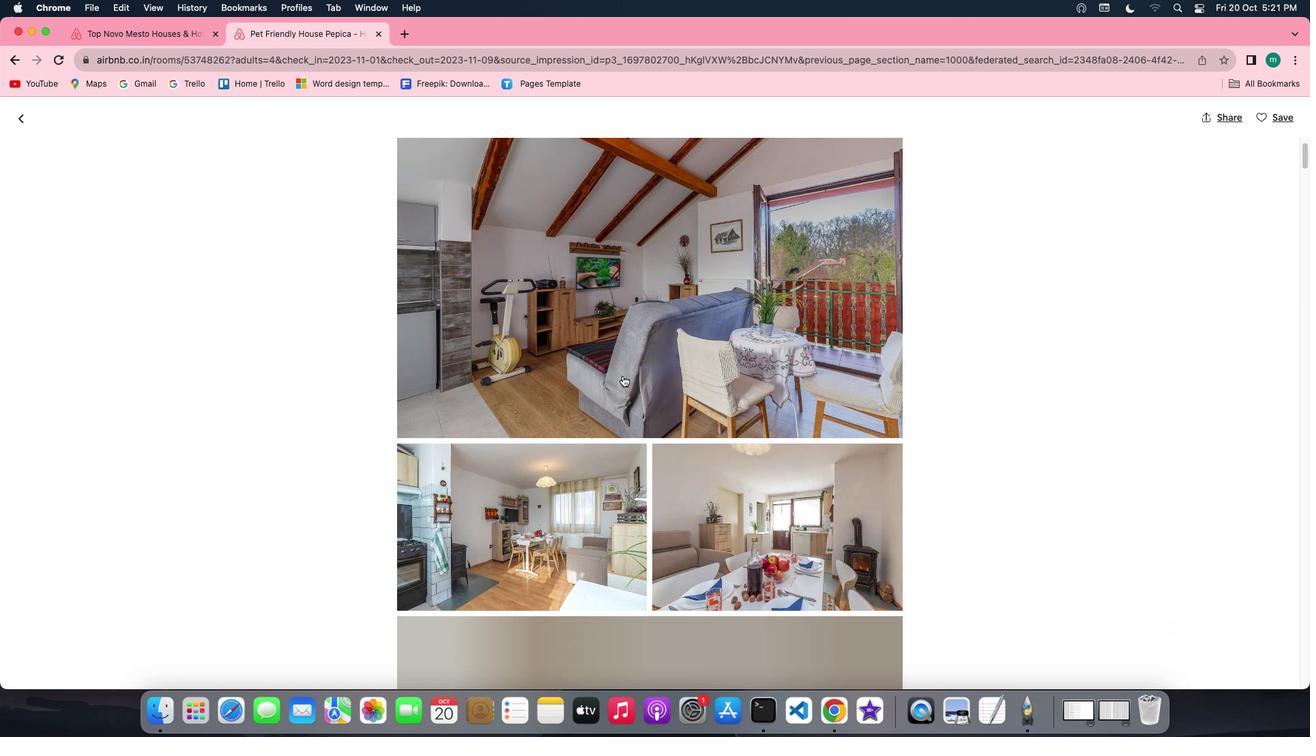
Action: Mouse scrolled (622, 375) with delta (0, 0)
Screenshot: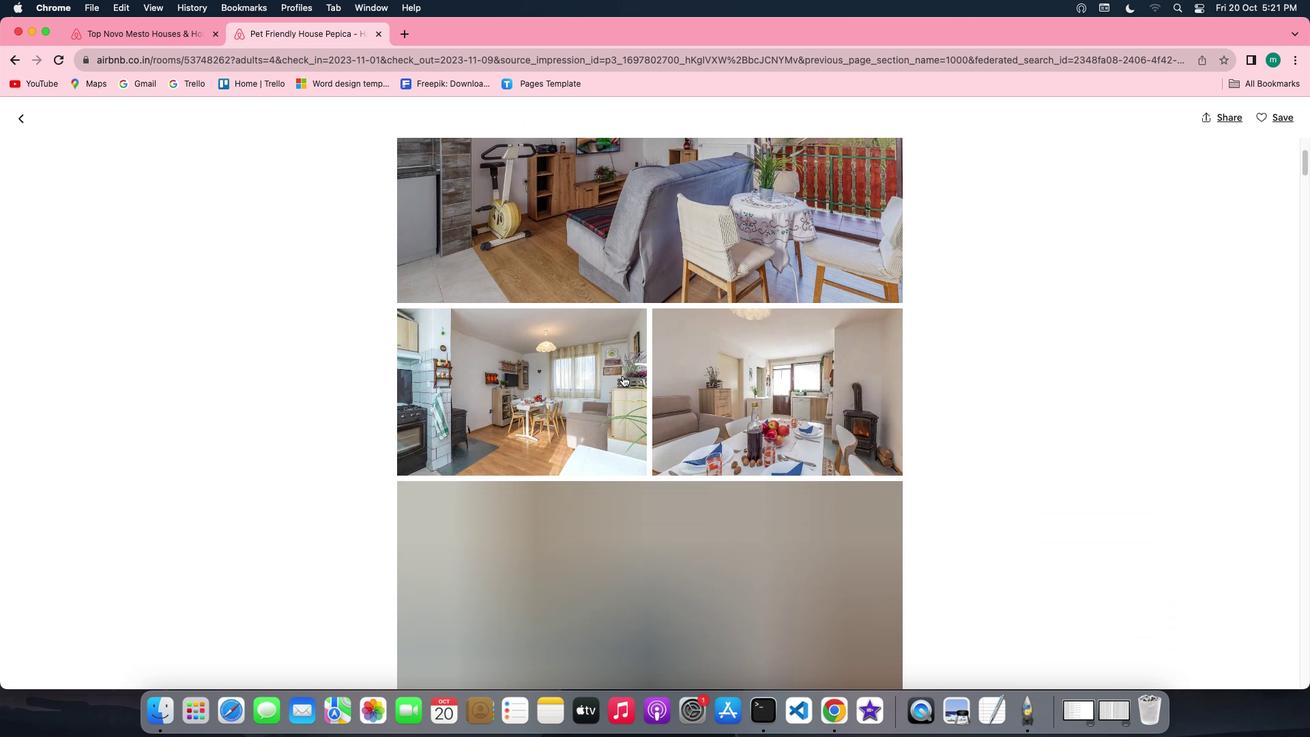 
Action: Mouse scrolled (622, 375) with delta (0, 0)
Screenshot: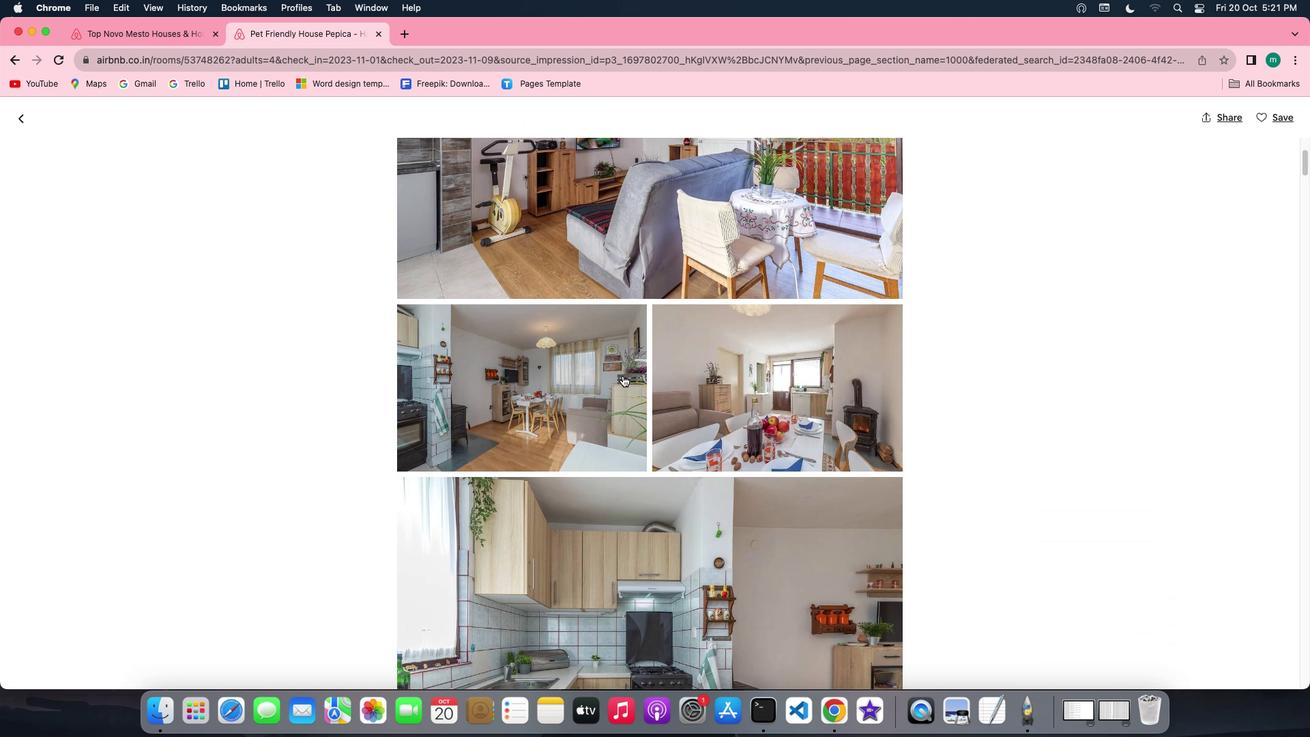 
Action: Mouse scrolled (622, 375) with delta (0, 0)
Screenshot: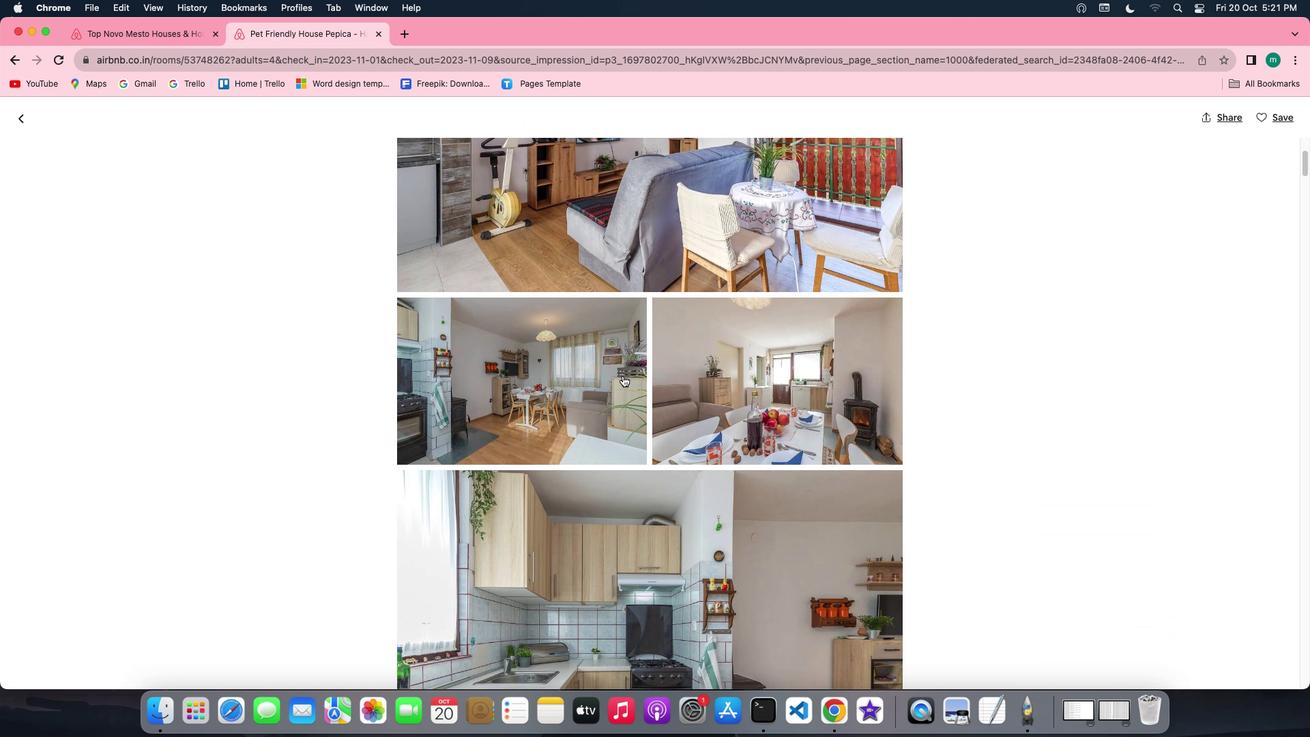 
Action: Mouse scrolled (622, 375) with delta (0, -1)
Screenshot: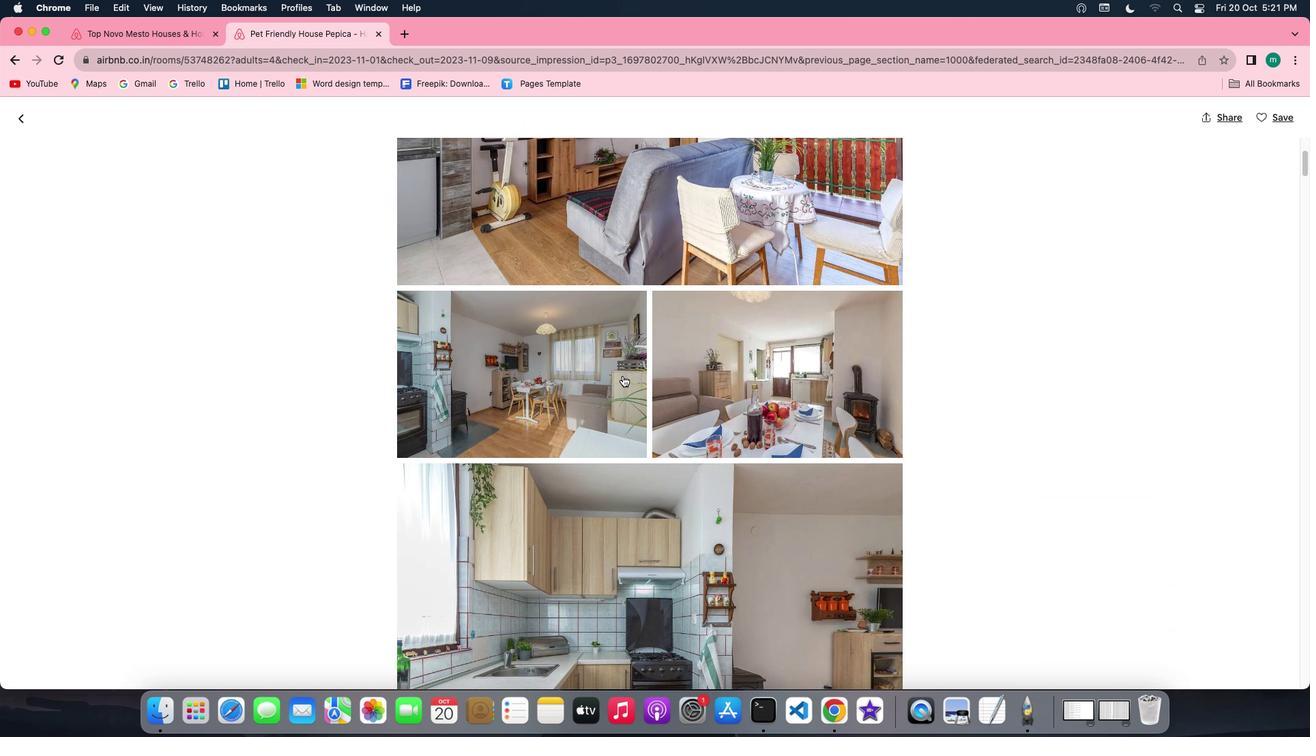 
Action: Mouse scrolled (622, 375) with delta (0, -2)
Screenshot: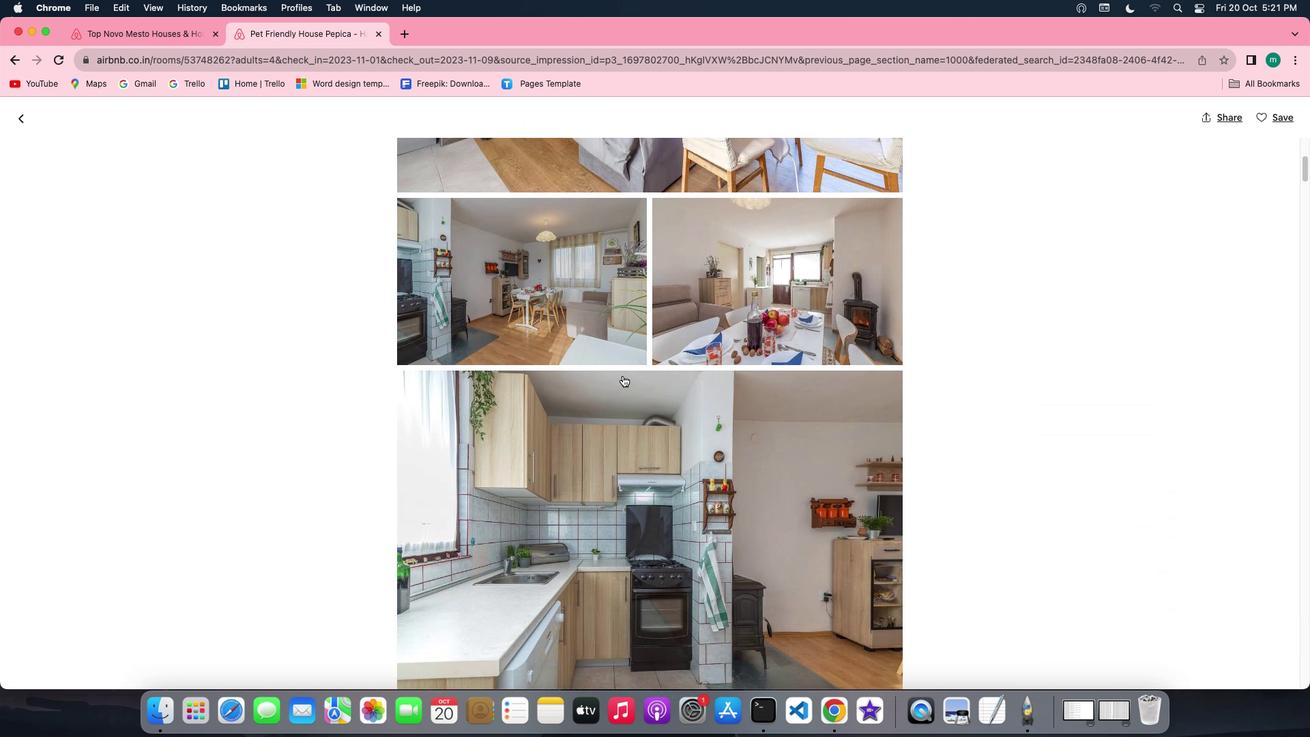 
Action: Mouse scrolled (622, 375) with delta (0, -2)
Screenshot: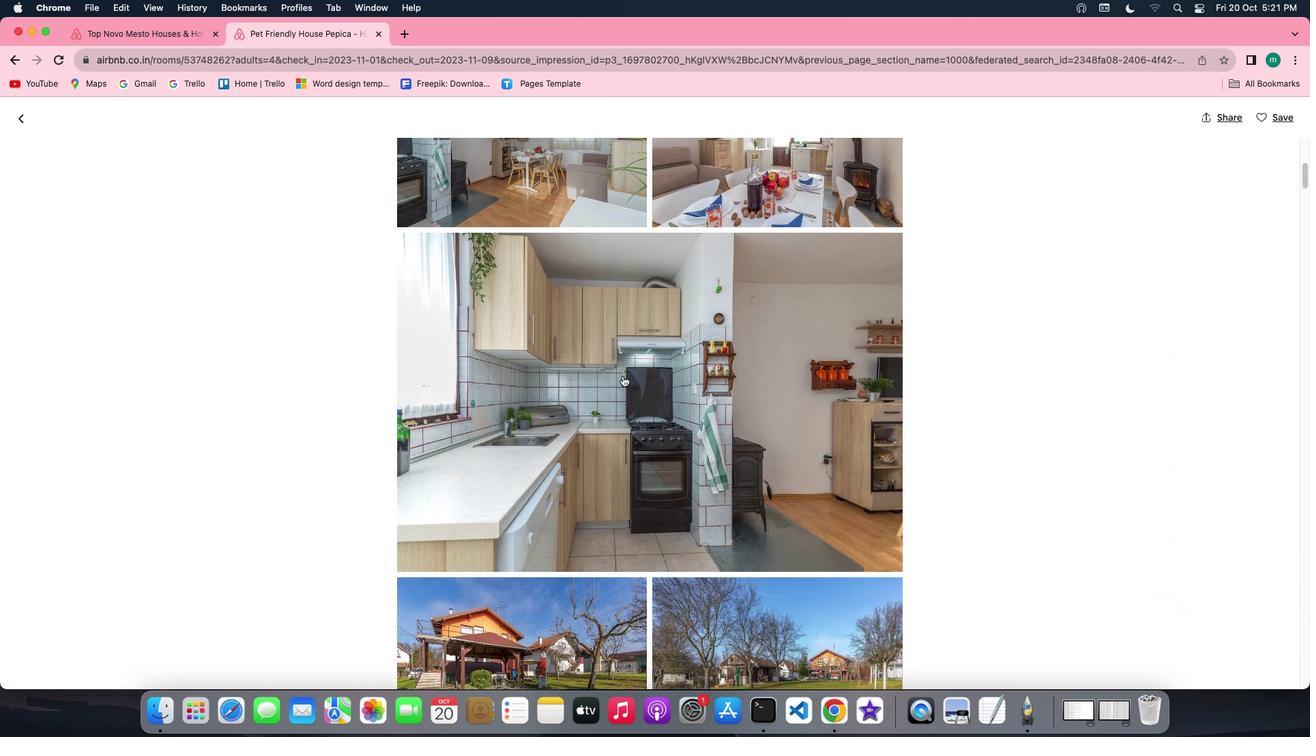 
Action: Mouse scrolled (622, 375) with delta (0, 0)
Screenshot: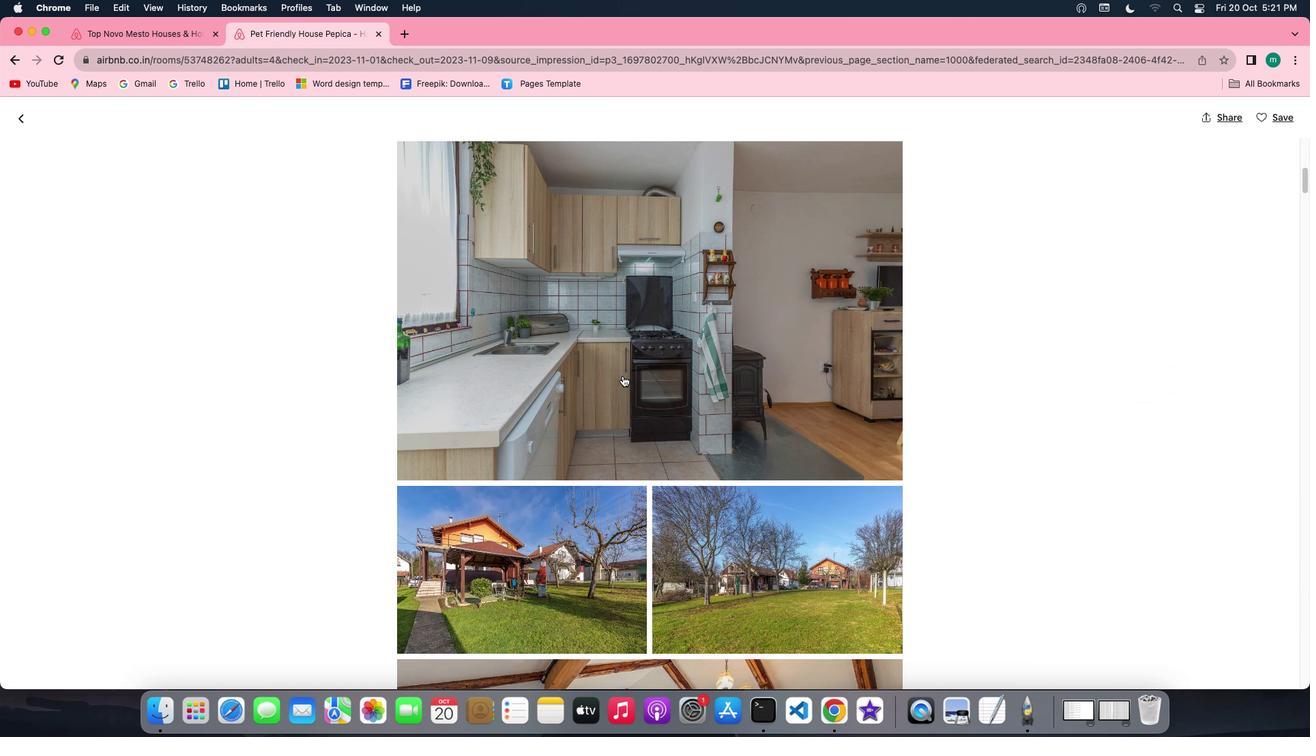 
Action: Mouse scrolled (622, 375) with delta (0, 0)
Screenshot: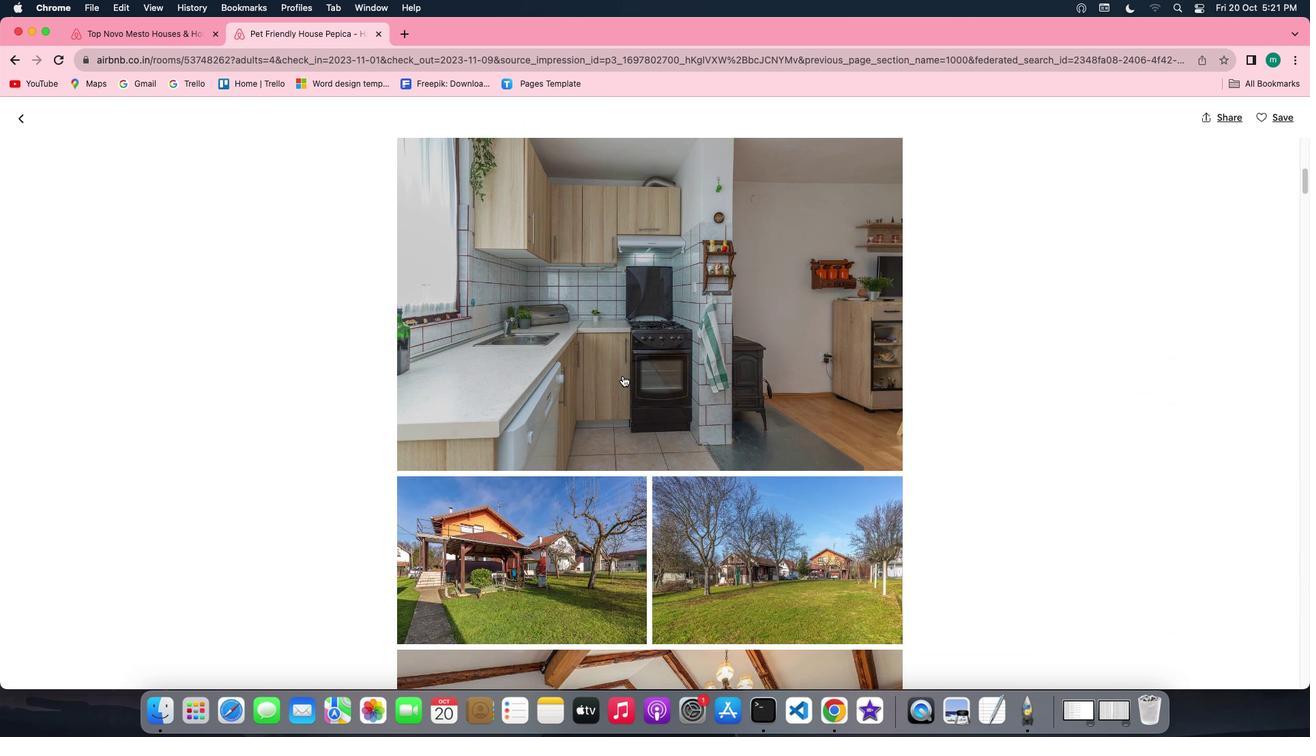 
Action: Mouse scrolled (622, 375) with delta (0, -2)
Screenshot: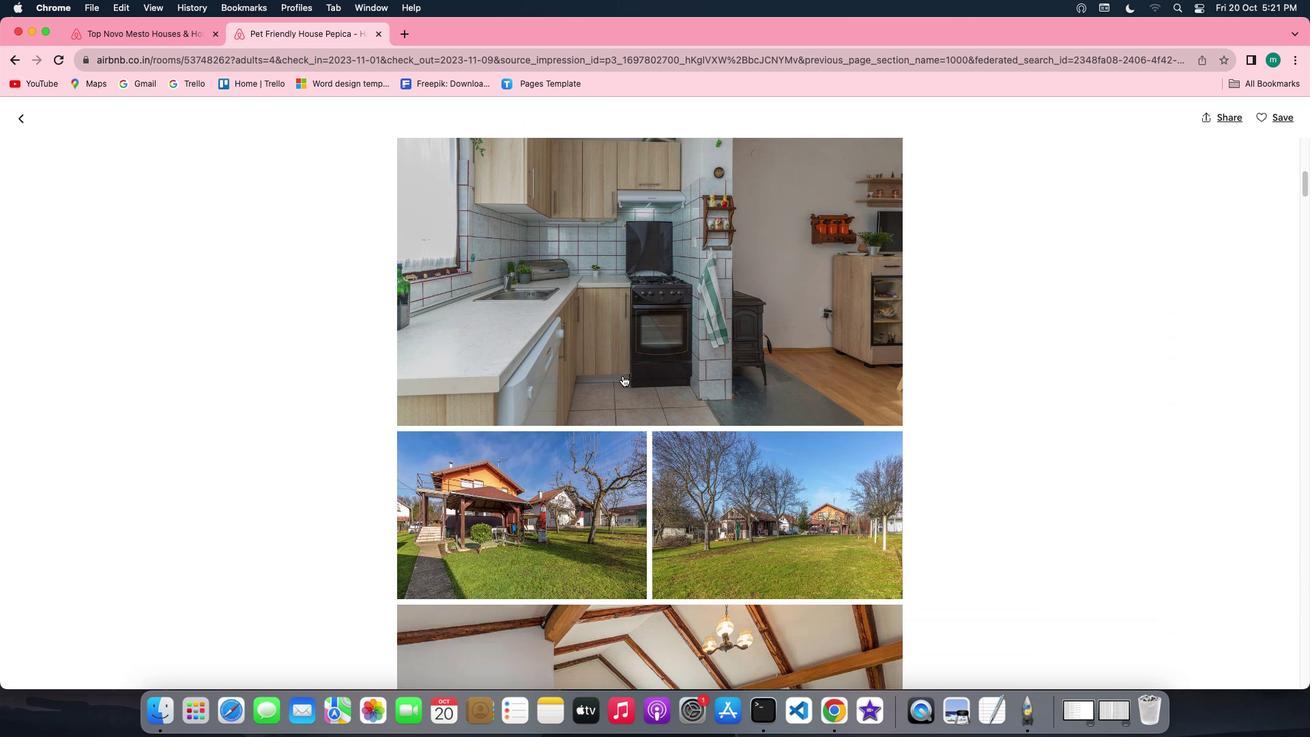 
Action: Mouse scrolled (622, 375) with delta (0, -2)
Screenshot: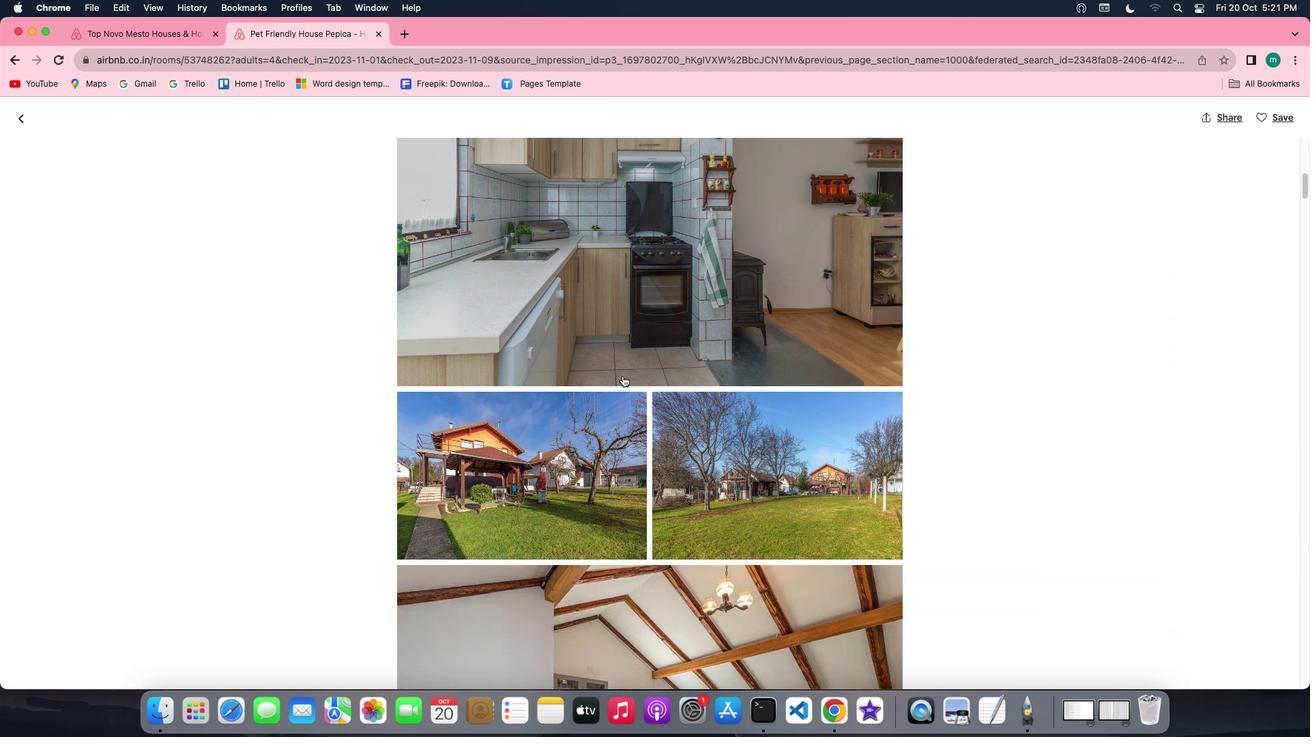 
Action: Mouse scrolled (622, 375) with delta (0, -3)
Screenshot: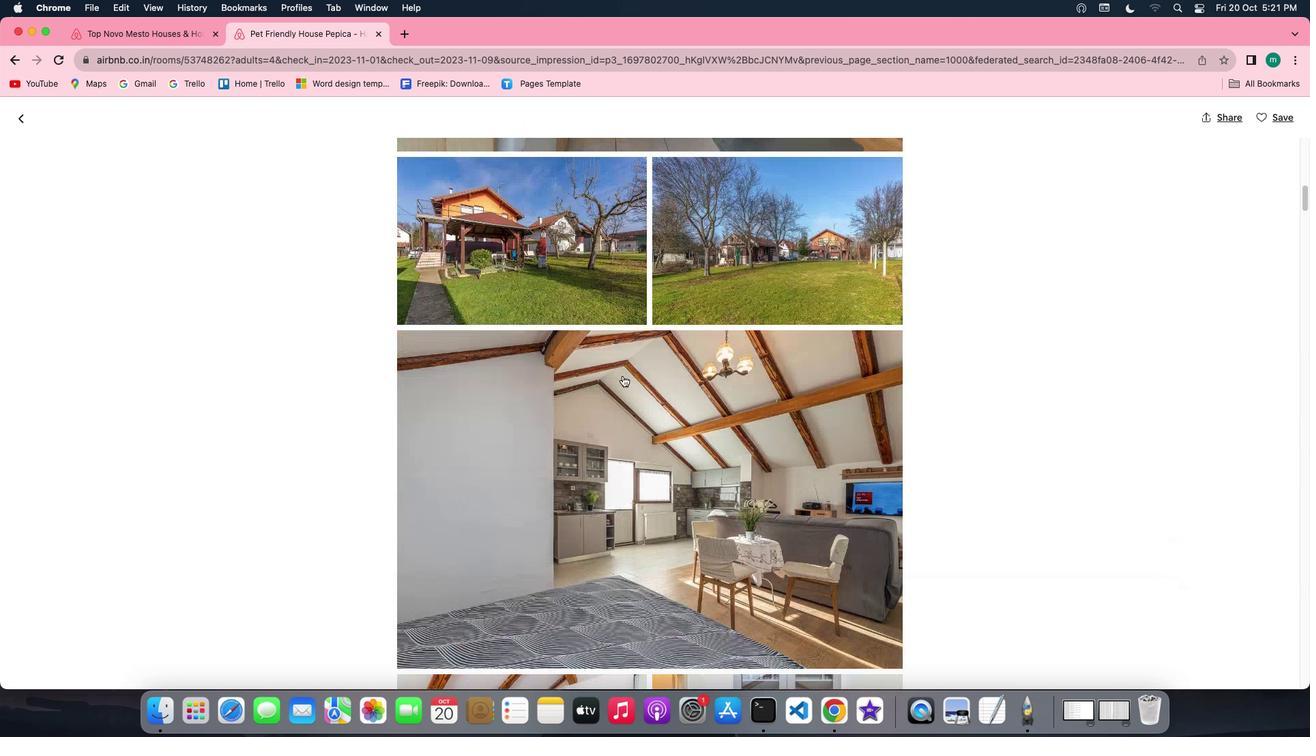
Action: Mouse moved to (622, 375)
Screenshot: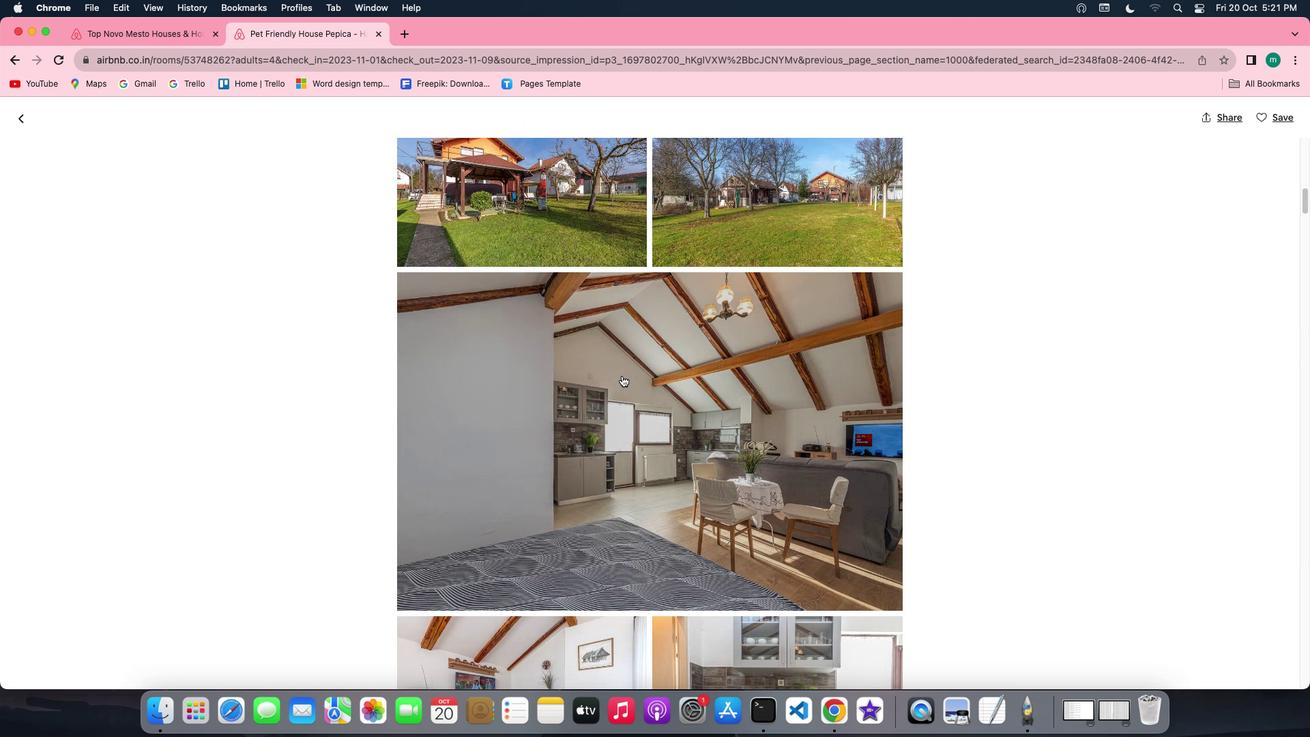 
Action: Mouse scrolled (622, 375) with delta (0, 0)
Screenshot: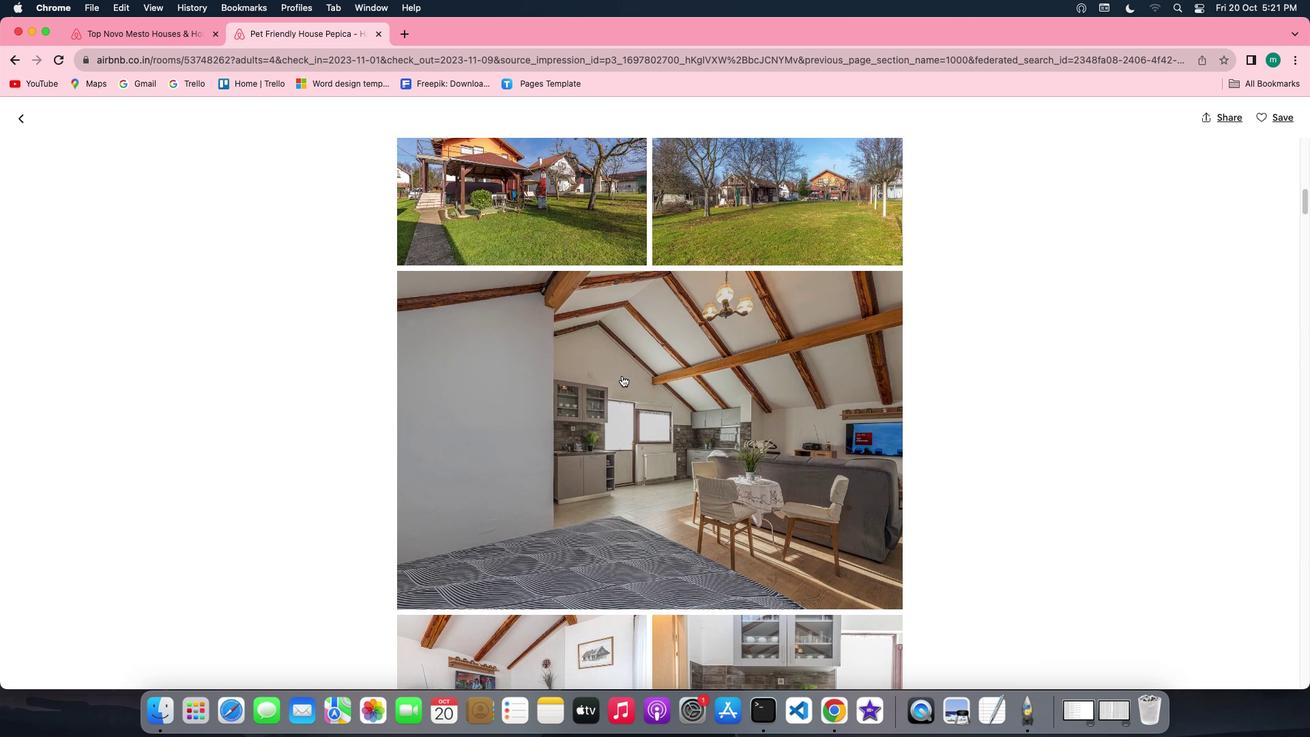 
Action: Mouse scrolled (622, 375) with delta (0, 0)
Screenshot: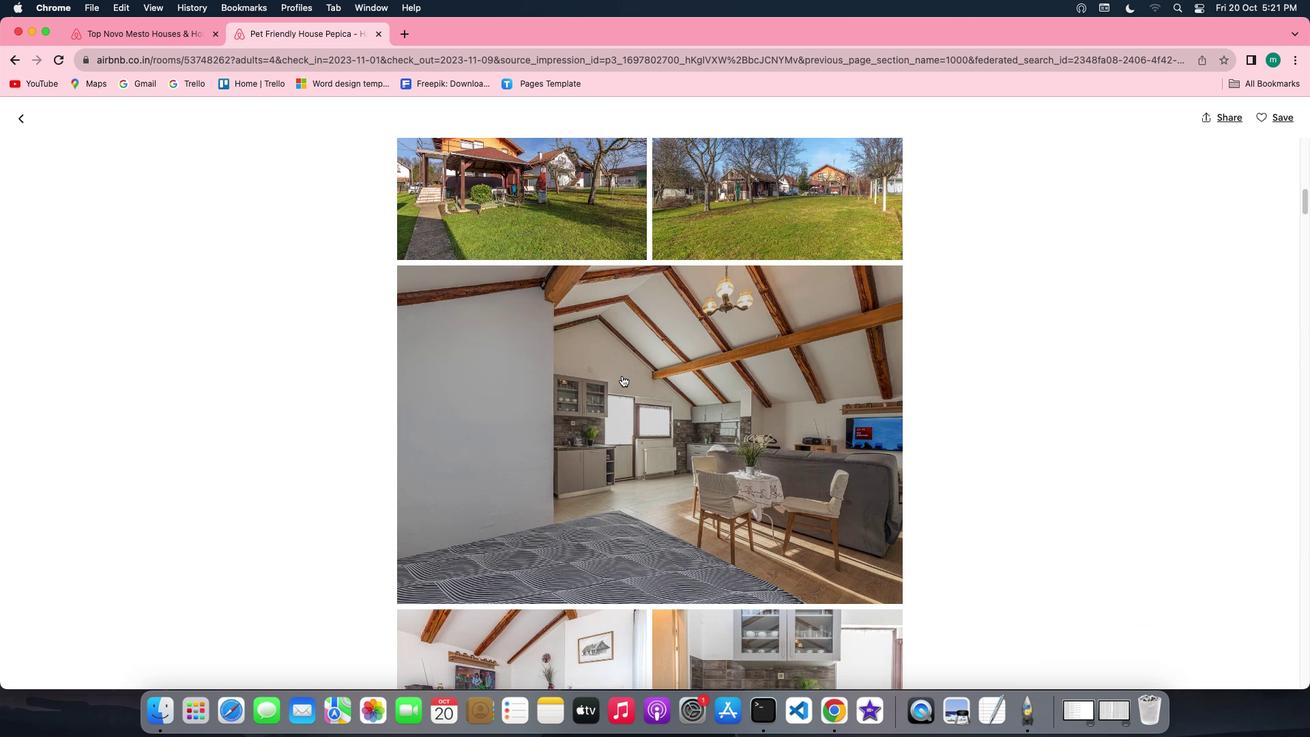 
Action: Mouse scrolled (622, 375) with delta (0, -1)
Screenshot: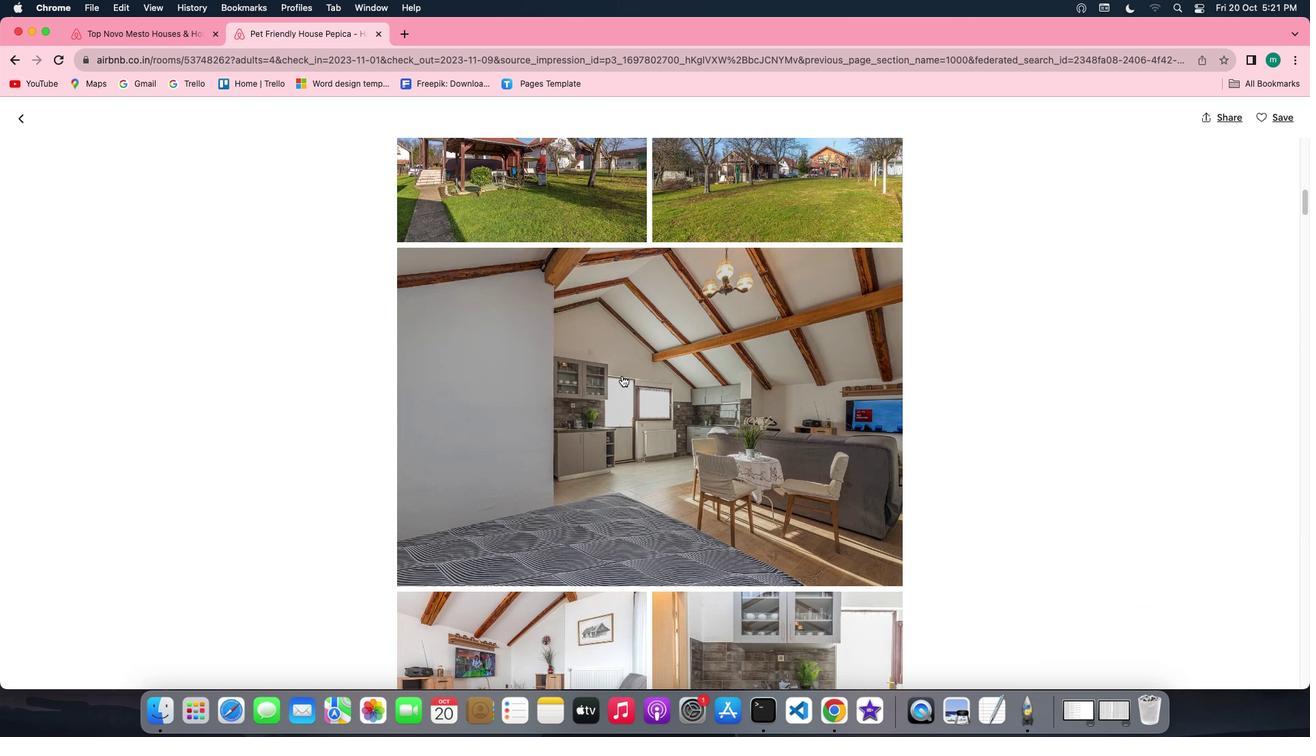 
Action: Mouse scrolled (622, 375) with delta (0, -2)
Screenshot: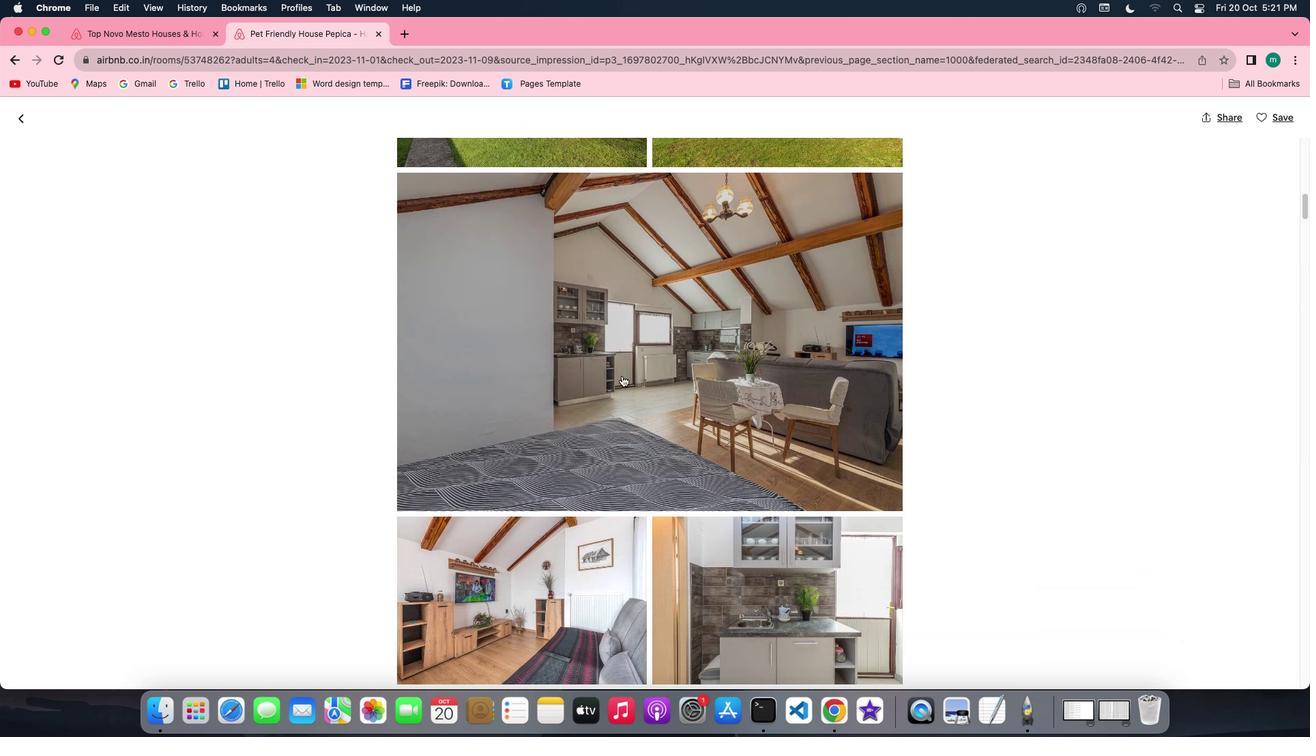 
Action: Mouse scrolled (622, 375) with delta (0, -2)
Screenshot: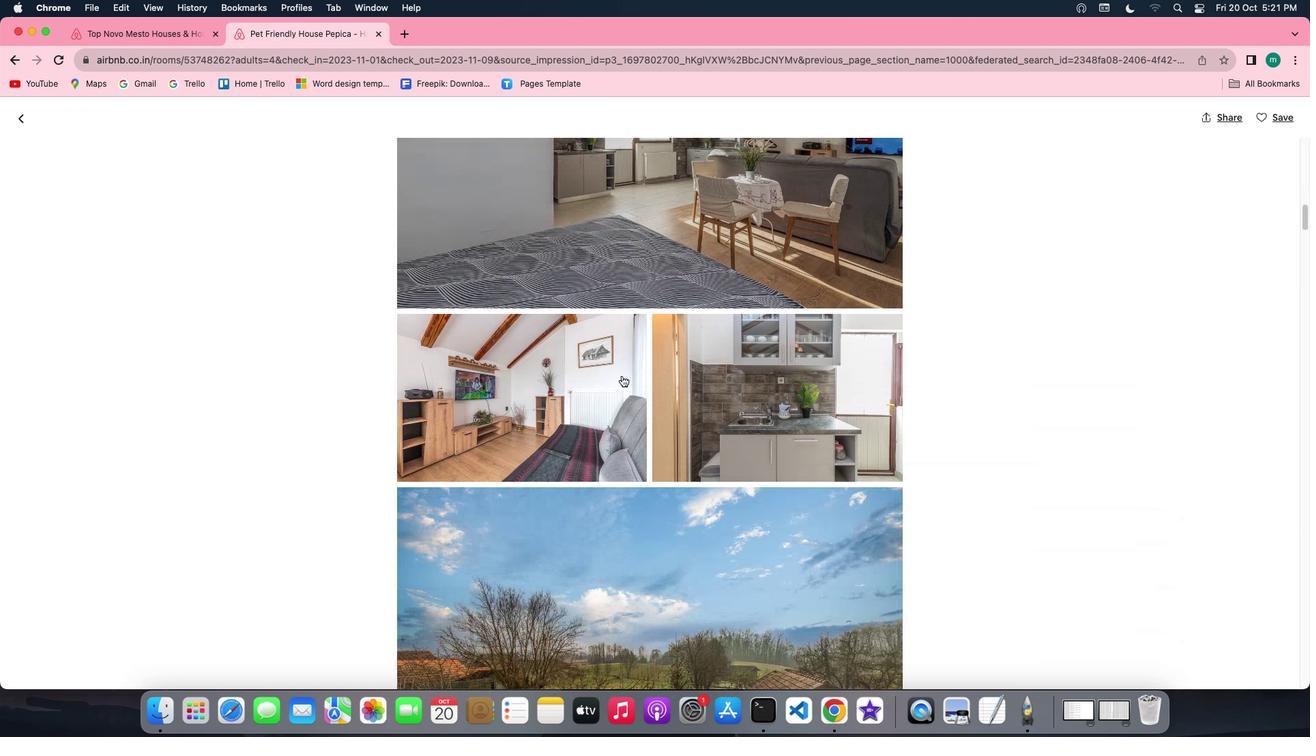 
Action: Mouse scrolled (622, 375) with delta (0, 0)
Screenshot: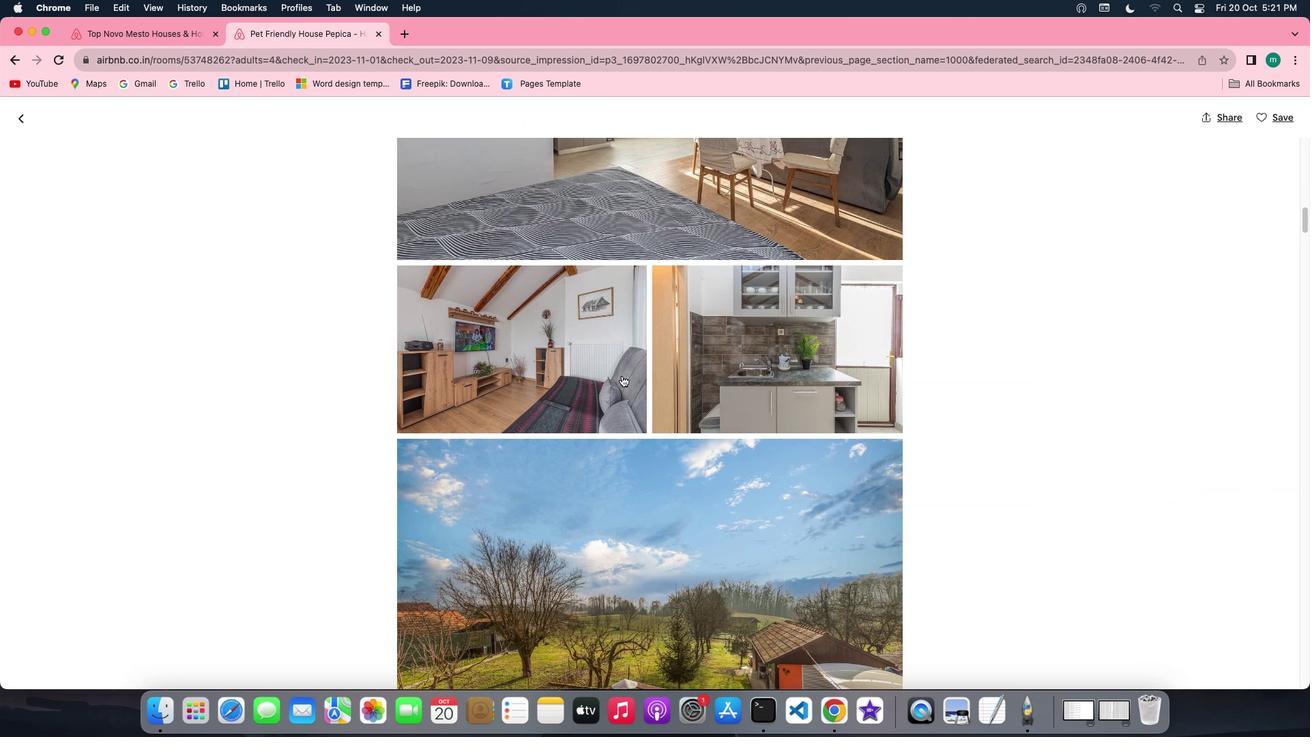 
Action: Mouse scrolled (622, 375) with delta (0, 0)
Screenshot: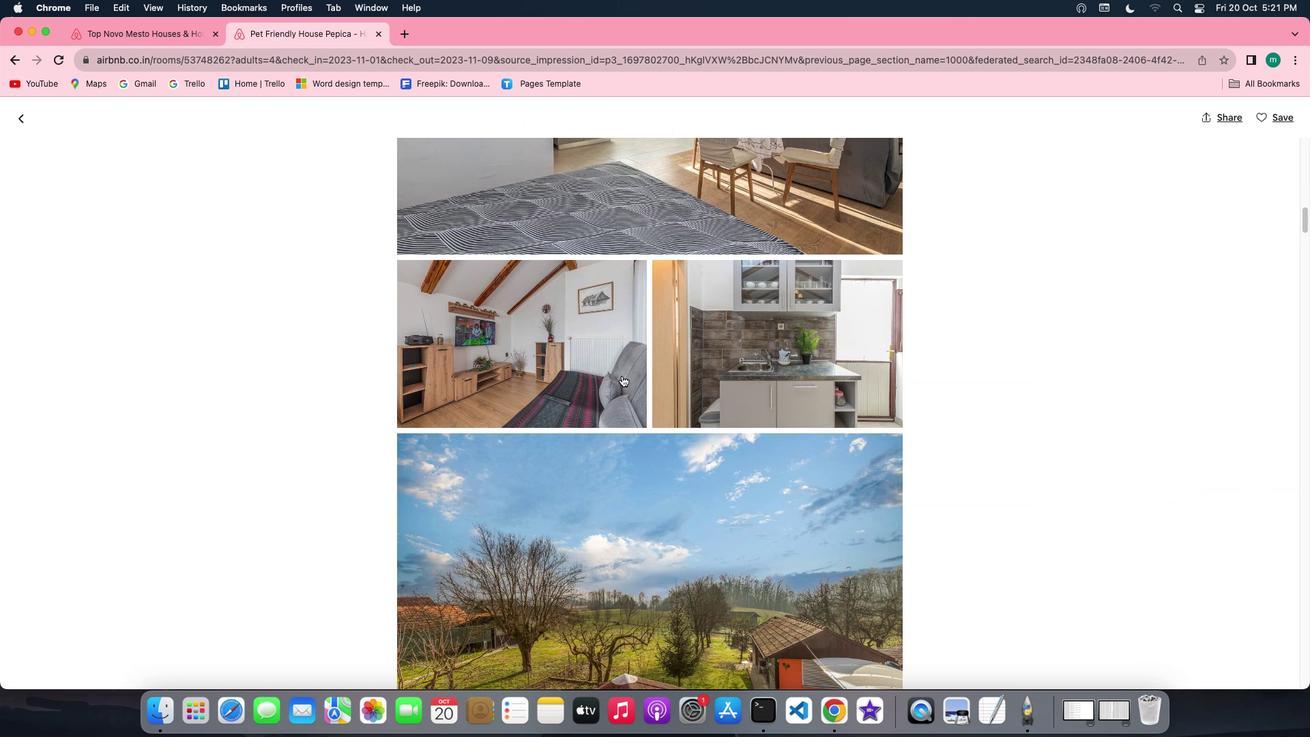 
Action: Mouse scrolled (622, 375) with delta (0, -1)
Screenshot: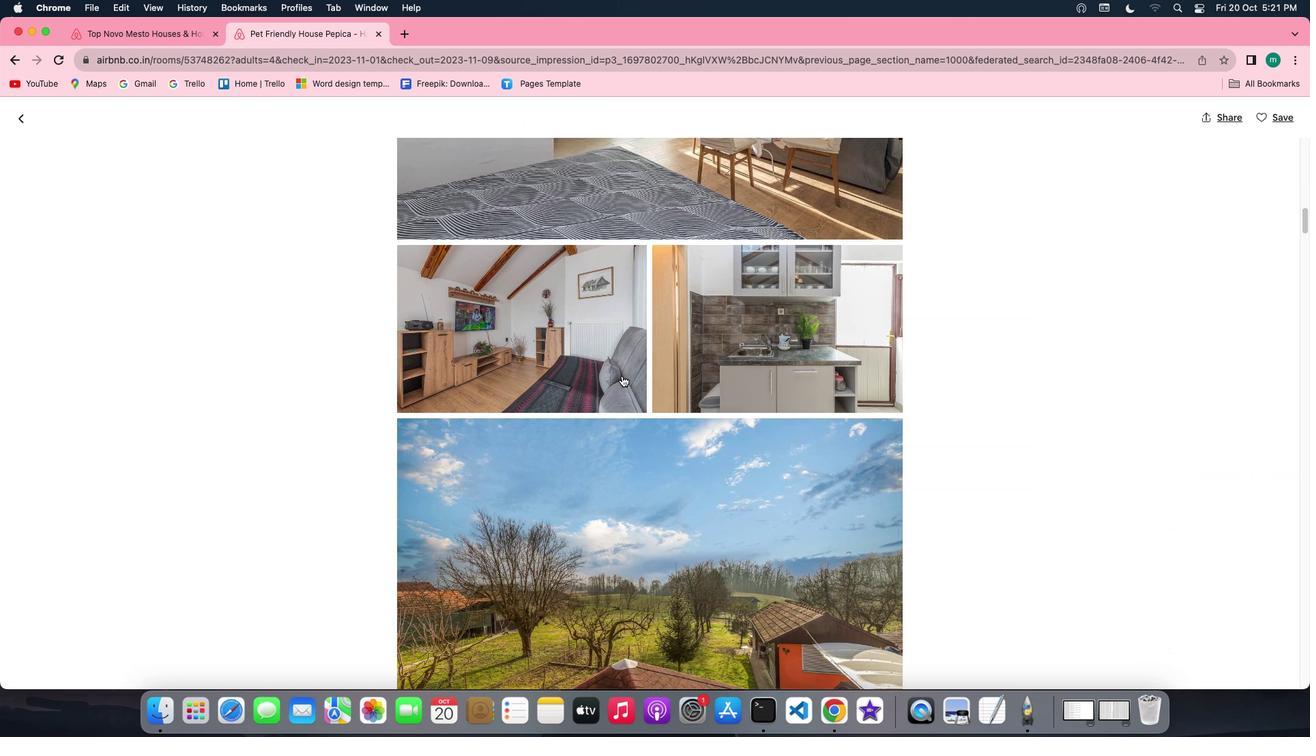 
Action: Mouse scrolled (622, 375) with delta (0, -2)
Screenshot: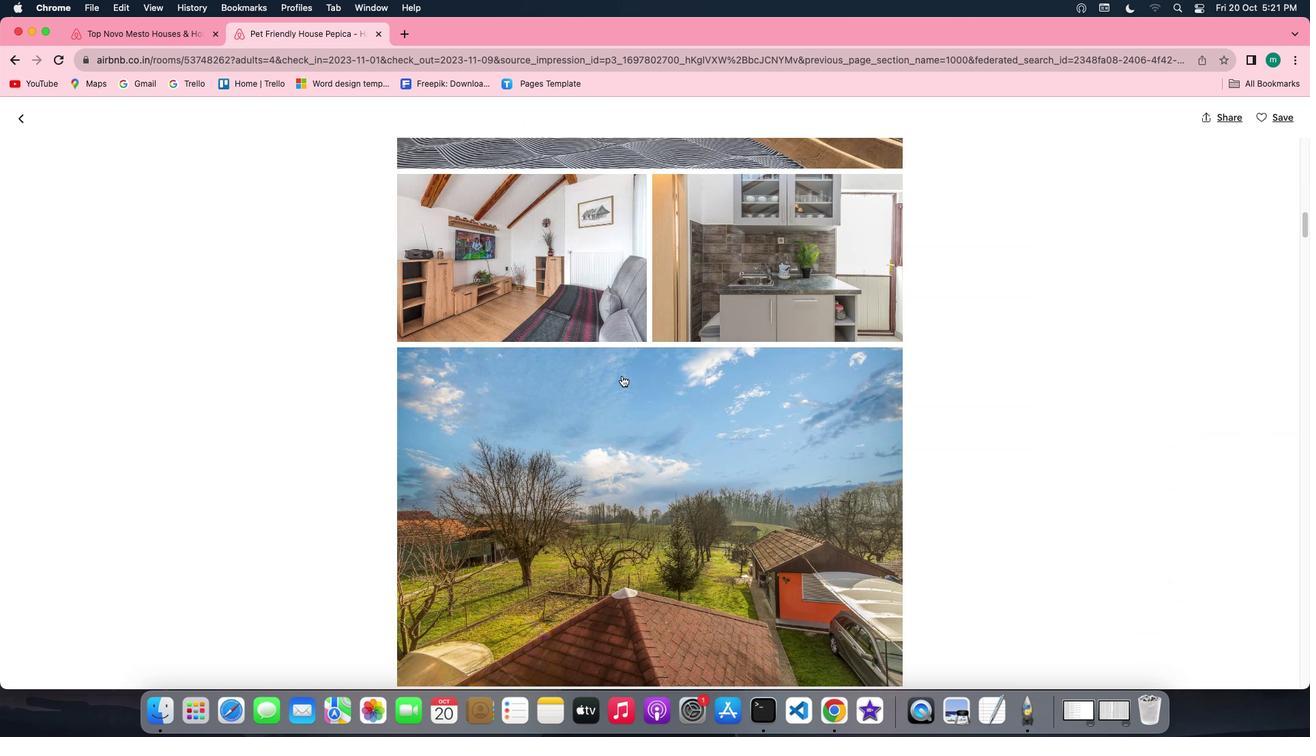 
Action: Mouse scrolled (622, 375) with delta (0, 0)
Screenshot: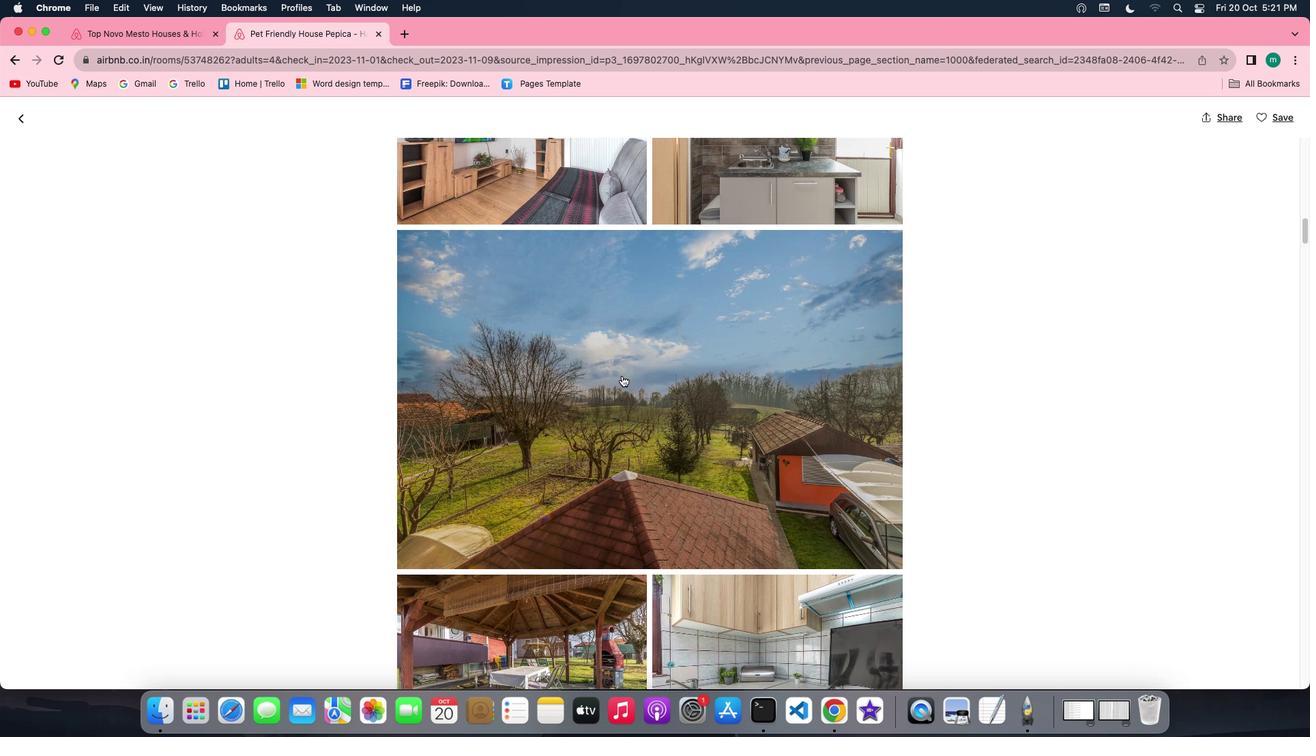 
Action: Mouse scrolled (622, 375) with delta (0, 0)
Screenshot: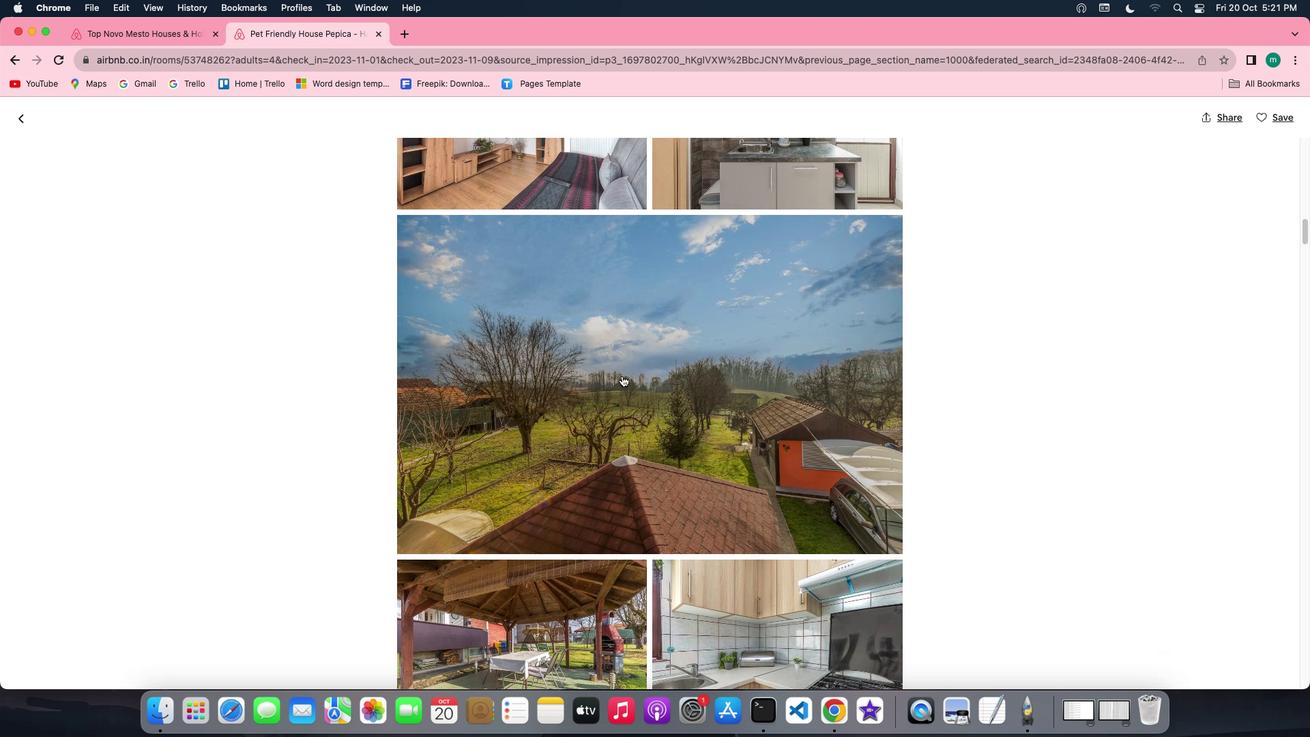 
Action: Mouse scrolled (622, 375) with delta (0, -1)
Screenshot: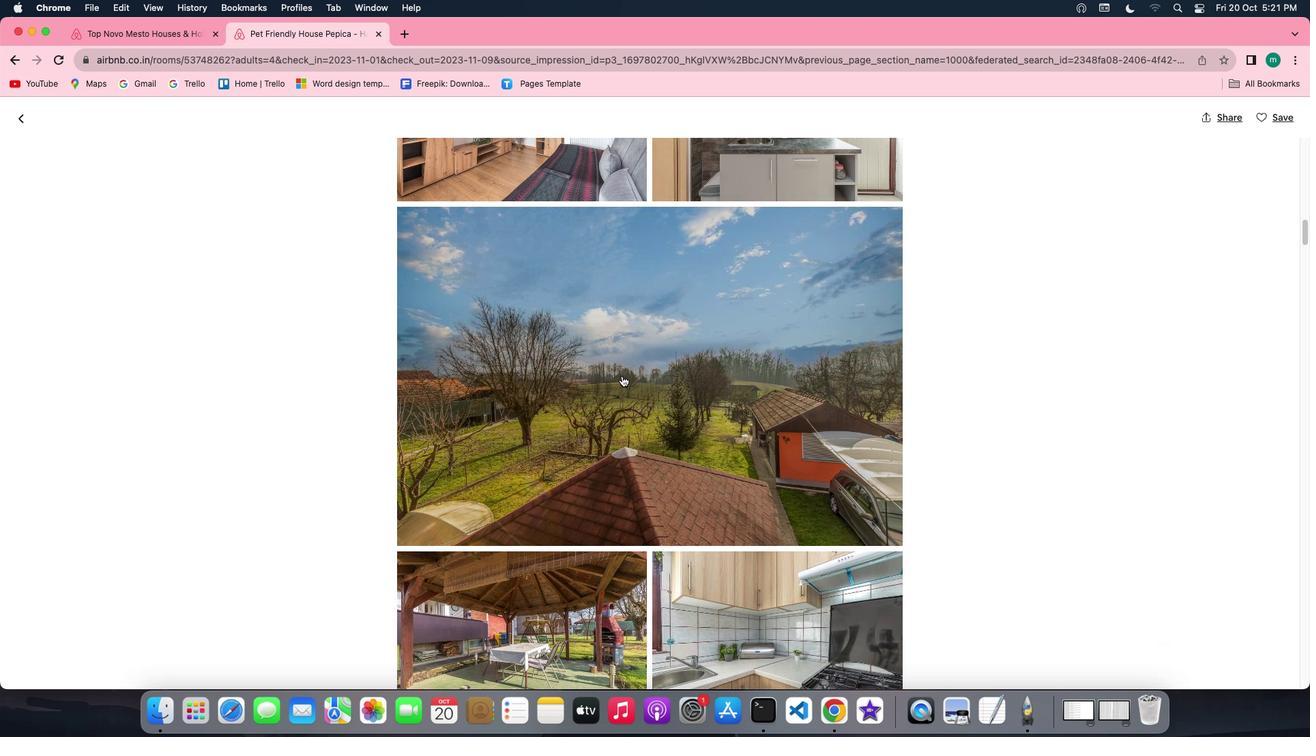 
Action: Mouse scrolled (622, 375) with delta (0, -2)
Screenshot: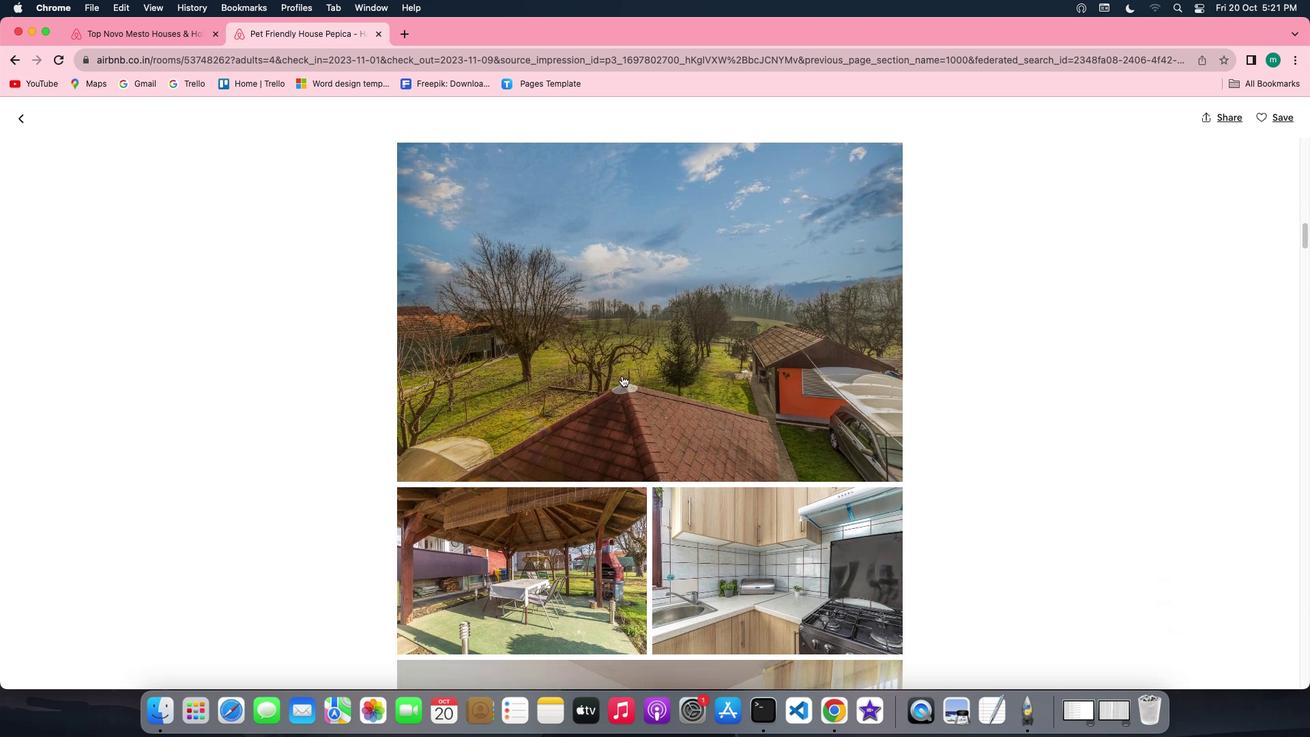
Action: Mouse scrolled (622, 375) with delta (0, 0)
Screenshot: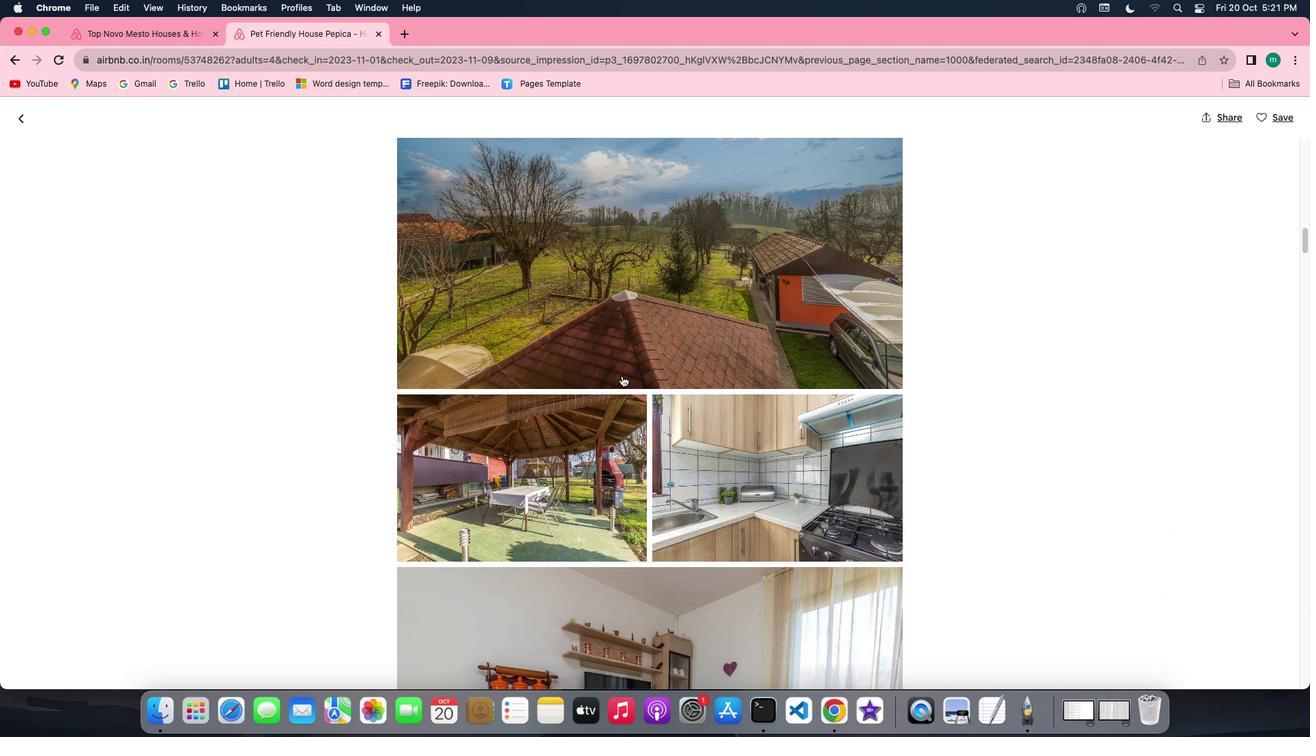 
Action: Mouse scrolled (622, 375) with delta (0, 0)
Screenshot: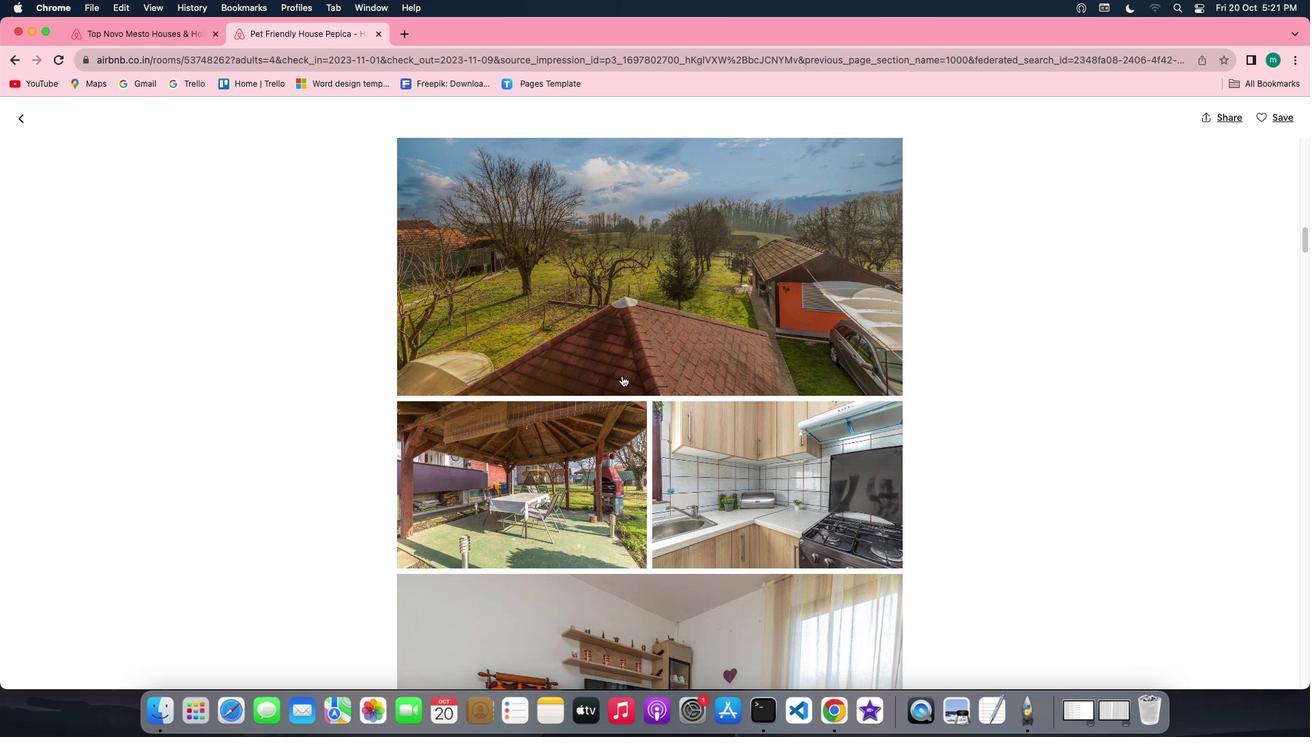
Action: Mouse scrolled (622, 375) with delta (0, 0)
Screenshot: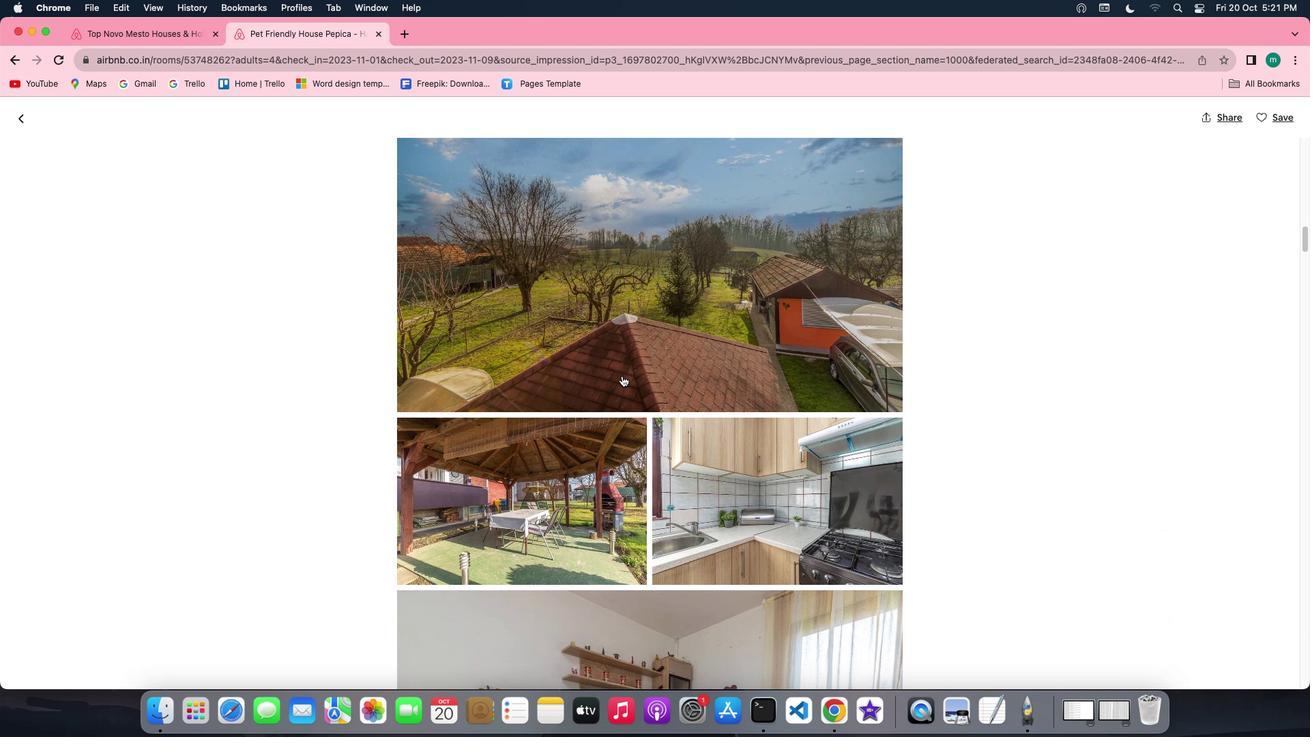 
Action: Mouse scrolled (622, 375) with delta (0, 0)
Screenshot: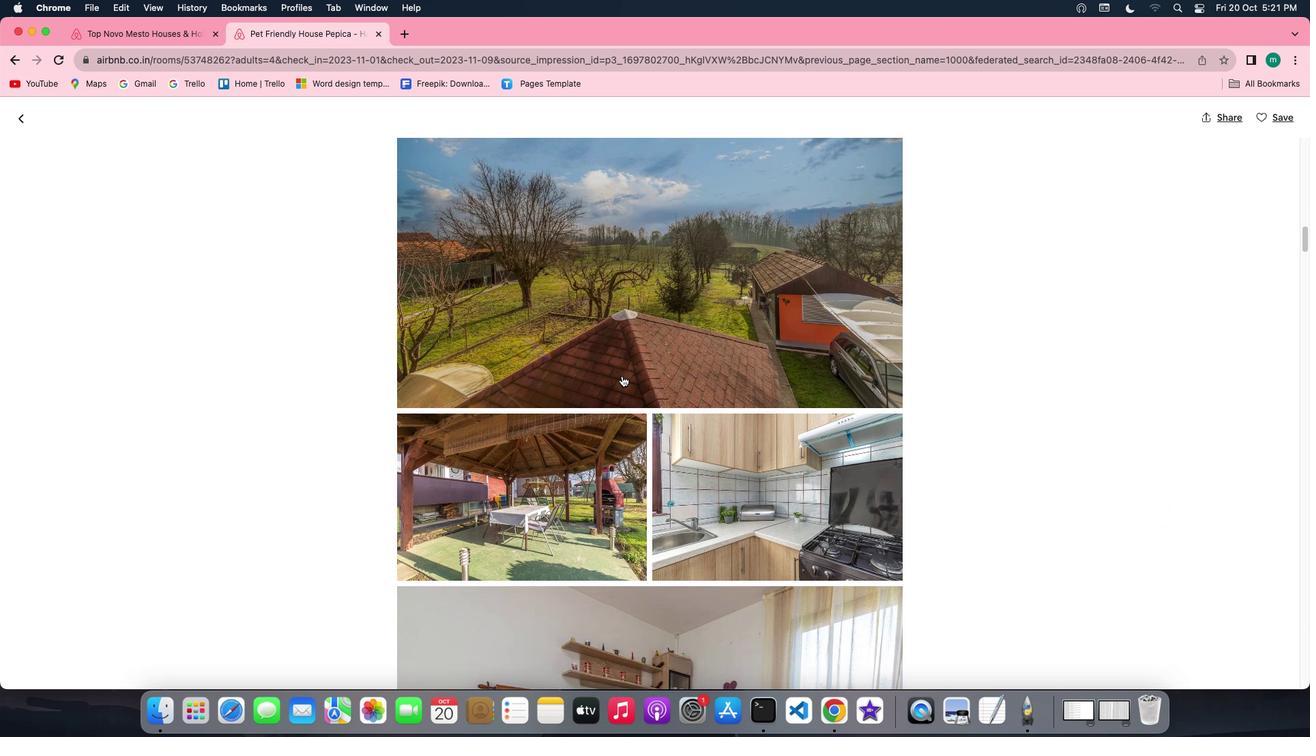 
Action: Mouse scrolled (622, 375) with delta (0, -1)
Screenshot: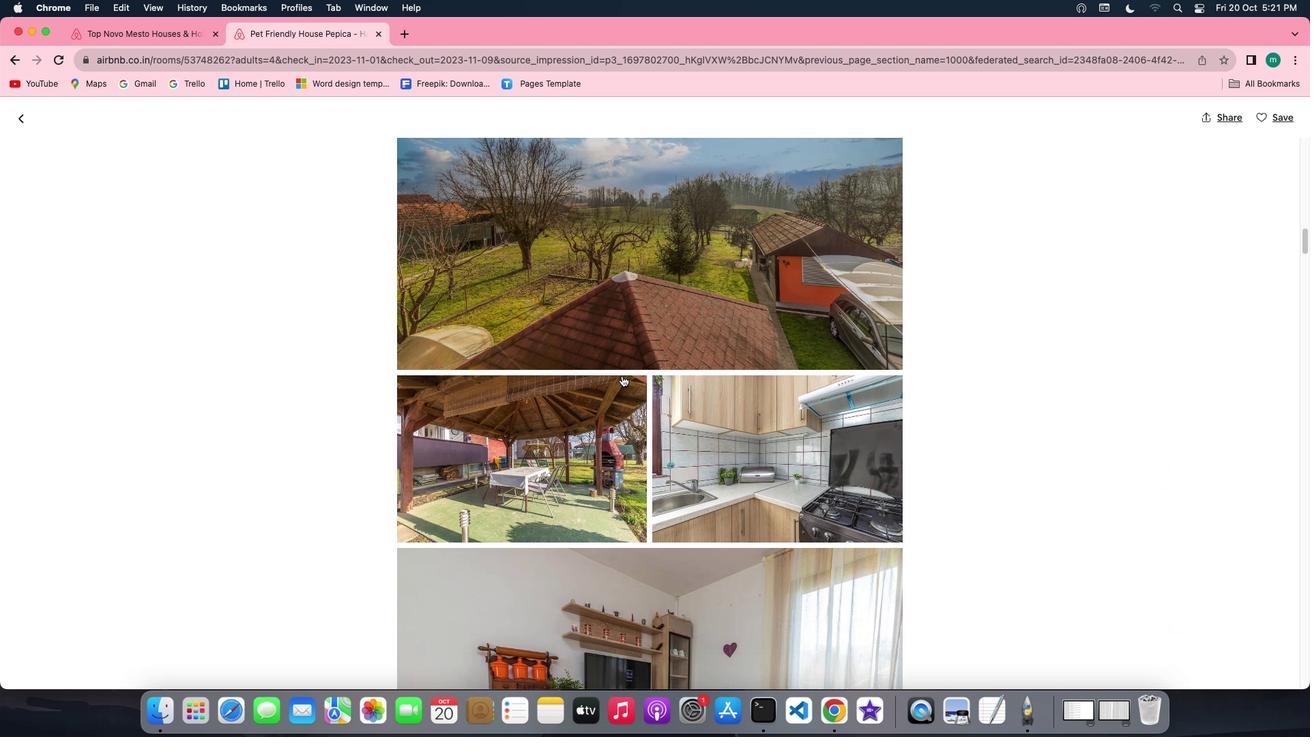 
Action: Mouse scrolled (622, 375) with delta (0, -2)
Screenshot: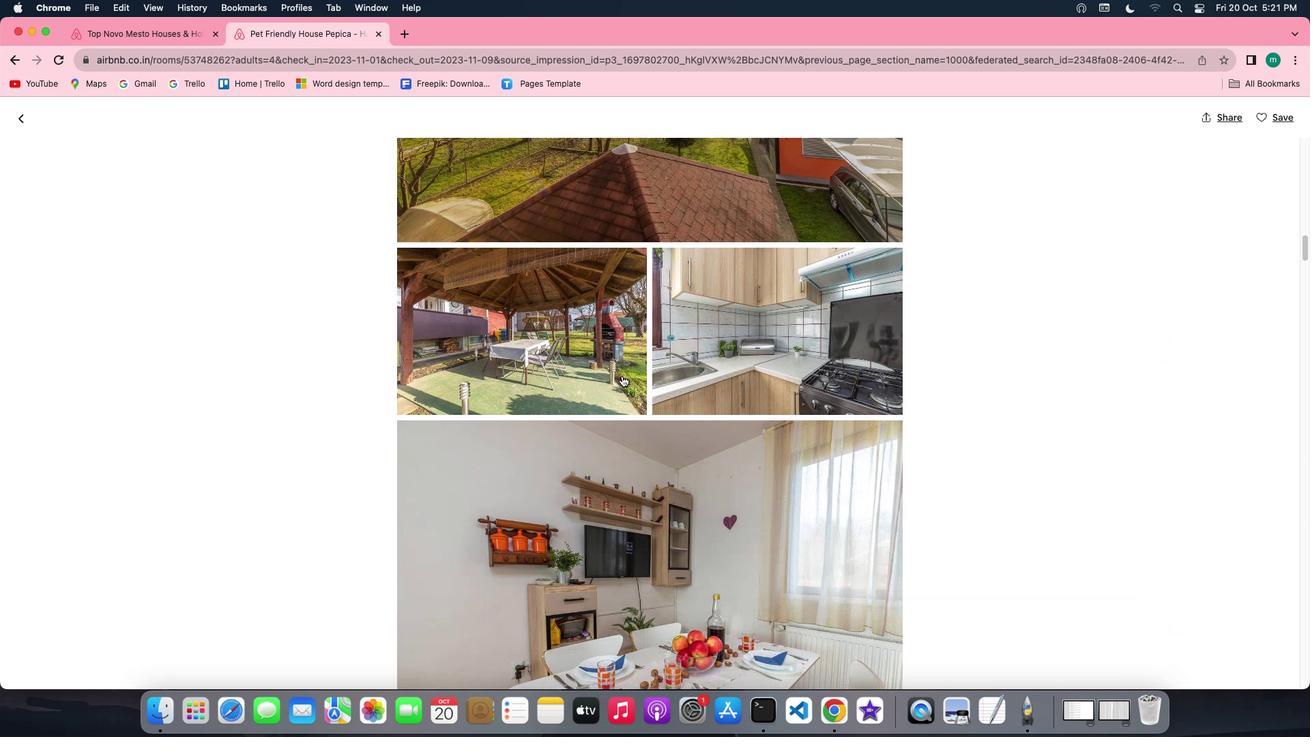 
Action: Mouse scrolled (622, 375) with delta (0, -2)
Screenshot: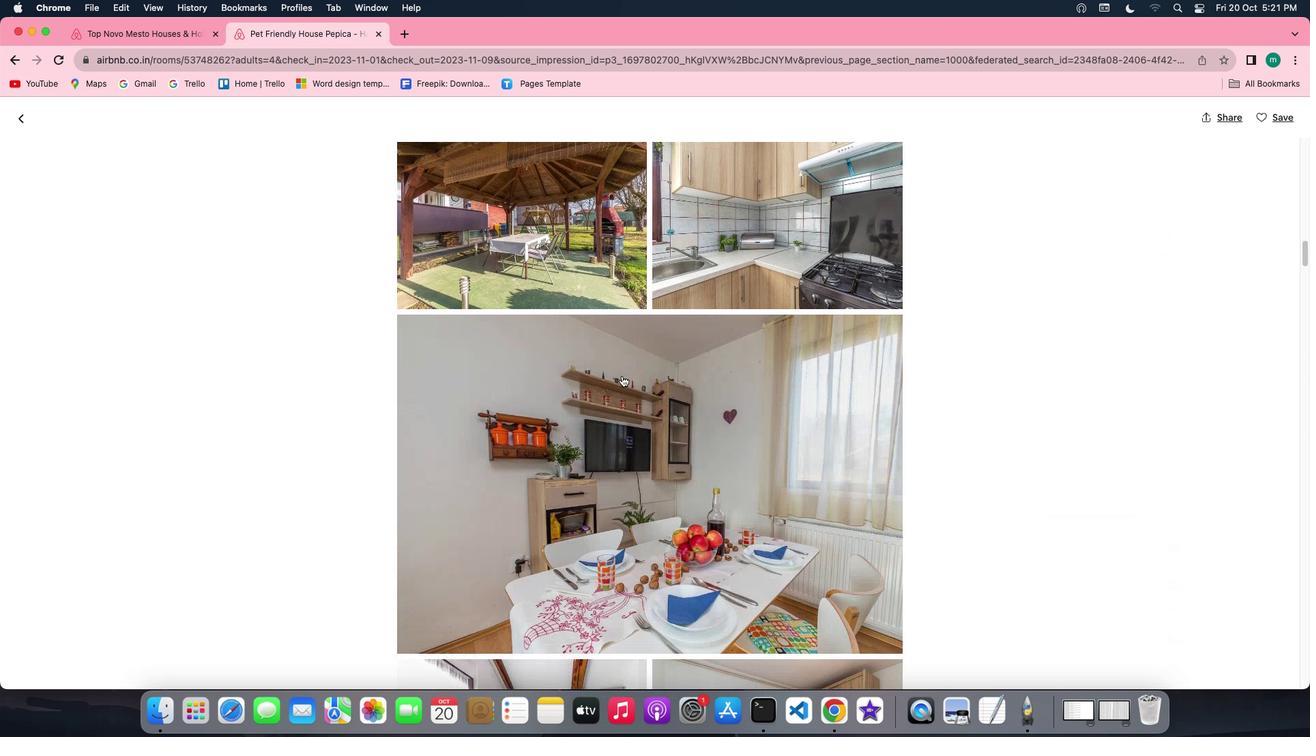 
Action: Mouse scrolled (622, 375) with delta (0, 0)
Screenshot: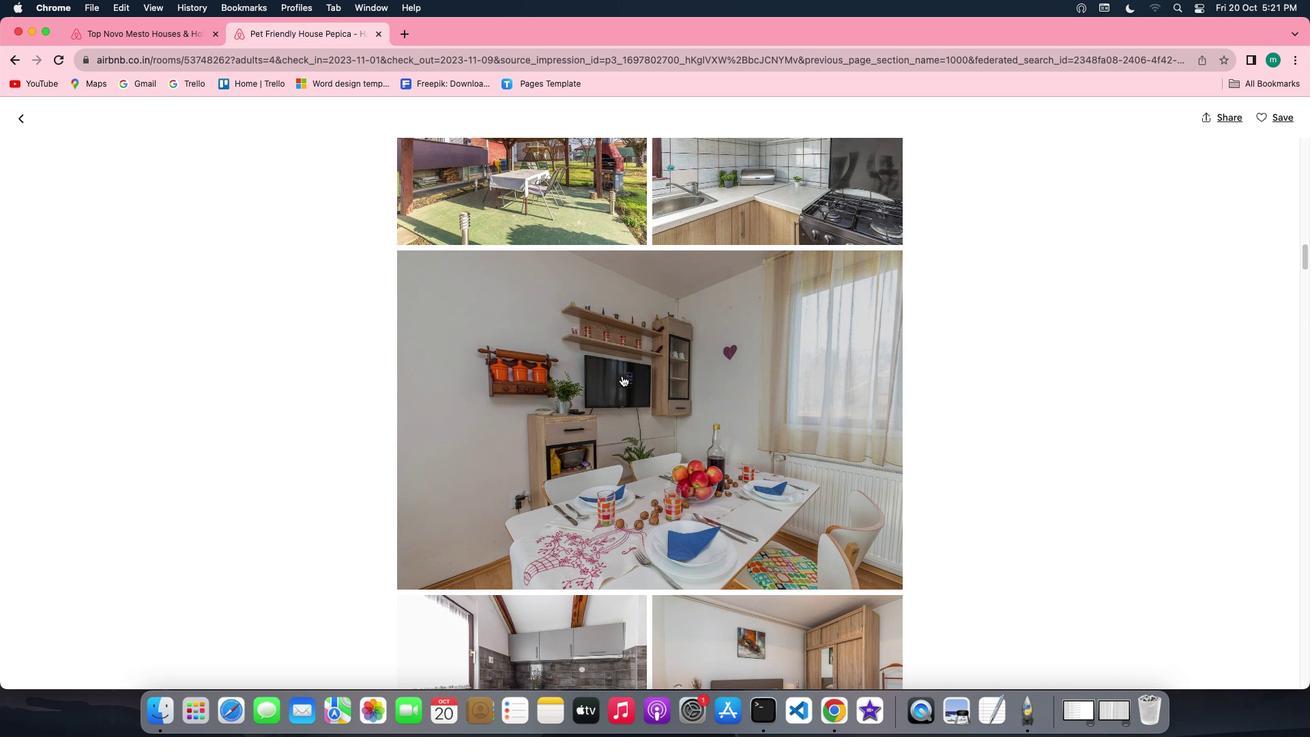
Action: Mouse scrolled (622, 375) with delta (0, 0)
Screenshot: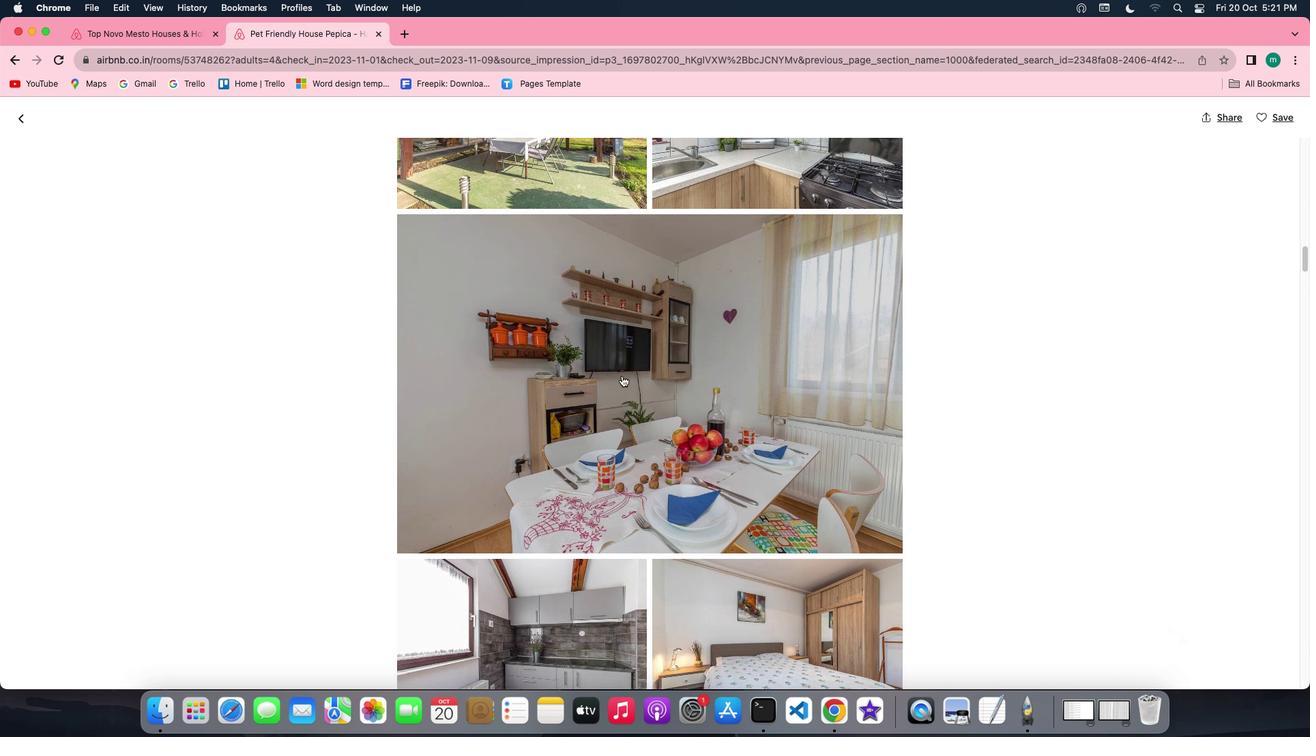 
Action: Mouse scrolled (622, 375) with delta (0, -2)
Screenshot: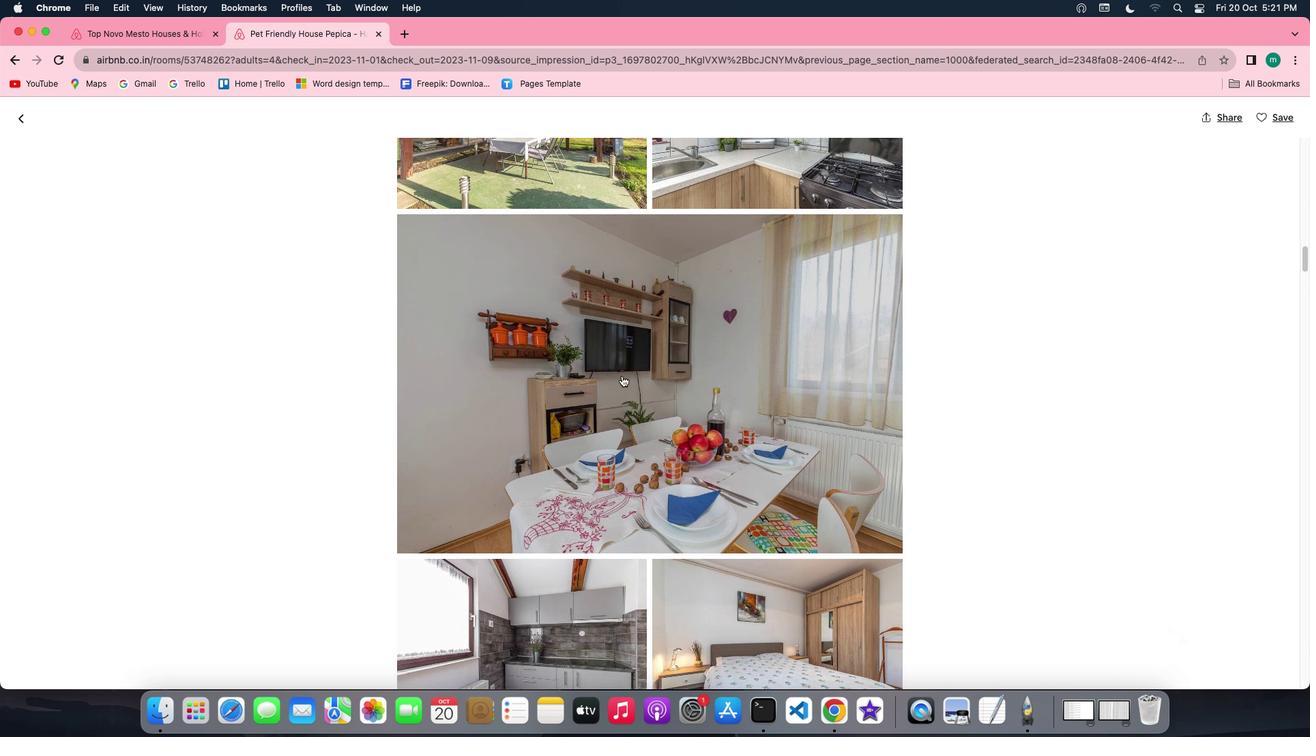 
Action: Mouse scrolled (622, 375) with delta (0, -2)
Screenshot: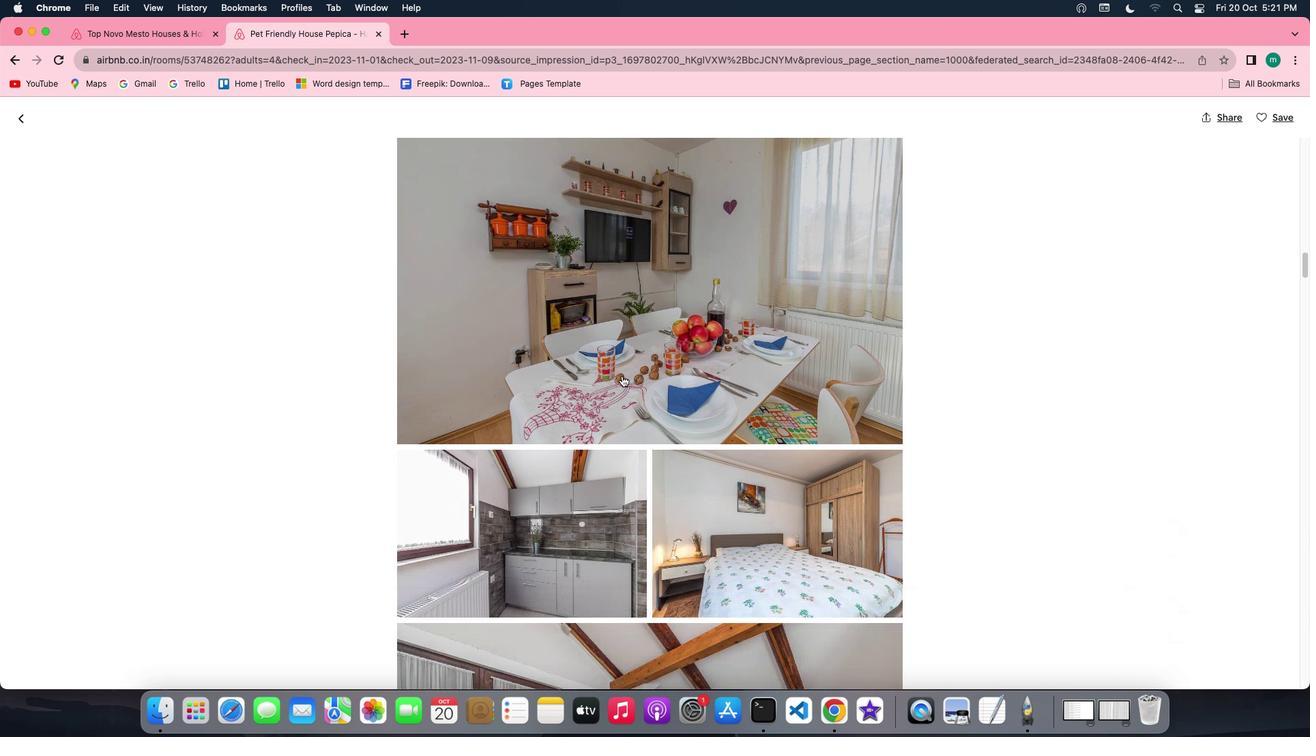 
Action: Mouse scrolled (622, 375) with delta (0, -2)
Screenshot: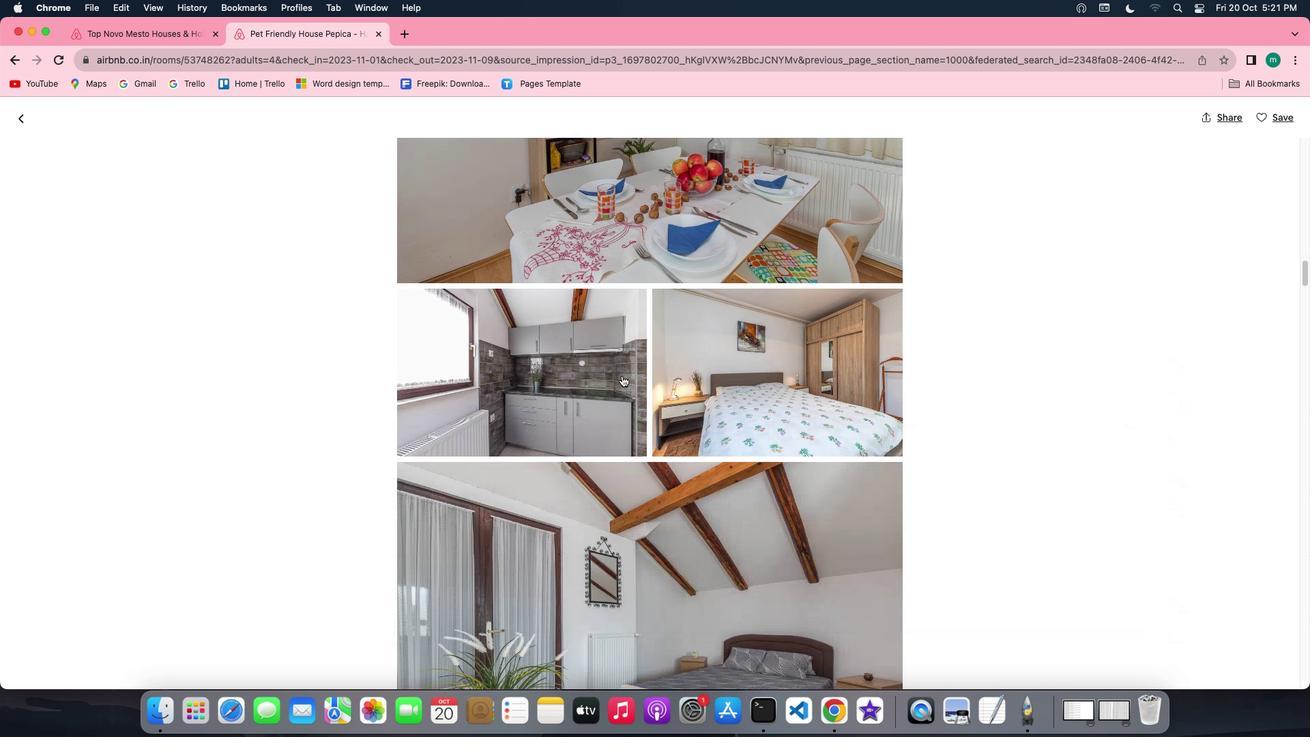 
Action: Mouse scrolled (622, 375) with delta (0, 0)
Screenshot: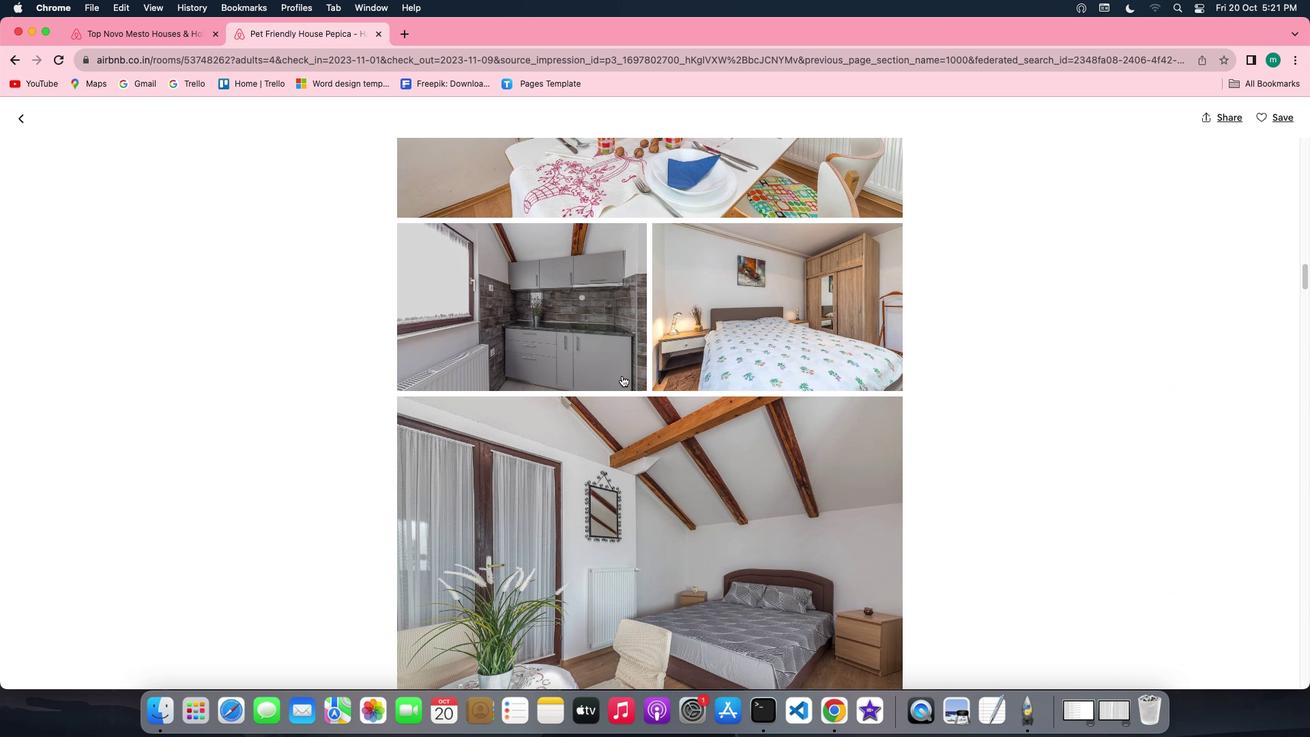 
Action: Mouse scrolled (622, 375) with delta (0, 0)
Screenshot: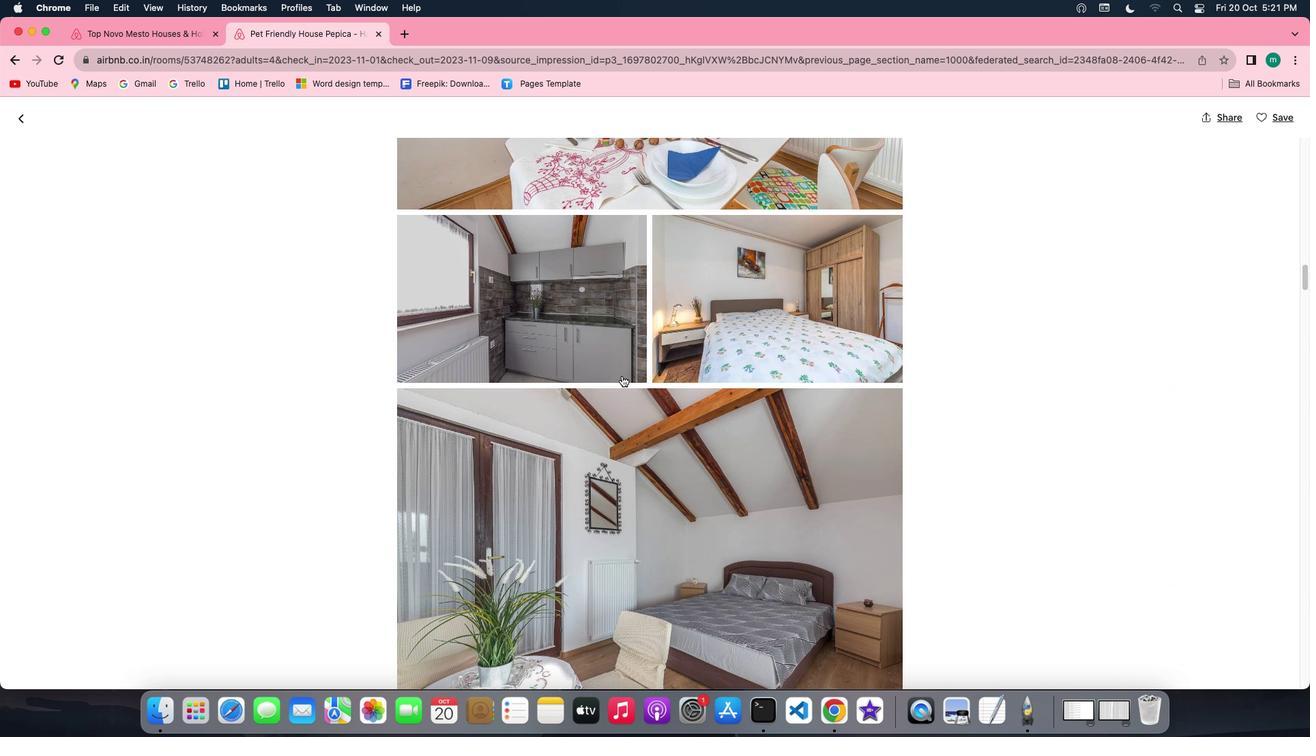 
Action: Mouse scrolled (622, 375) with delta (0, -2)
Screenshot: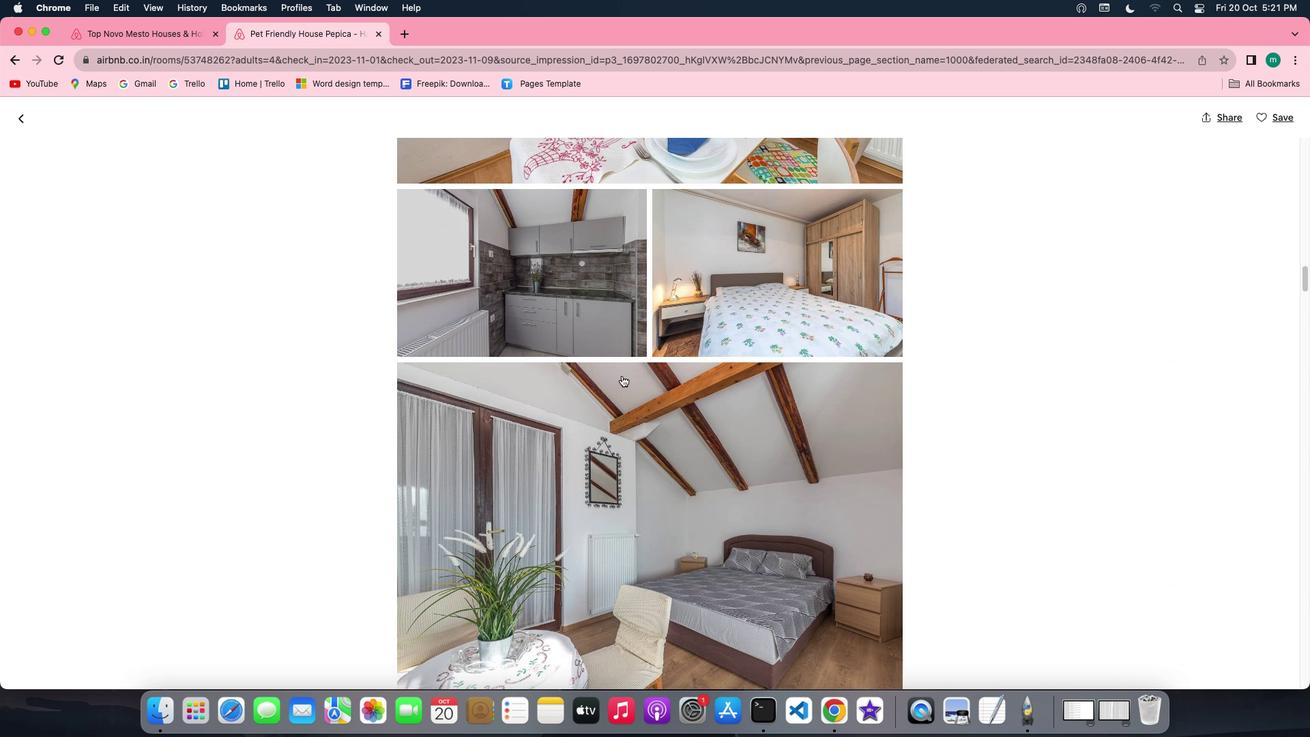 
Action: Mouse scrolled (622, 375) with delta (0, -2)
Screenshot: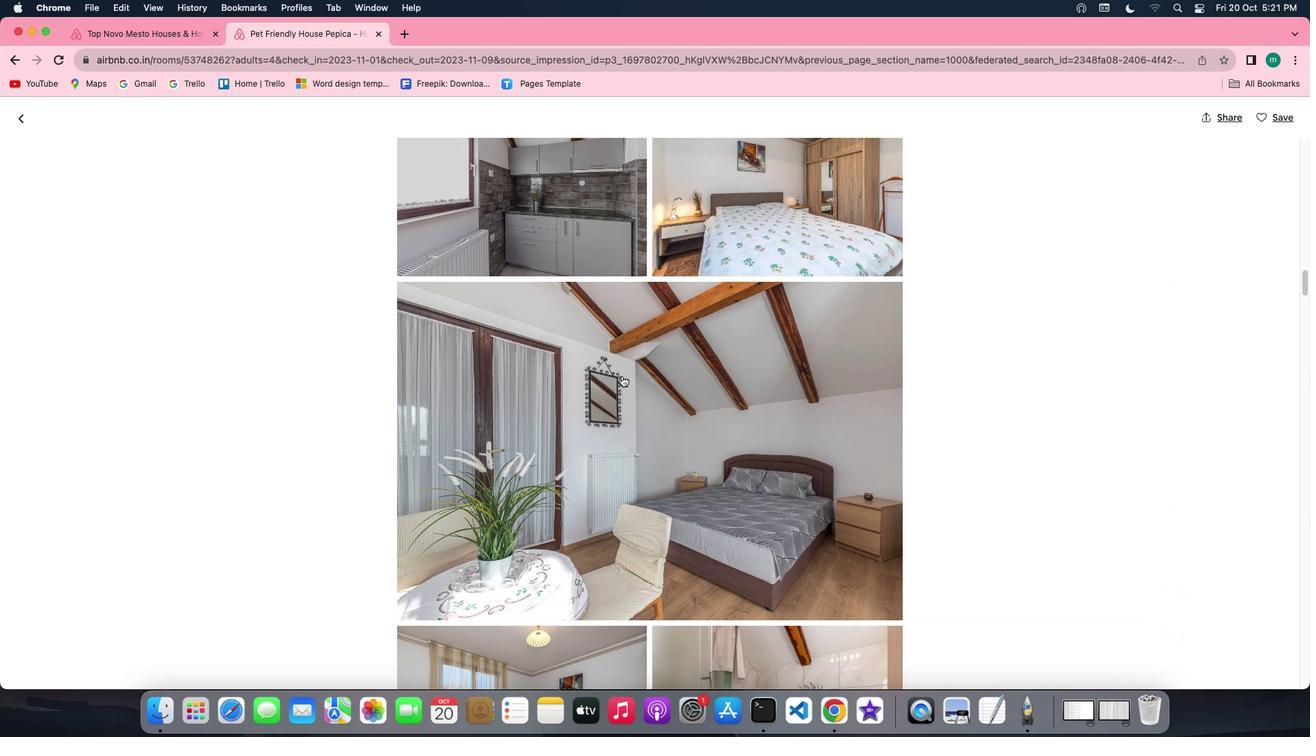 
Action: Mouse scrolled (622, 375) with delta (0, 0)
Screenshot: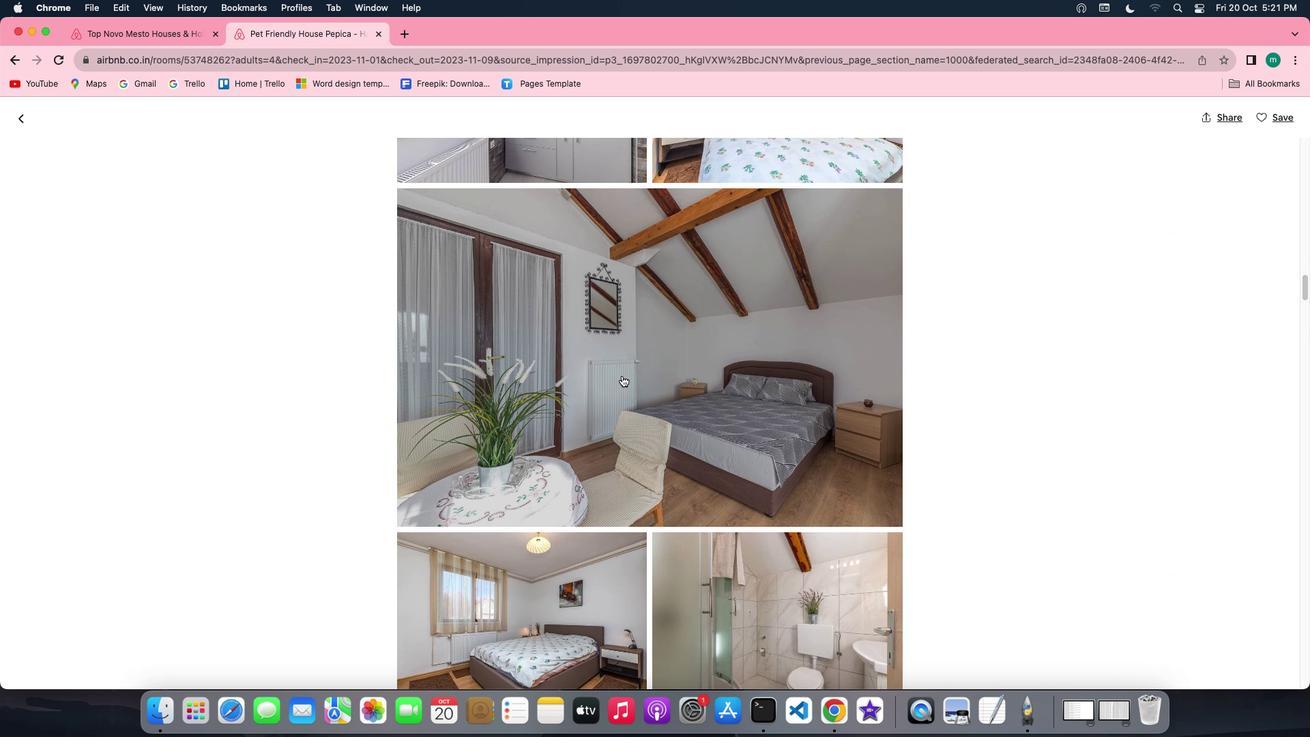 
Action: Mouse scrolled (622, 375) with delta (0, 0)
Screenshot: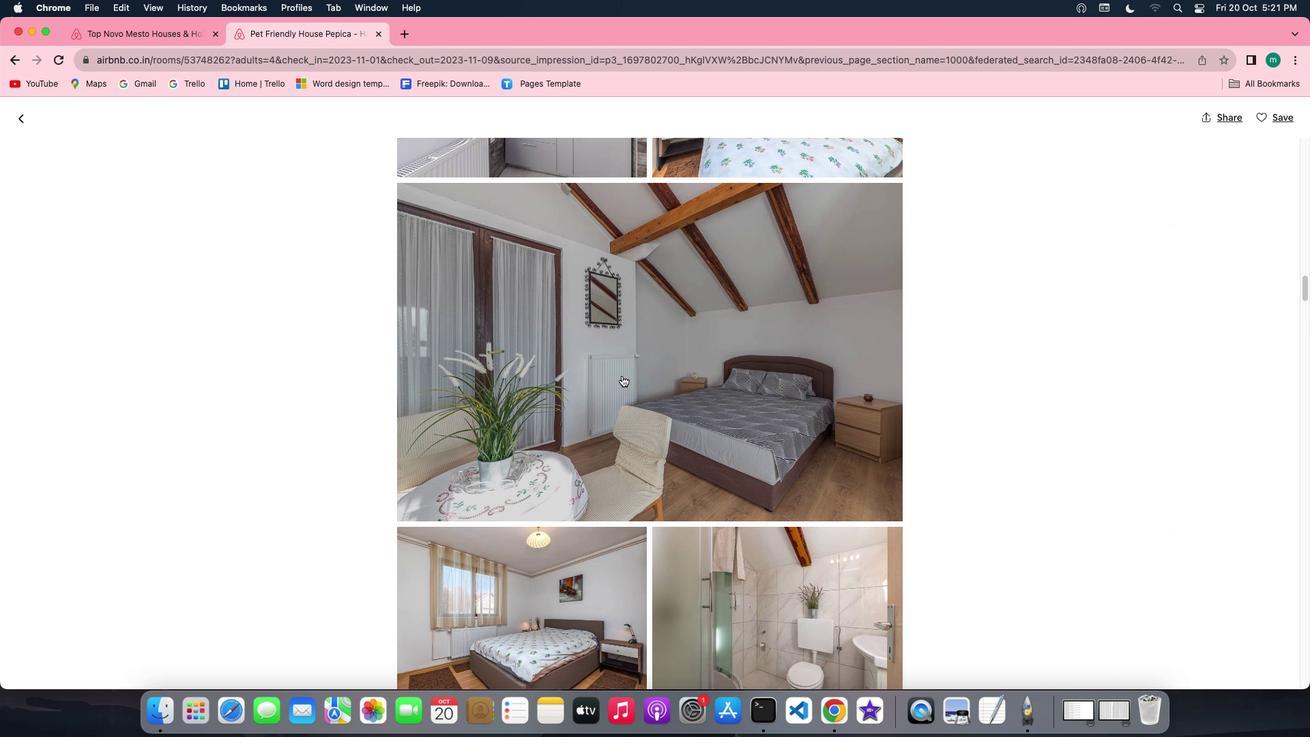 
Action: Mouse scrolled (622, 375) with delta (0, -1)
Screenshot: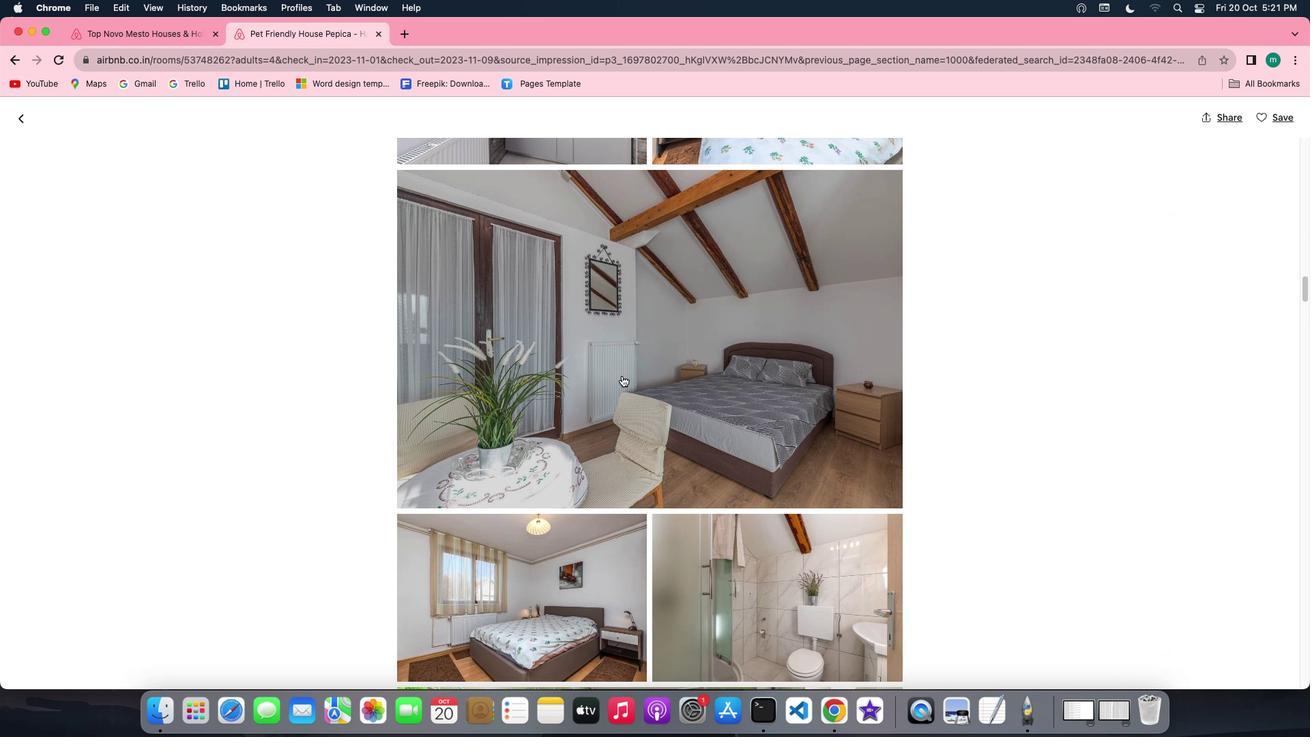 
Action: Mouse scrolled (622, 375) with delta (0, -2)
Screenshot: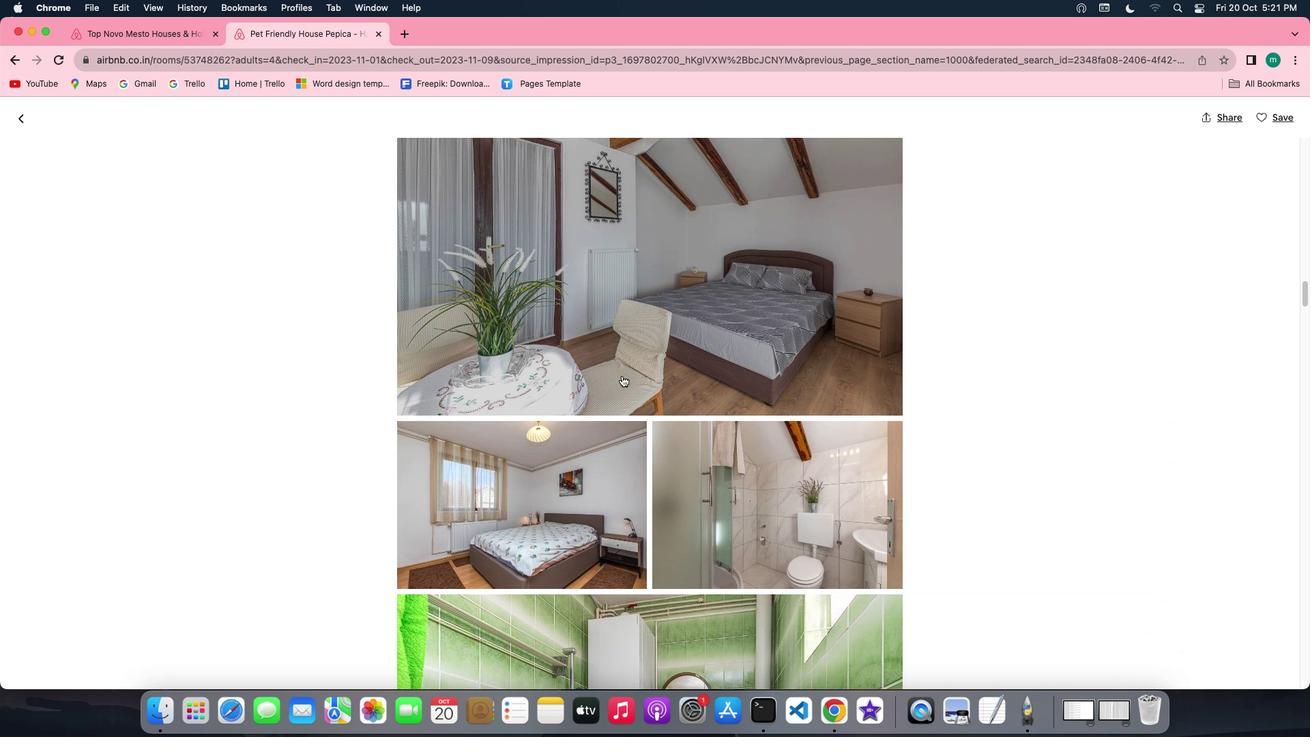 
Action: Mouse scrolled (622, 375) with delta (0, 0)
Screenshot: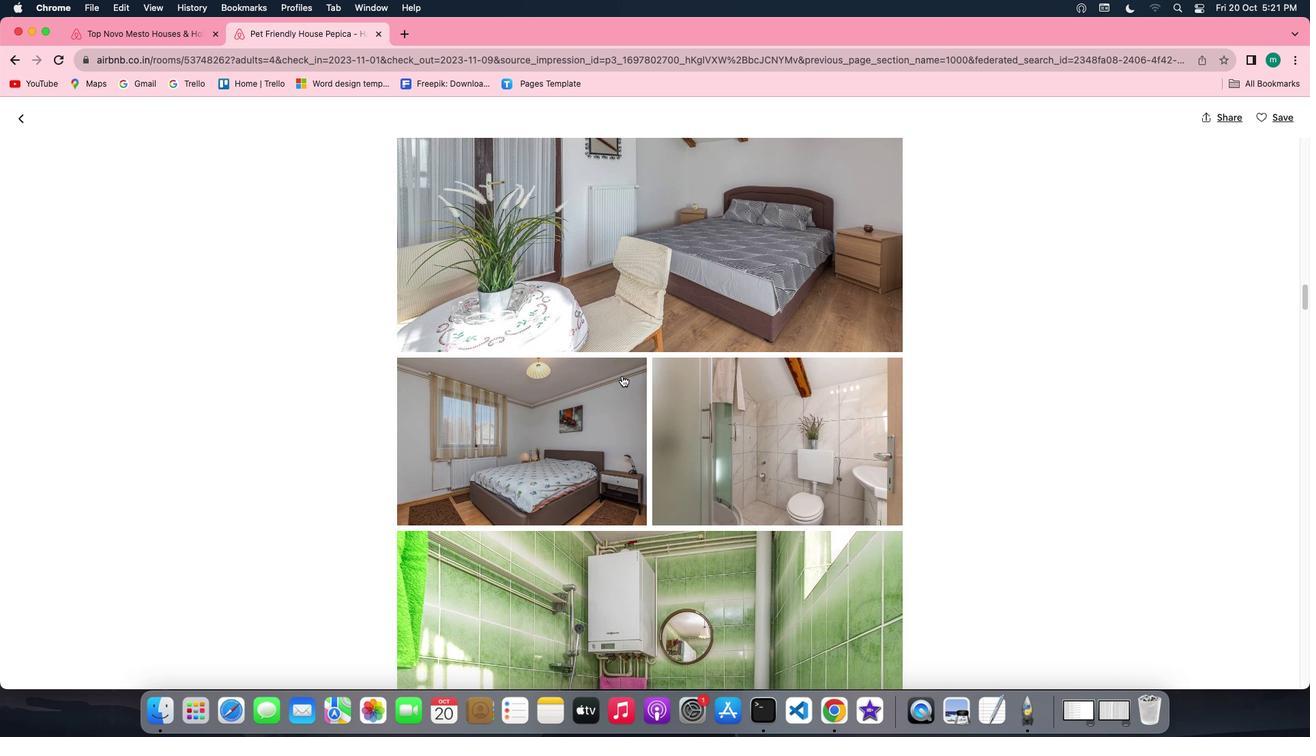 
Action: Mouse scrolled (622, 375) with delta (0, 0)
Screenshot: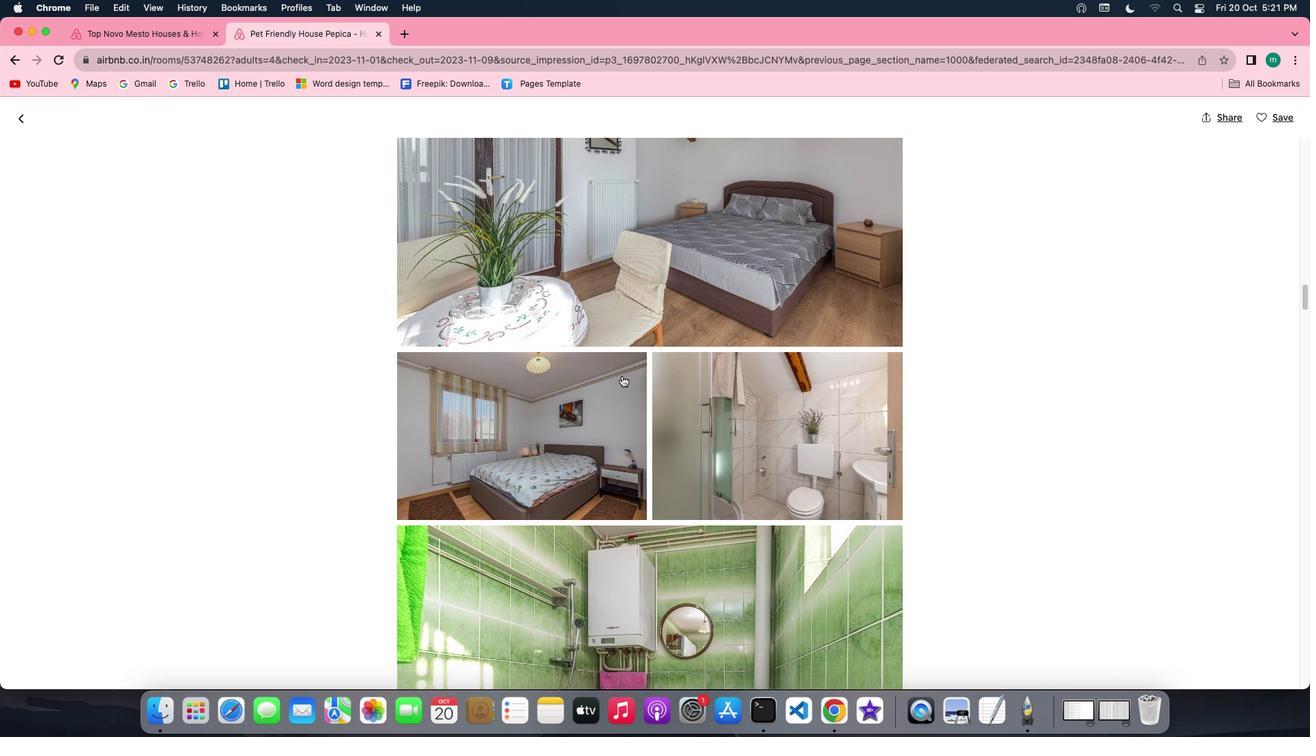 
Action: Mouse scrolled (622, 375) with delta (0, -1)
Screenshot: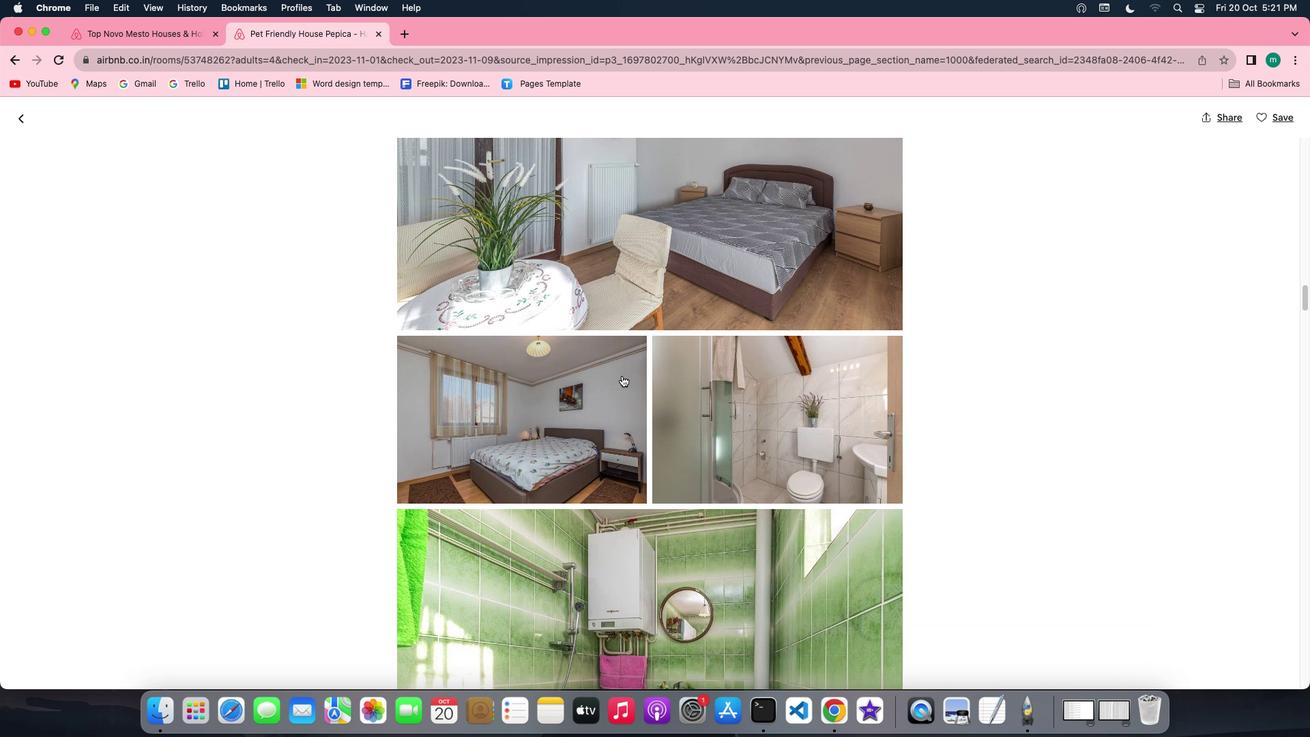 
Action: Mouse scrolled (622, 375) with delta (0, -2)
Screenshot: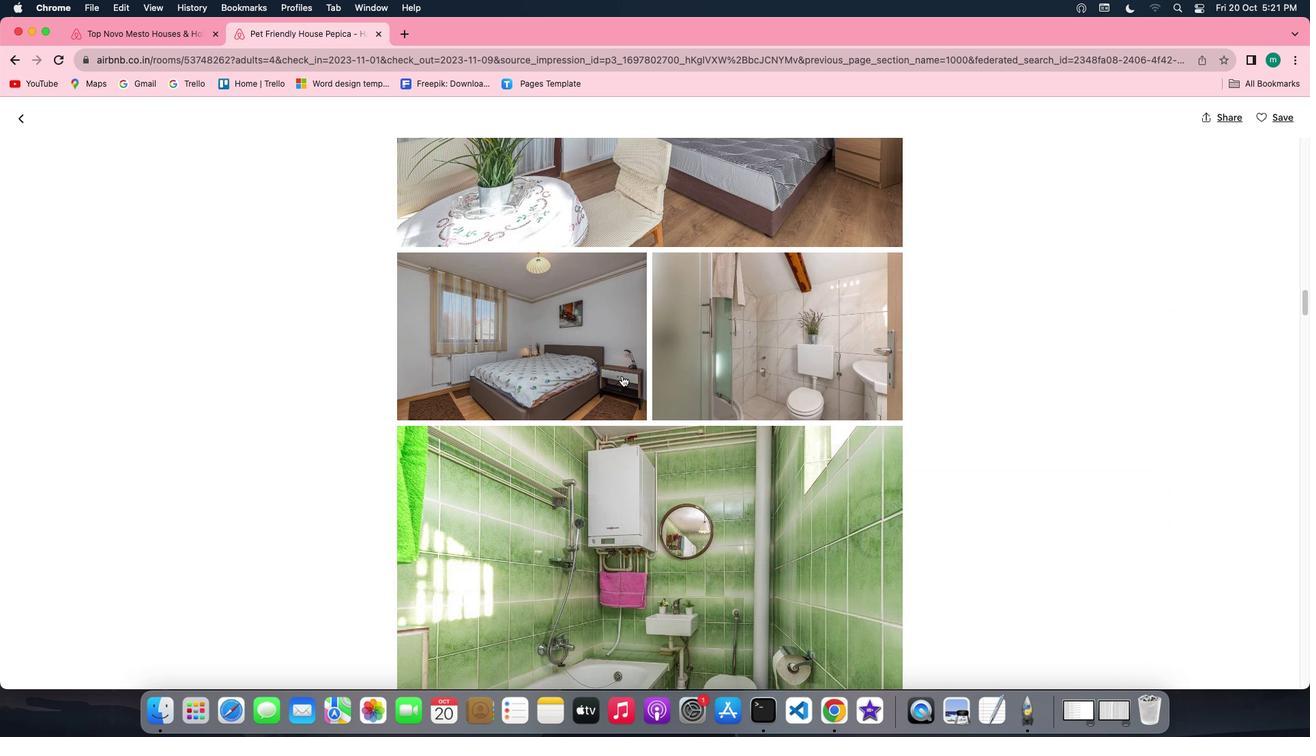 
Action: Mouse scrolled (622, 375) with delta (0, 0)
Screenshot: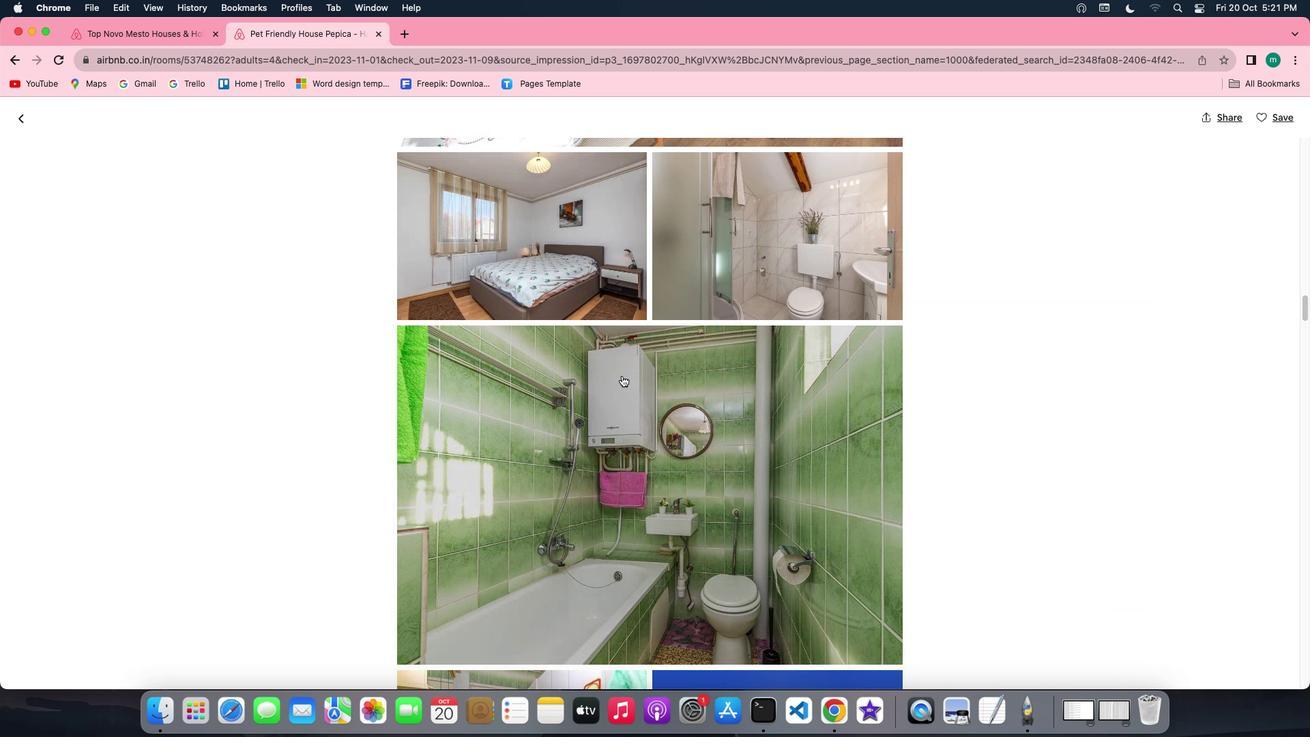 
Action: Mouse scrolled (622, 375) with delta (0, 0)
Screenshot: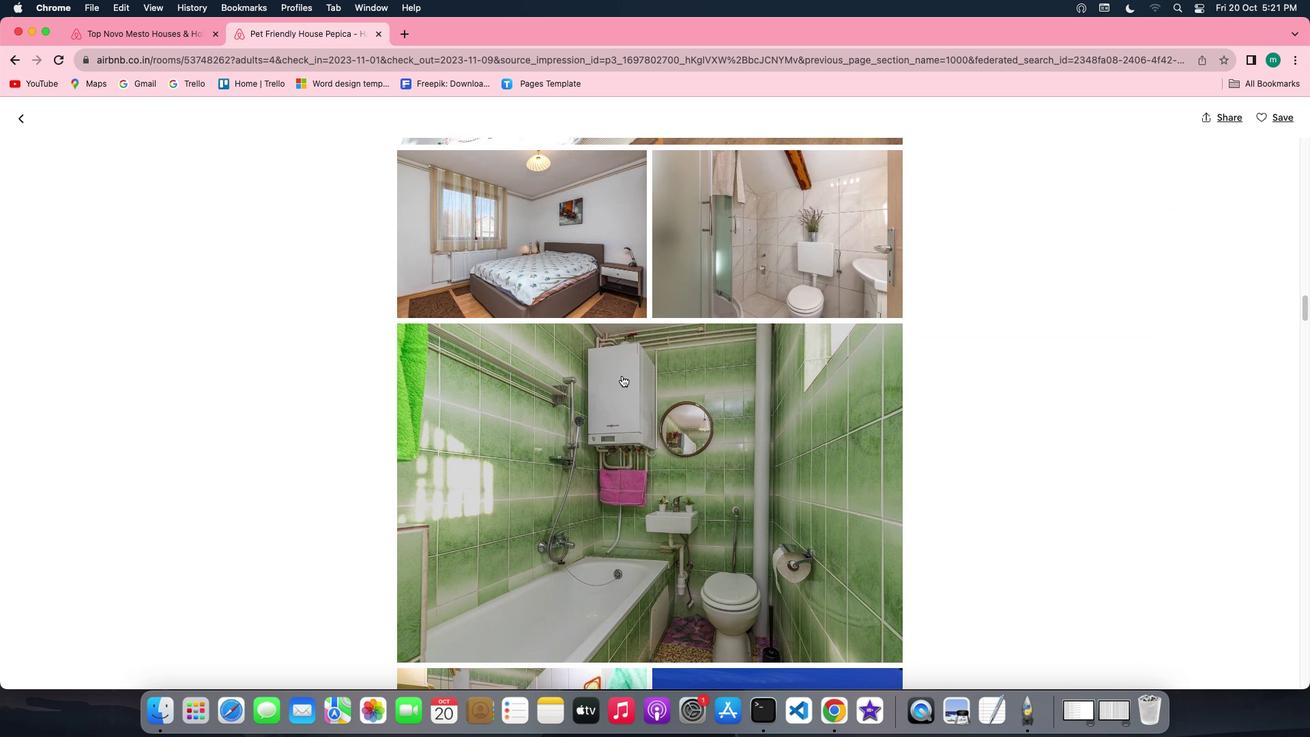 
Action: Mouse scrolled (622, 375) with delta (0, 0)
Screenshot: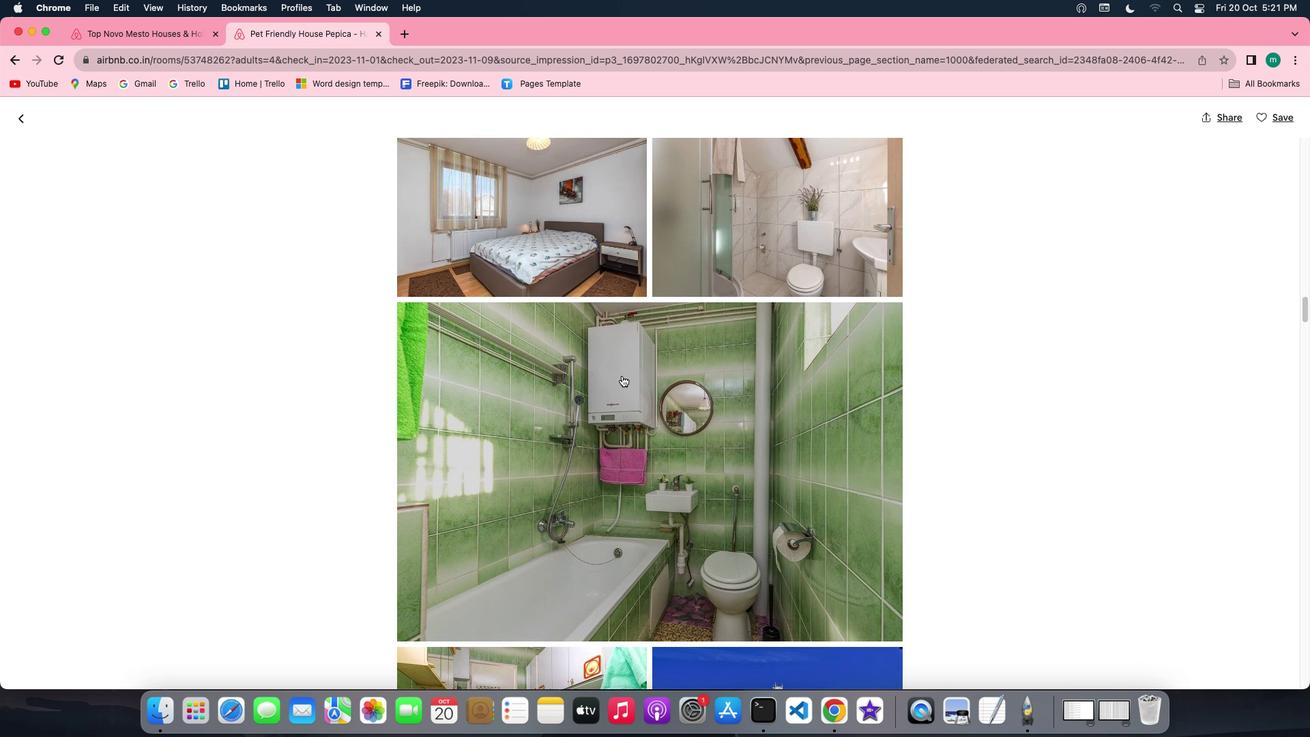 
Action: Mouse scrolled (622, 375) with delta (0, -1)
Screenshot: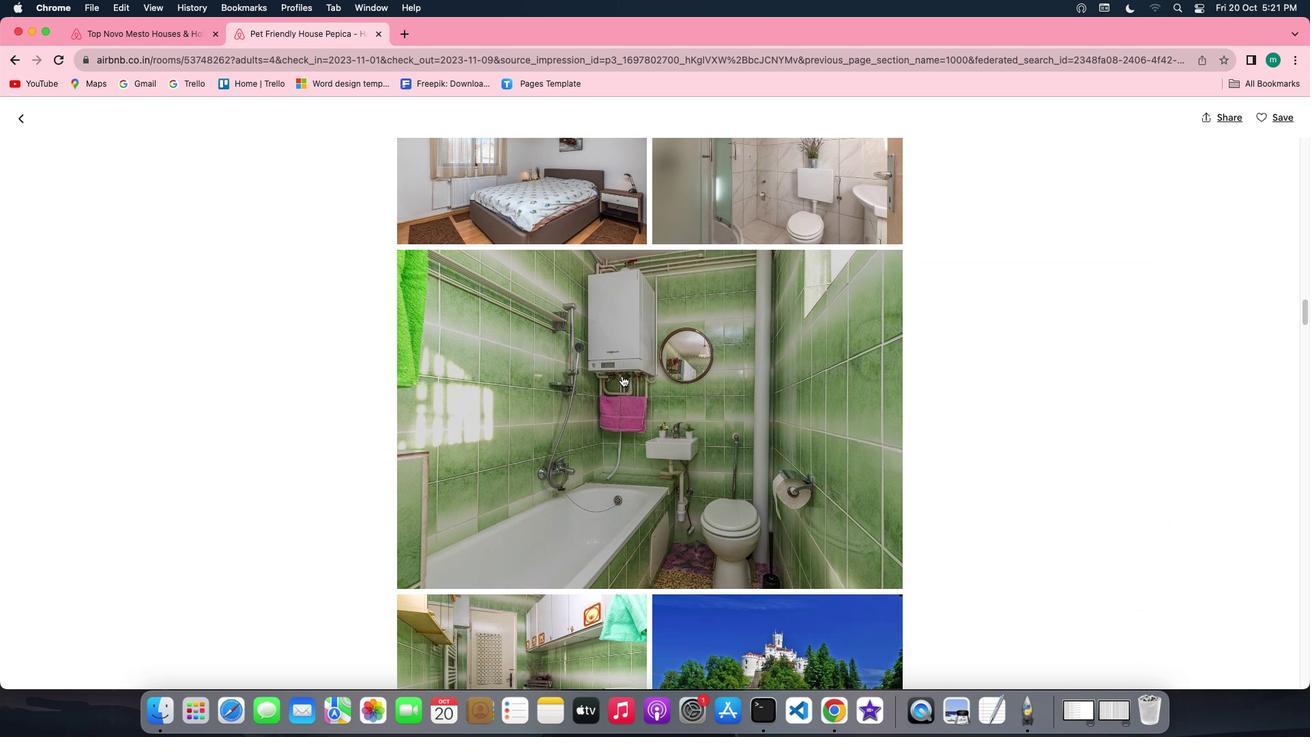 
Action: Mouse scrolled (622, 375) with delta (0, -2)
Screenshot: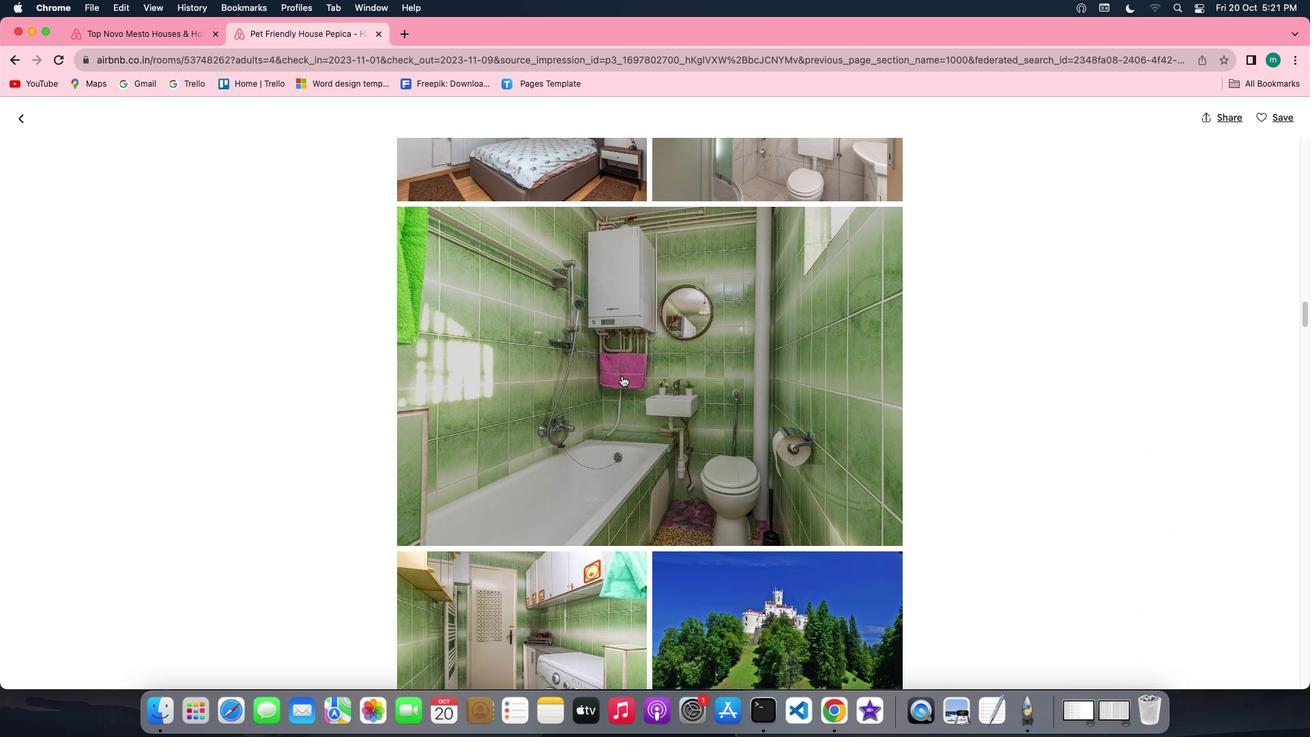 
Action: Mouse scrolled (622, 375) with delta (0, -3)
Screenshot: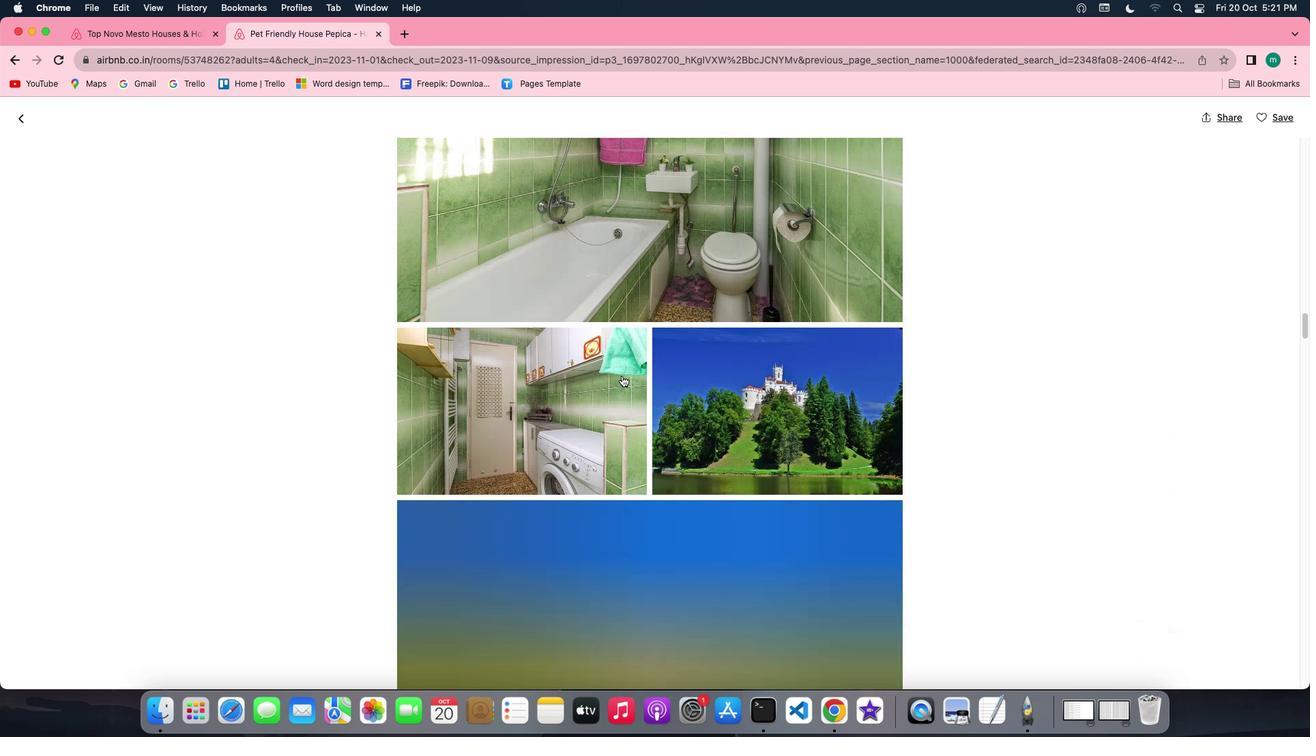 
Action: Mouse scrolled (622, 375) with delta (0, 0)
Screenshot: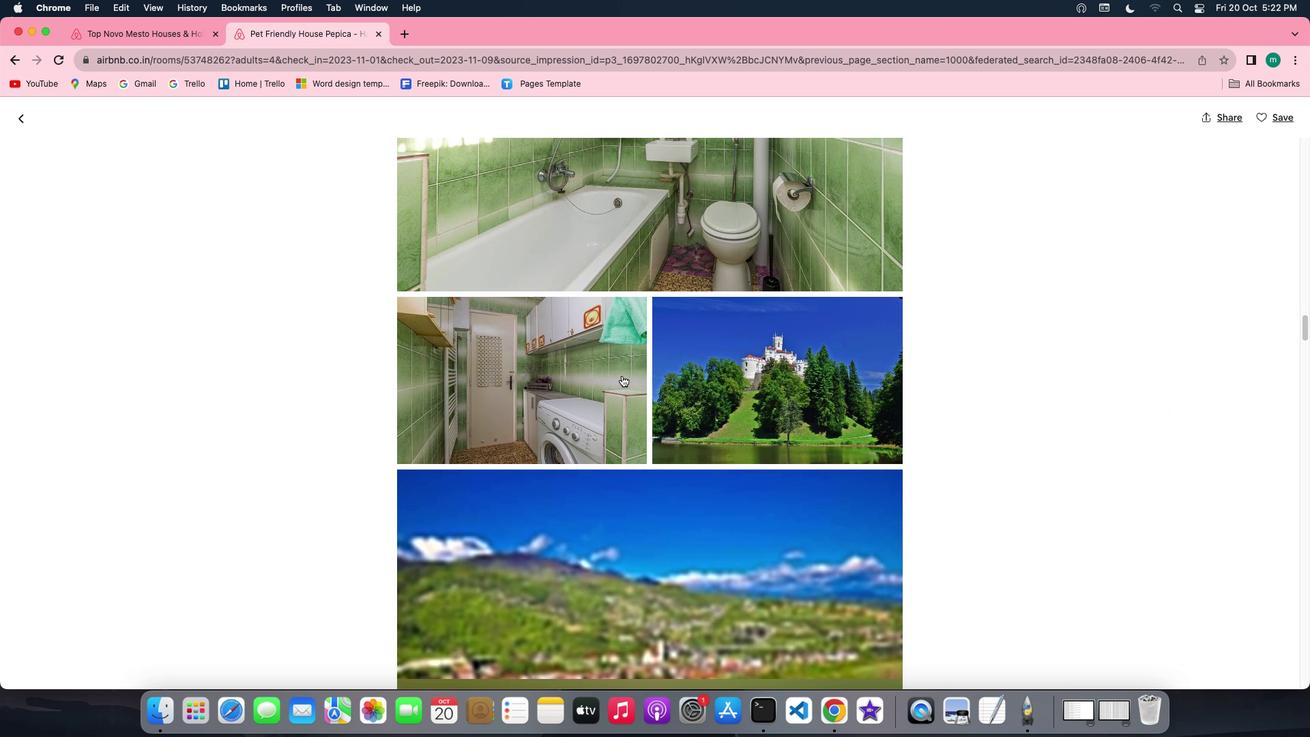
Action: Mouse scrolled (622, 375) with delta (0, 0)
Screenshot: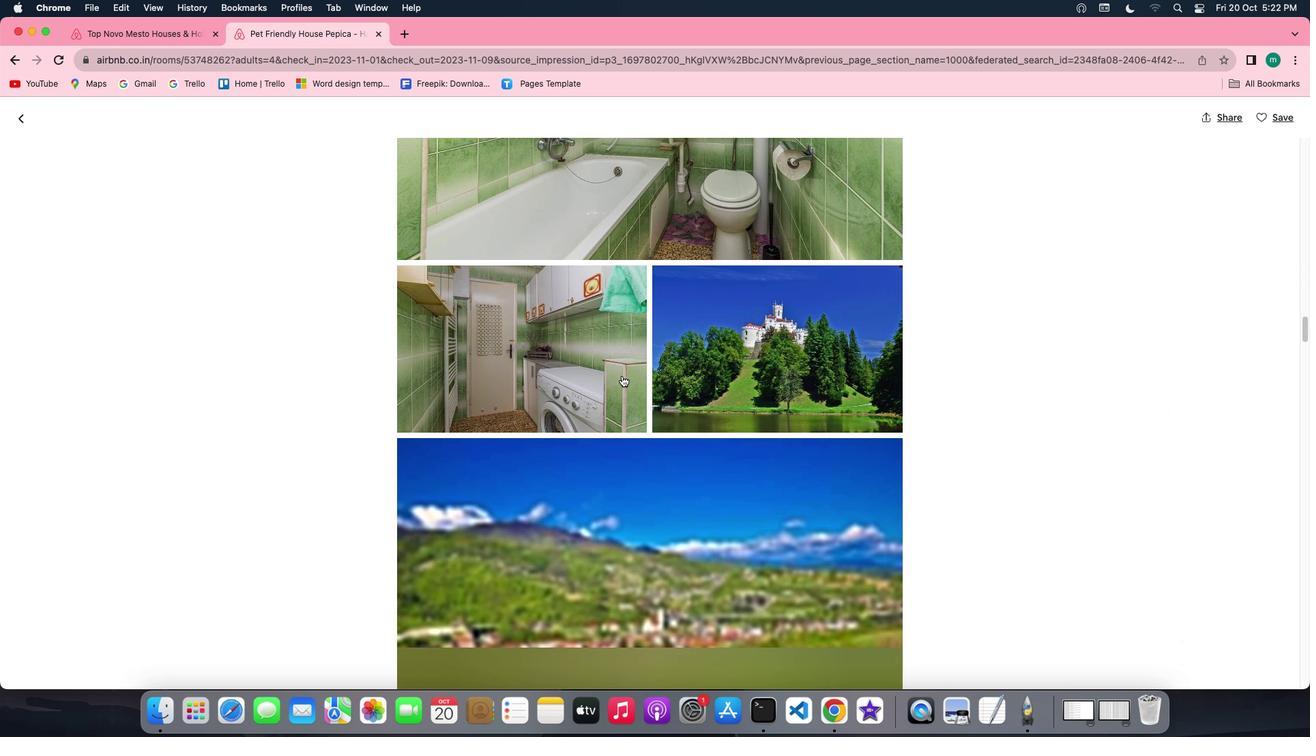 
Action: Mouse scrolled (622, 375) with delta (0, -2)
Screenshot: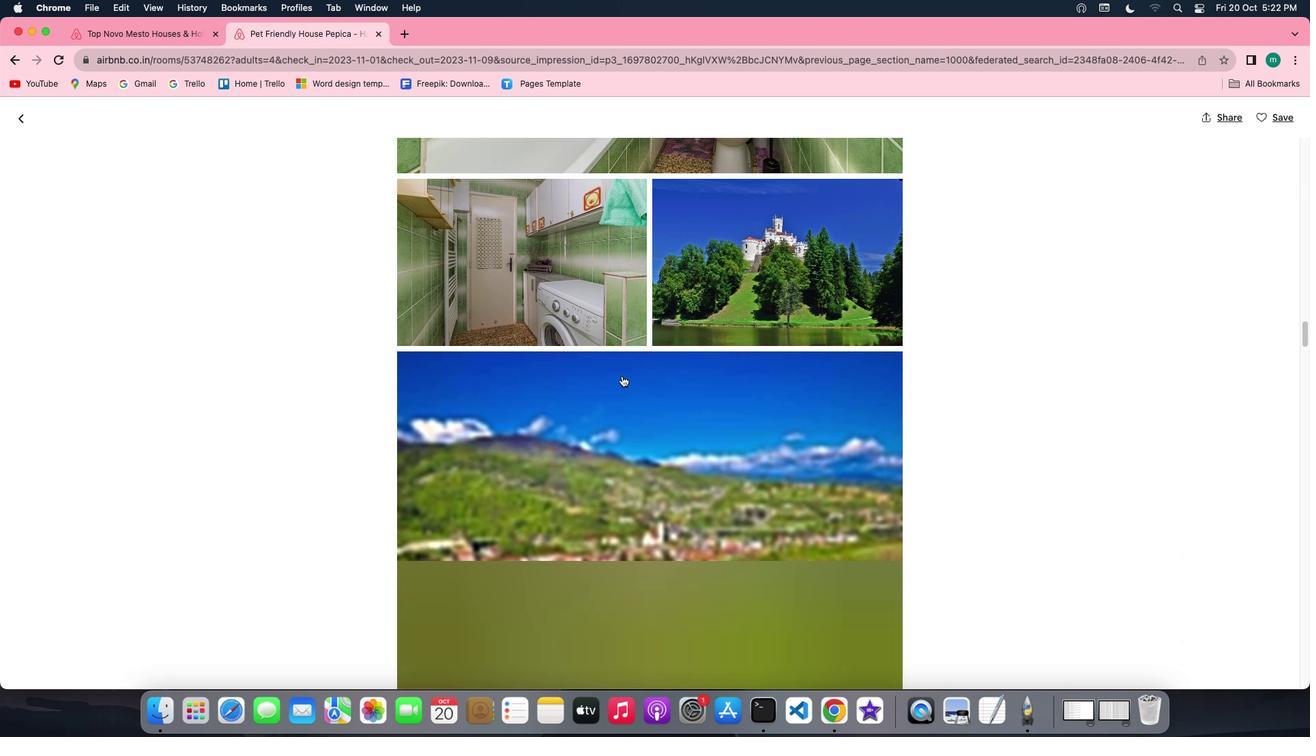 
Action: Mouse scrolled (622, 375) with delta (0, -2)
Screenshot: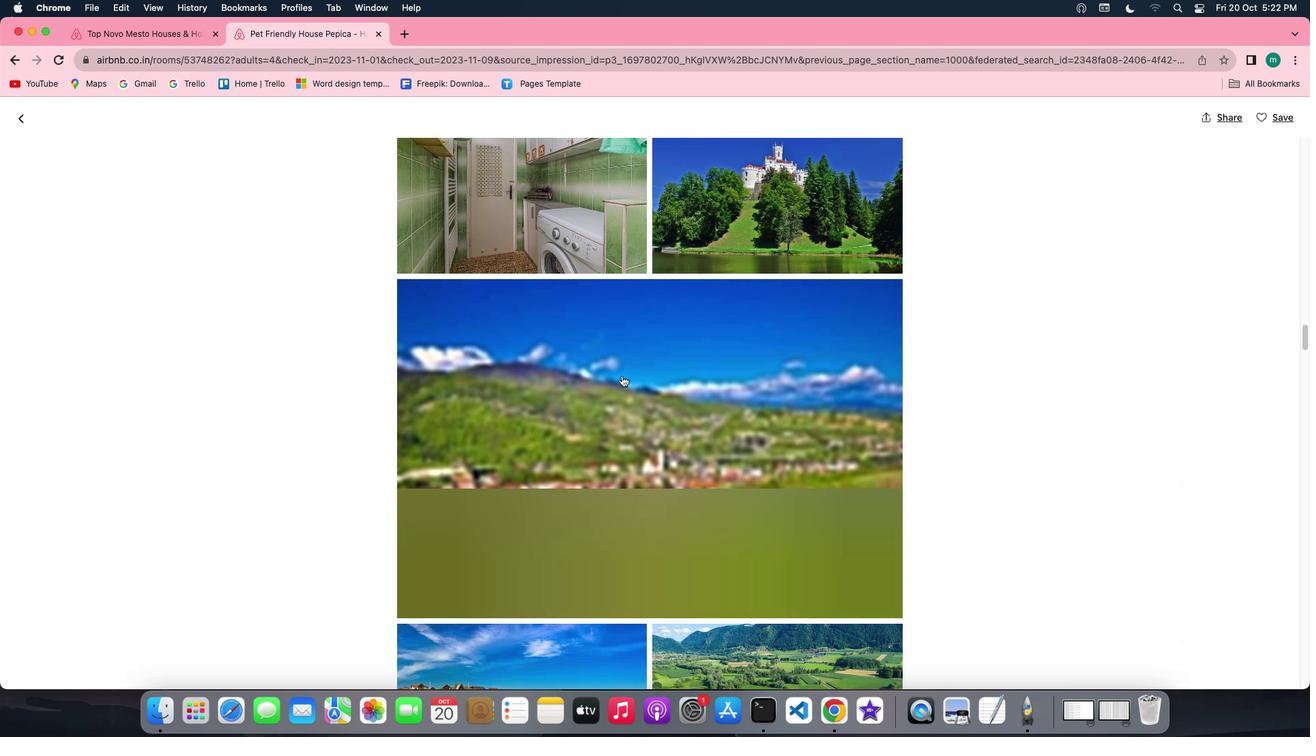 
Action: Mouse scrolled (622, 375) with delta (0, -3)
Screenshot: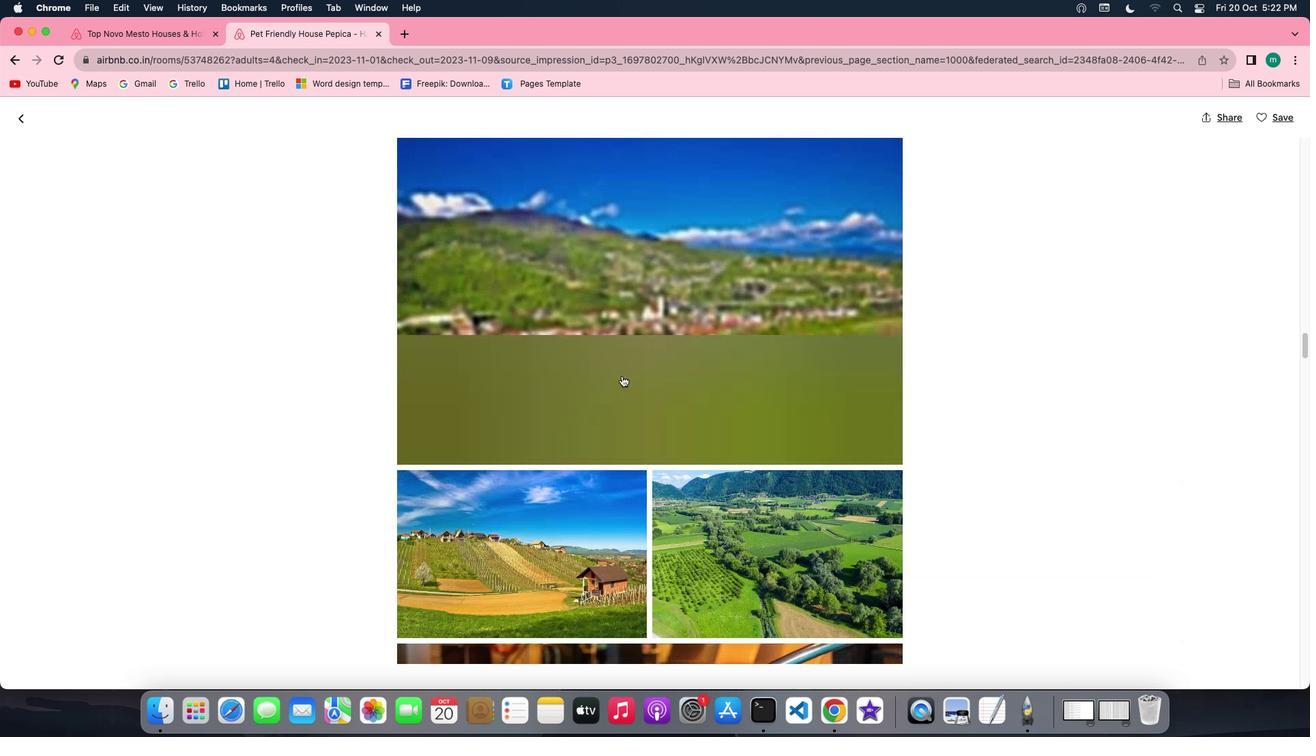 
Action: Mouse scrolled (622, 375) with delta (0, -3)
Screenshot: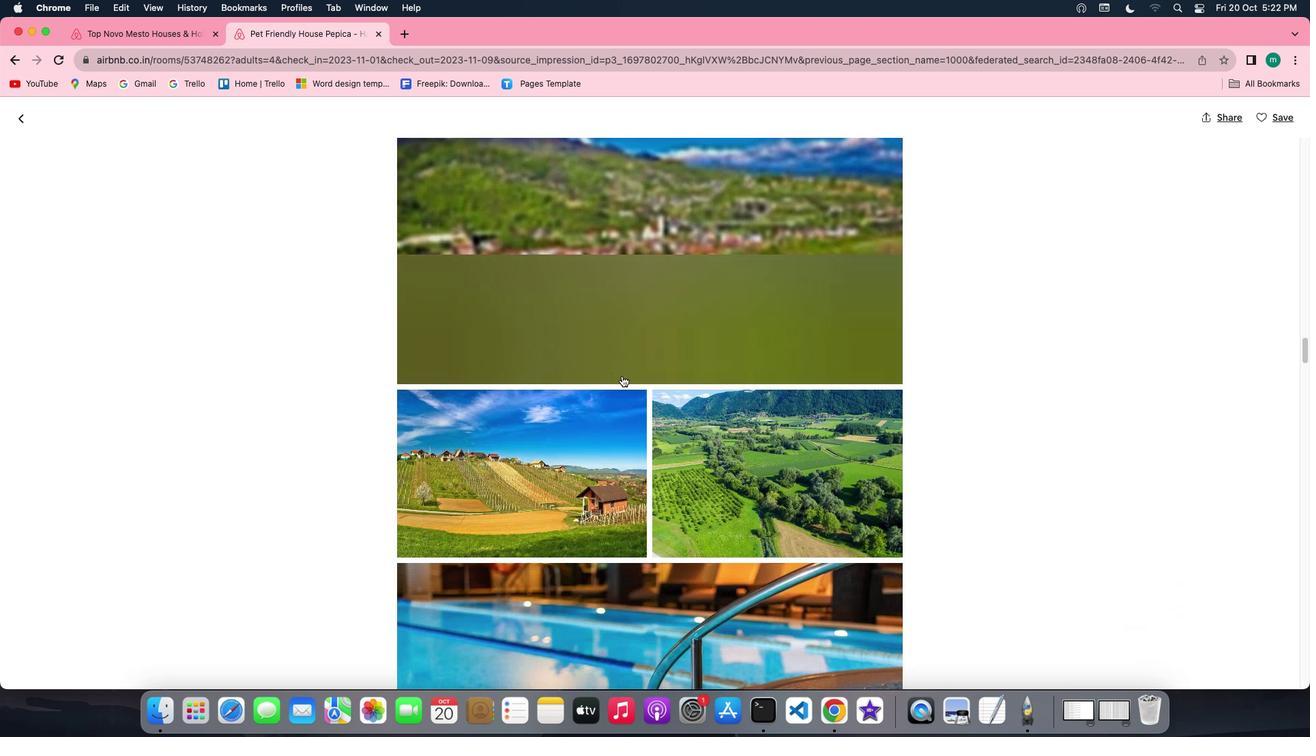 
Action: Mouse scrolled (622, 375) with delta (0, 0)
Screenshot: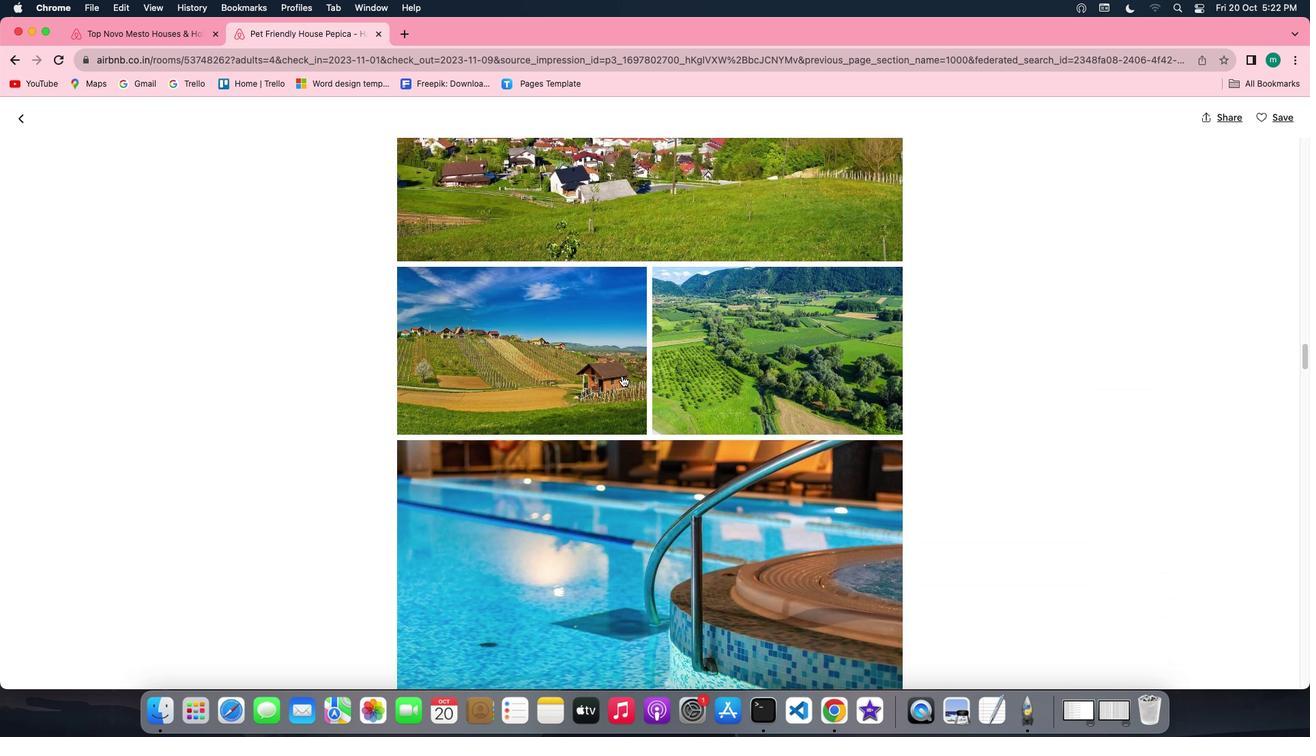
Action: Mouse scrolled (622, 375) with delta (0, 0)
Screenshot: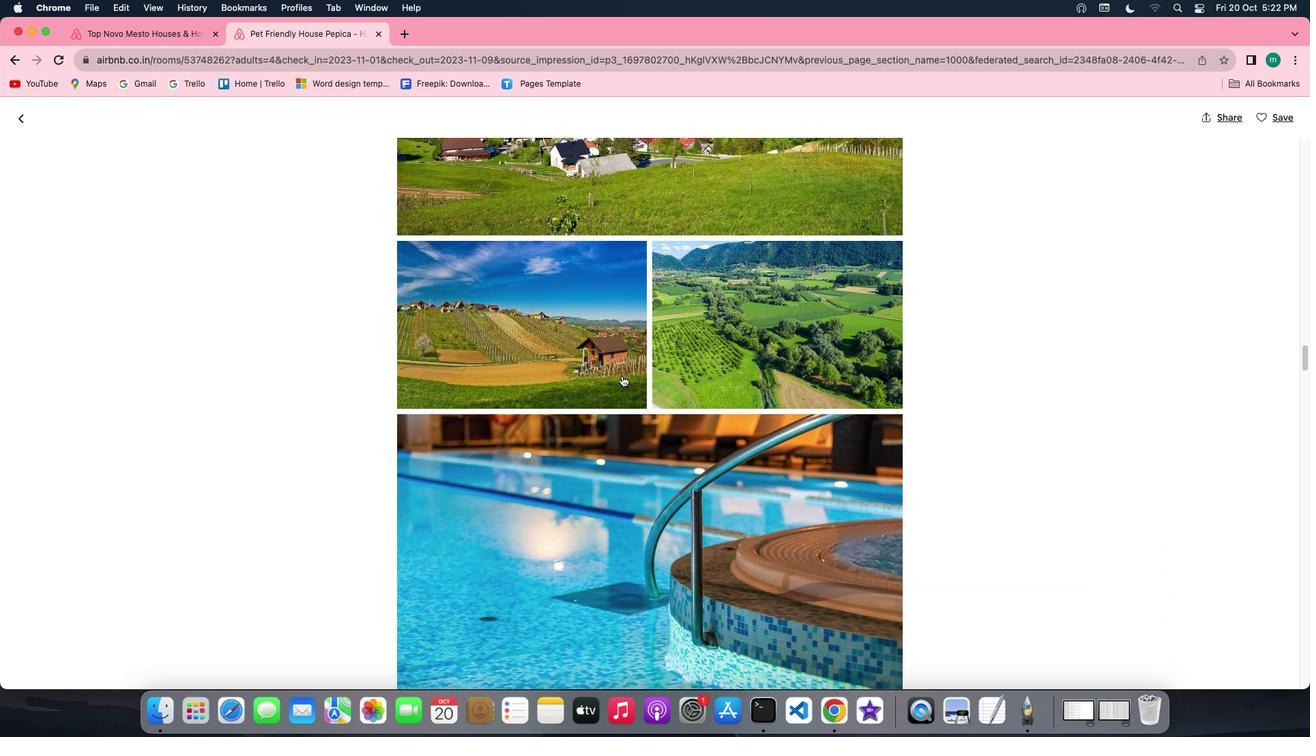 
Action: Mouse scrolled (622, 375) with delta (0, -1)
Screenshot: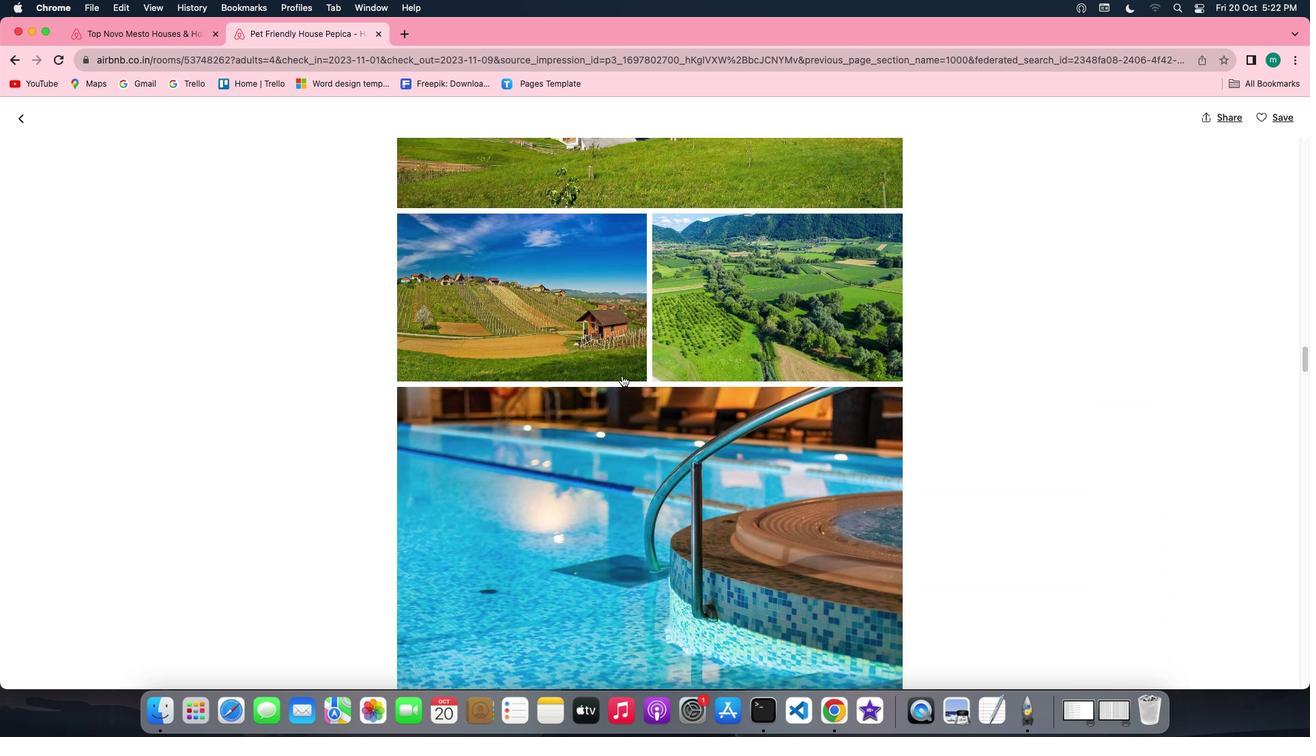 
Action: Mouse scrolled (622, 375) with delta (0, -2)
Screenshot: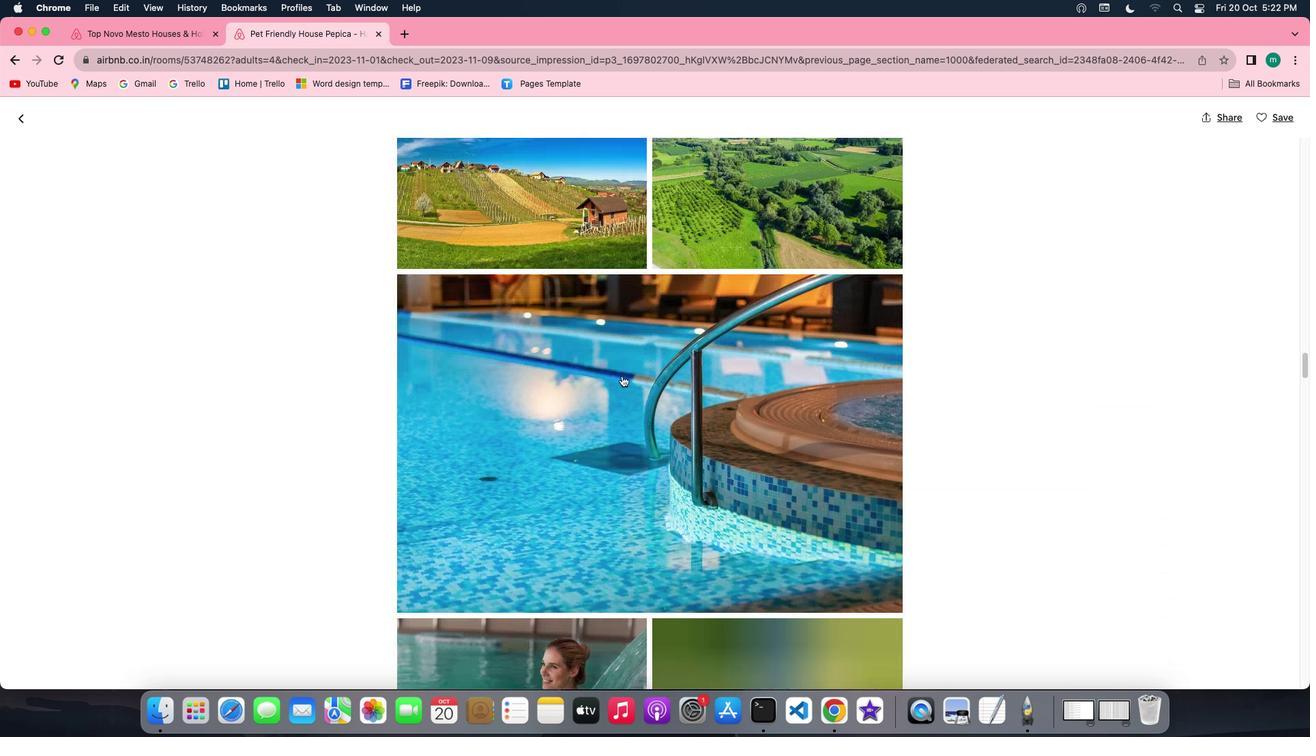 
Action: Mouse scrolled (622, 375) with delta (0, -2)
Screenshot: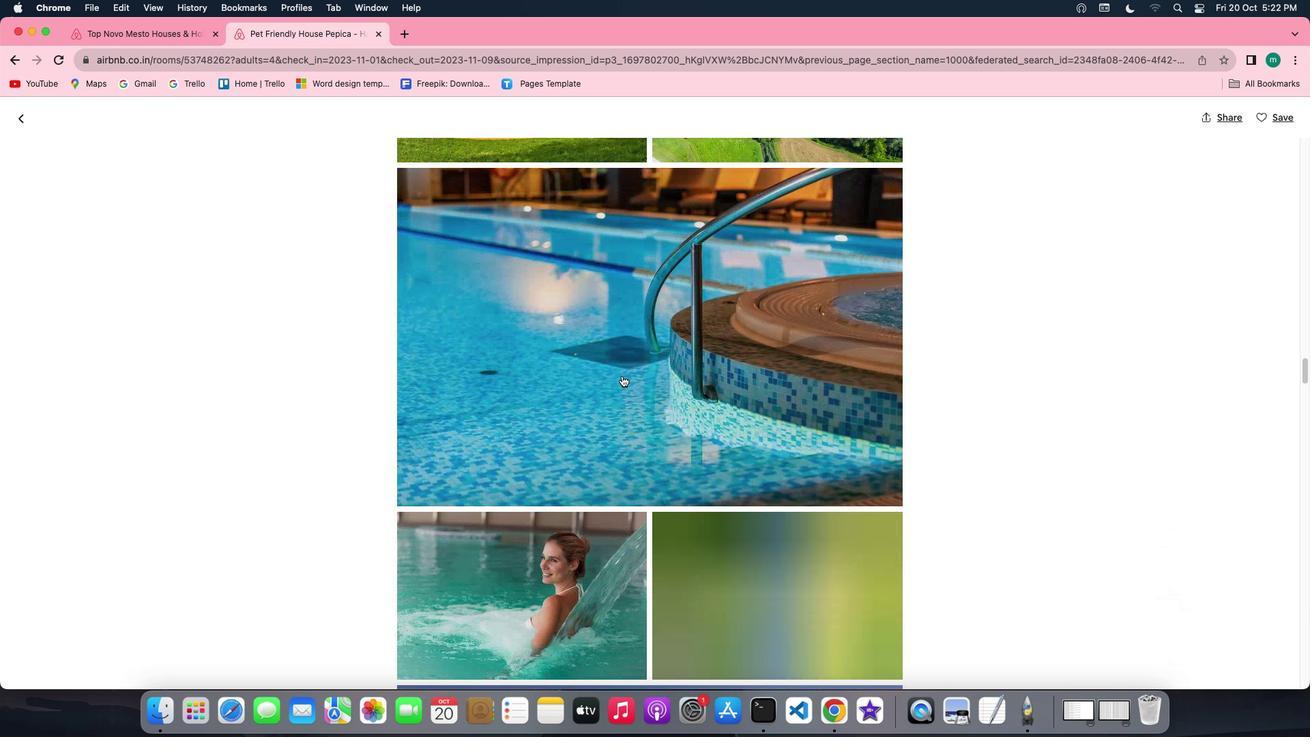 
Action: Mouse scrolled (622, 375) with delta (0, 0)
Screenshot: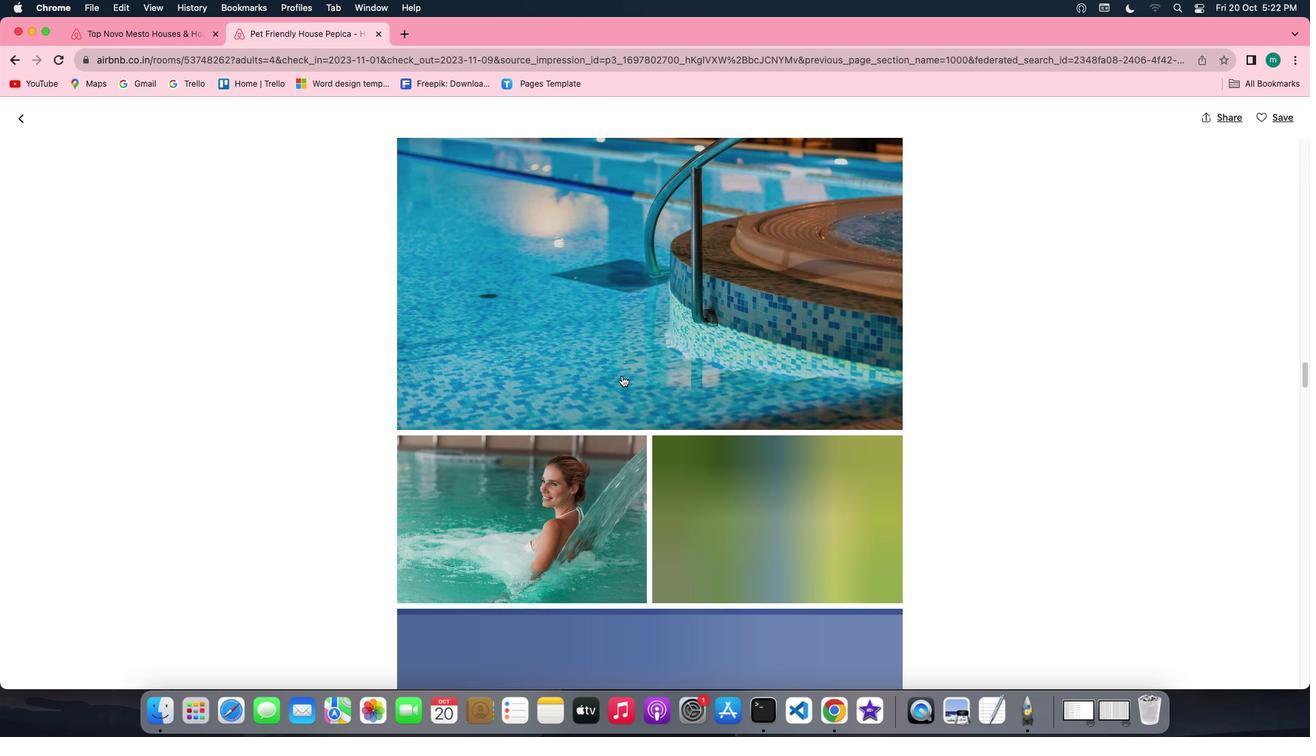 
Action: Mouse scrolled (622, 375) with delta (0, 0)
Screenshot: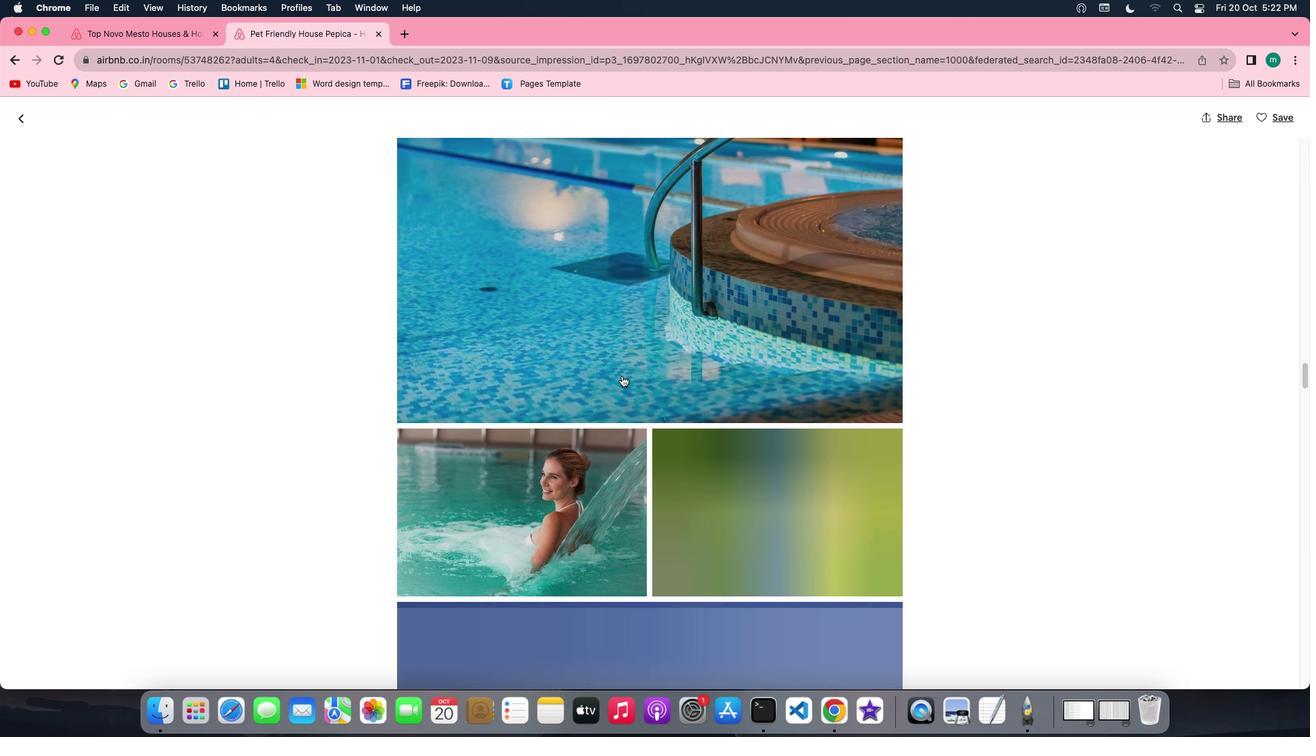
Action: Mouse scrolled (622, 375) with delta (0, 0)
Screenshot: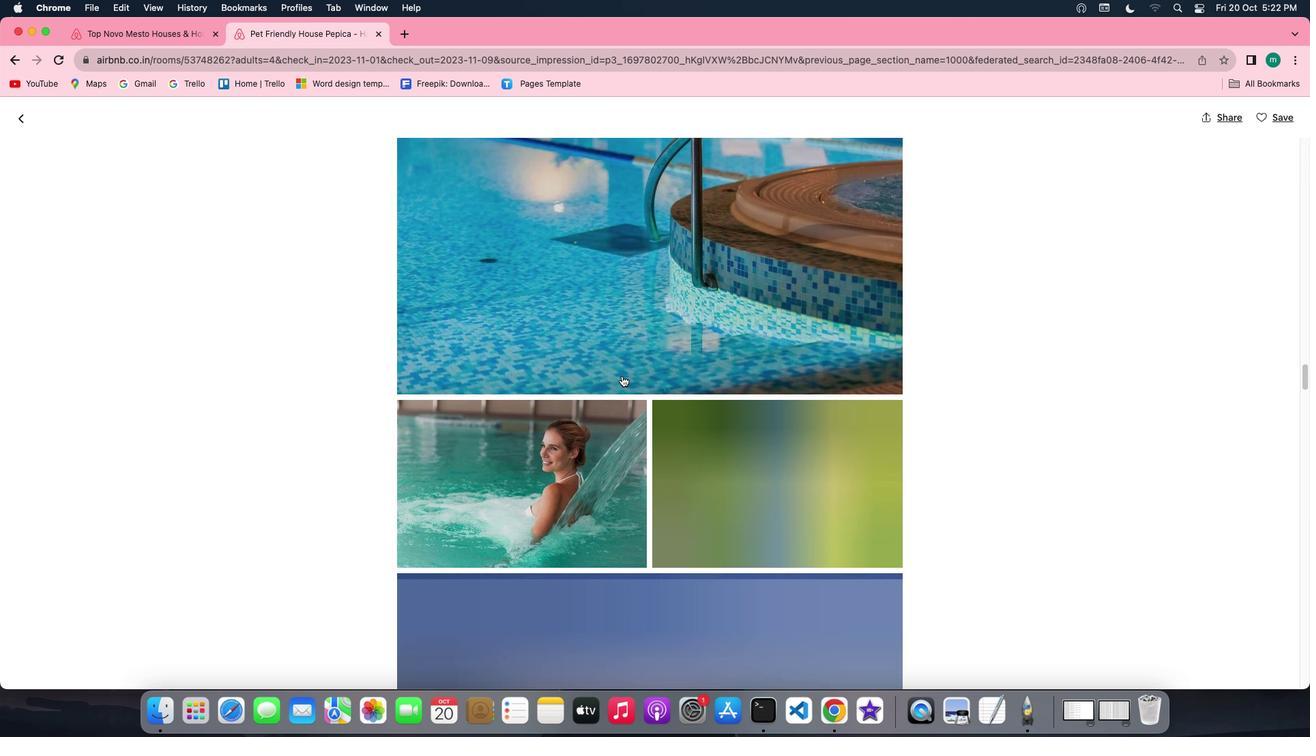 
Action: Mouse scrolled (622, 375) with delta (0, -1)
Screenshot: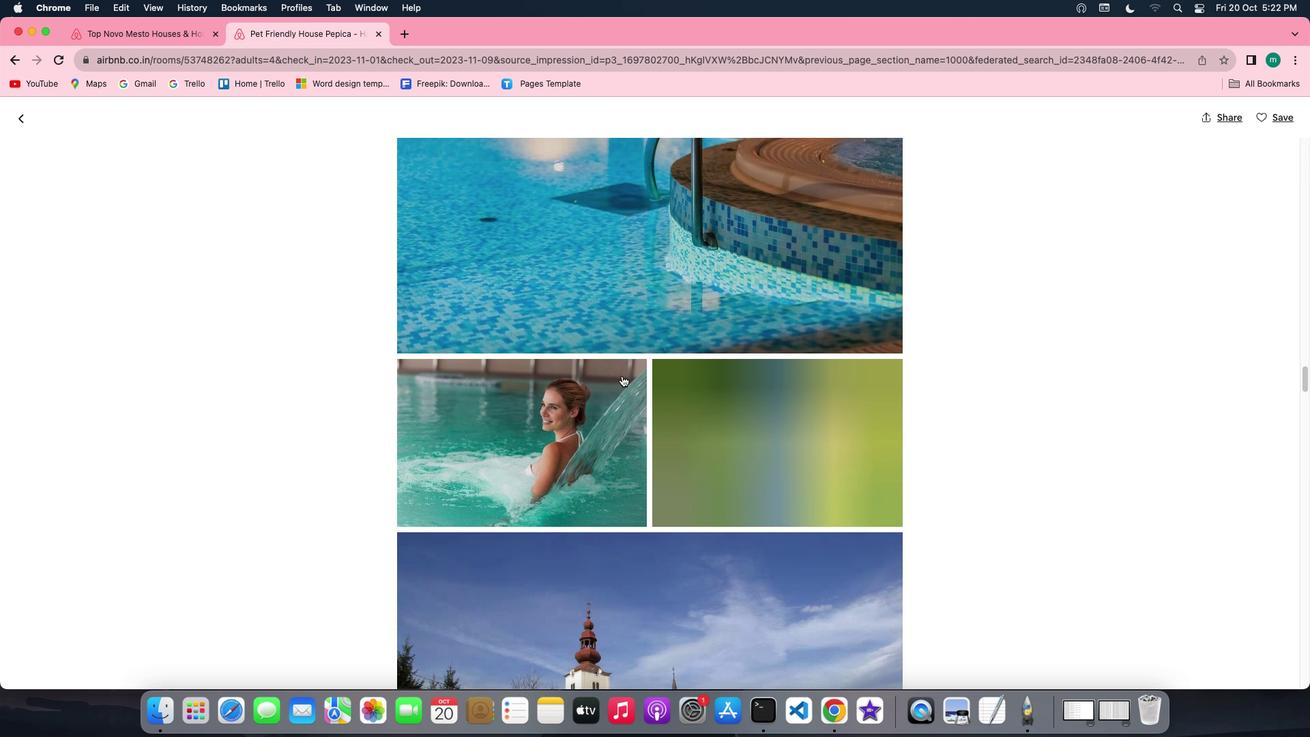 
Action: Mouse scrolled (622, 375) with delta (0, 0)
Screenshot: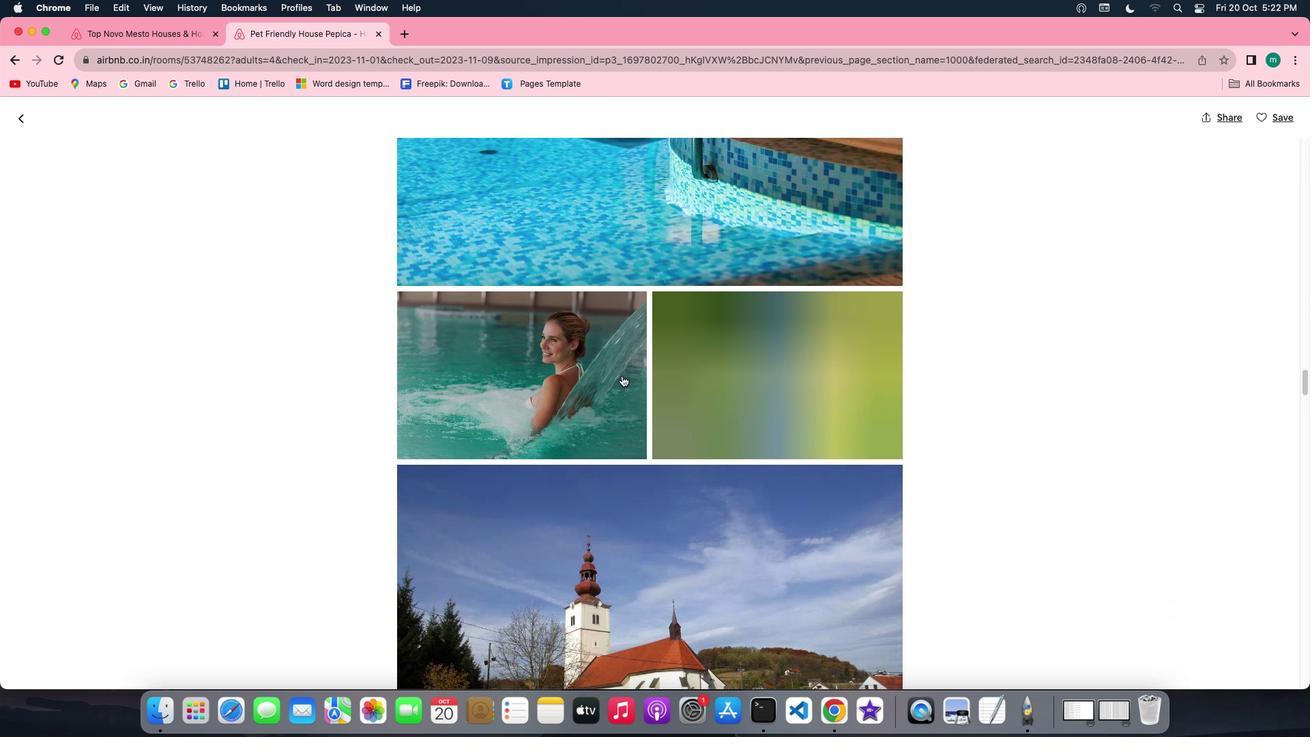 
Action: Mouse scrolled (622, 375) with delta (0, 0)
Screenshot: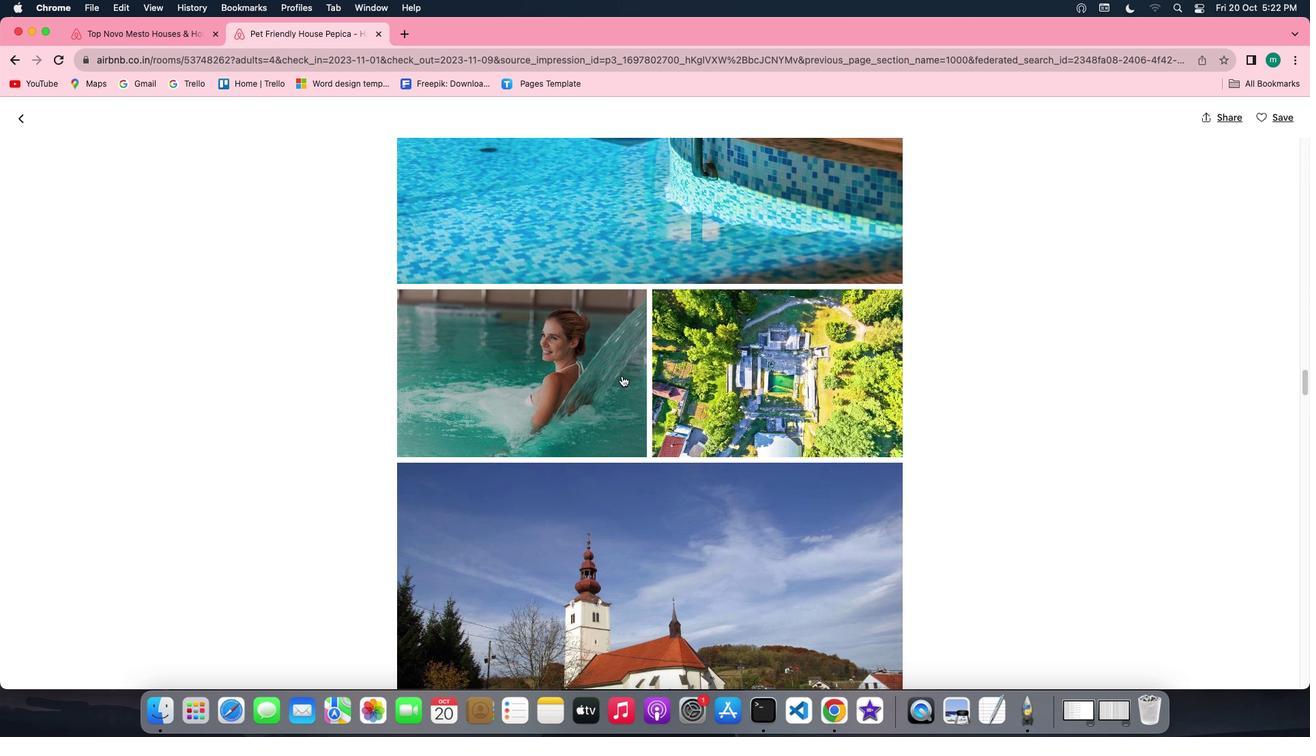 
Action: Mouse scrolled (622, 375) with delta (0, 0)
Screenshot: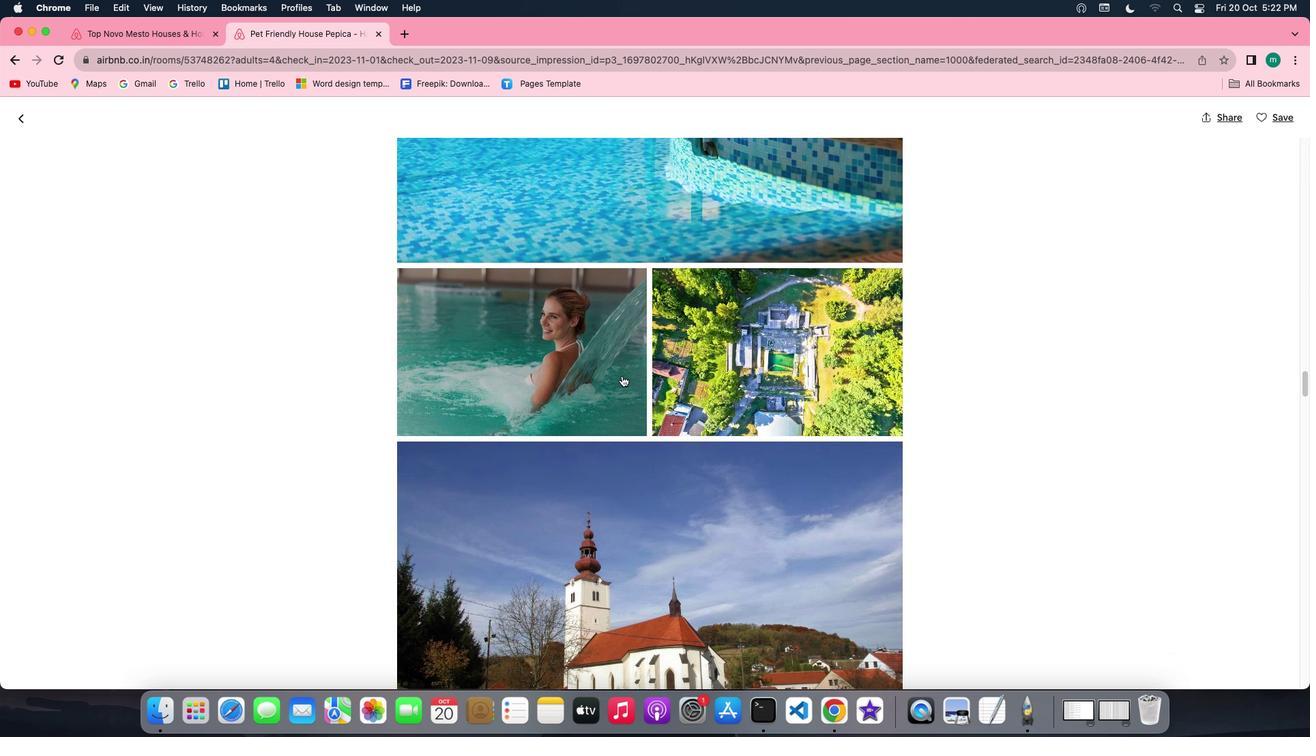 
Action: Mouse scrolled (622, 375) with delta (0, -1)
Screenshot: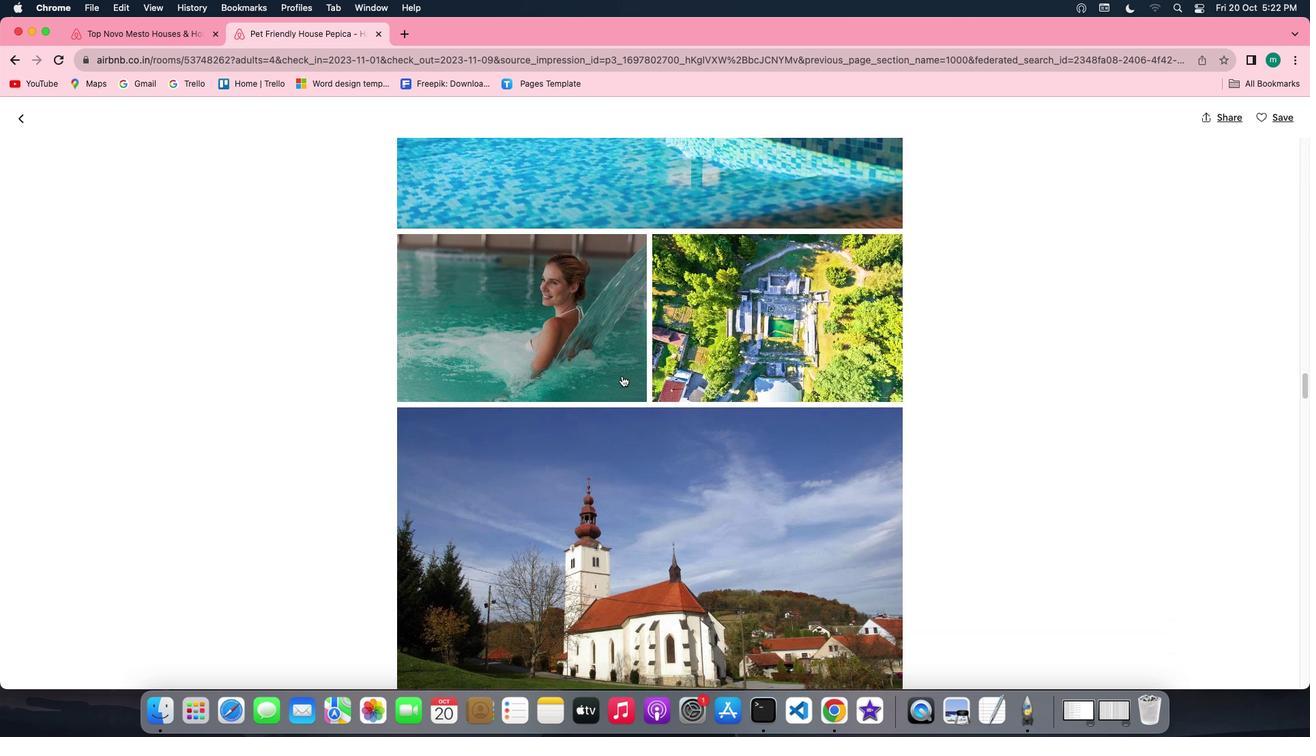 
Action: Mouse scrolled (622, 375) with delta (0, -2)
Screenshot: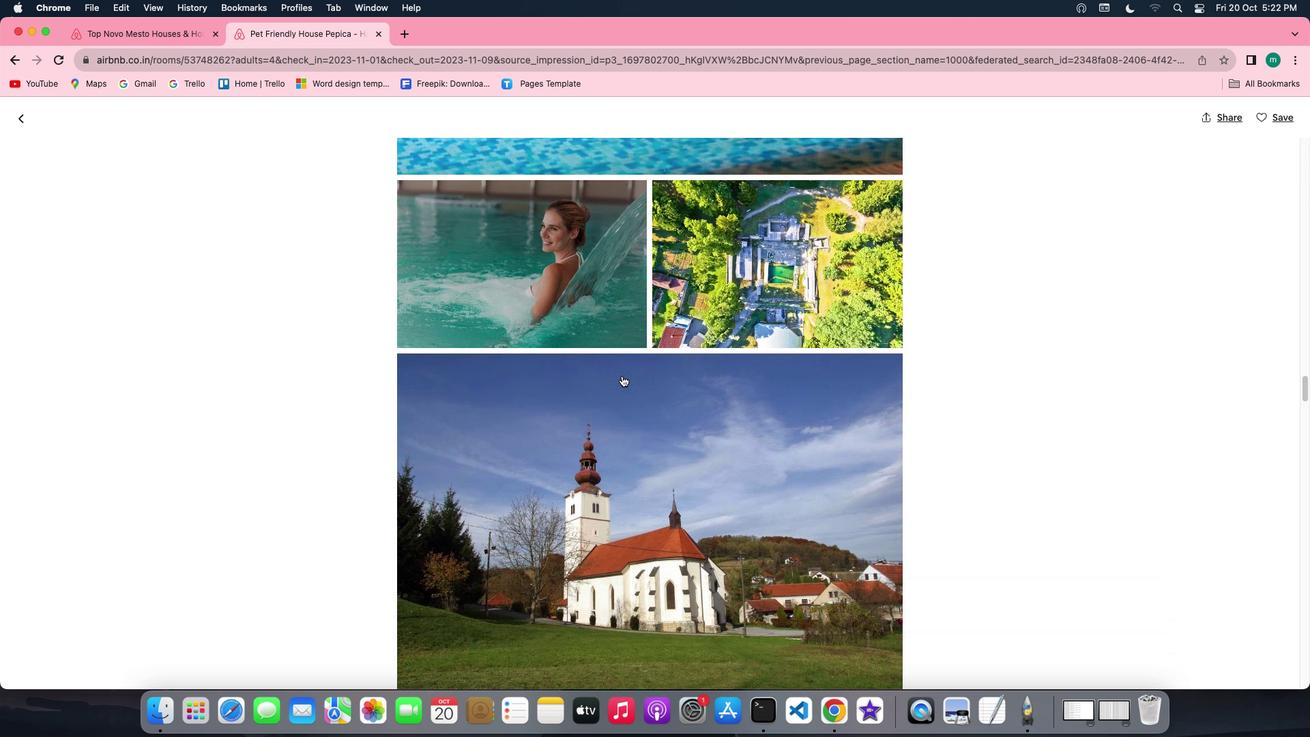 
Action: Mouse scrolled (622, 375) with delta (0, -2)
Screenshot: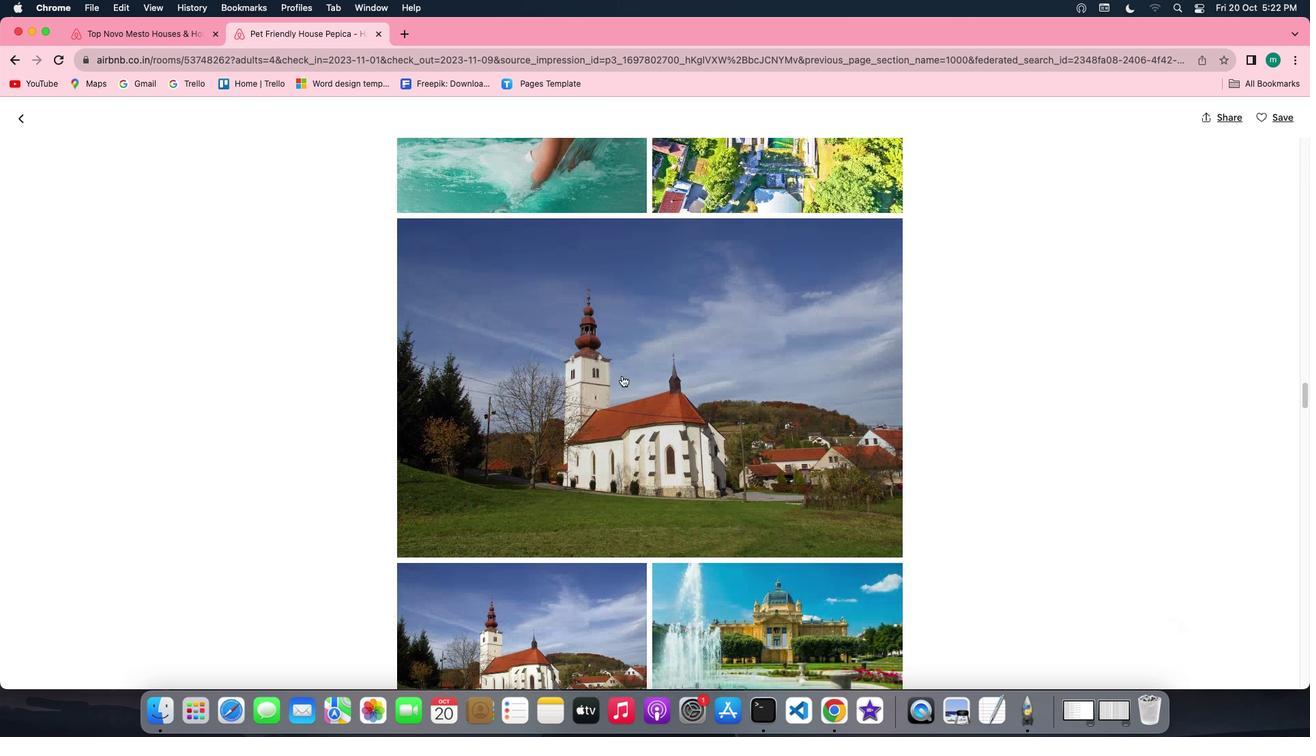 
Action: Mouse scrolled (622, 375) with delta (0, 0)
Screenshot: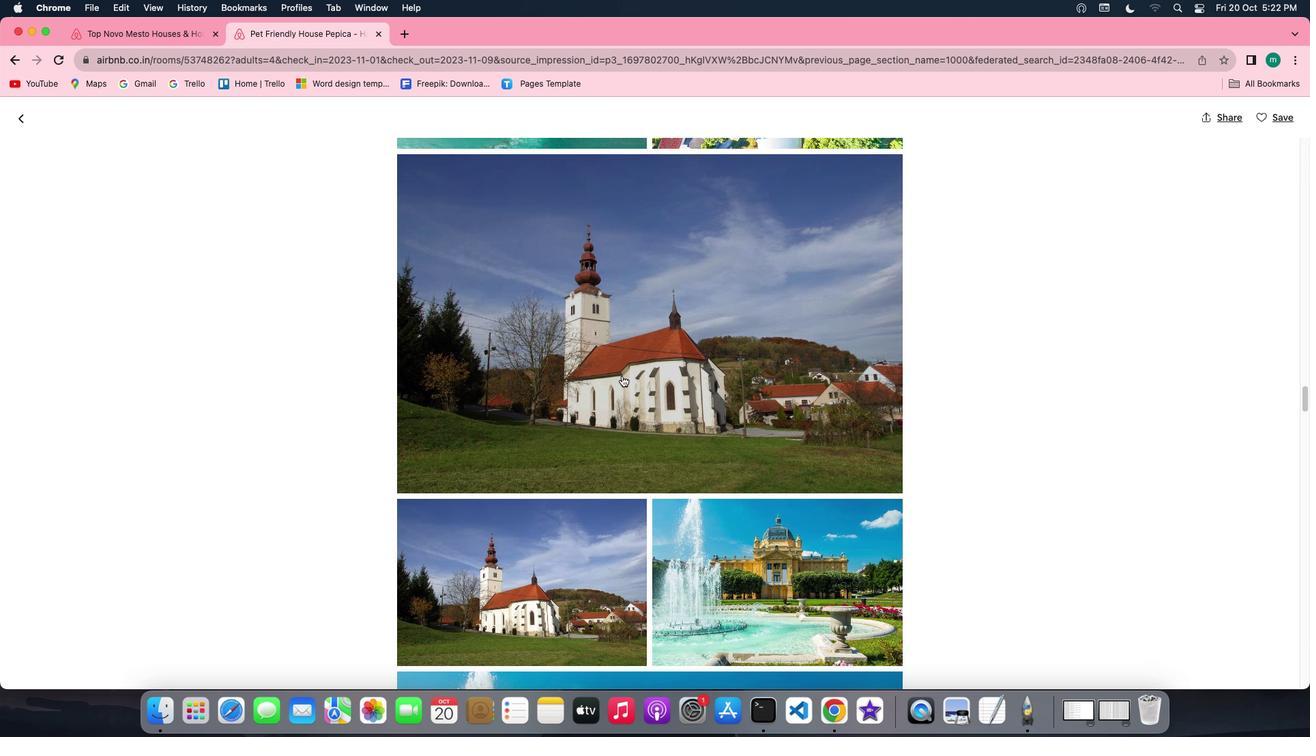 
Action: Mouse scrolled (622, 375) with delta (0, 0)
Screenshot: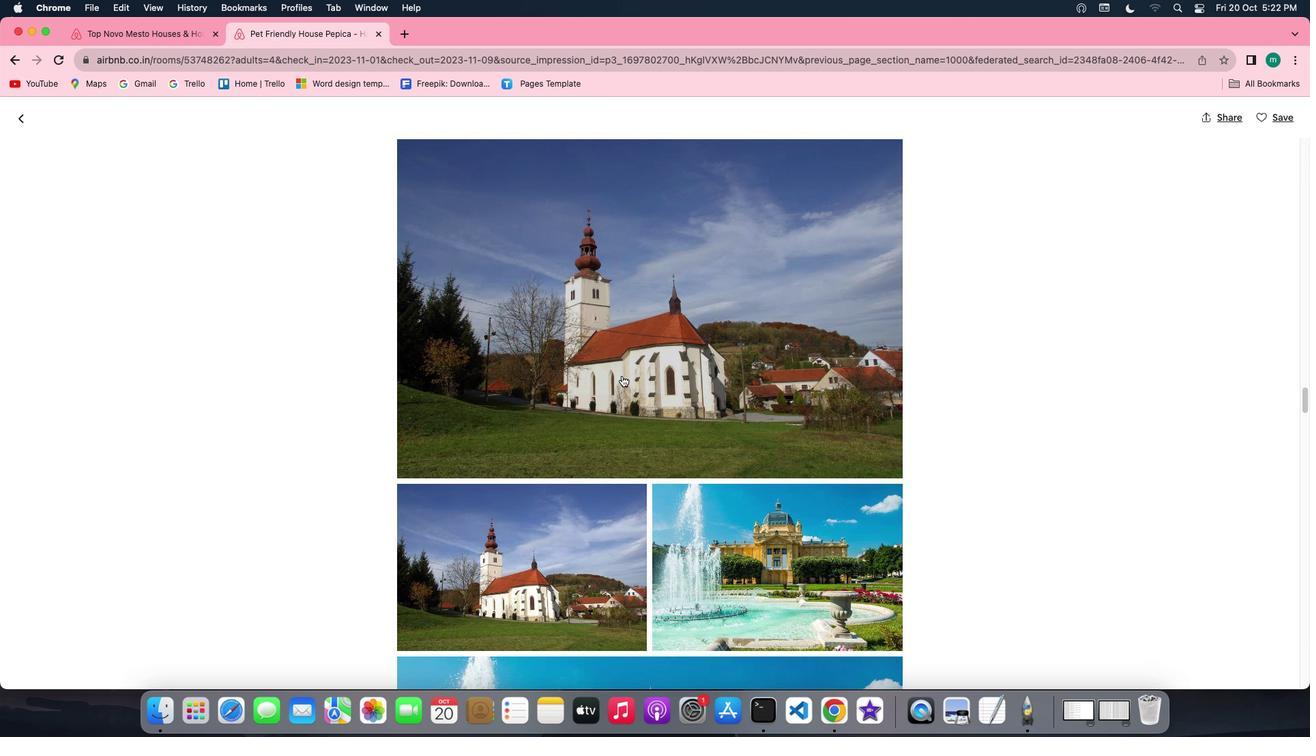 
Action: Mouse scrolled (622, 375) with delta (0, -1)
Screenshot: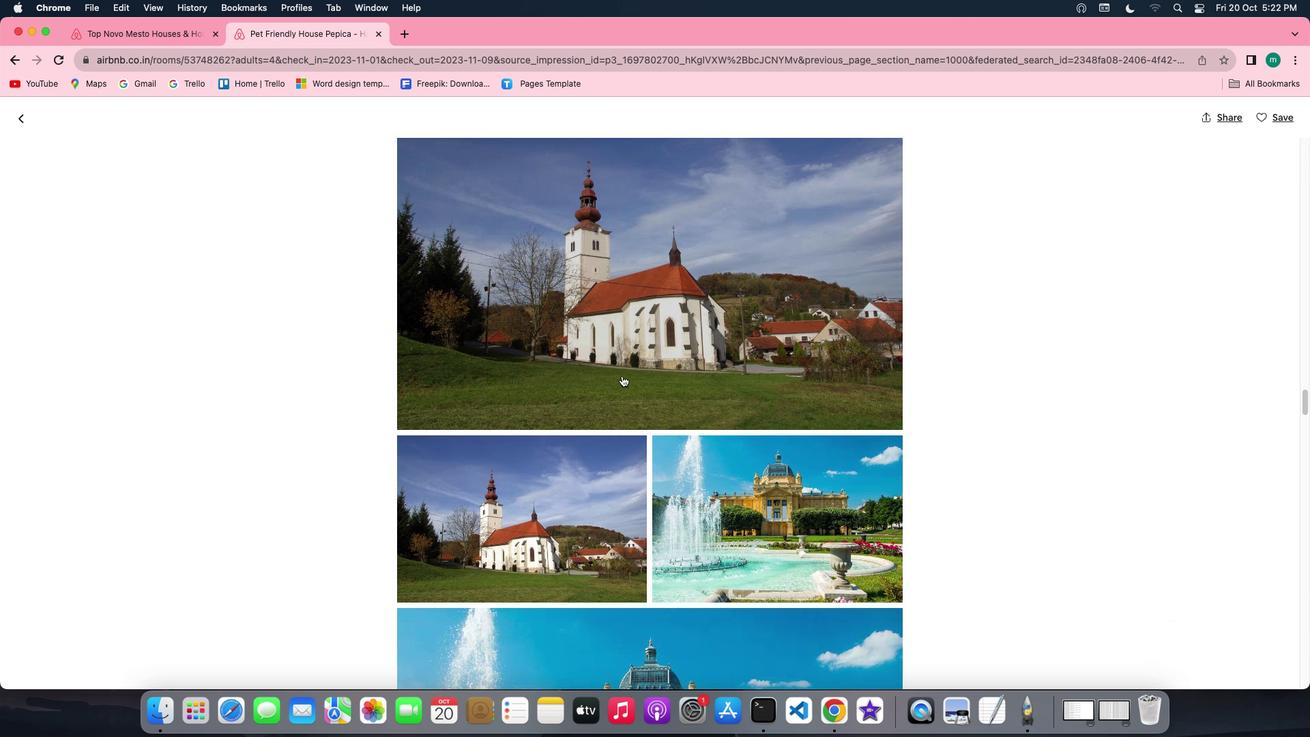 
Action: Mouse scrolled (622, 375) with delta (0, -2)
Screenshot: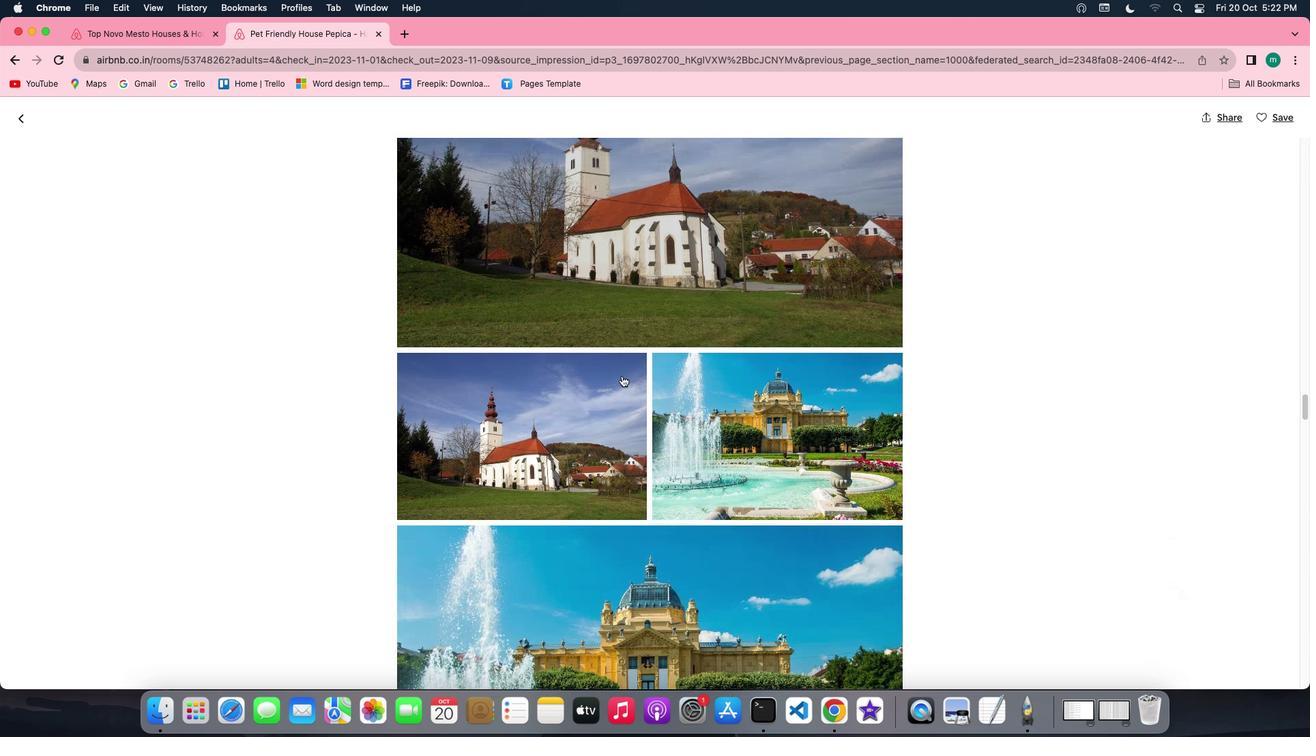 
Action: Mouse scrolled (622, 375) with delta (0, -3)
Screenshot: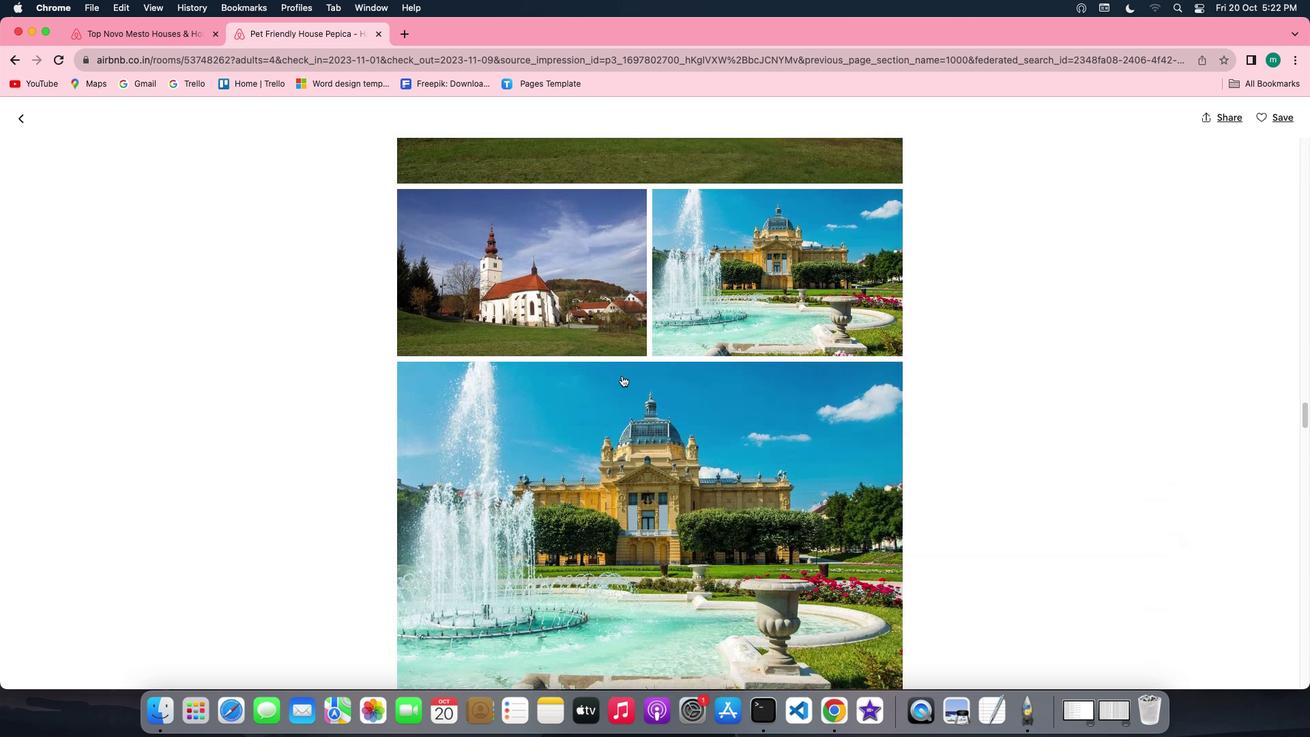 
Action: Mouse scrolled (622, 375) with delta (0, 0)
Screenshot: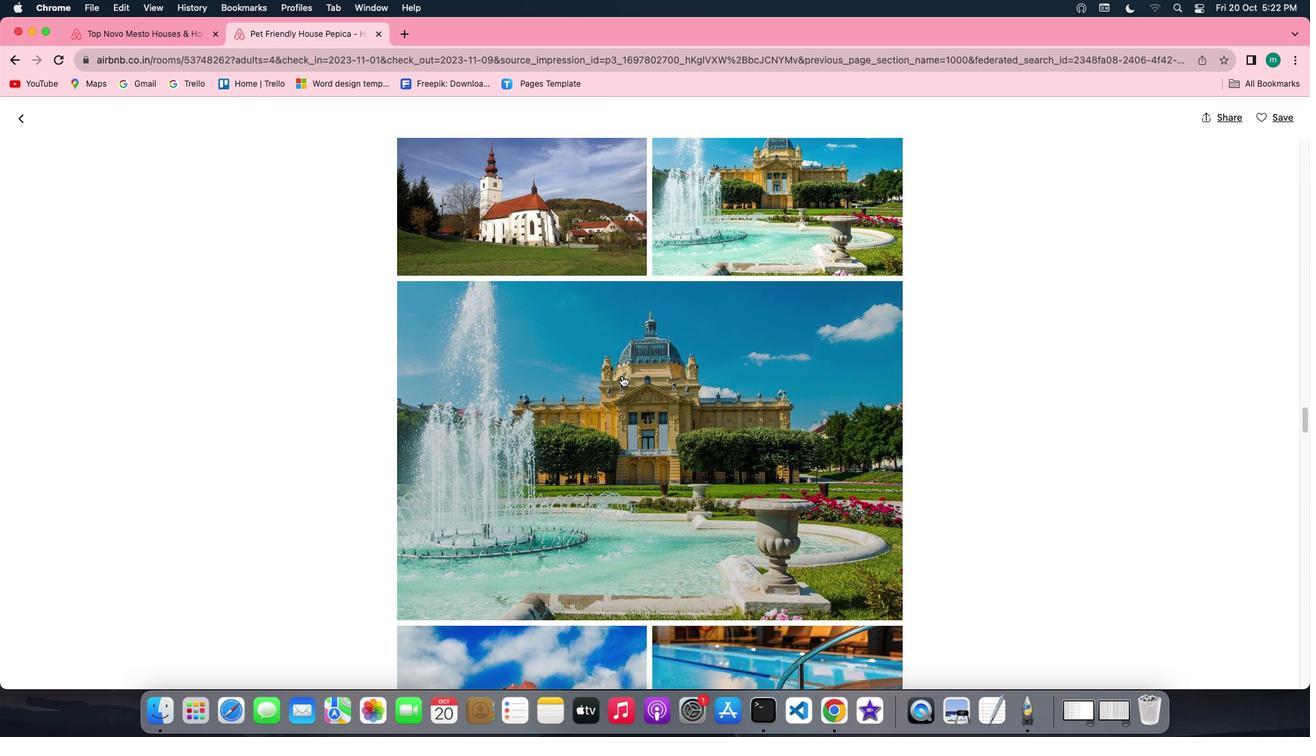 
Action: Mouse scrolled (622, 375) with delta (0, 0)
Screenshot: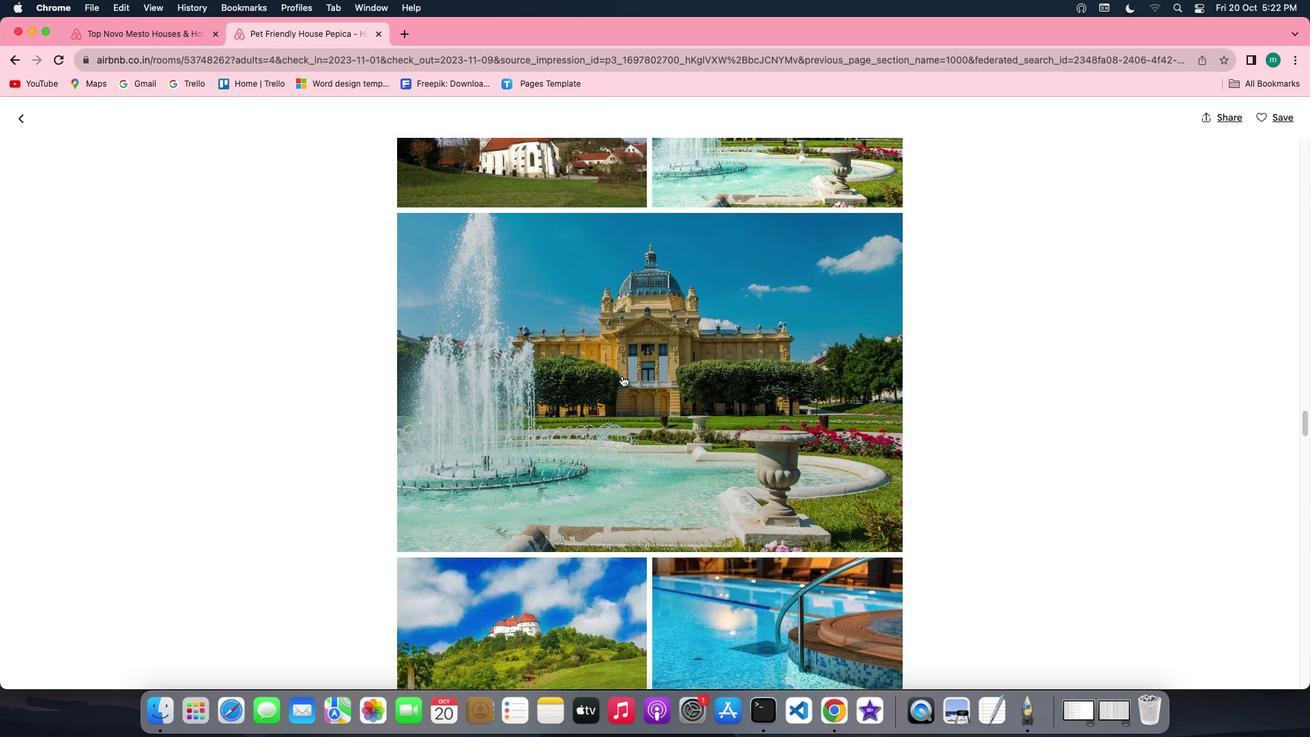 
Action: Mouse scrolled (622, 375) with delta (0, -2)
Screenshot: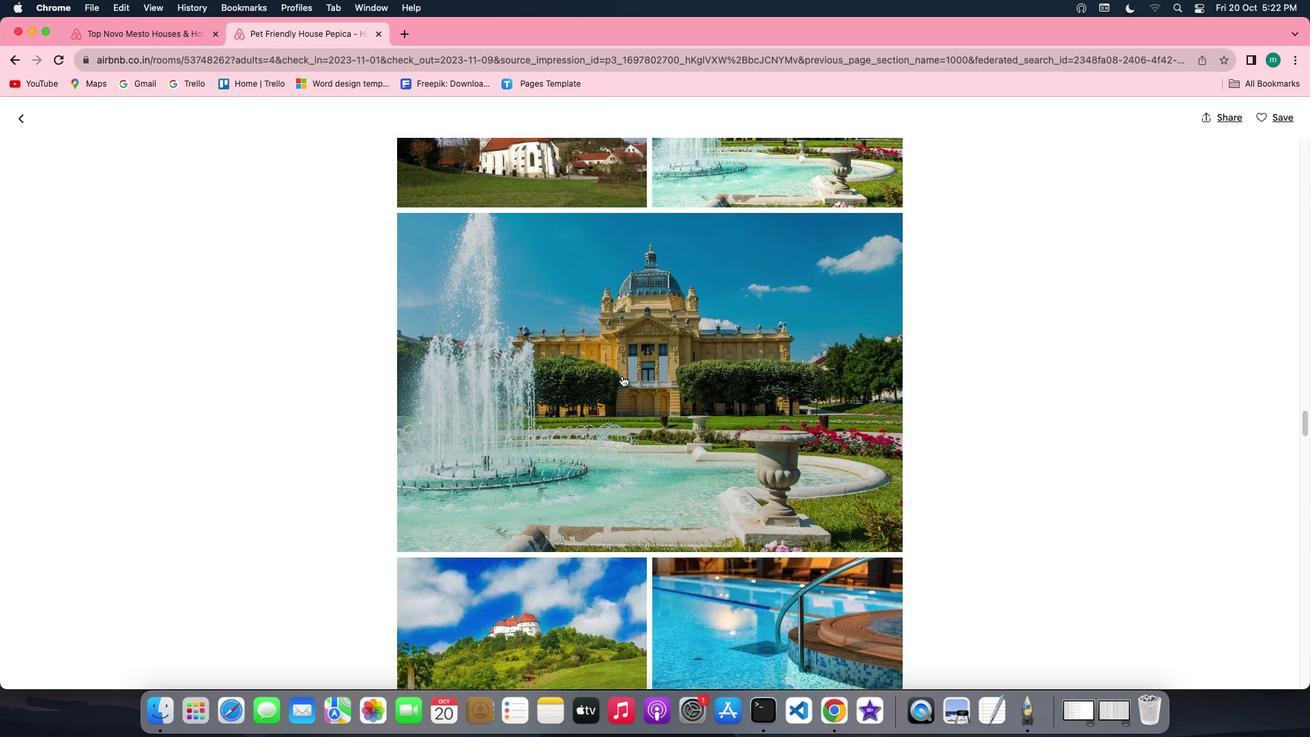 
Action: Mouse scrolled (622, 375) with delta (0, -3)
Screenshot: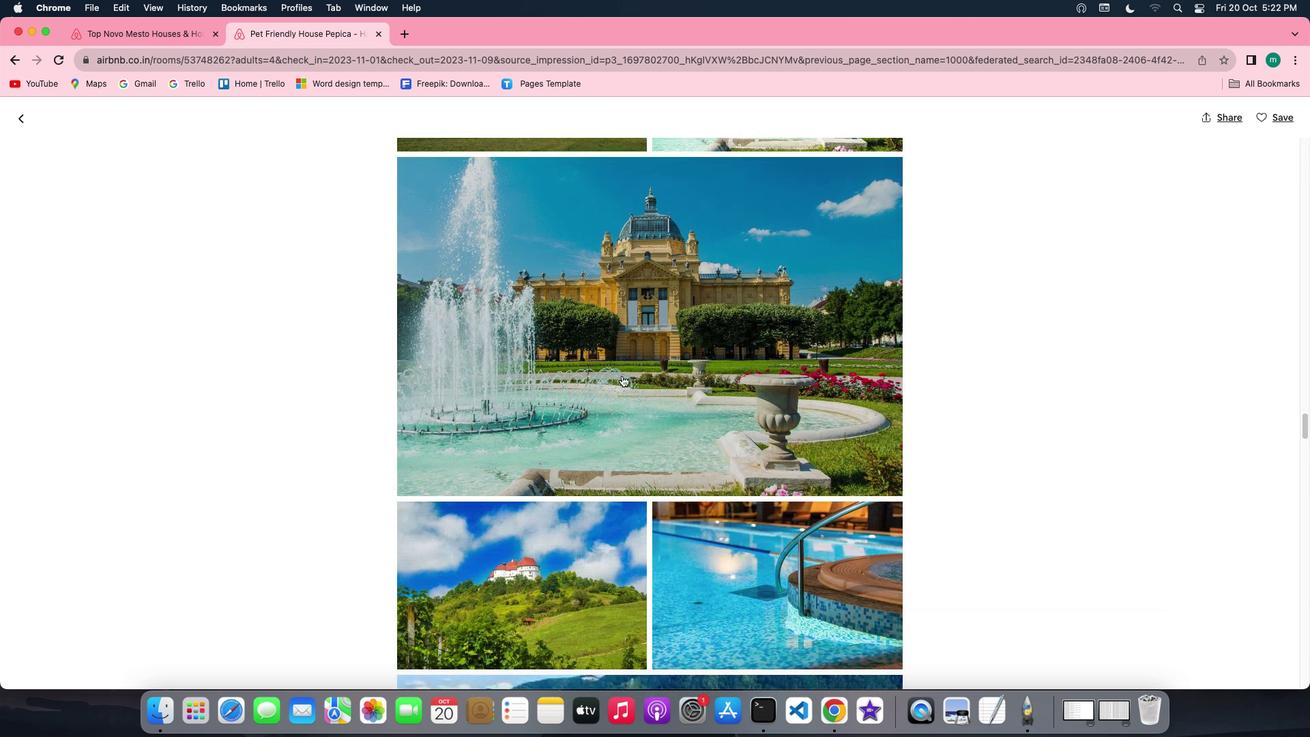 
Action: Mouse scrolled (622, 375) with delta (0, -3)
Screenshot: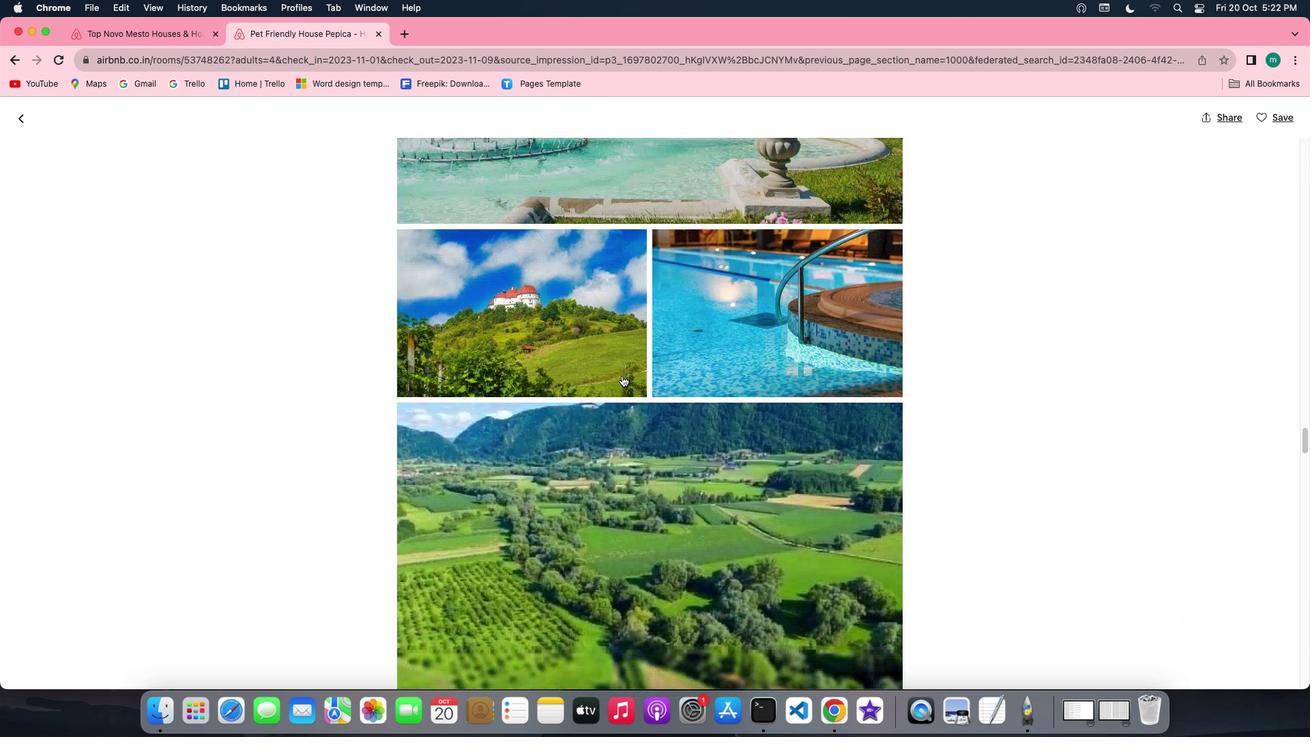 
Action: Mouse scrolled (622, 375) with delta (0, 0)
Screenshot: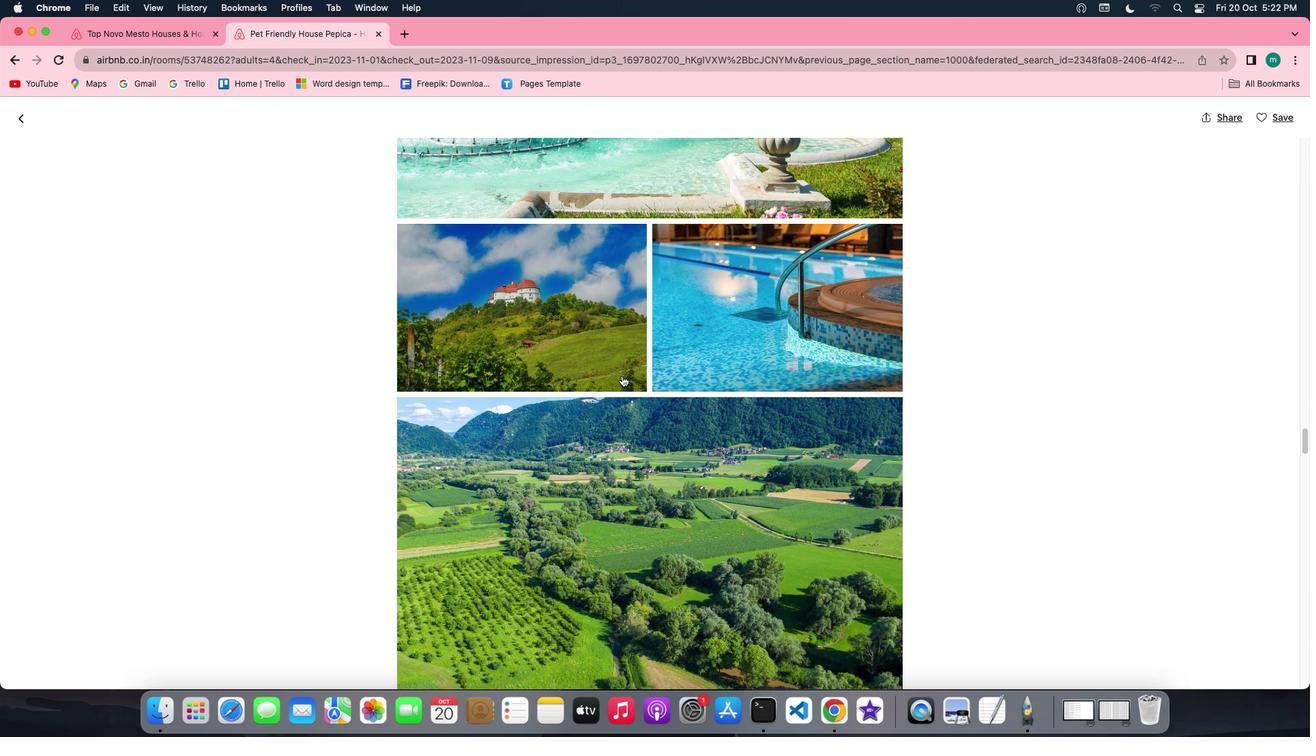
Action: Mouse scrolled (622, 375) with delta (0, 0)
Screenshot: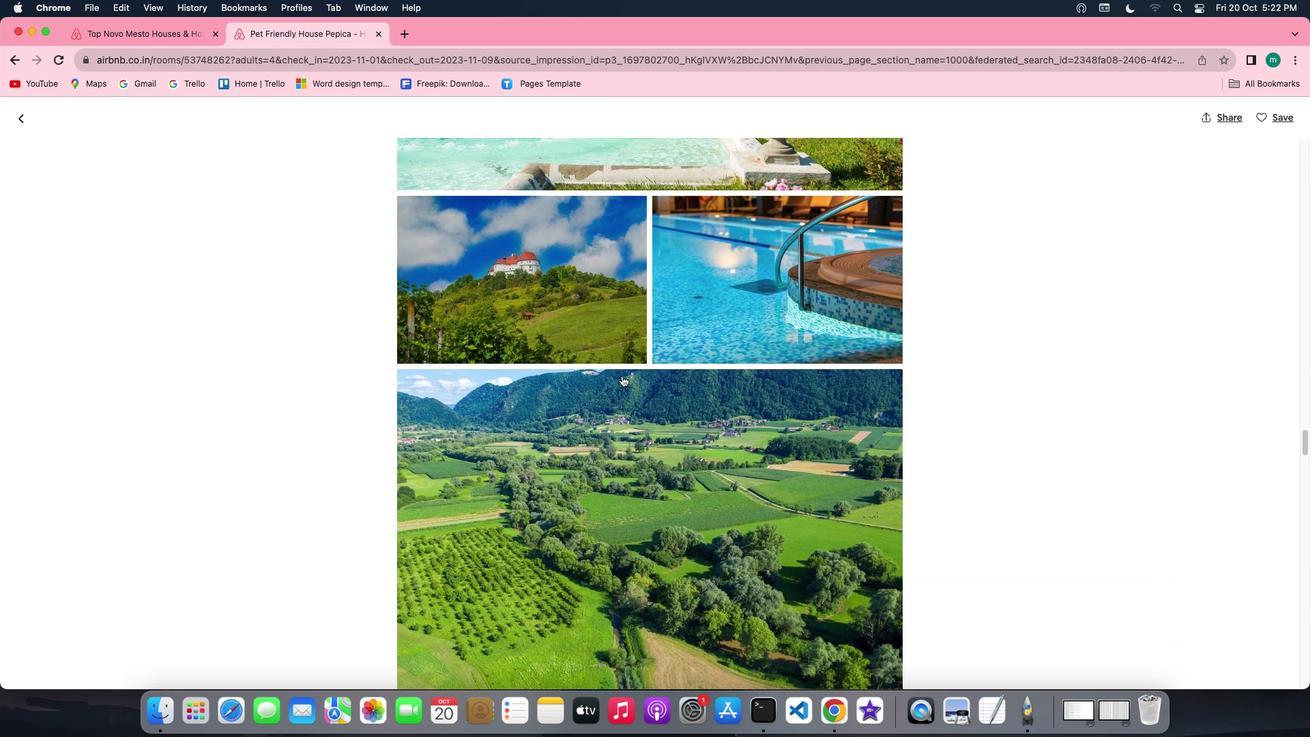 
Action: Mouse scrolled (622, 375) with delta (0, -2)
Screenshot: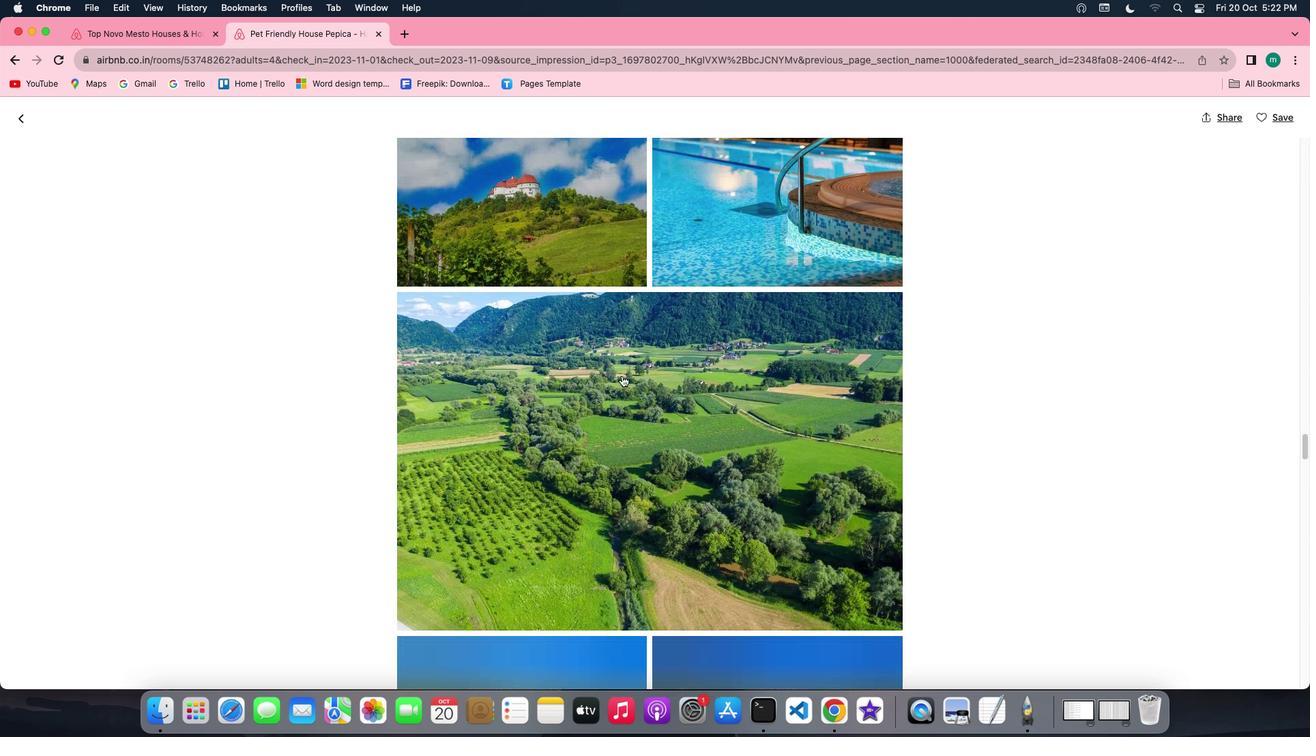 
Action: Mouse scrolled (622, 375) with delta (0, -2)
Screenshot: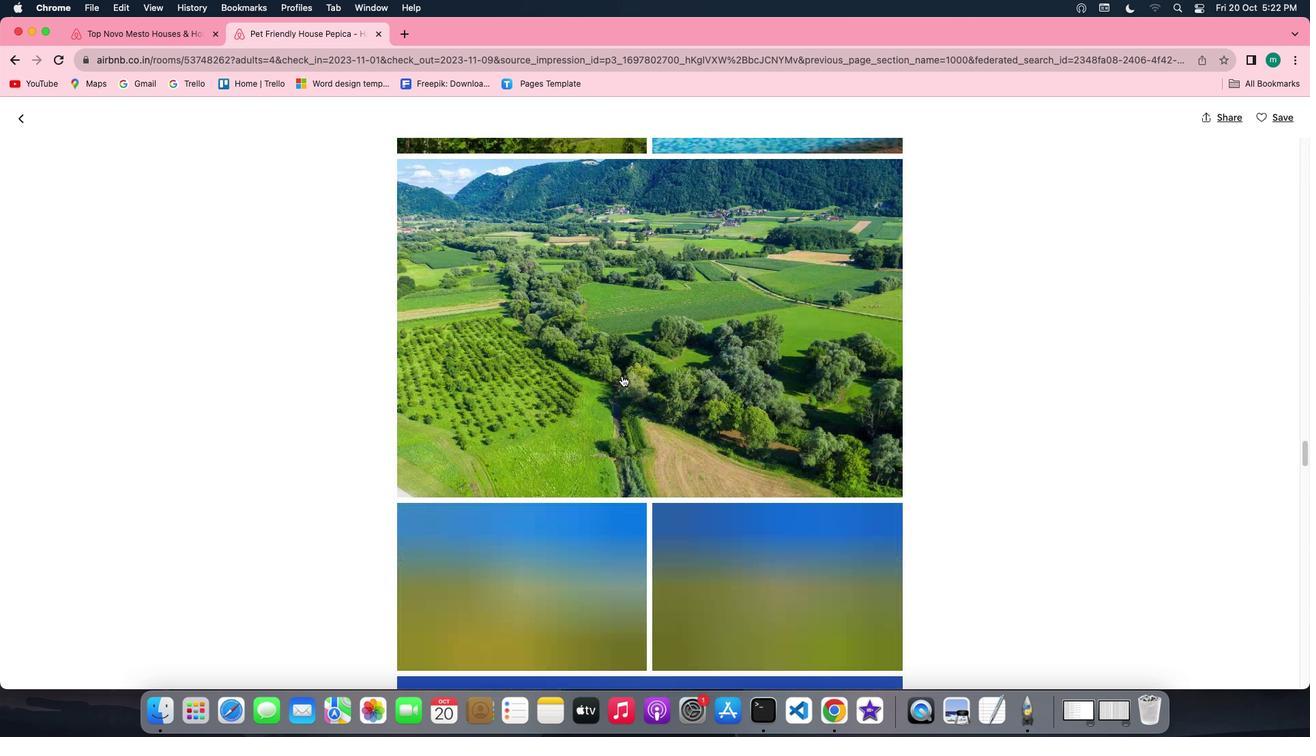
Action: Mouse scrolled (622, 375) with delta (0, -3)
Screenshot: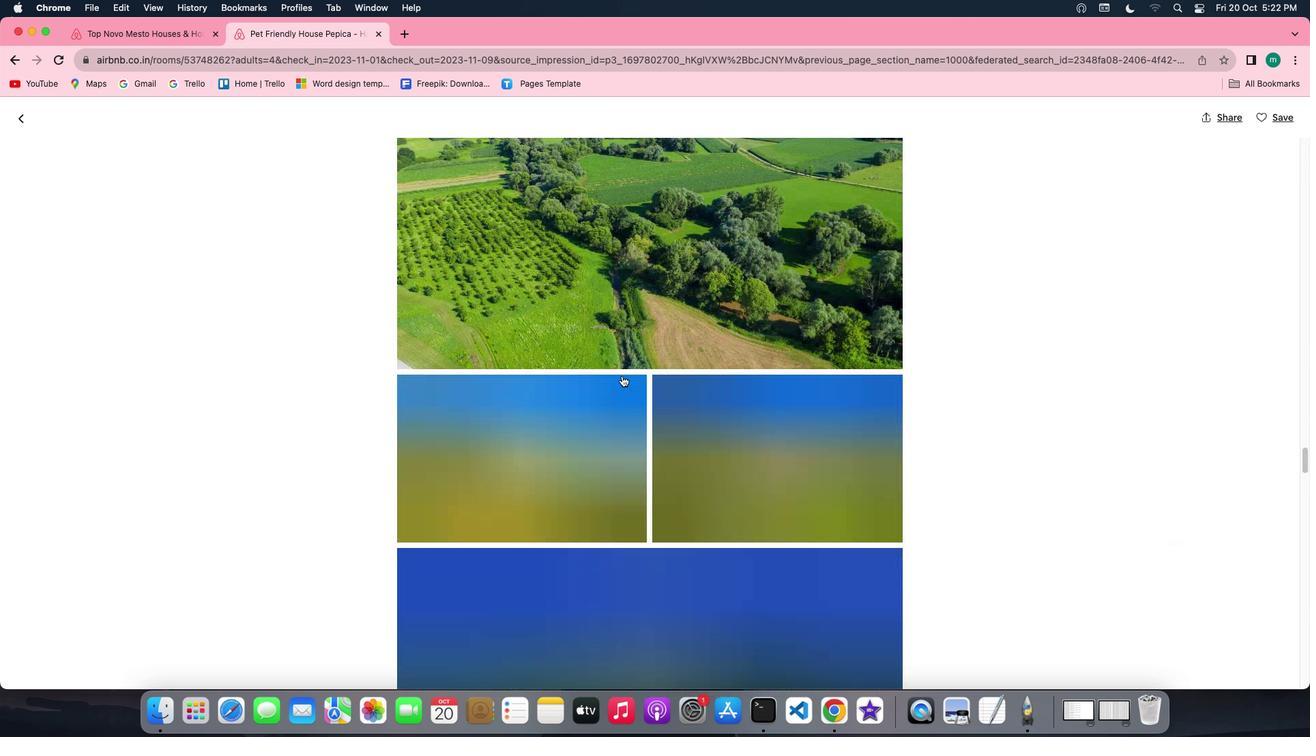 
Action: Mouse scrolled (622, 375) with delta (0, 0)
Screenshot: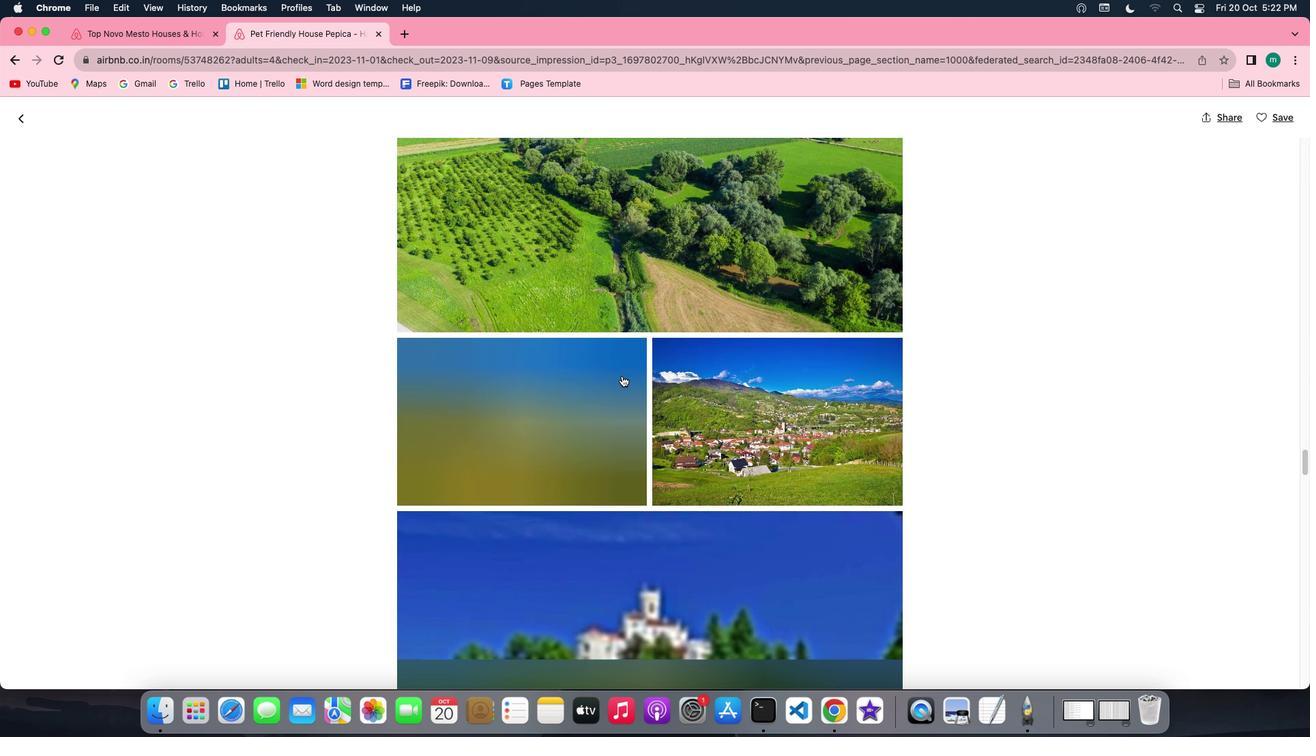 
Action: Mouse scrolled (622, 375) with delta (0, 0)
Screenshot: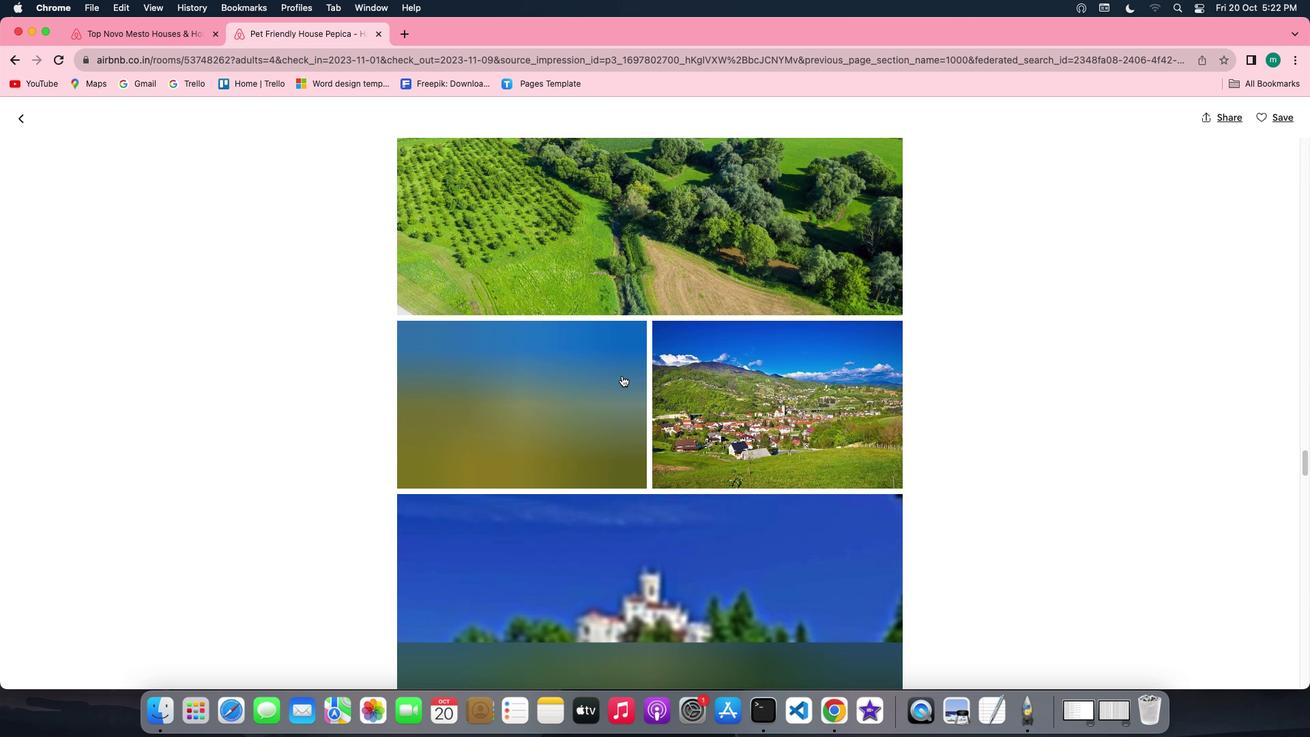 
Action: Mouse scrolled (622, 375) with delta (0, -1)
Screenshot: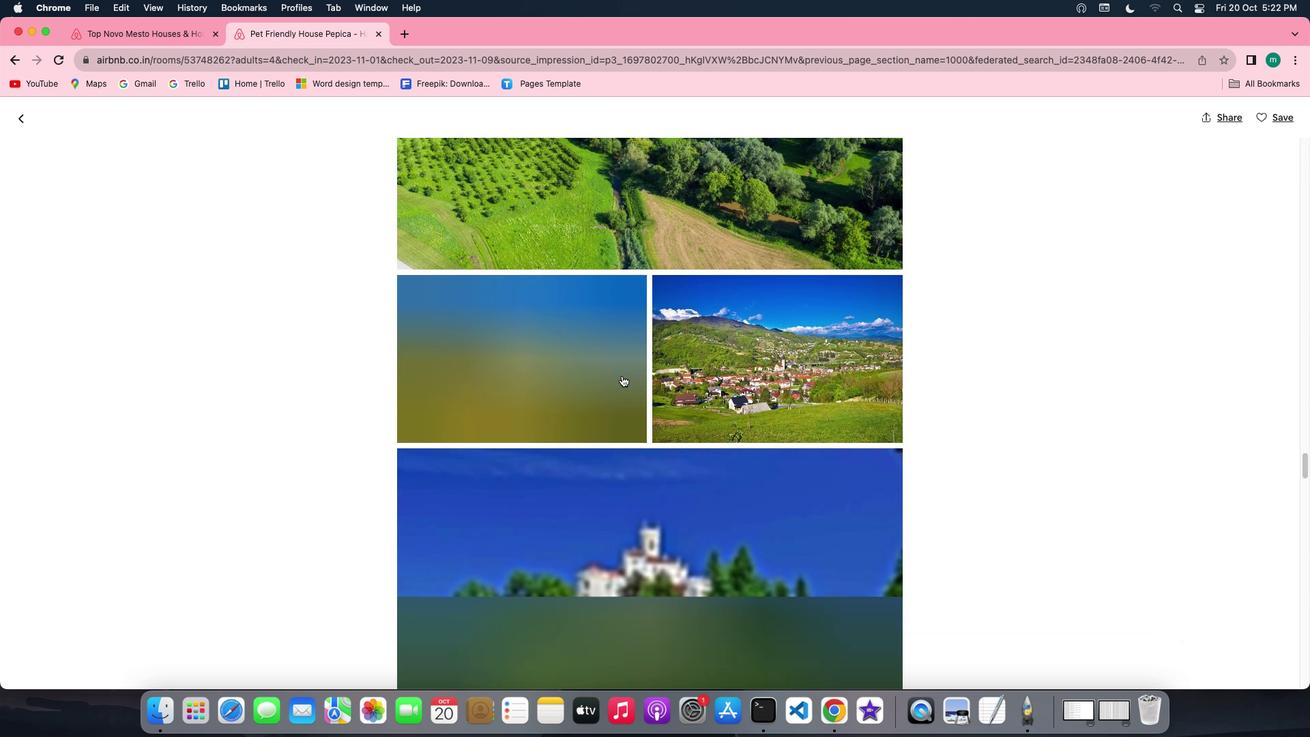 
Action: Mouse scrolled (622, 375) with delta (0, -2)
Screenshot: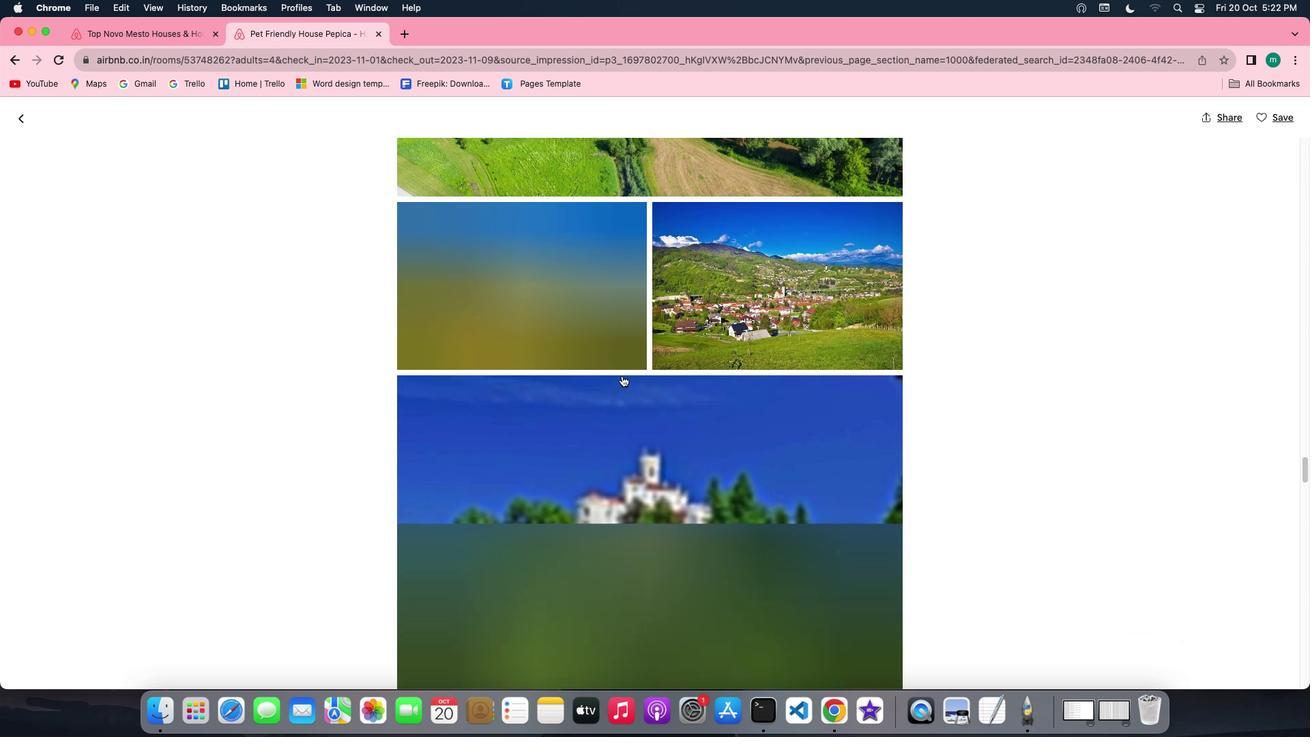 
Action: Mouse scrolled (622, 375) with delta (0, -2)
Screenshot: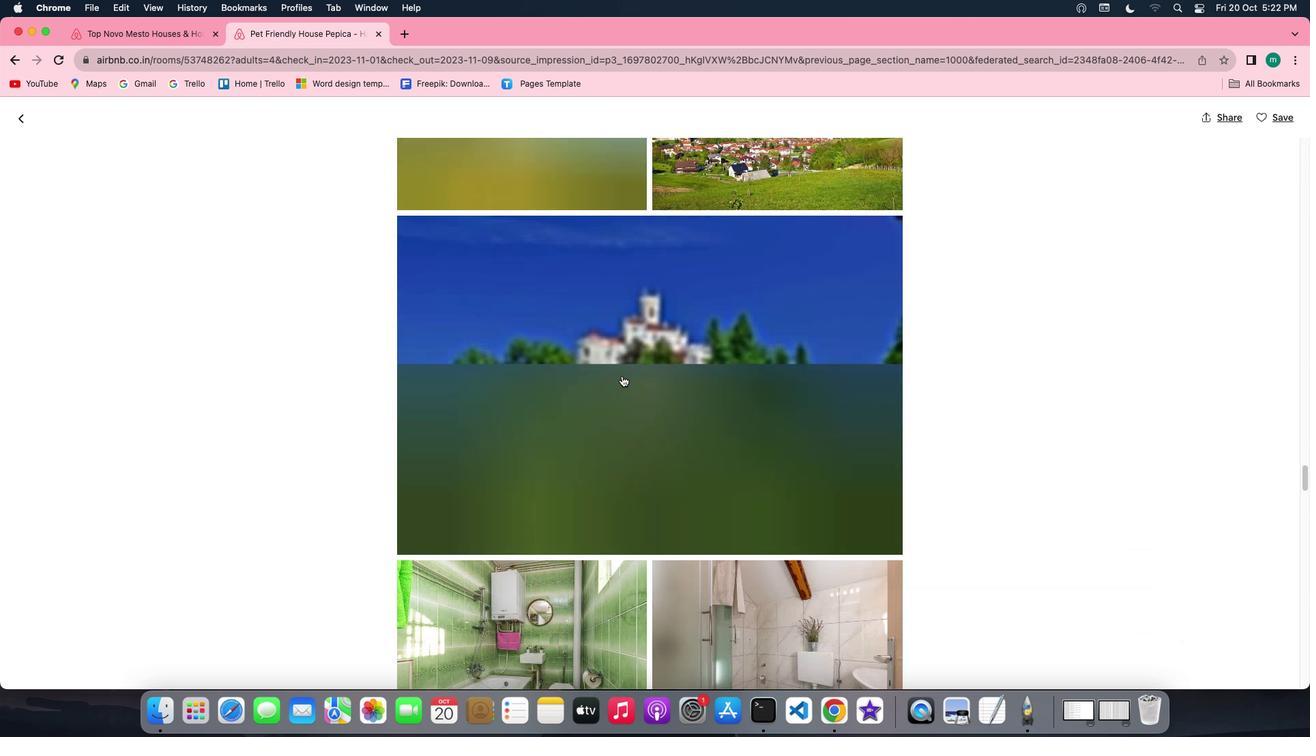 
Action: Mouse scrolled (622, 375) with delta (0, 0)
Screenshot: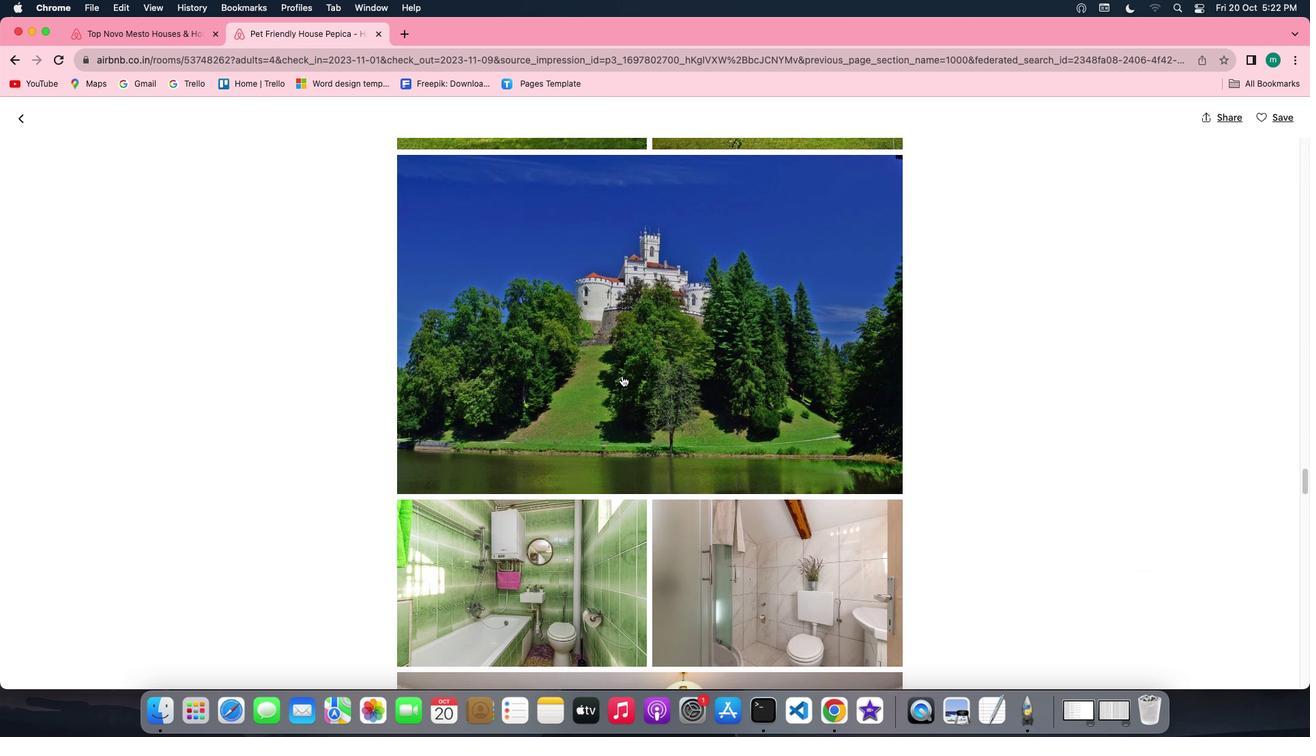 
Action: Mouse scrolled (622, 375) with delta (0, 0)
Screenshot: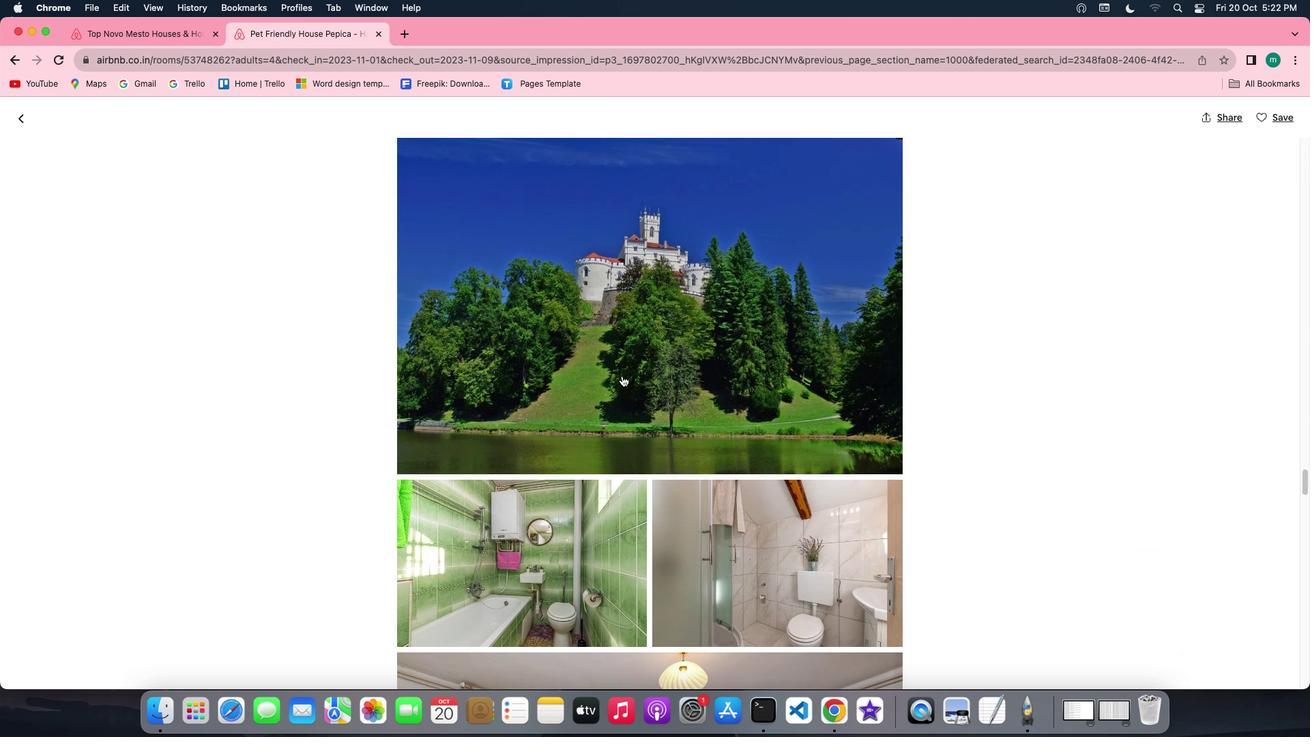 
Action: Mouse scrolled (622, 375) with delta (0, -2)
Screenshot: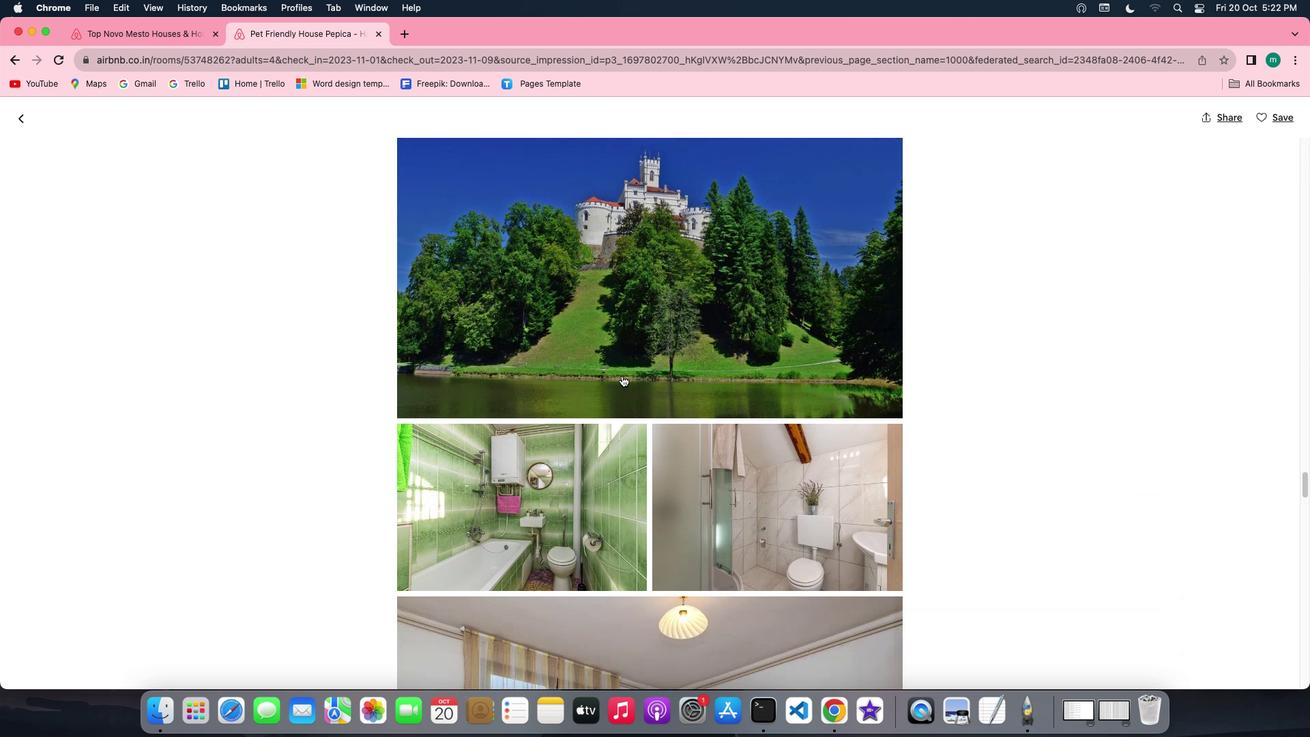 
Action: Mouse scrolled (622, 375) with delta (0, -2)
Screenshot: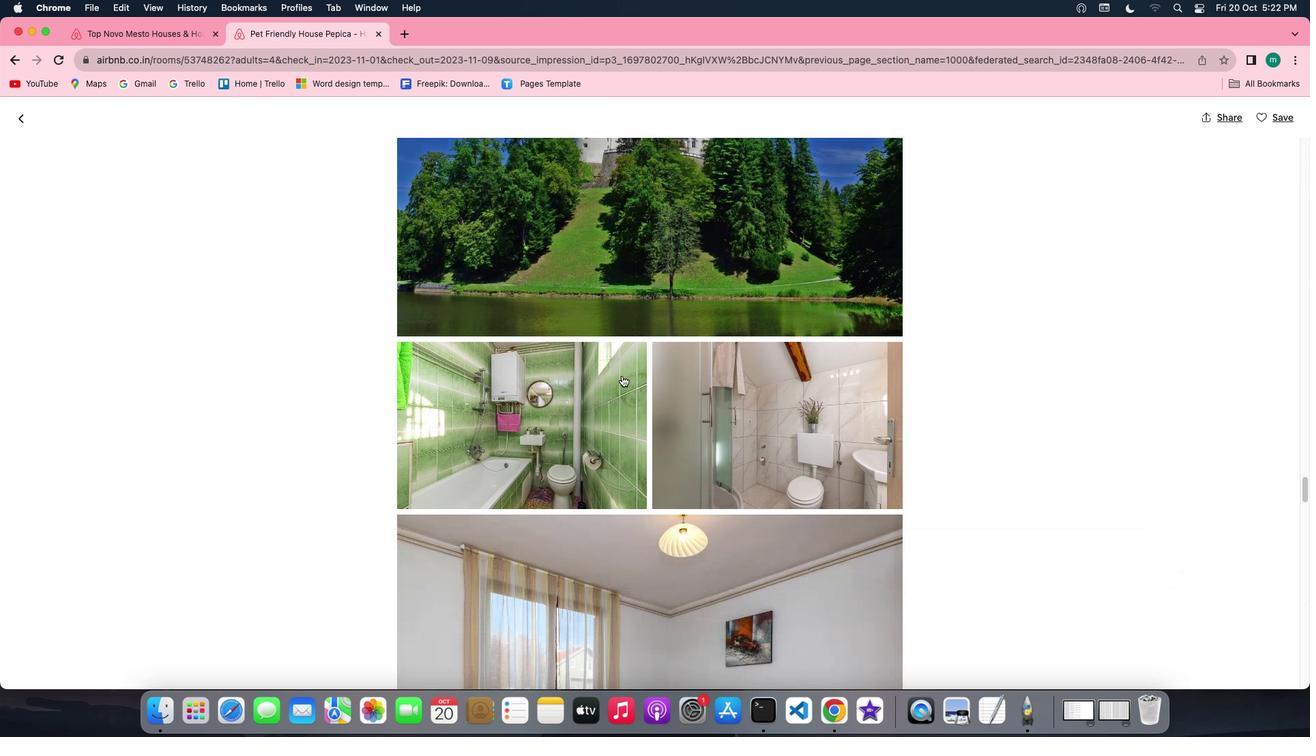 
Action: Mouse scrolled (622, 375) with delta (0, -3)
Screenshot: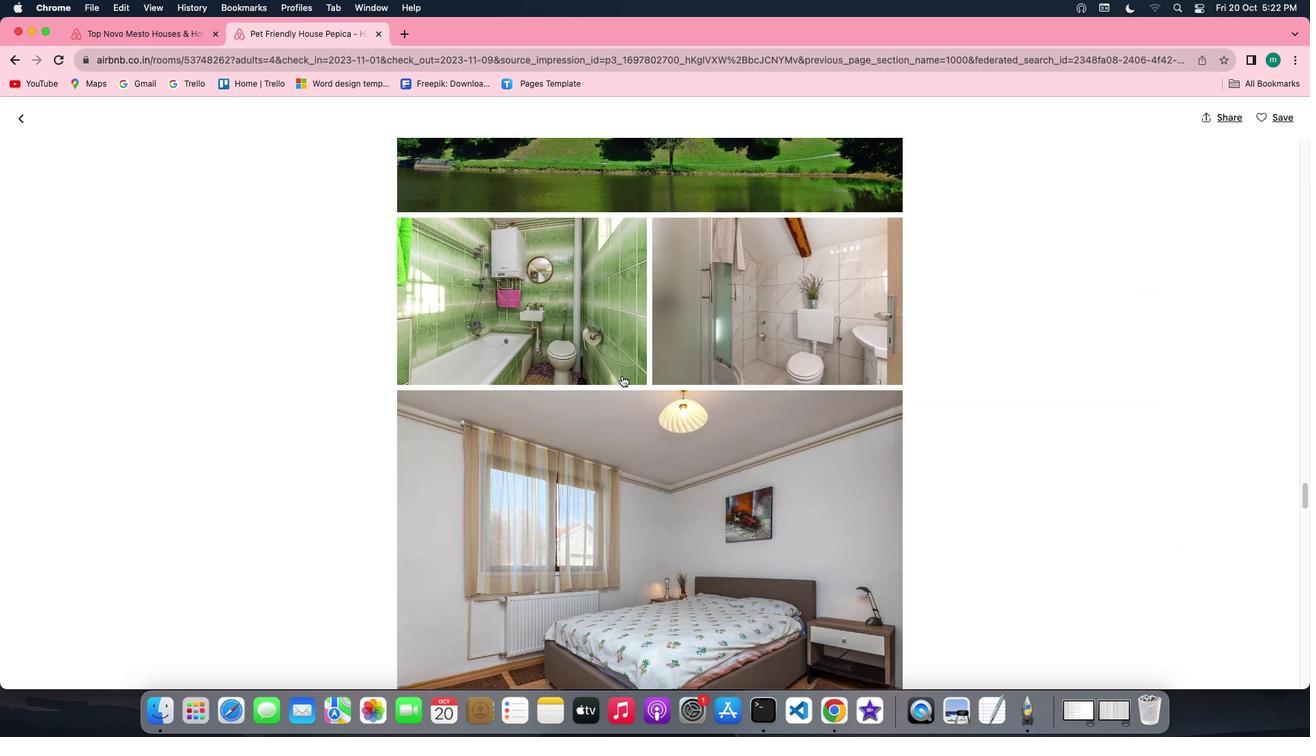 
Action: Mouse scrolled (622, 375) with delta (0, 0)
Screenshot: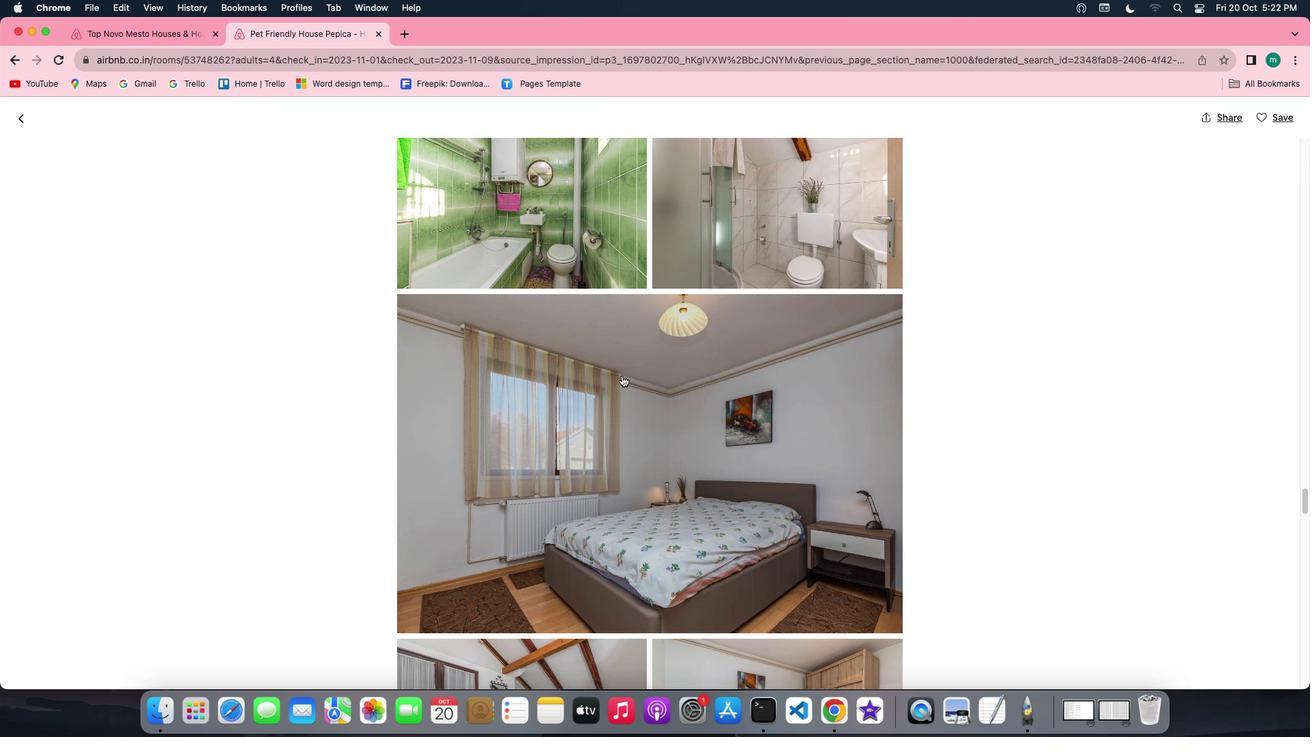 
Action: Mouse scrolled (622, 375) with delta (0, 0)
Screenshot: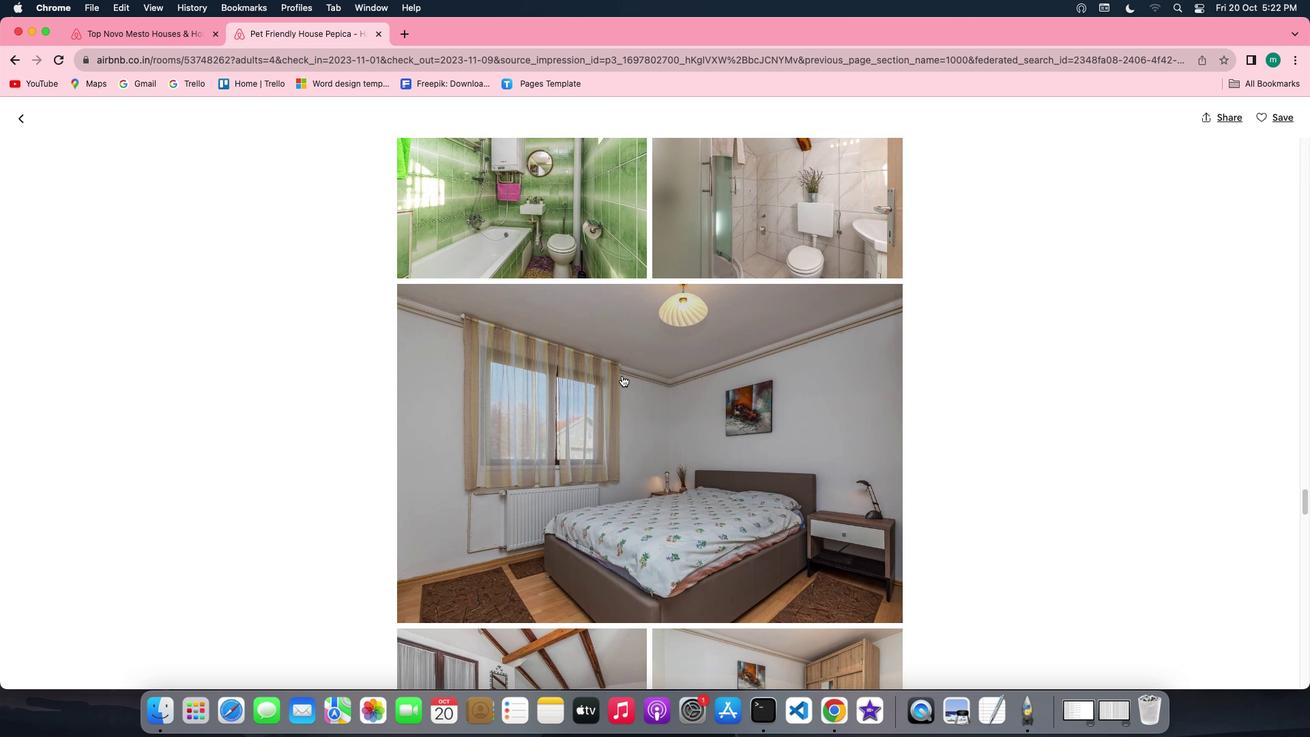 
Action: Mouse scrolled (622, 375) with delta (0, -2)
Screenshot: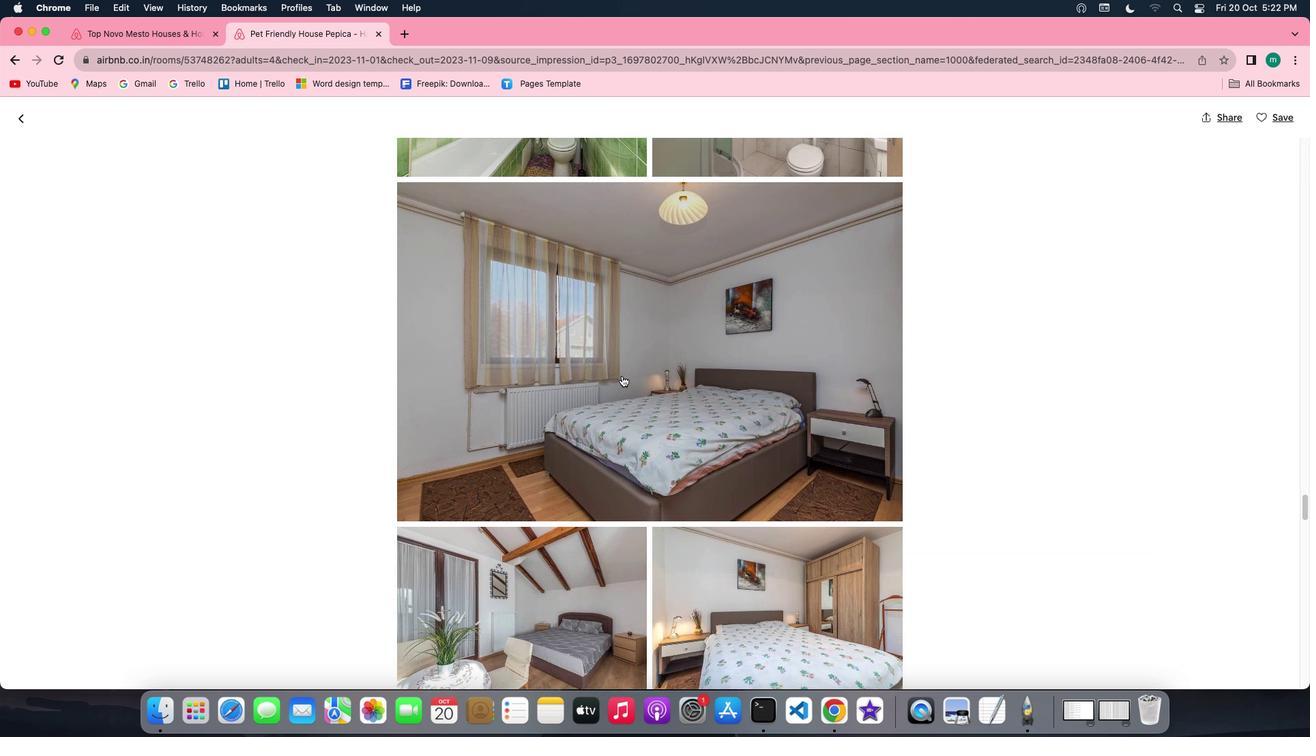 
Action: Mouse scrolled (622, 375) with delta (0, -2)
Screenshot: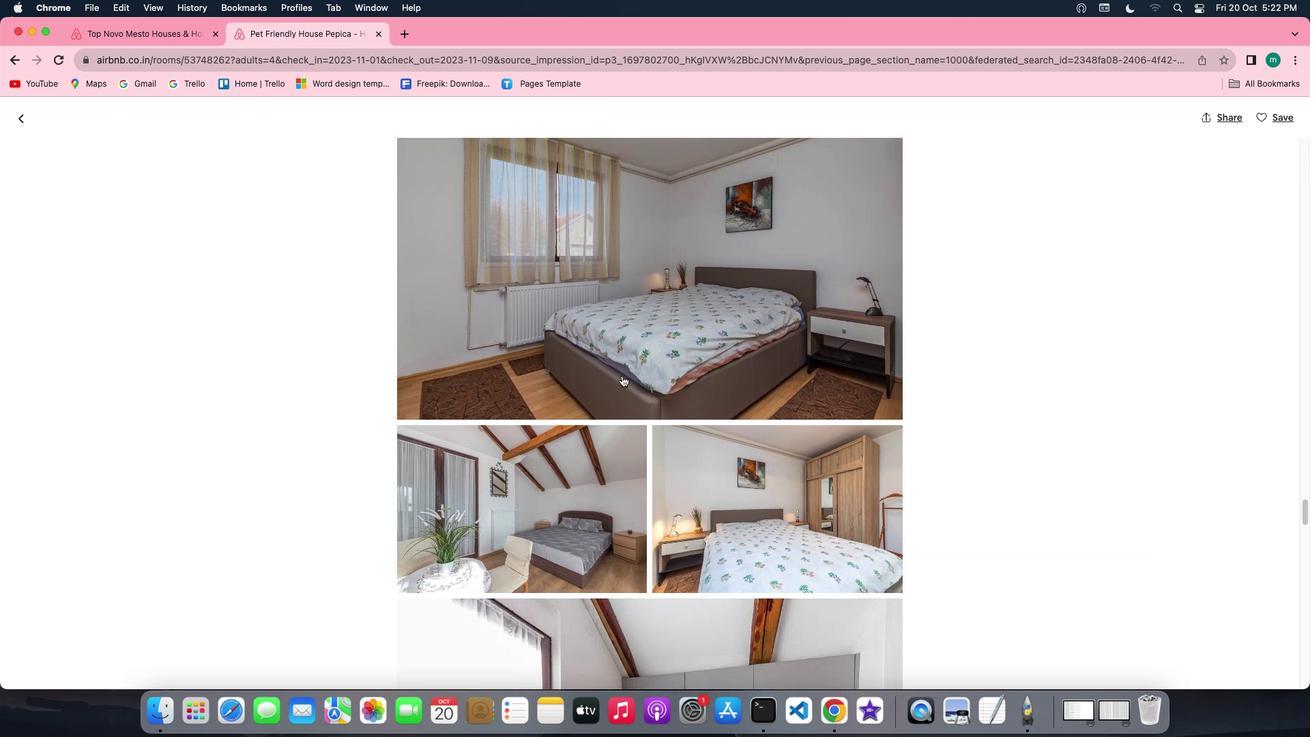 
Action: Mouse scrolled (622, 375) with delta (0, -3)
Screenshot: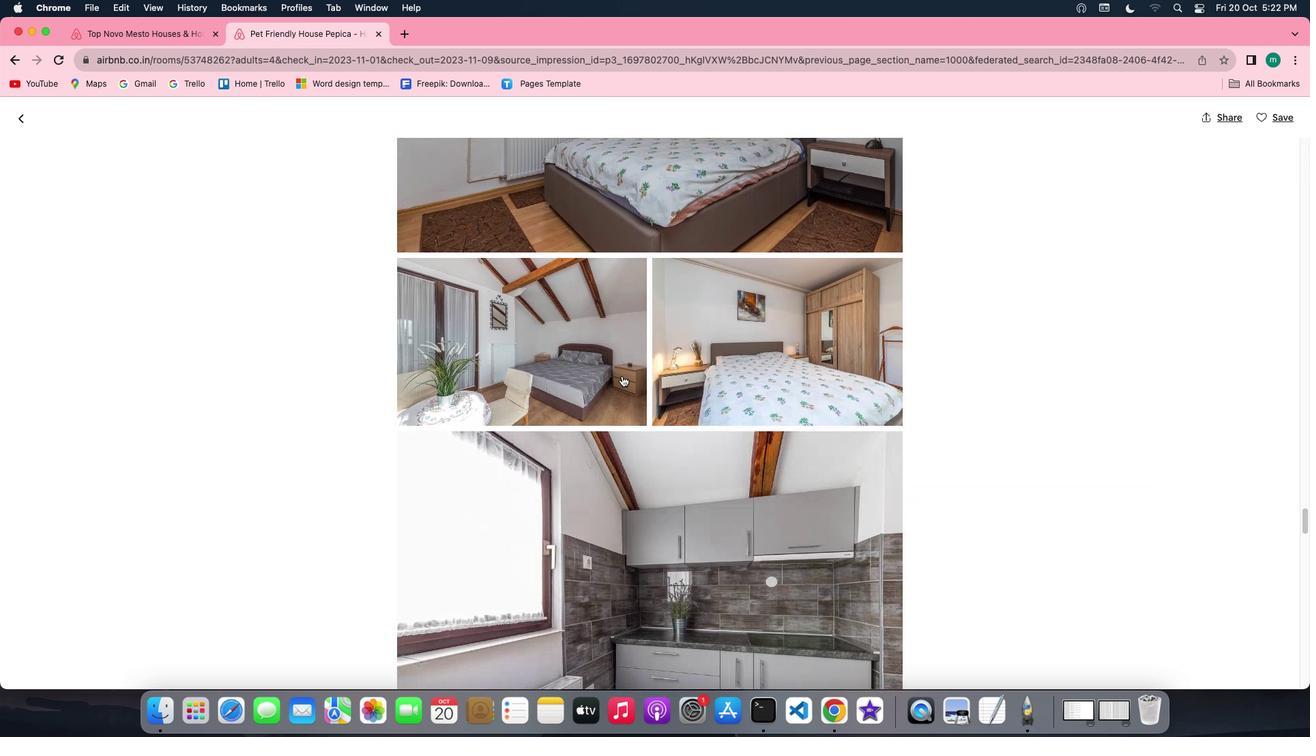 
Action: Mouse scrolled (622, 375) with delta (0, 0)
Screenshot: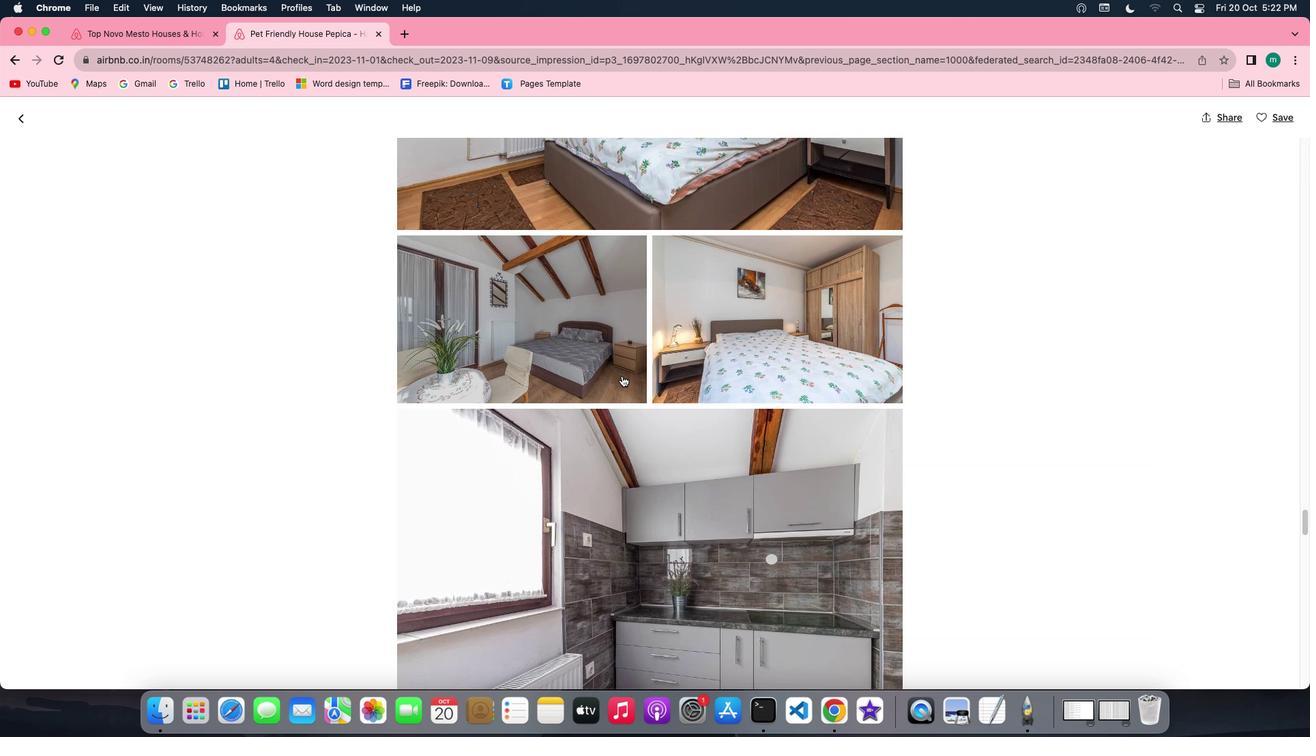 
Action: Mouse scrolled (622, 375) with delta (0, 0)
Screenshot: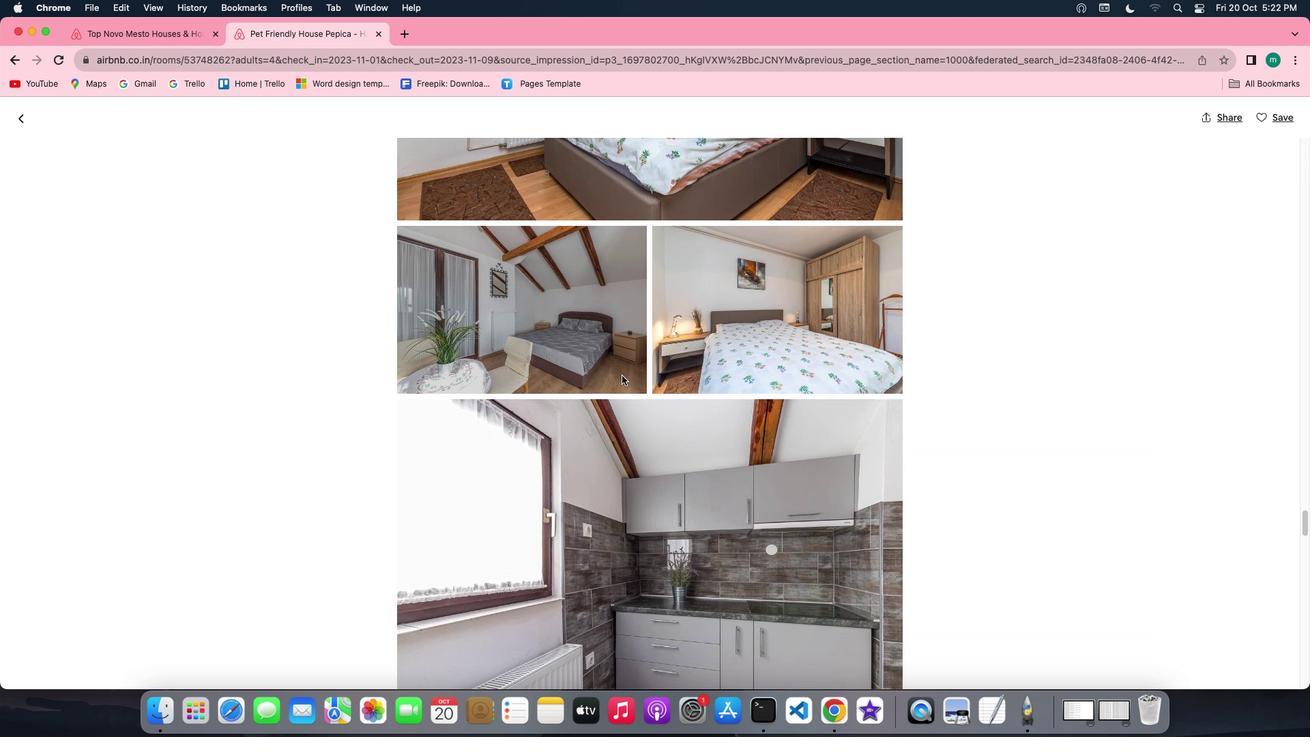 
Action: Mouse scrolled (622, 375) with delta (0, -1)
Screenshot: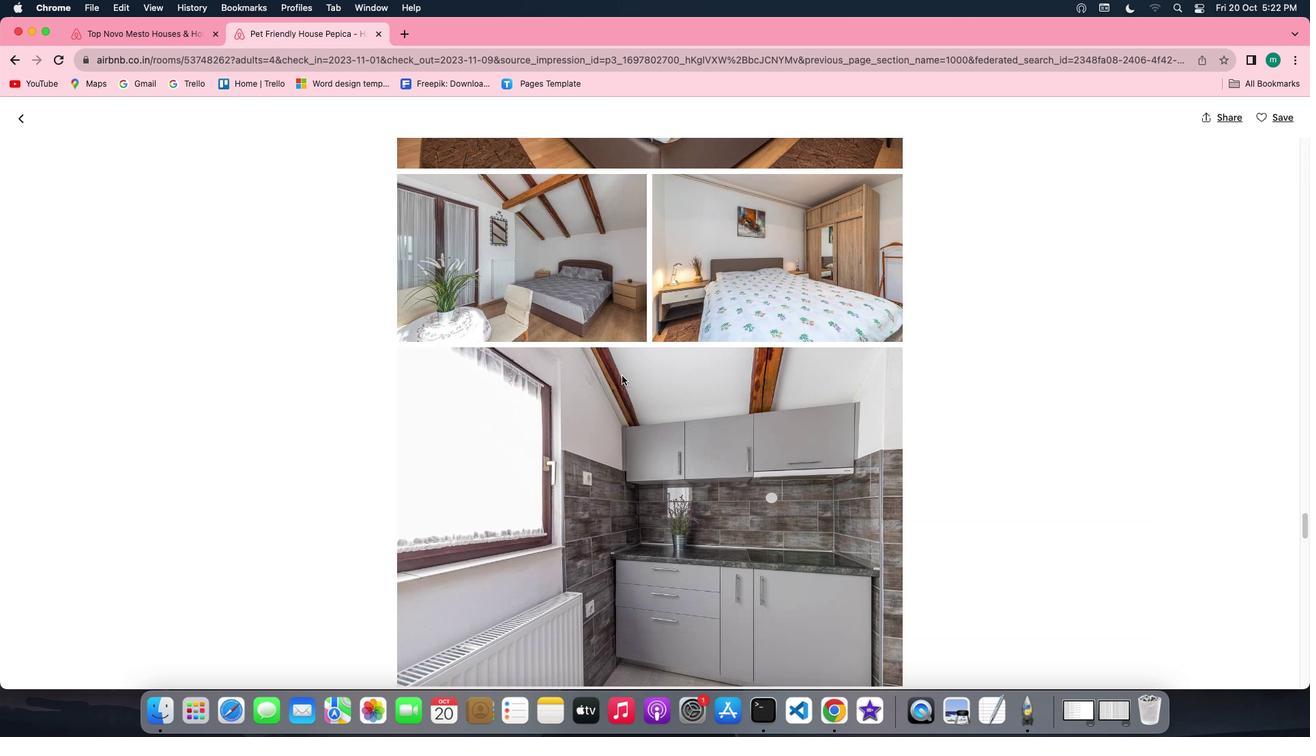 
Action: Mouse scrolled (622, 375) with delta (0, -2)
Screenshot: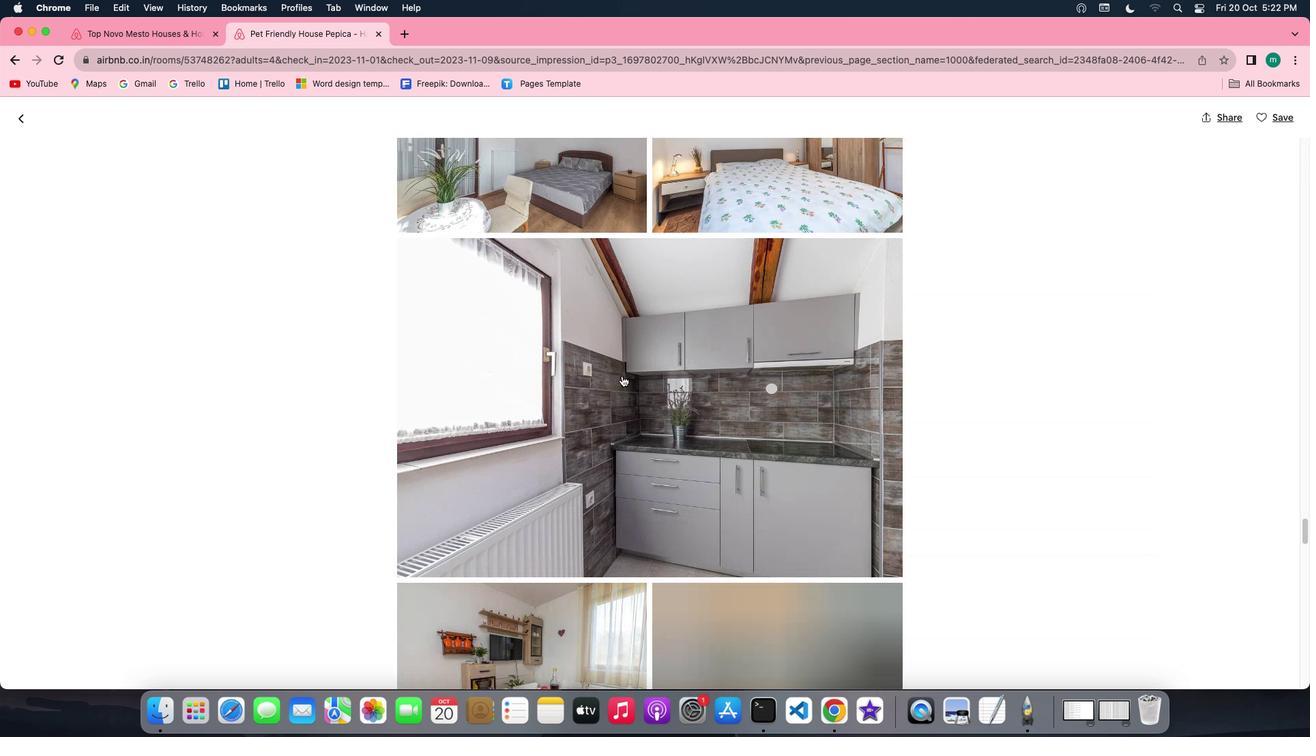 
Action: Mouse scrolled (622, 375) with delta (0, -3)
Screenshot: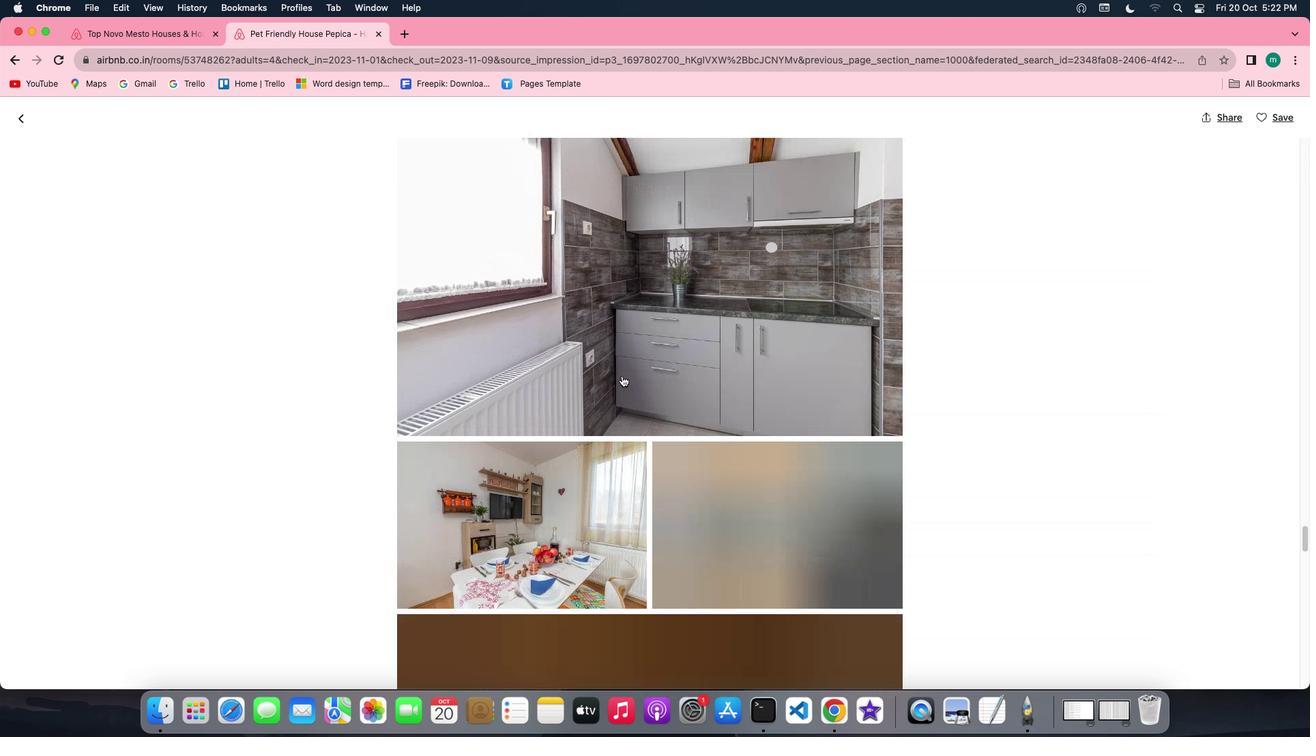 
Action: Mouse scrolled (622, 375) with delta (0, 0)
Screenshot: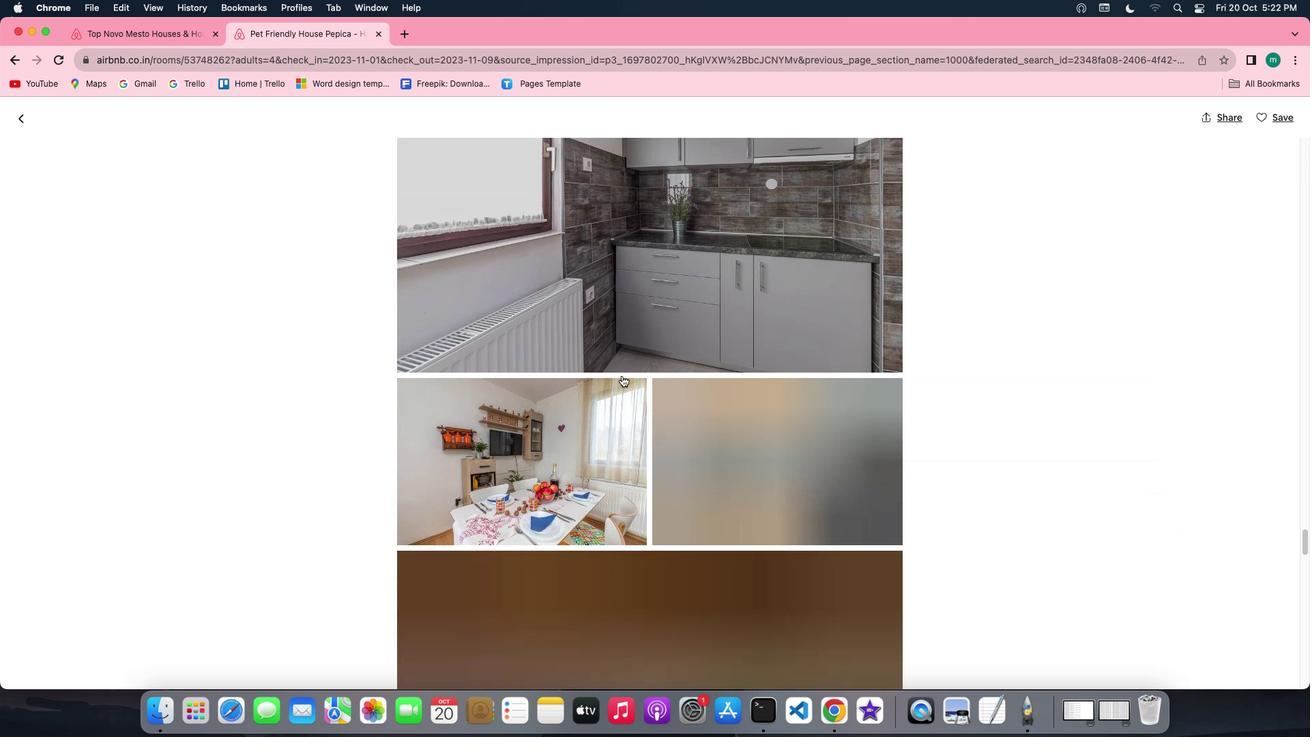 
Action: Mouse scrolled (622, 375) with delta (0, 0)
Screenshot: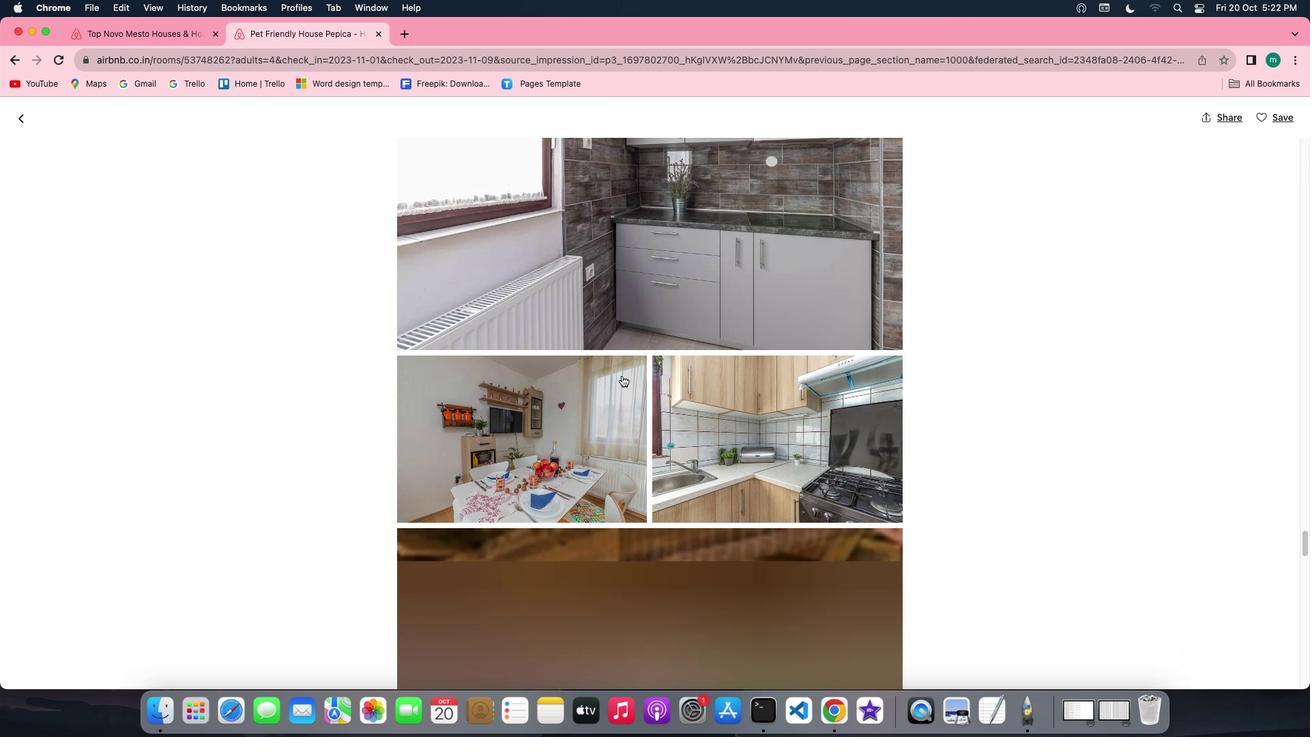 
Action: Mouse scrolled (622, 375) with delta (0, 0)
Screenshot: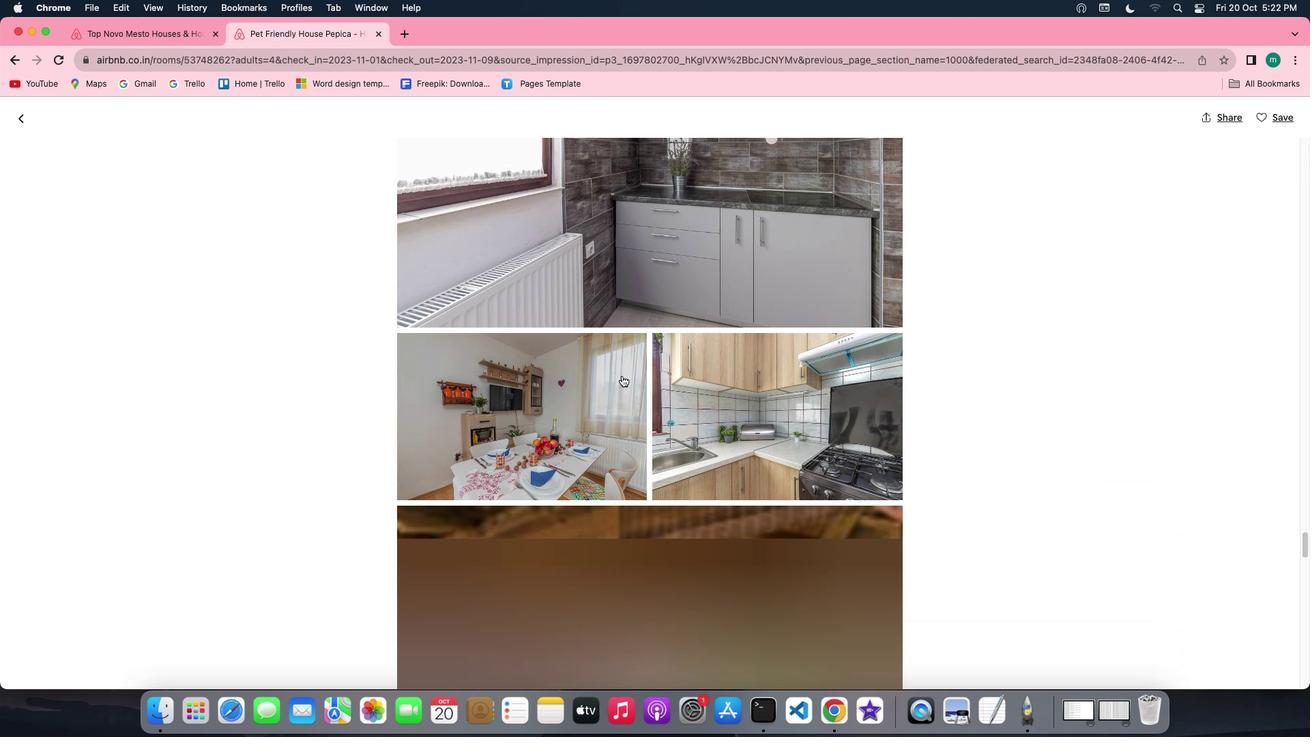 
Action: Mouse scrolled (622, 375) with delta (0, -2)
Screenshot: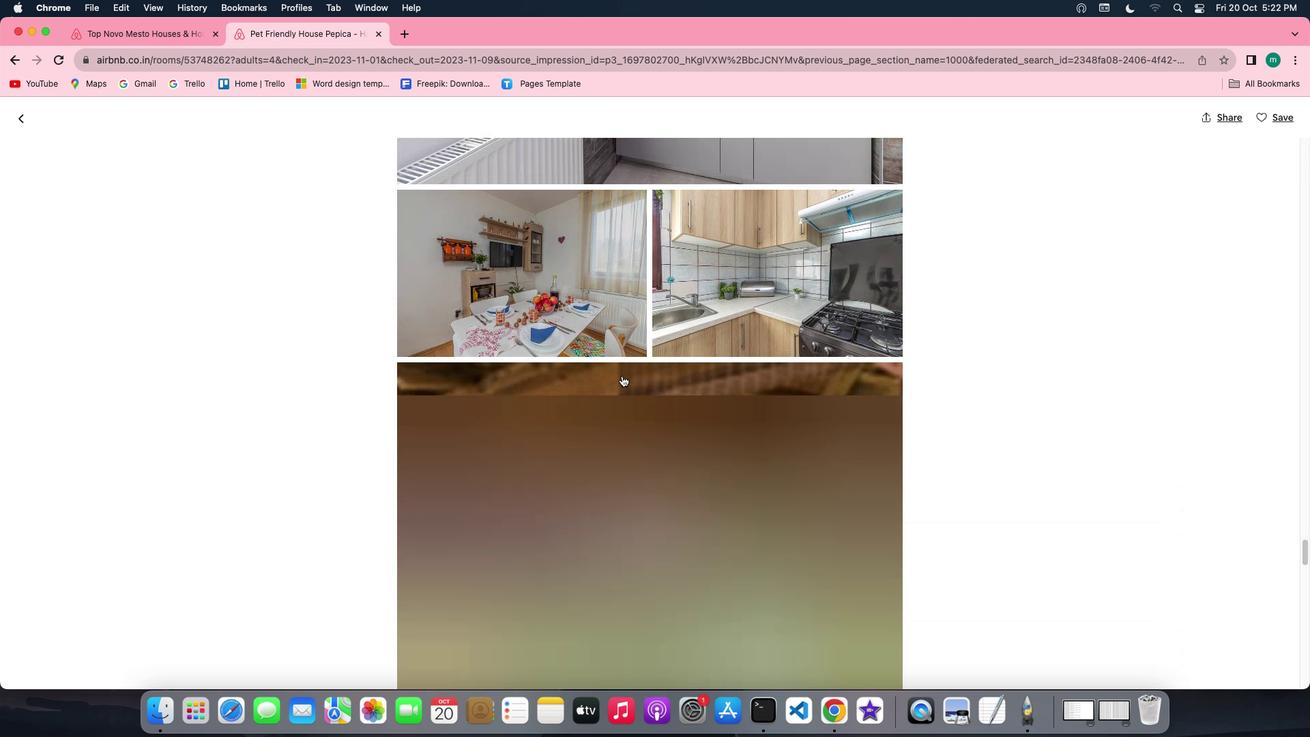 
Action: Mouse scrolled (622, 375) with delta (0, -2)
Screenshot: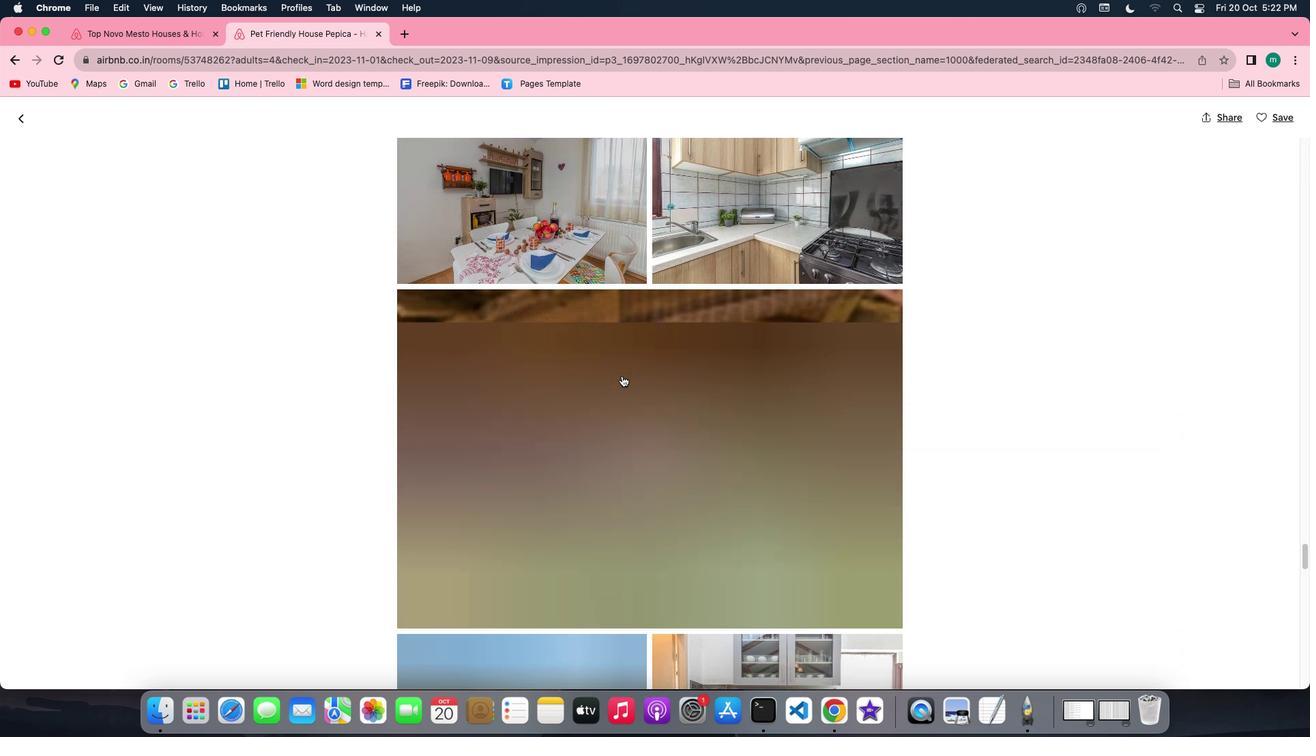 
Action: Mouse scrolled (622, 375) with delta (0, -3)
Screenshot: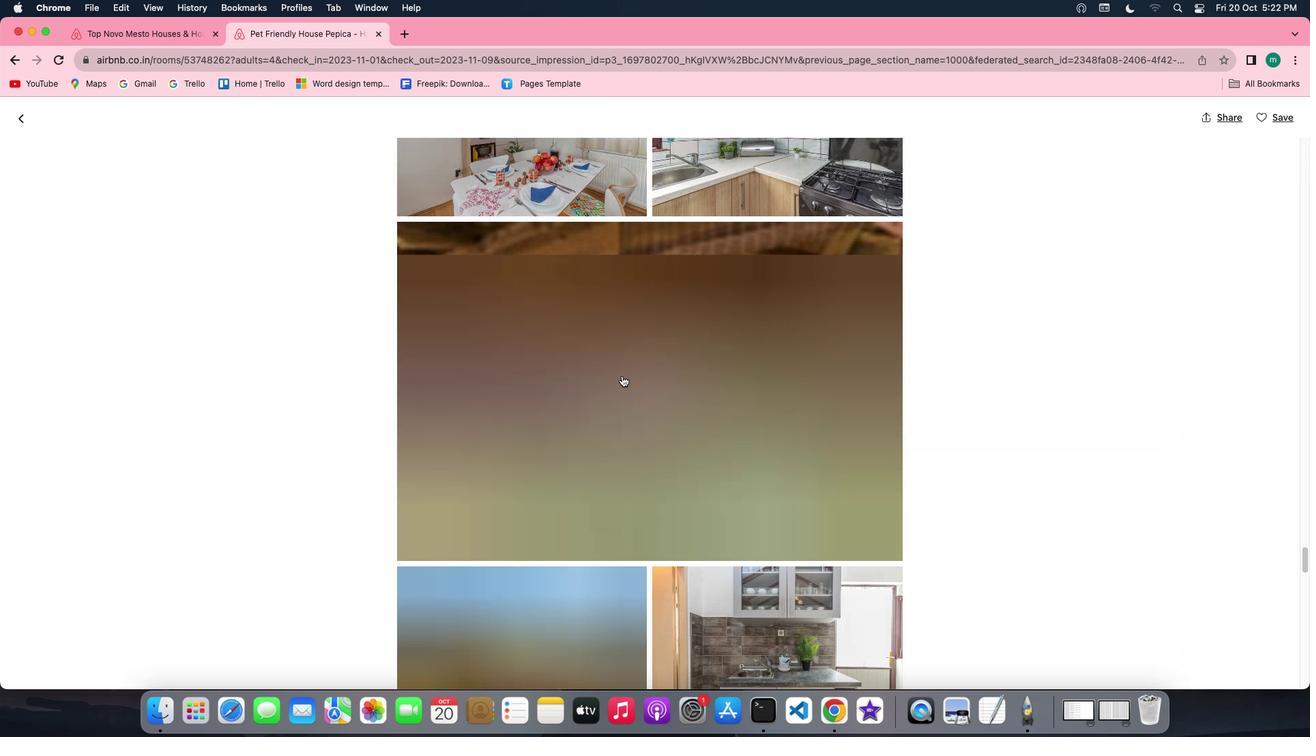 
Action: Mouse scrolled (622, 375) with delta (0, 0)
Screenshot: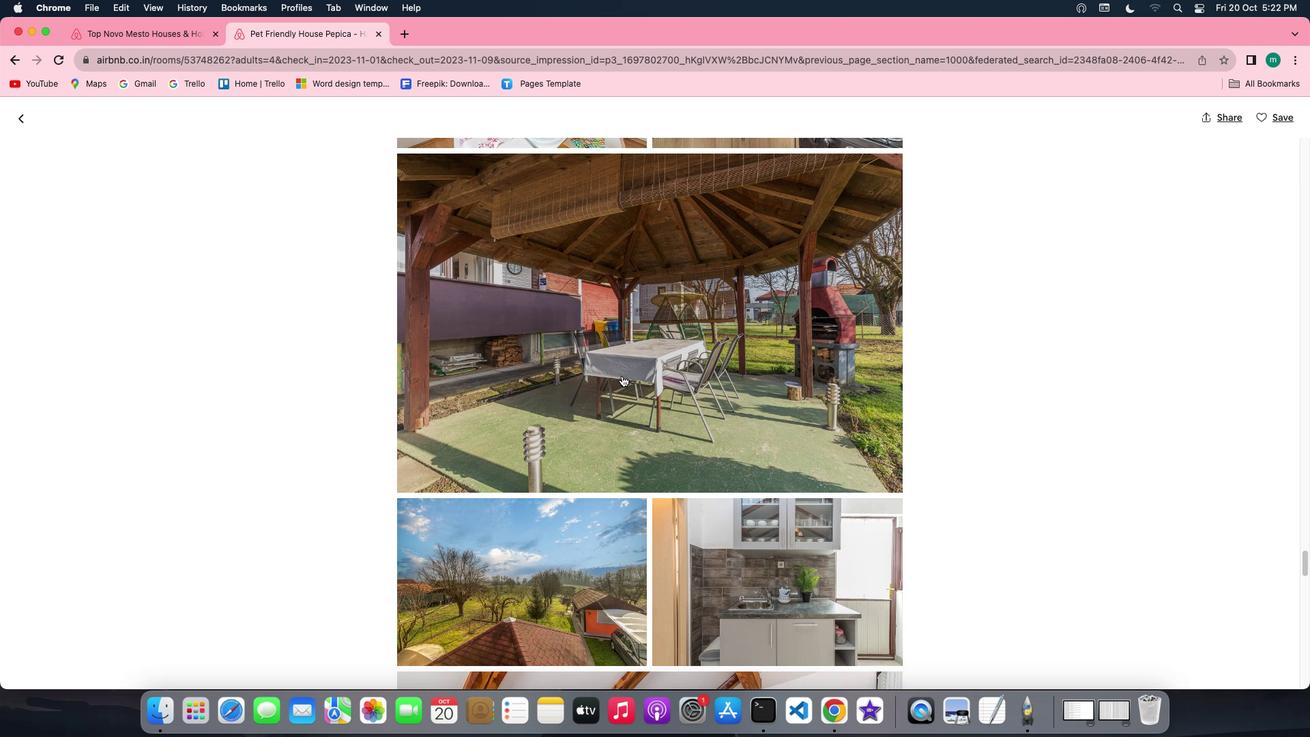 
Action: Mouse scrolled (622, 375) with delta (0, 0)
